 Task: Create a new trainer profile by filling out the 'New Trainer Master' form with the required personal and professional details, and save the record.
Action: Mouse moved to (434, 178)
Screenshot: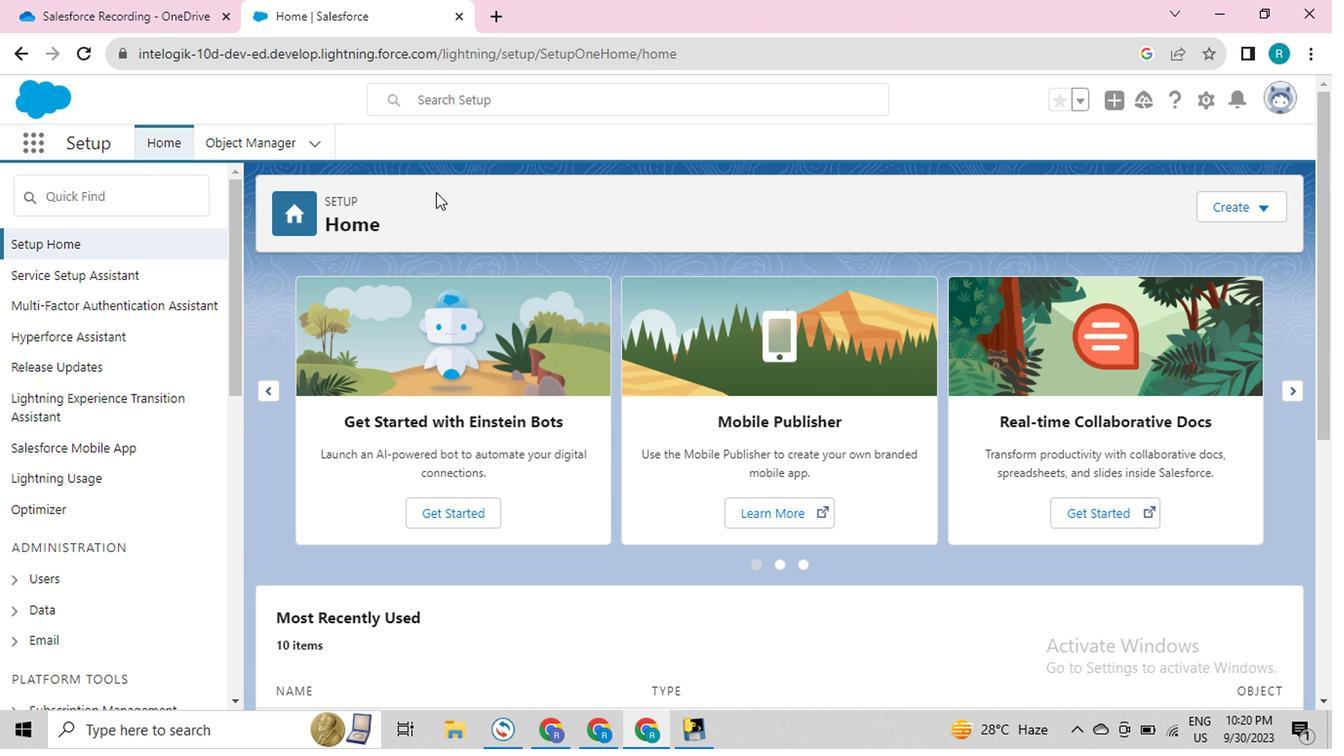 
Action: Key pressed <Key.f11>
Screenshot: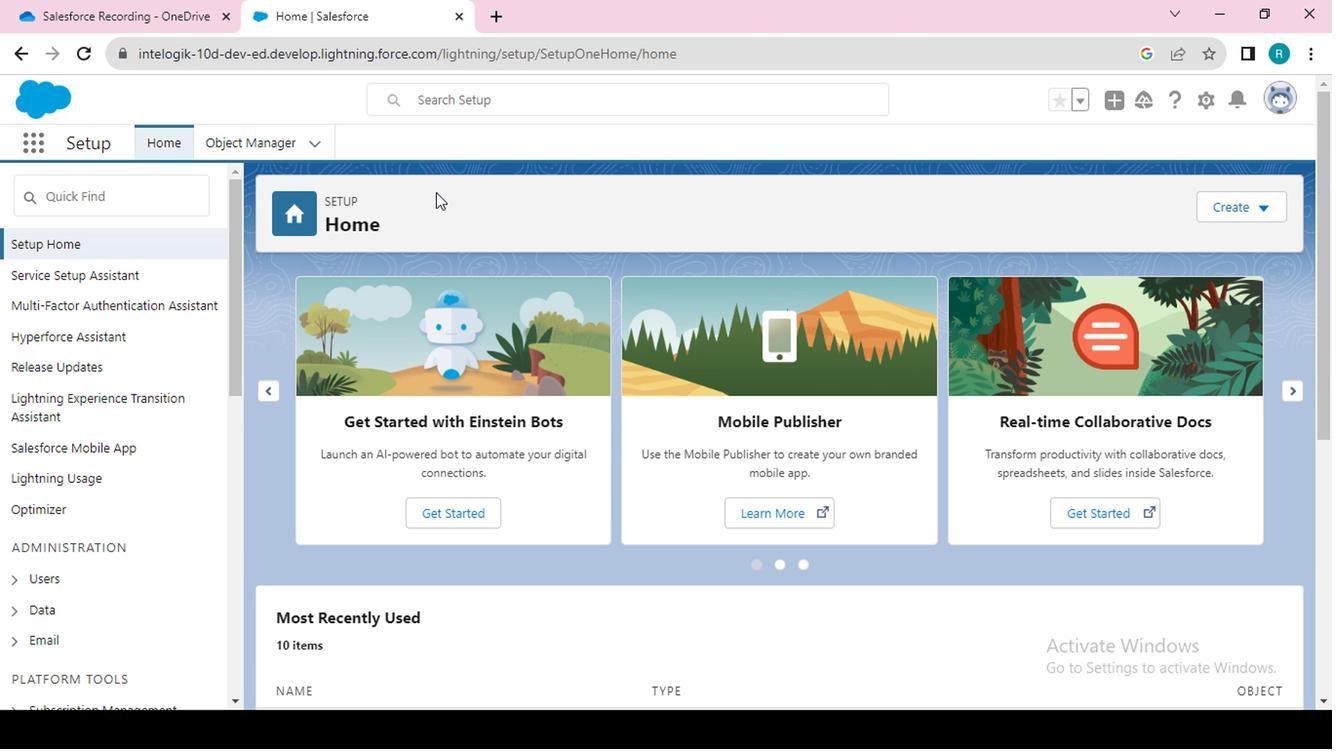 
Action: Mouse moved to (33, 50)
Screenshot: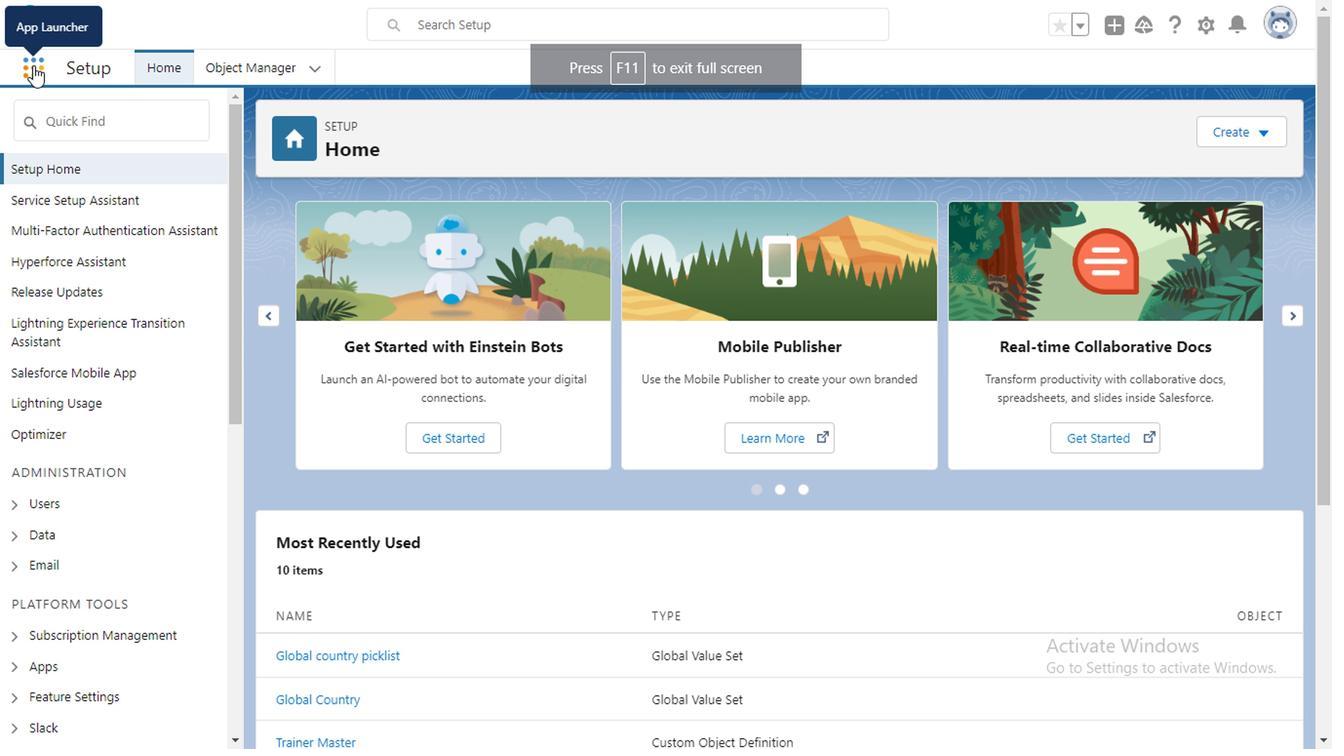 
Action: Mouse pressed left at (33, 50)
Screenshot: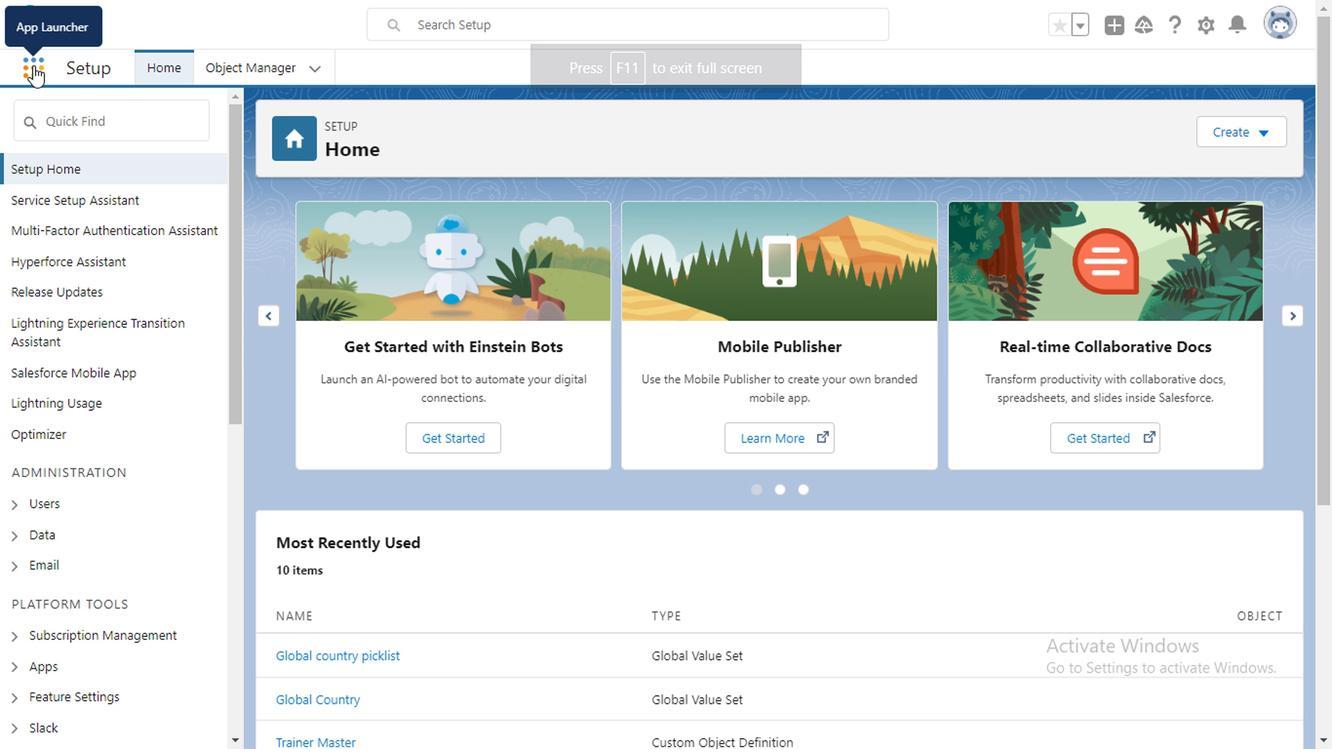 
Action: Mouse moved to (526, 90)
Screenshot: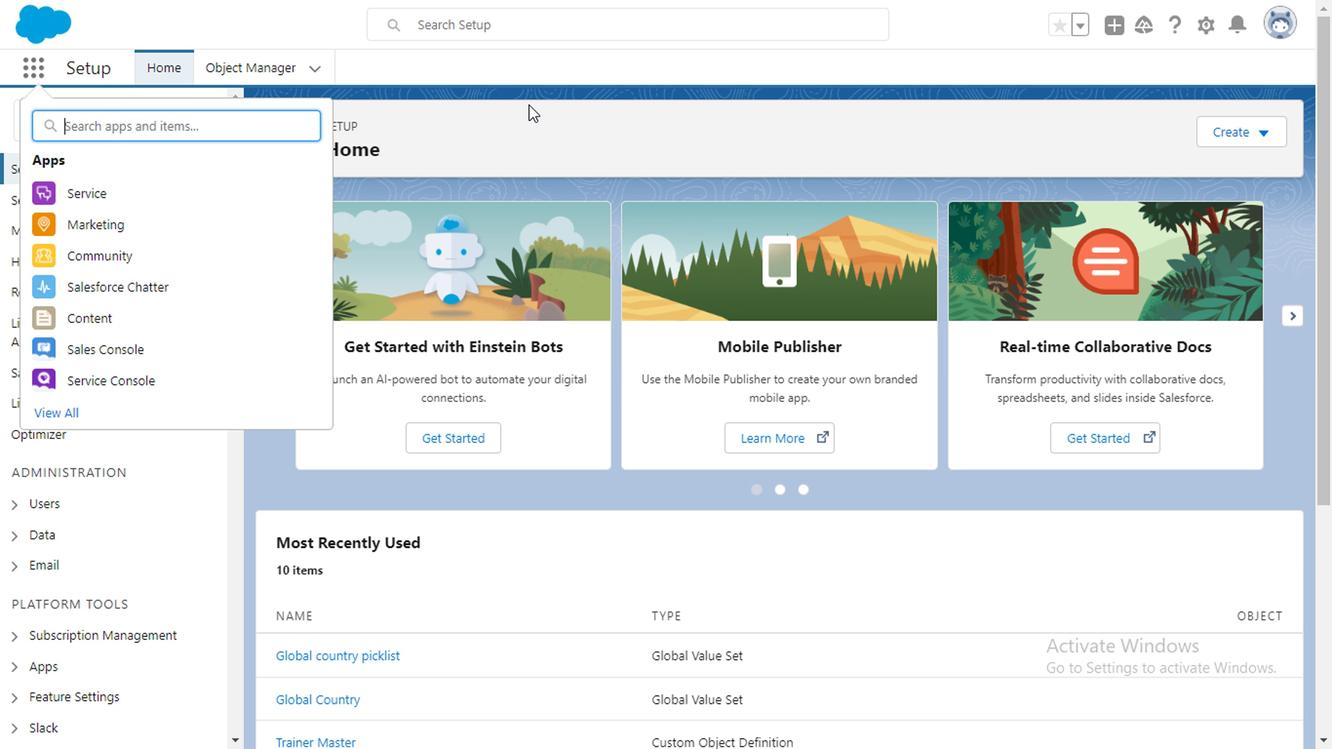 
Action: Mouse pressed left at (526, 90)
Screenshot: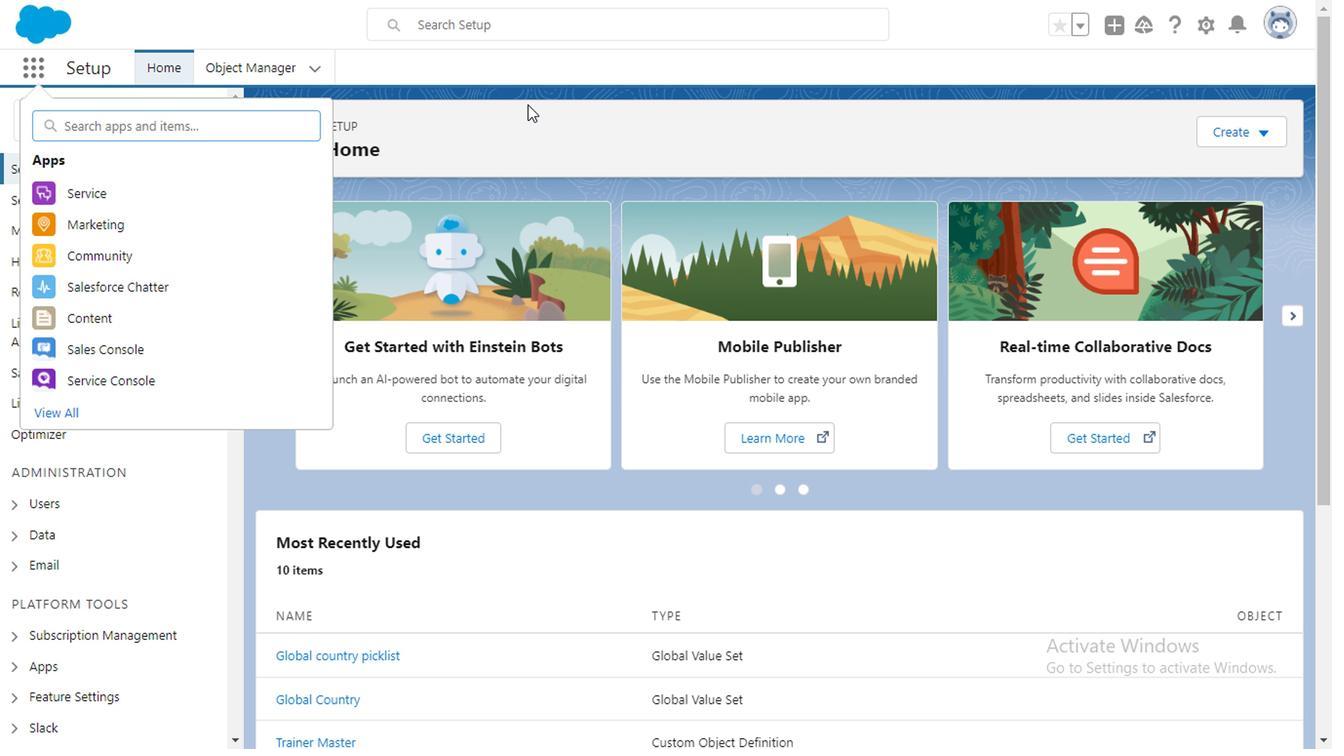 
Action: Mouse moved to (77, 106)
Screenshot: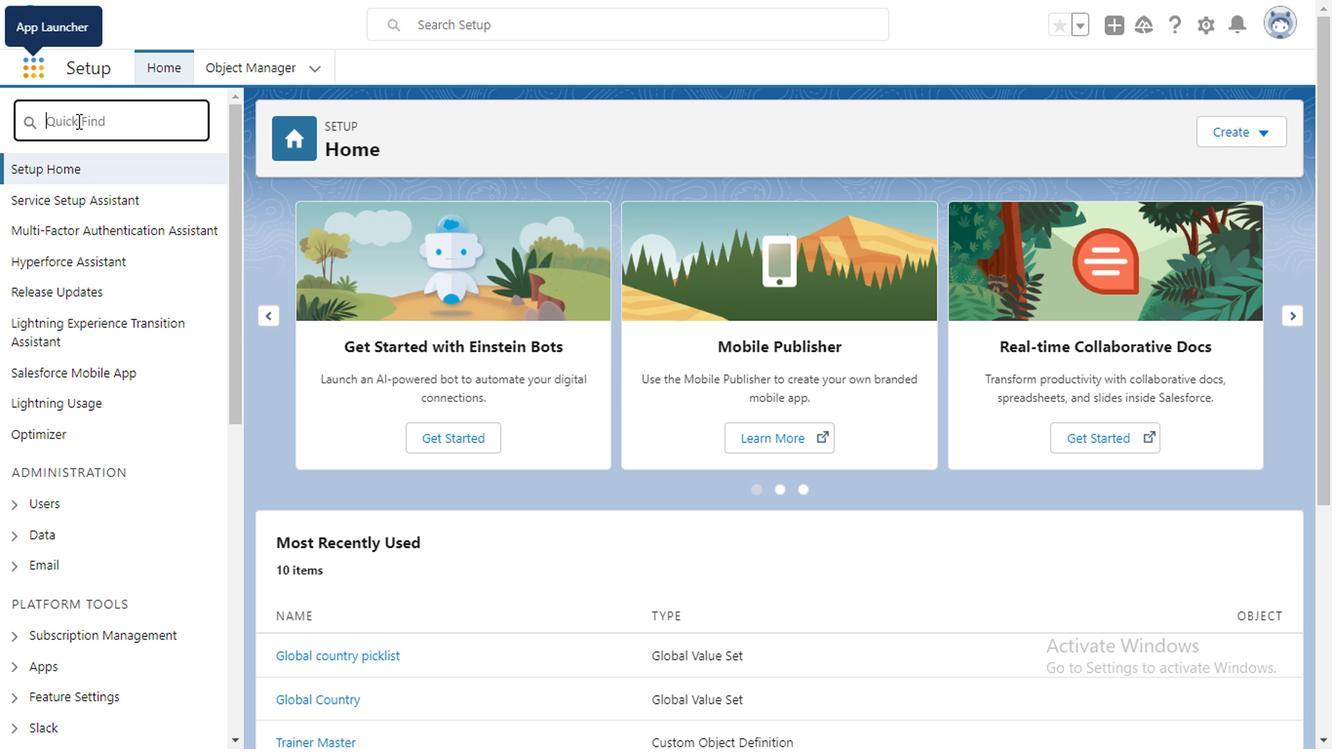 
Action: Mouse pressed left at (77, 106)
Screenshot: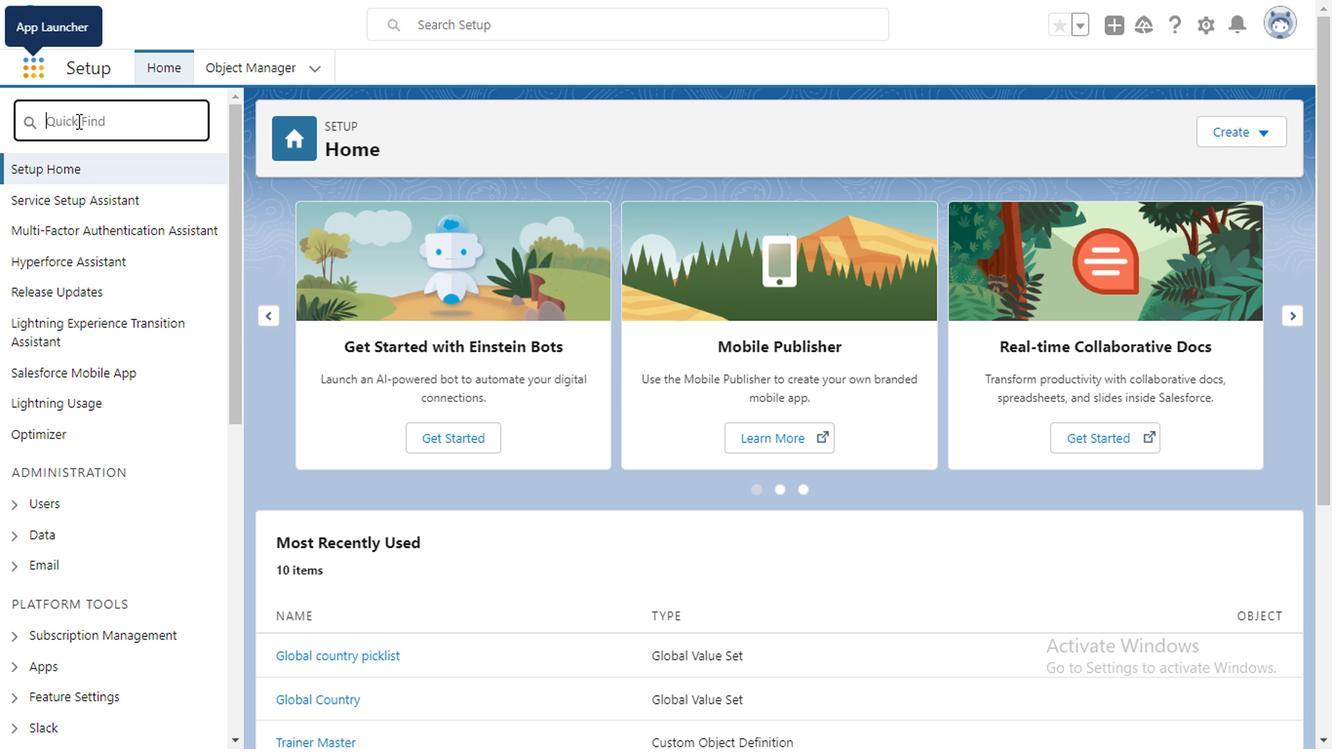 
Action: Key pressed p<Key.caps_lock>ROCESS
Screenshot: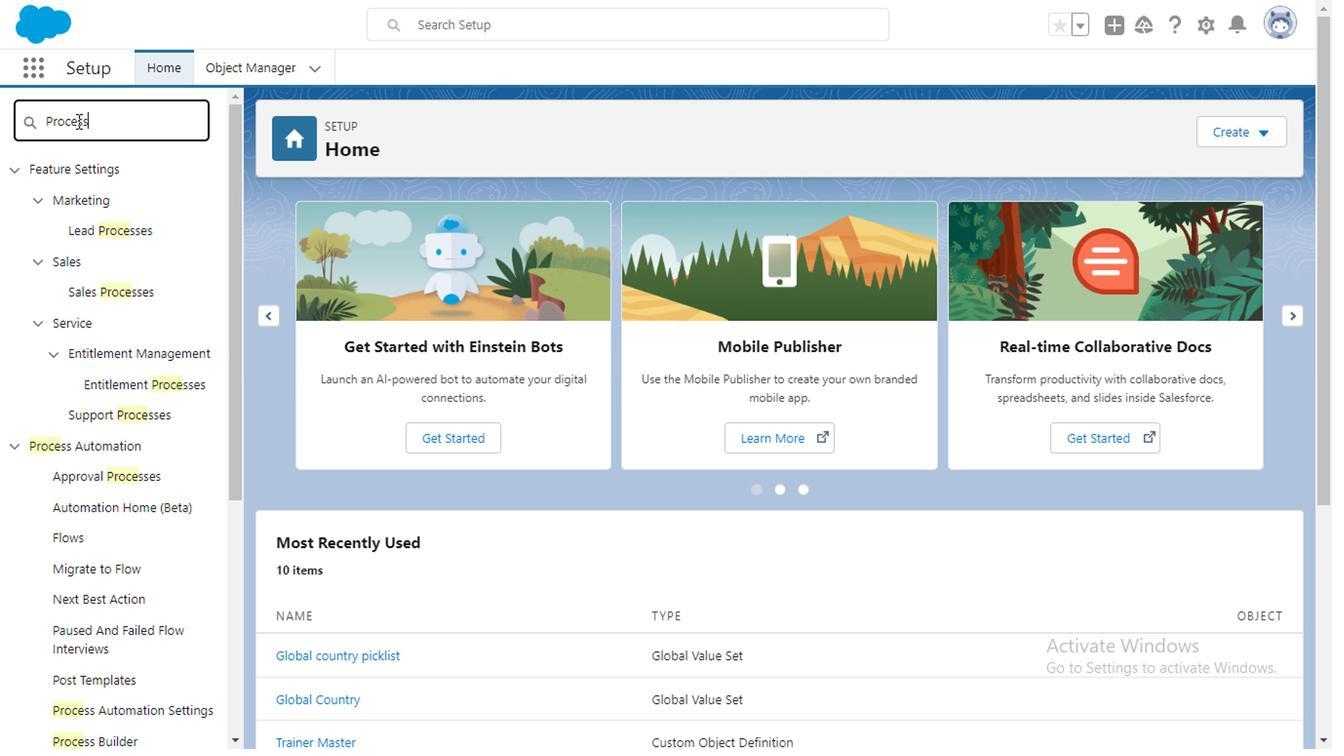 
Action: Mouse moved to (108, 726)
Screenshot: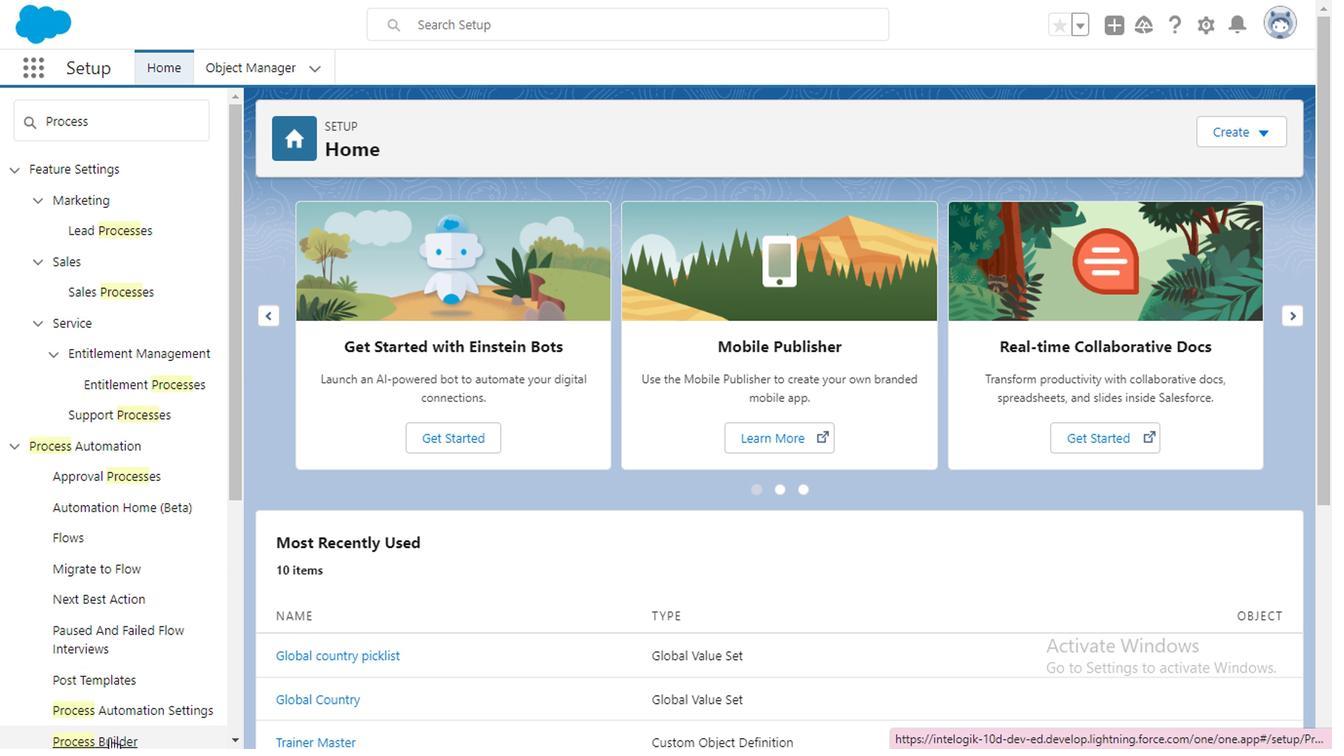 
Action: Mouse pressed left at (108, 726)
Screenshot: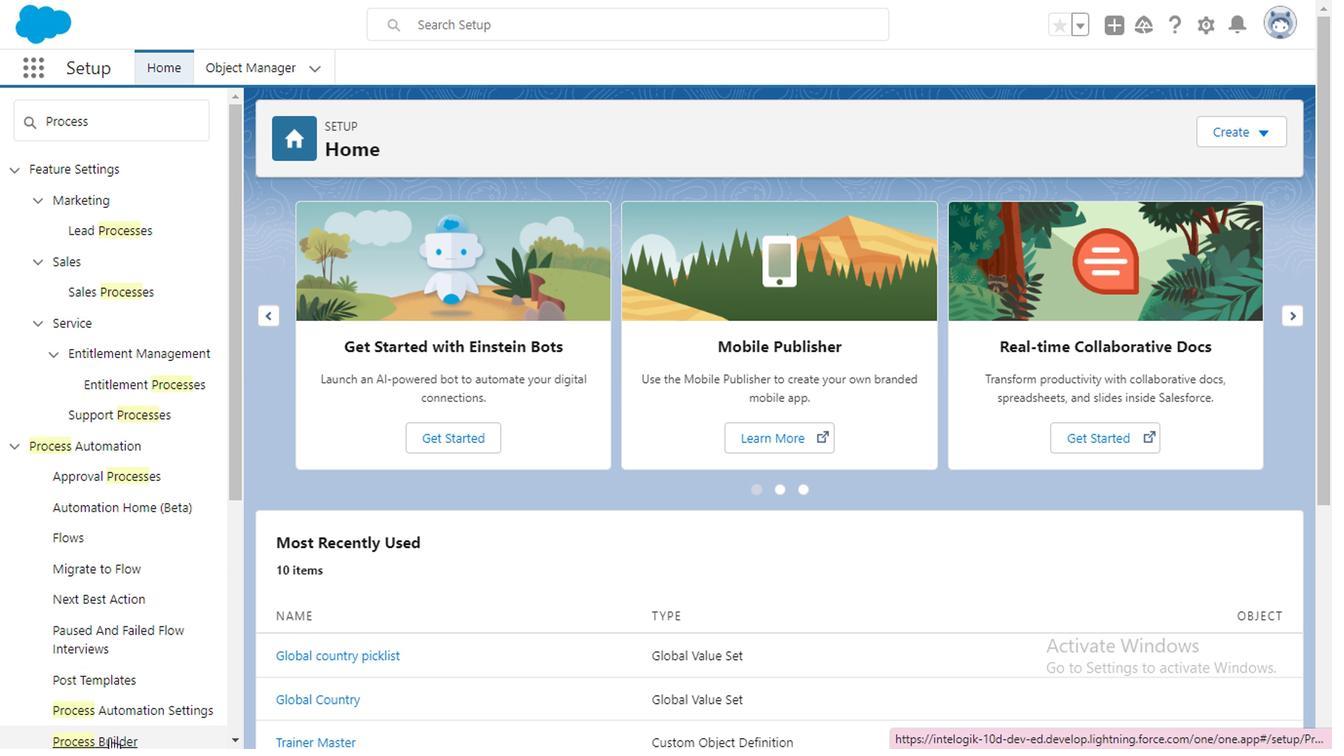 
Action: Mouse moved to (133, 306)
Screenshot: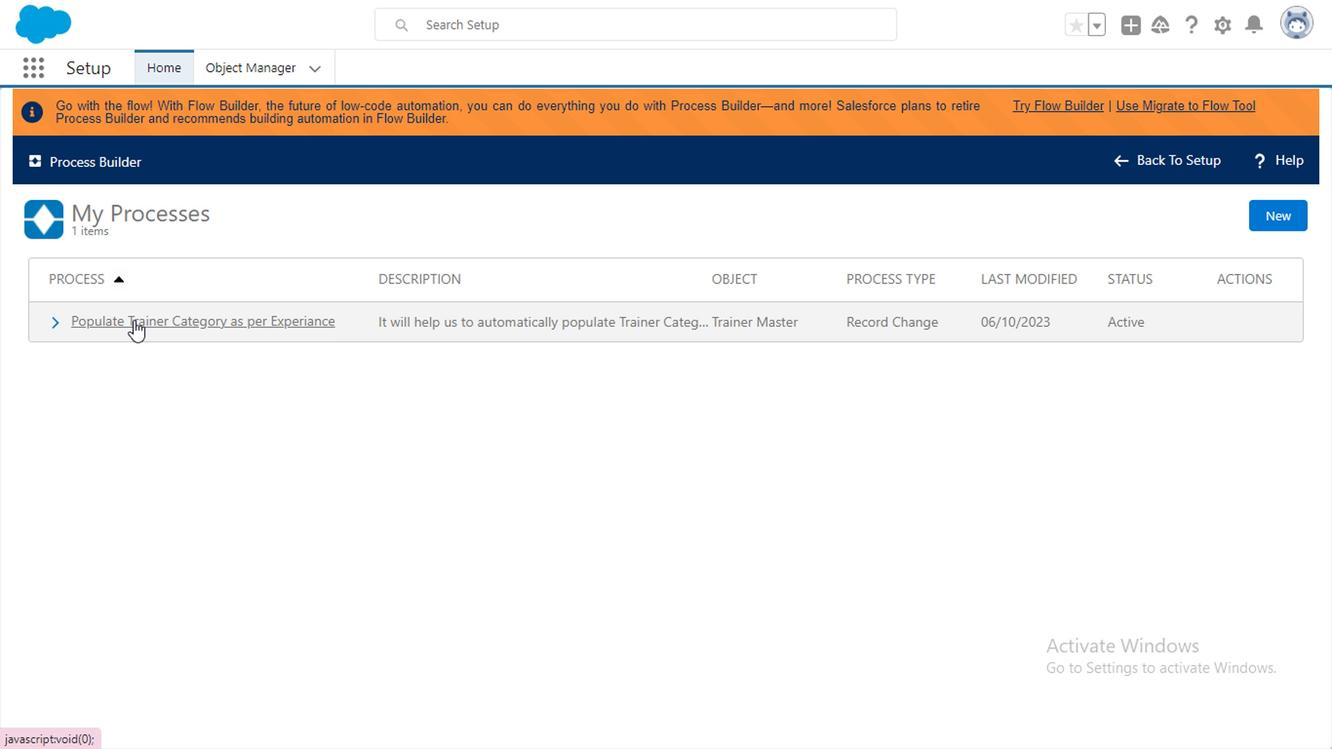 
Action: Mouse pressed left at (133, 306)
Screenshot: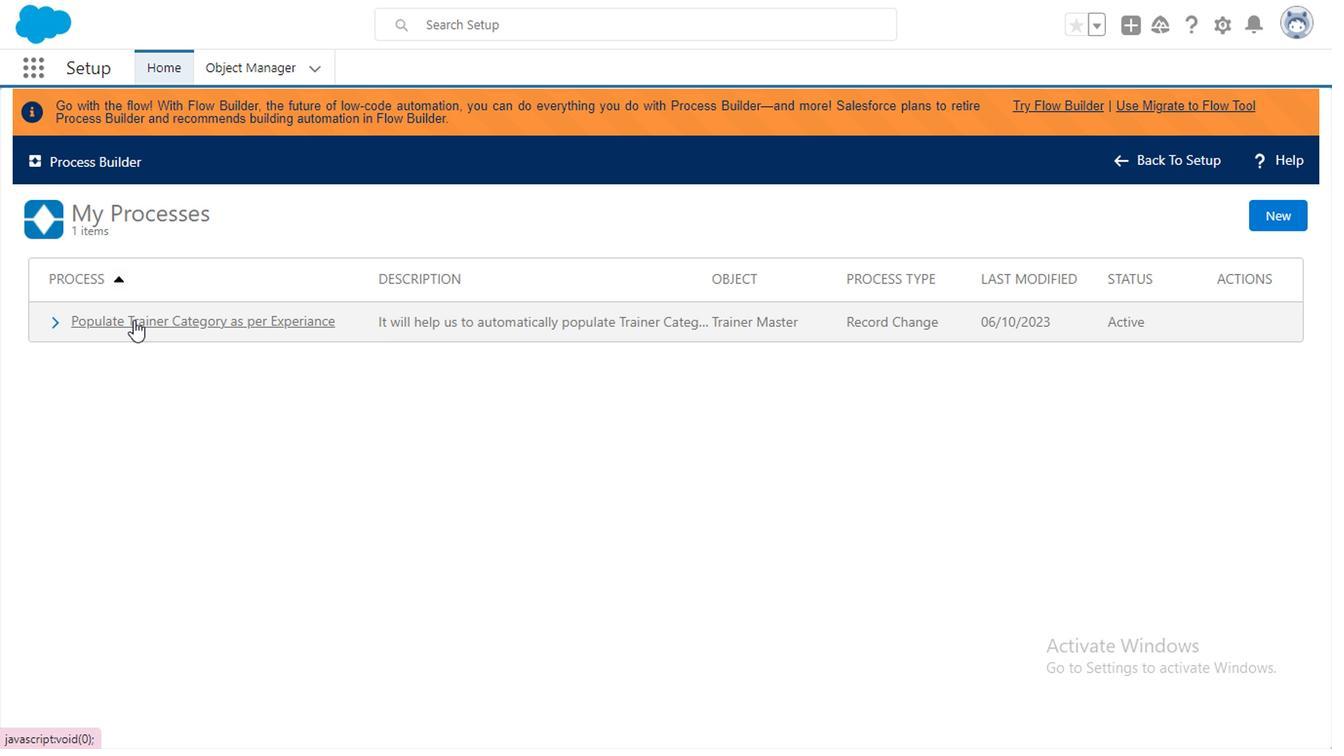 
Action: Mouse moved to (810, 313)
Screenshot: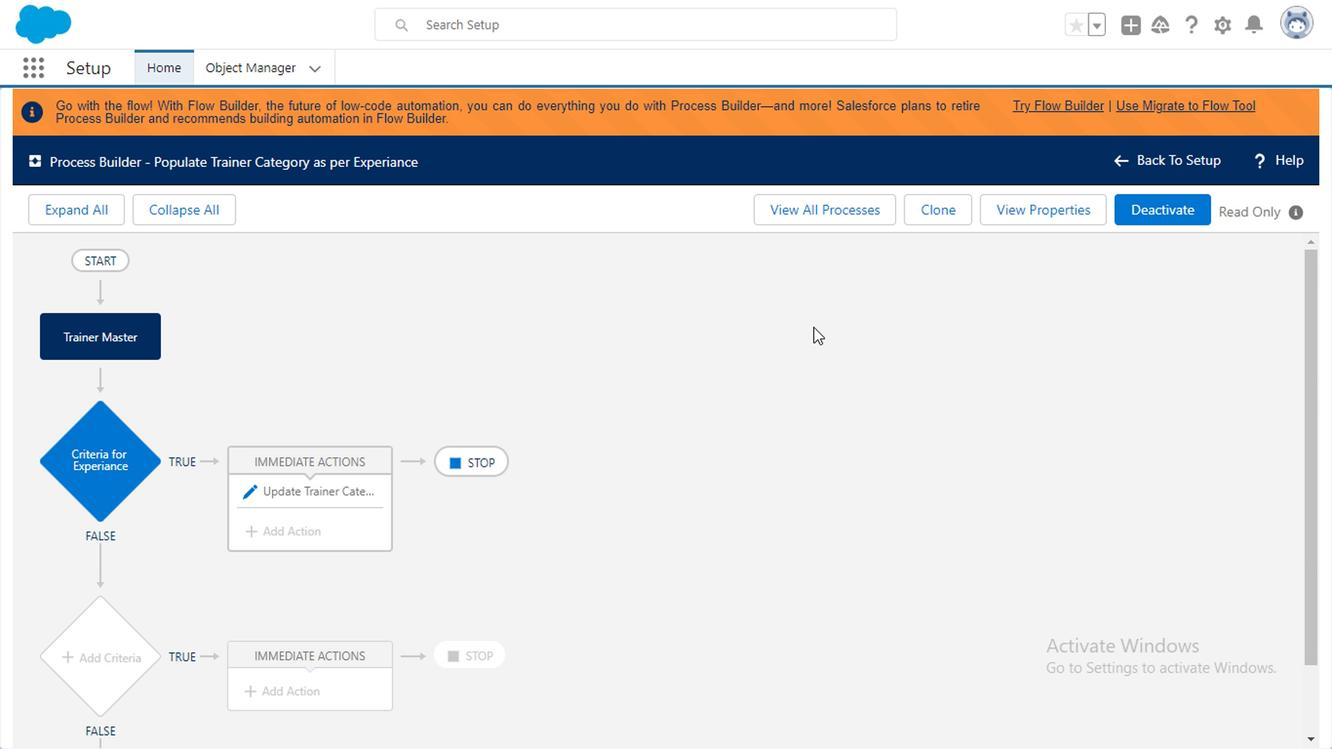 
Action: Mouse scrolled (810, 312) with delta (0, -1)
Screenshot: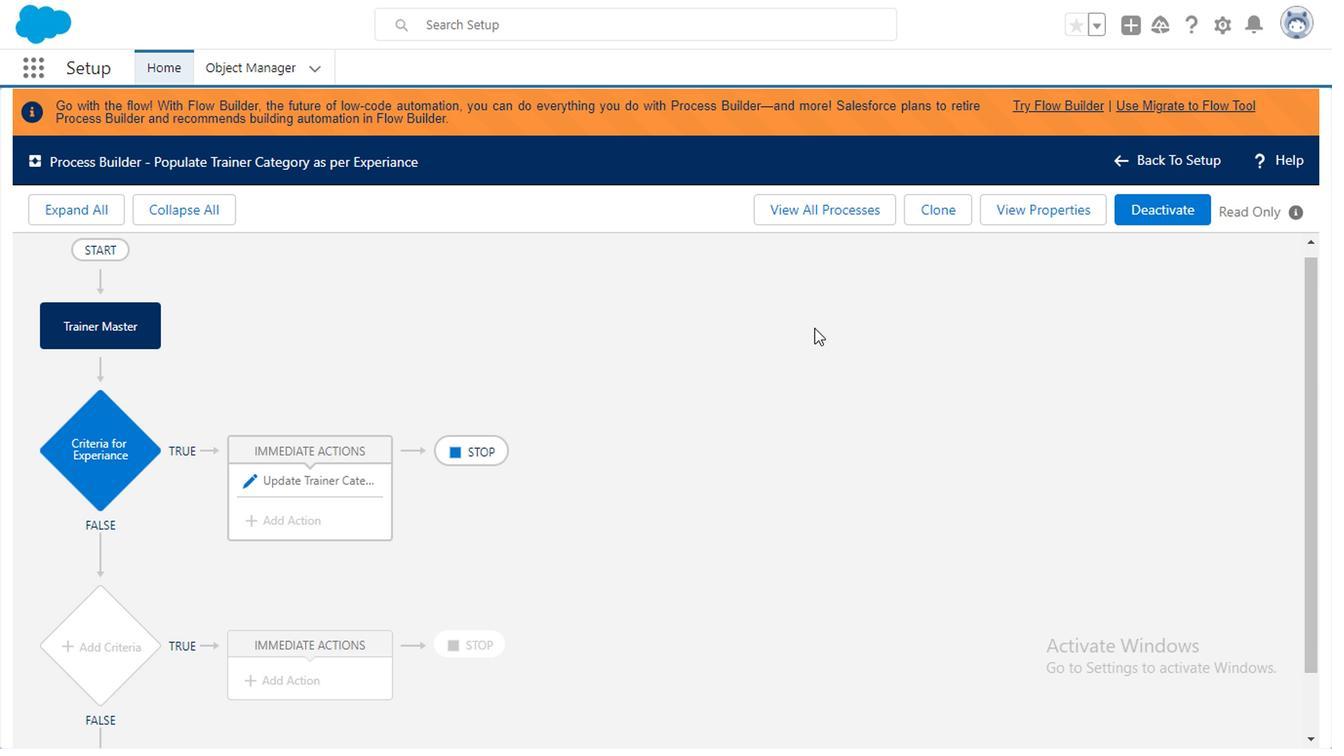 
Action: Mouse moved to (86, 566)
Screenshot: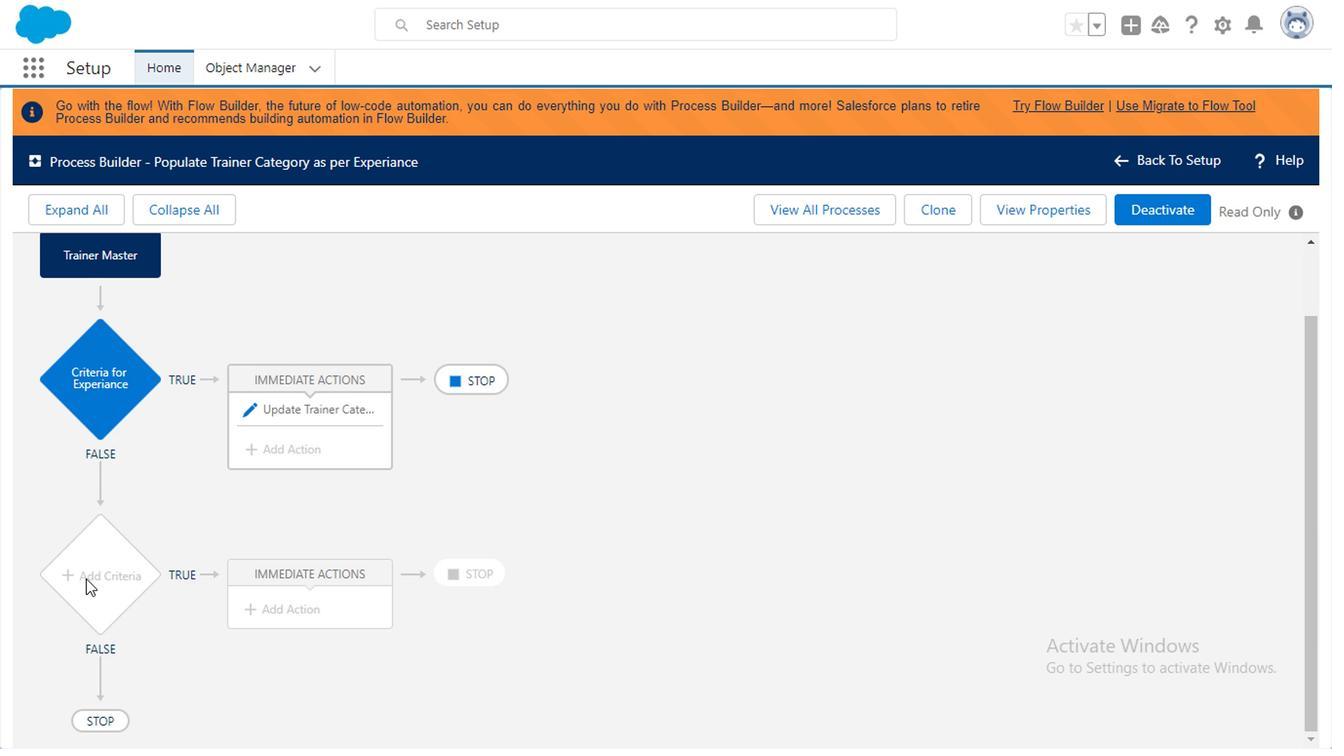 
Action: Mouse pressed left at (86, 566)
Screenshot: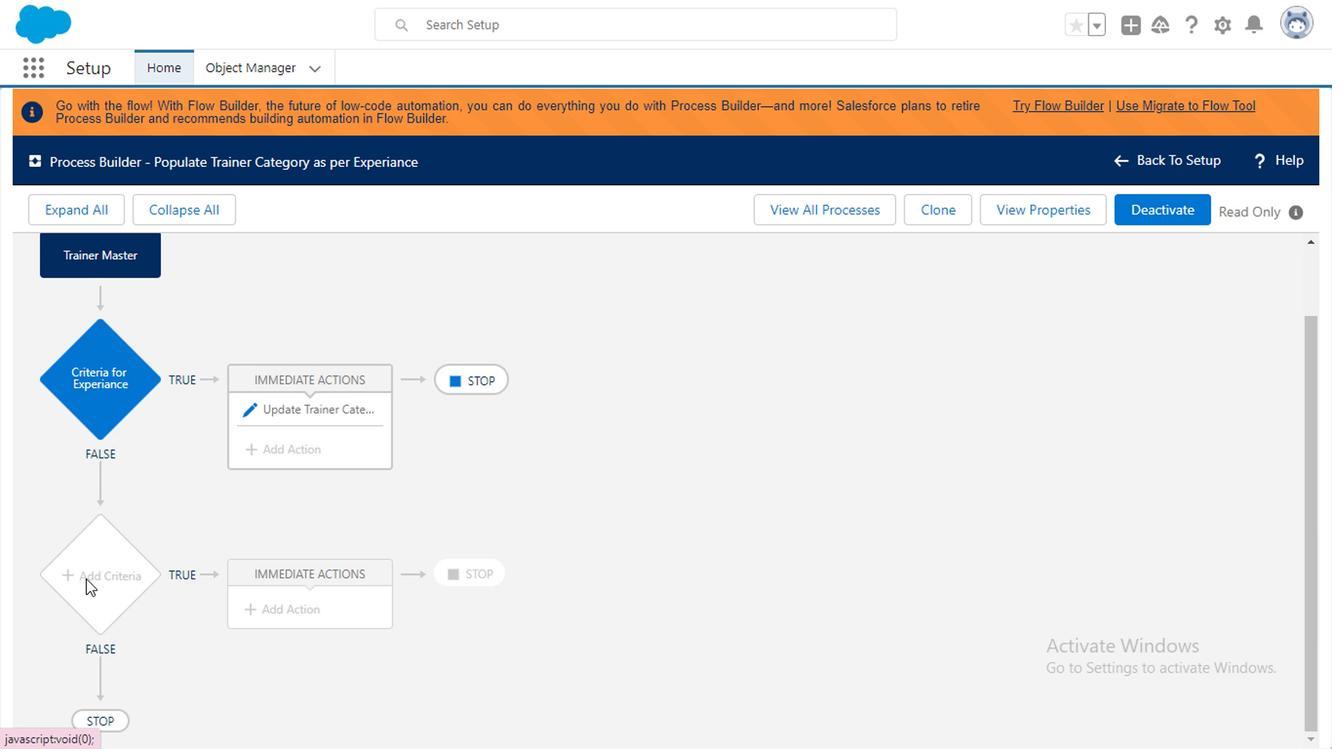 
Action: Mouse moved to (86, 563)
Screenshot: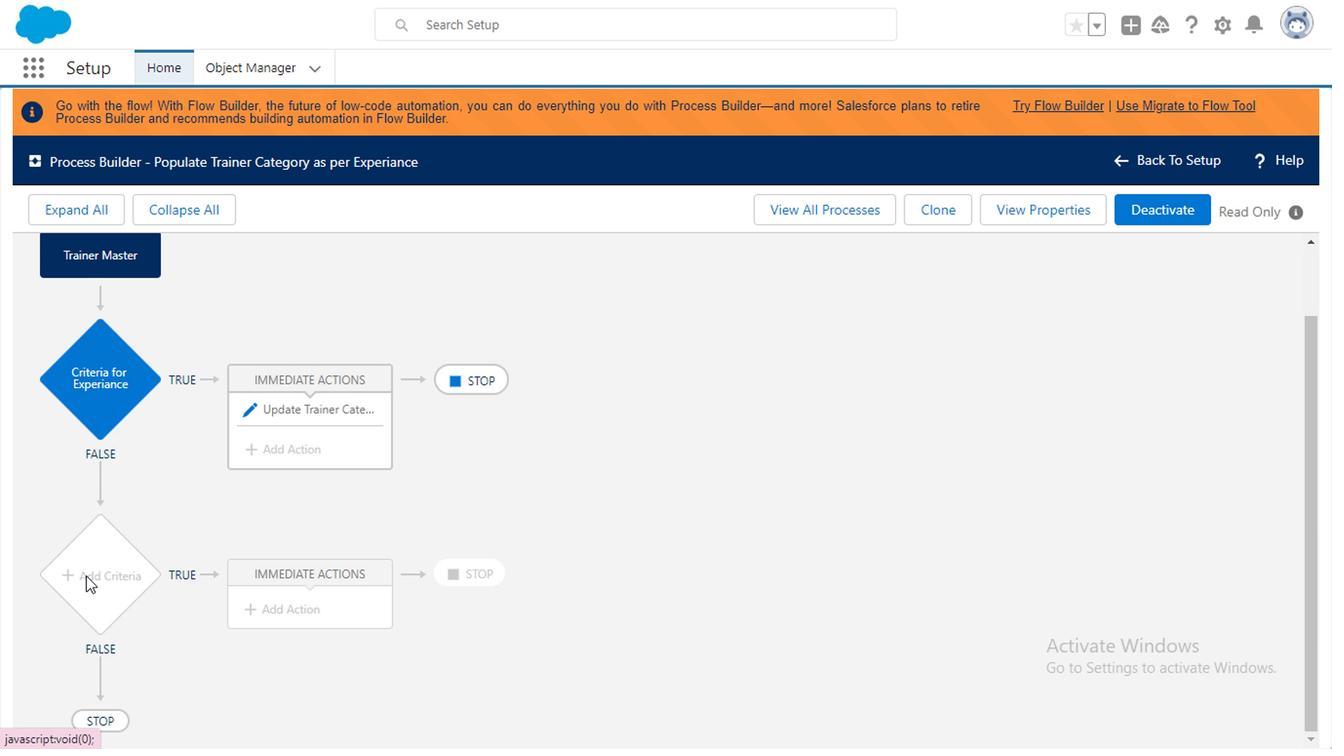 
Action: Mouse pressed left at (86, 563)
Screenshot: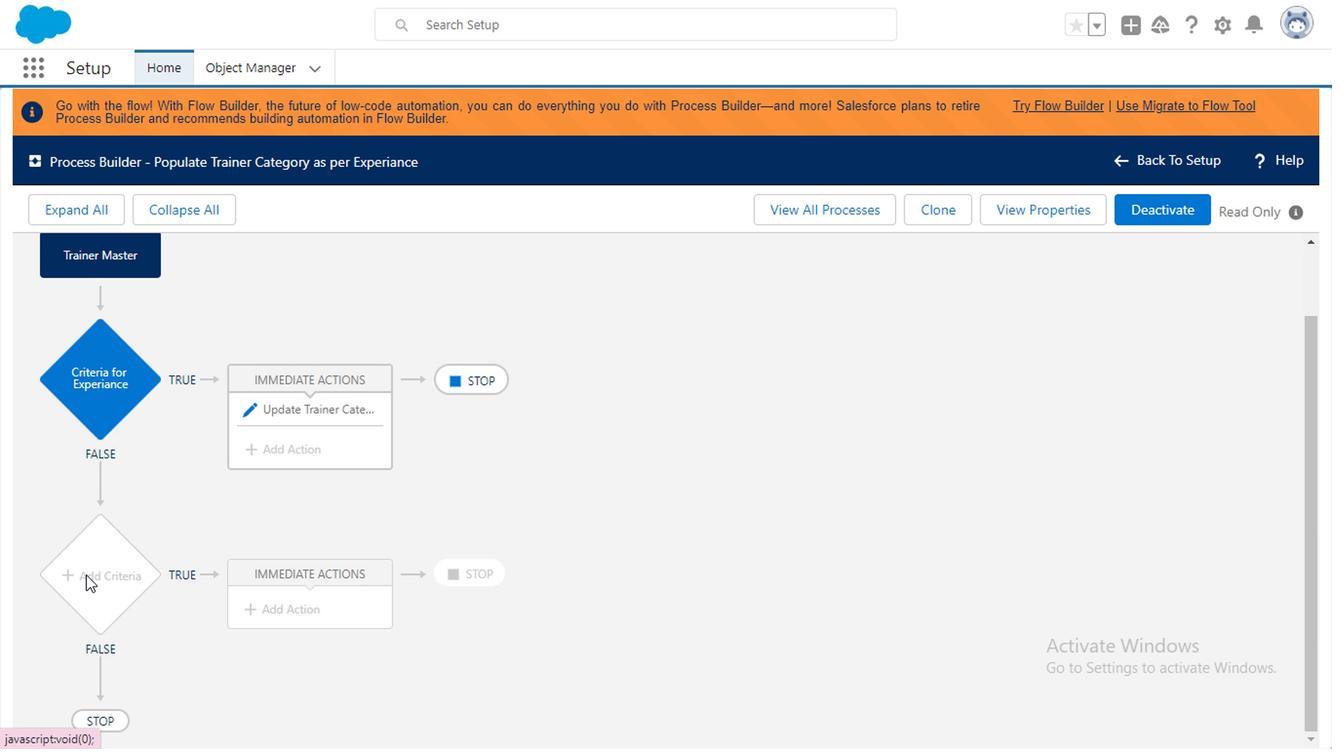 
Action: Mouse moved to (1169, 197)
Screenshot: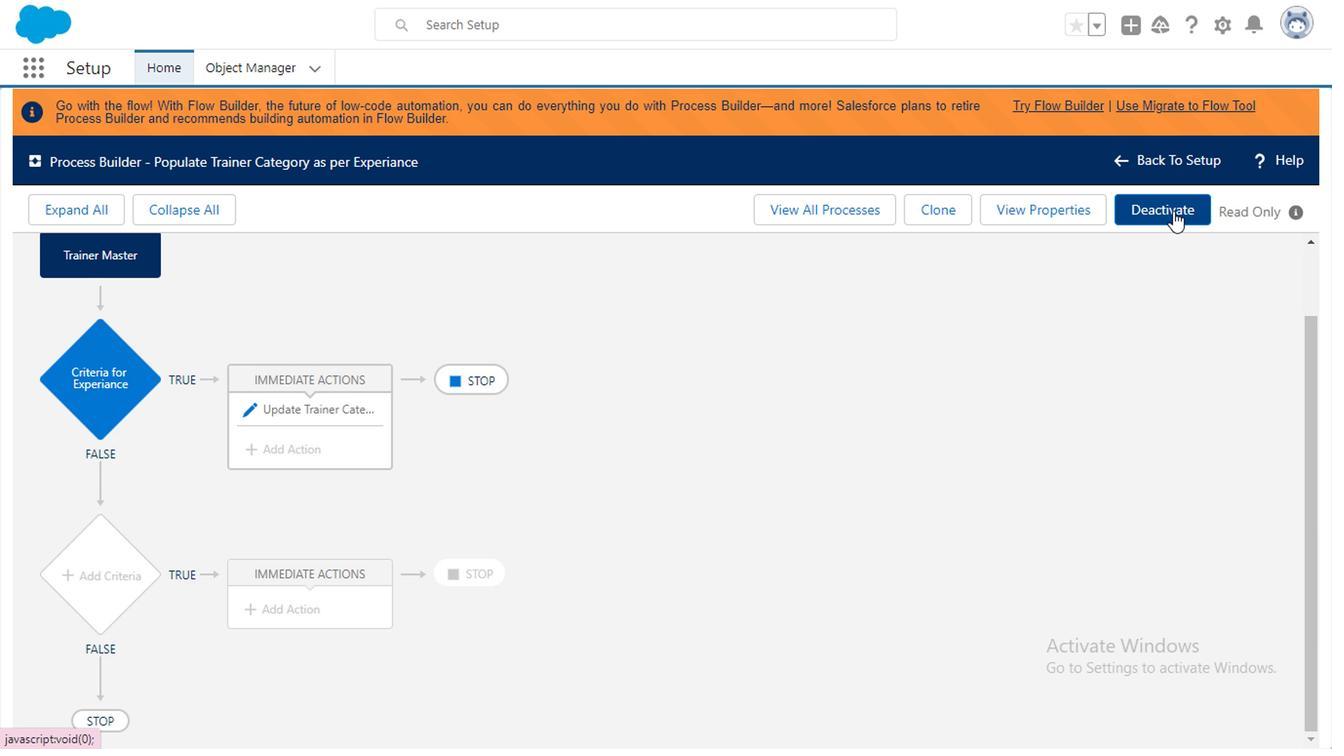 
Action: Mouse pressed left at (1169, 197)
Screenshot: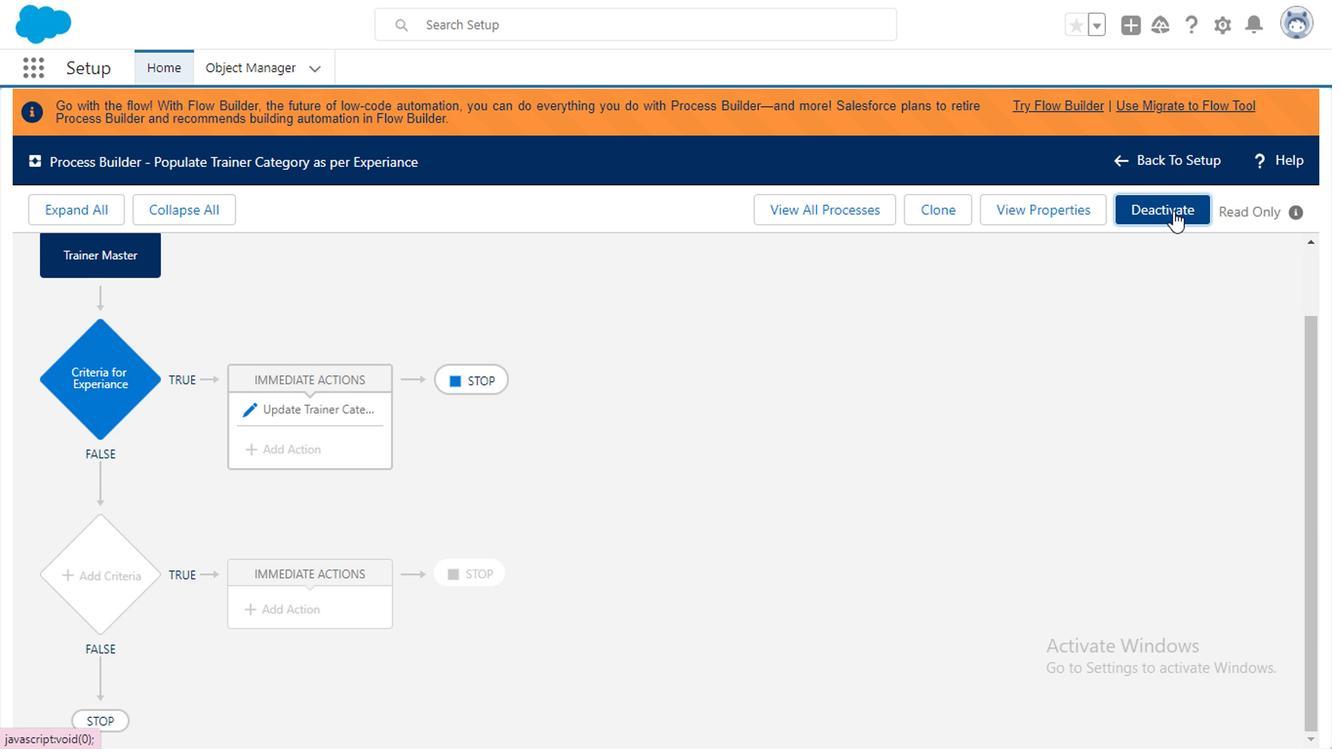
Action: Mouse moved to (916, 482)
Screenshot: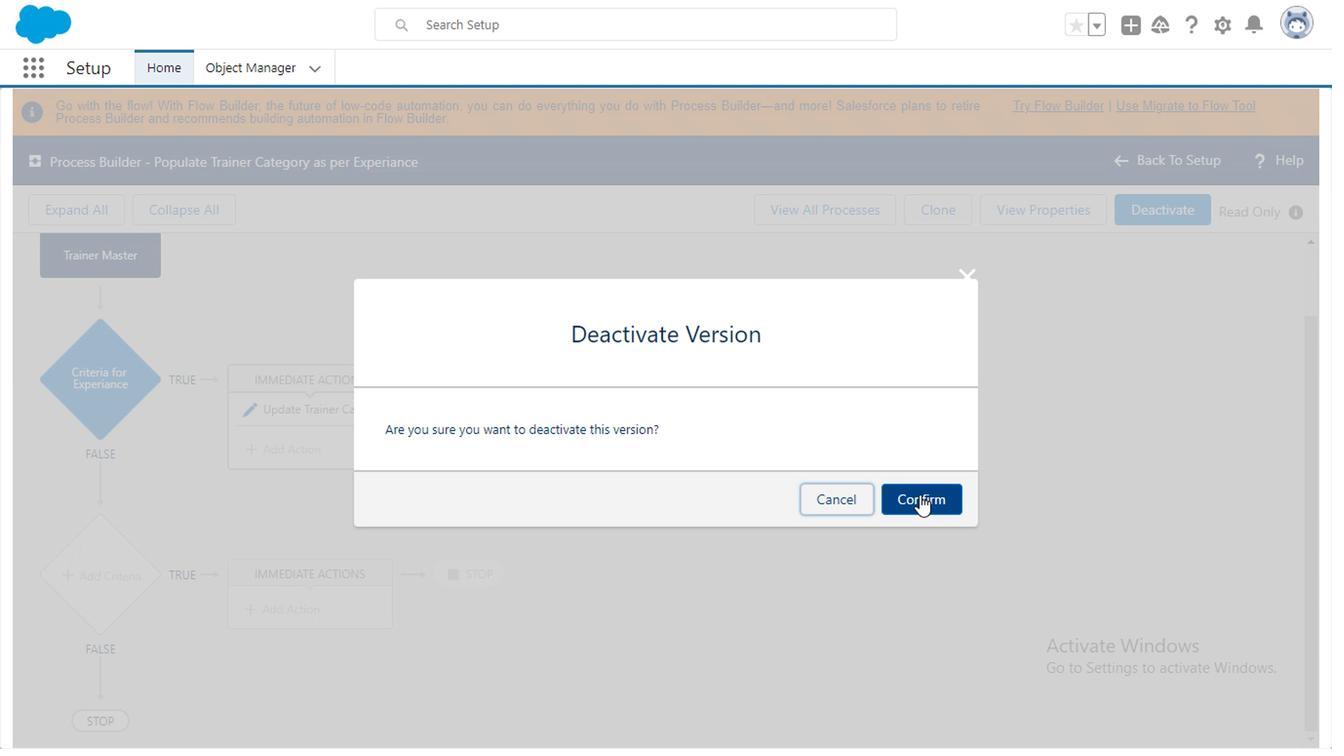 
Action: Mouse pressed left at (916, 482)
Screenshot: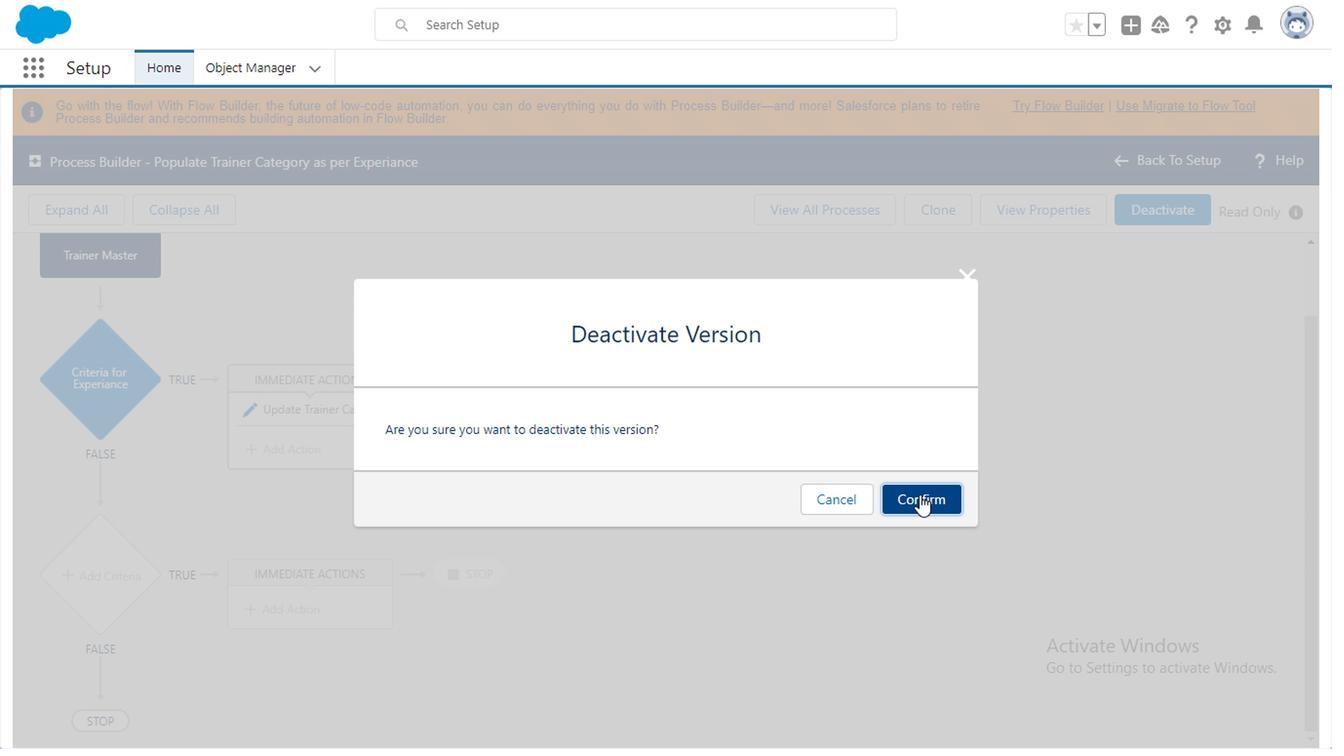 
Action: Mouse moved to (106, 560)
Screenshot: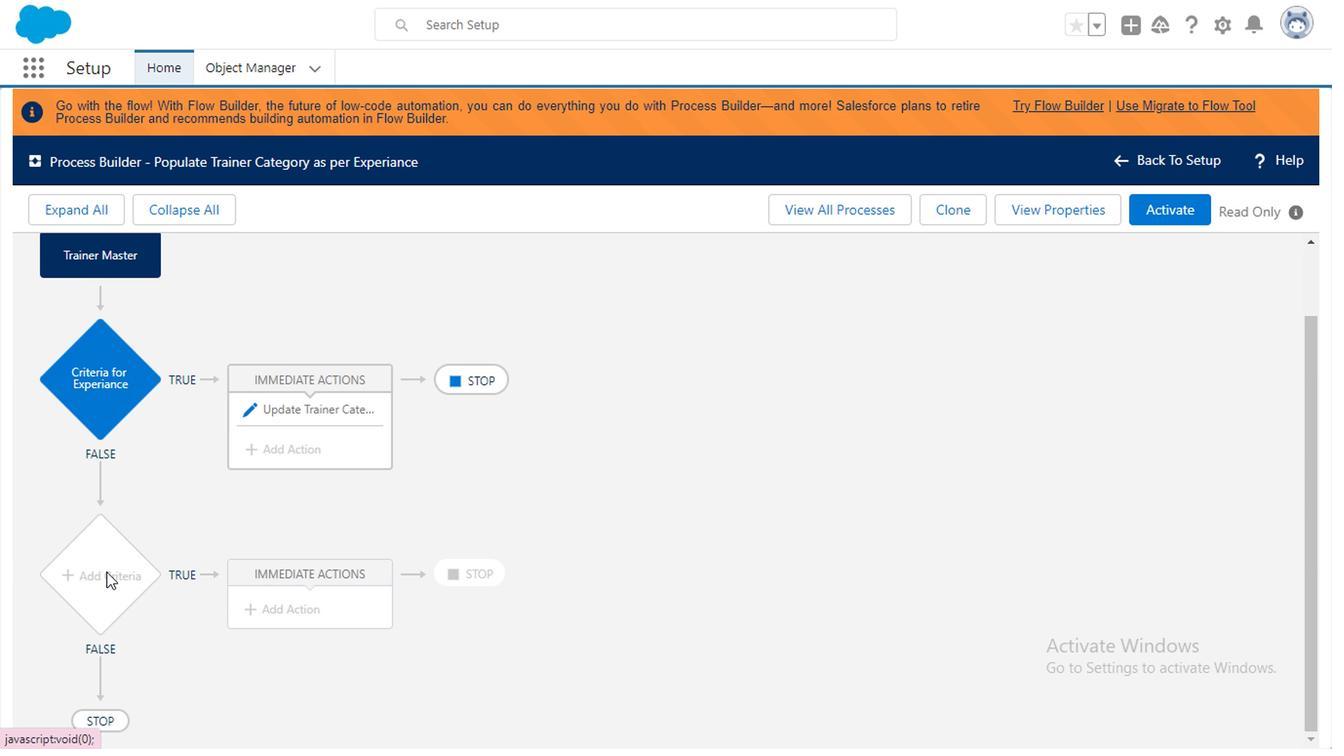 
Action: Mouse pressed left at (106, 560)
Screenshot: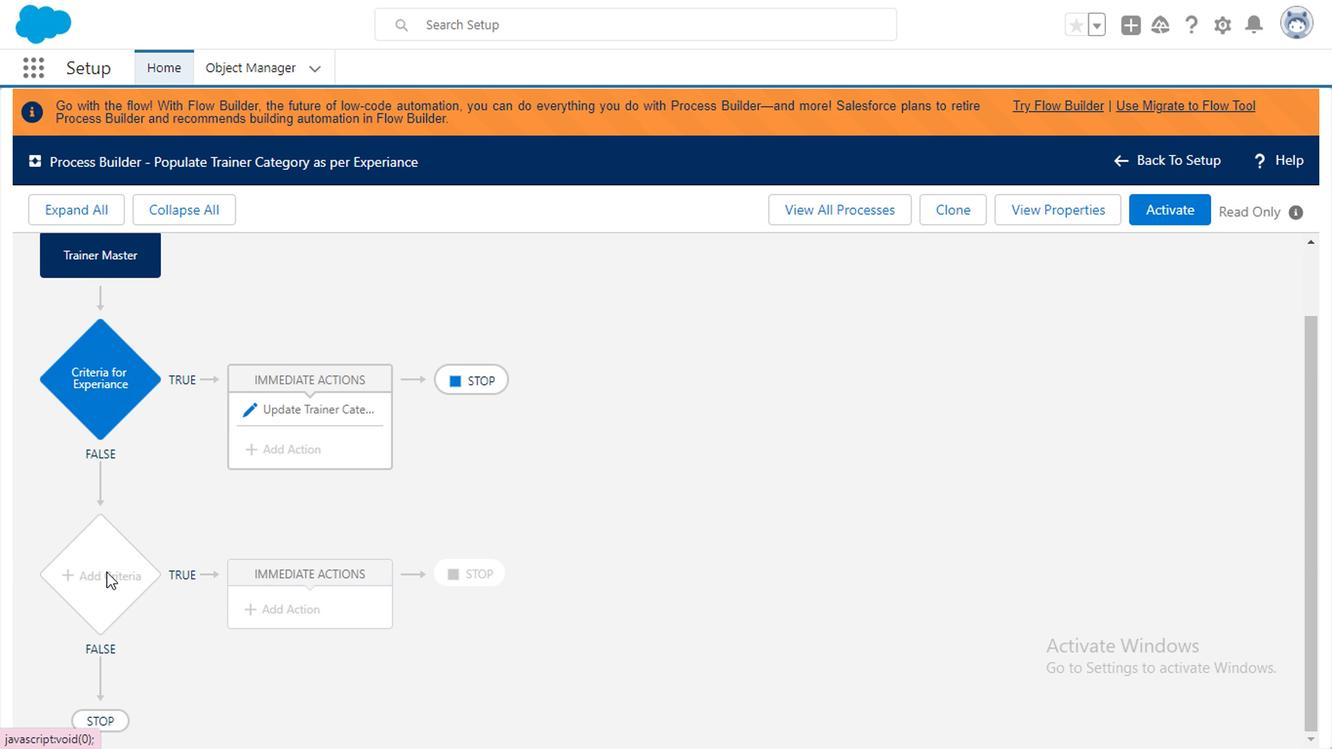 
Action: Mouse moved to (1078, 295)
Screenshot: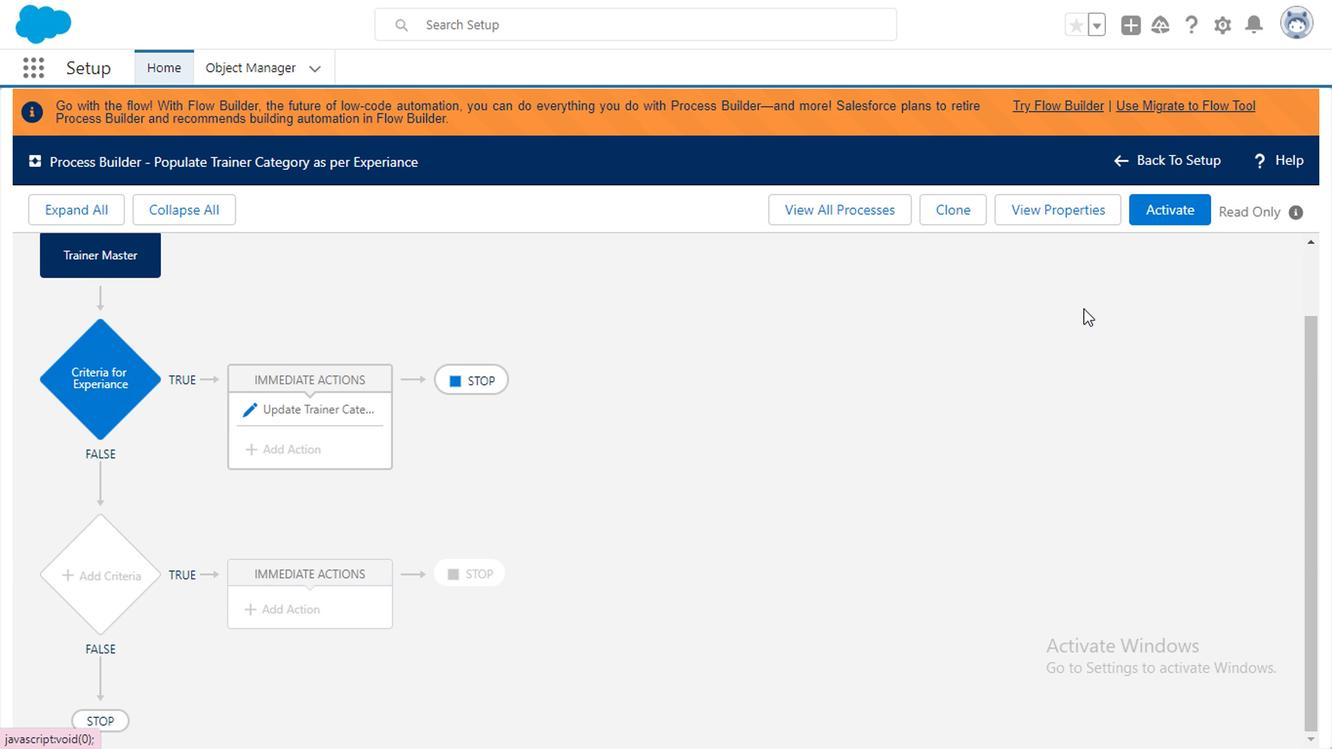 
Action: Mouse scrolled (1078, 294) with delta (0, 0)
Screenshot: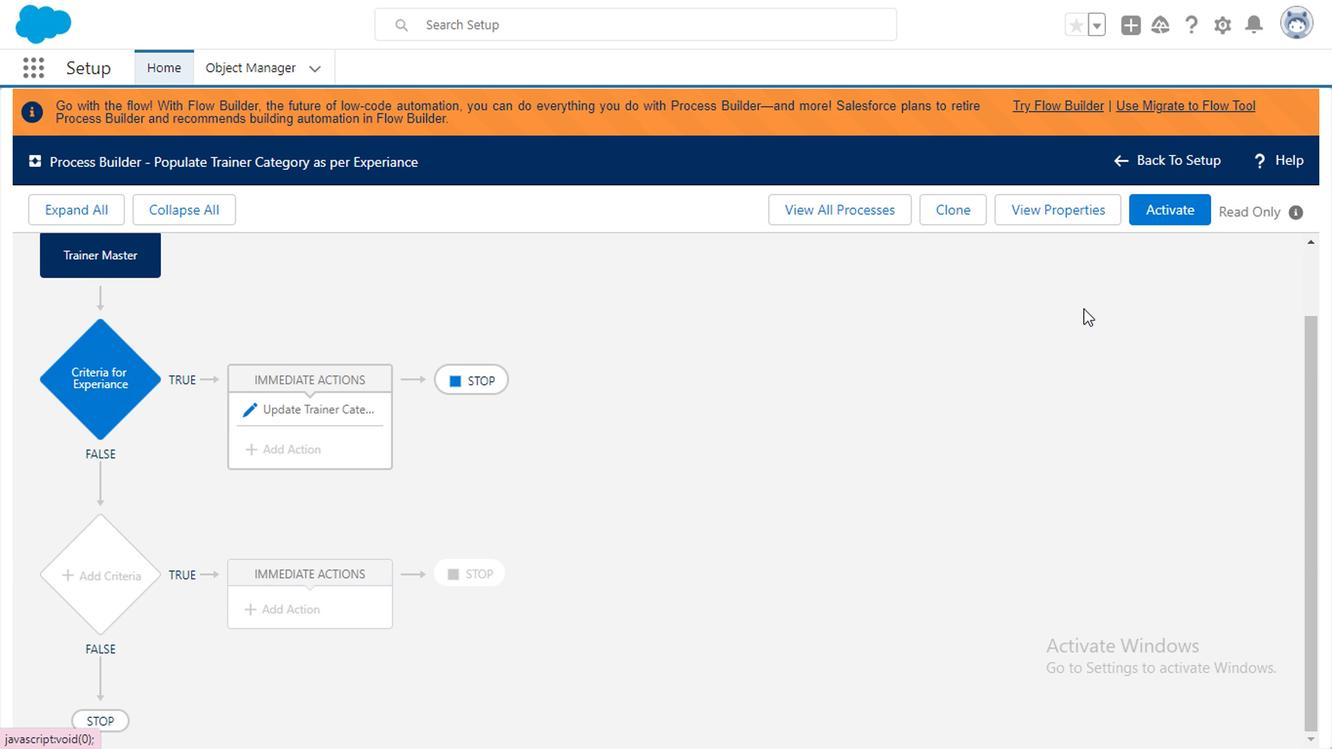
Action: Mouse moved to (1310, 368)
Screenshot: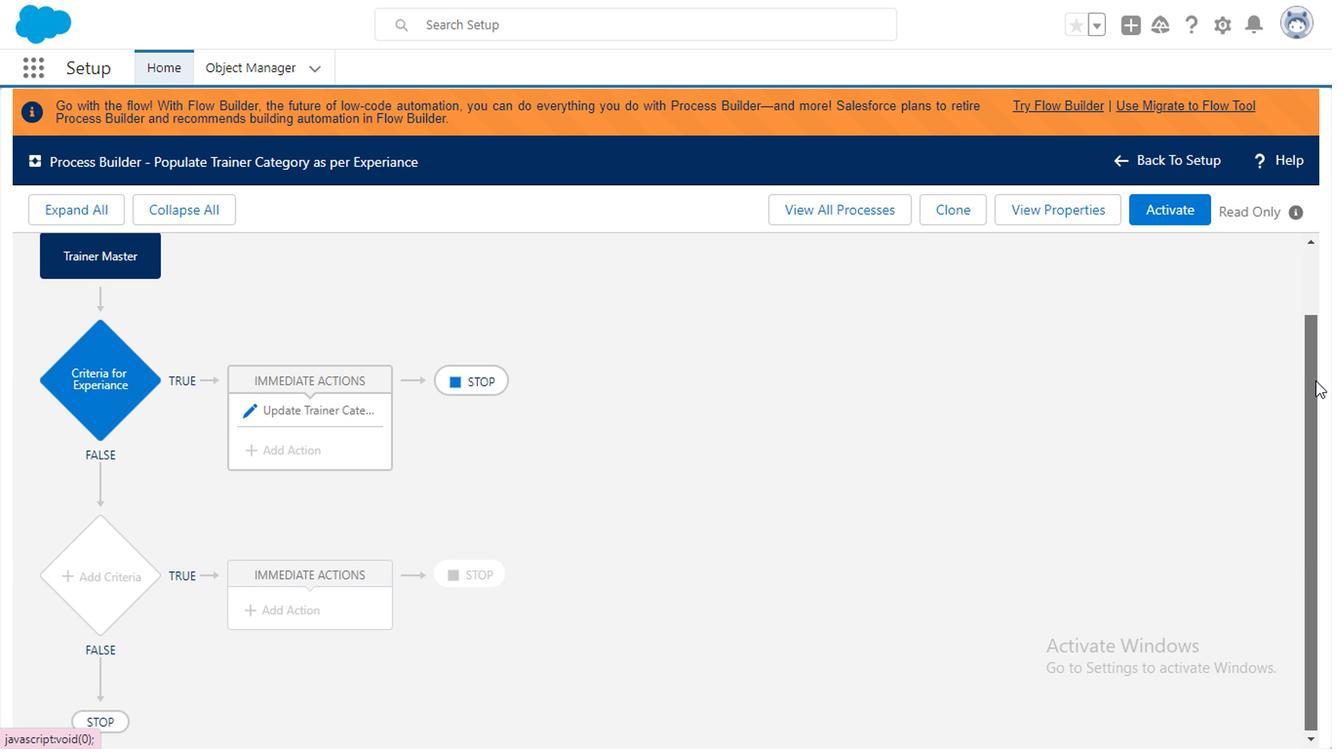 
Action: Mouse pressed left at (1310, 368)
Screenshot: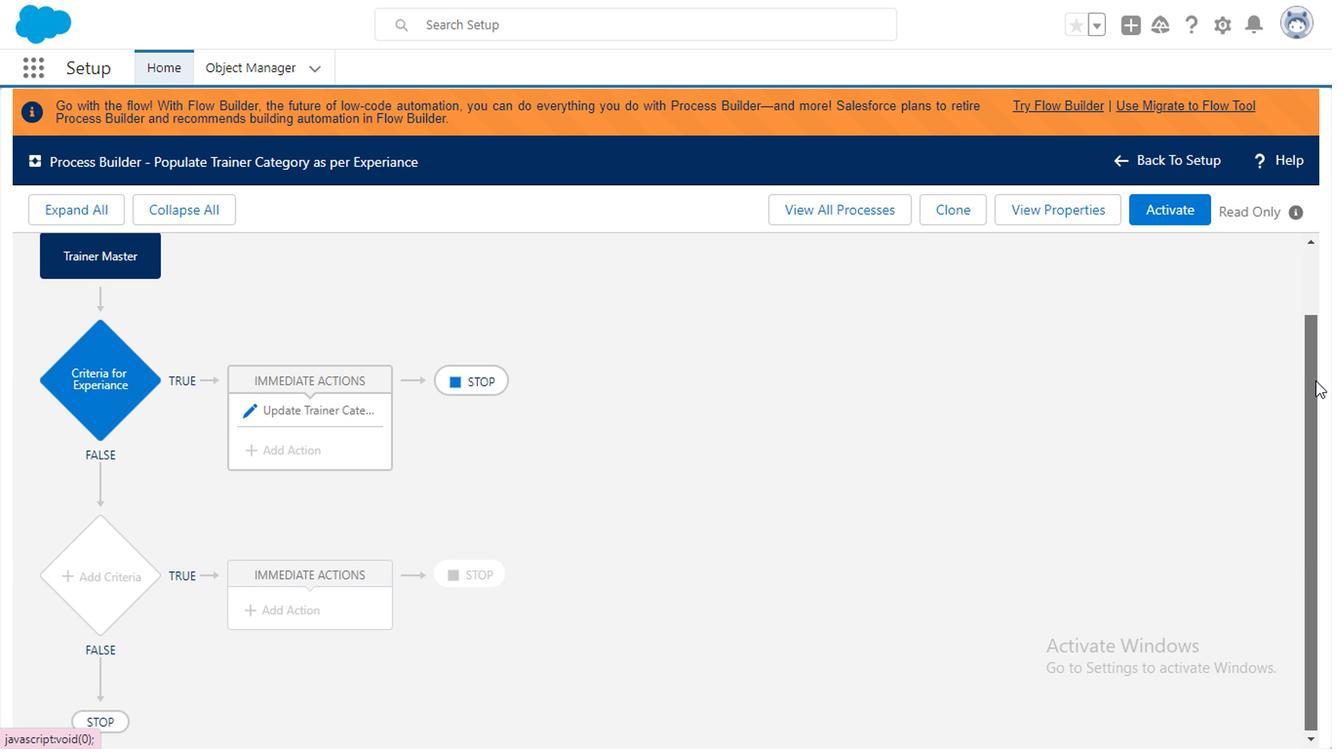 
Action: Mouse moved to (88, 557)
Screenshot: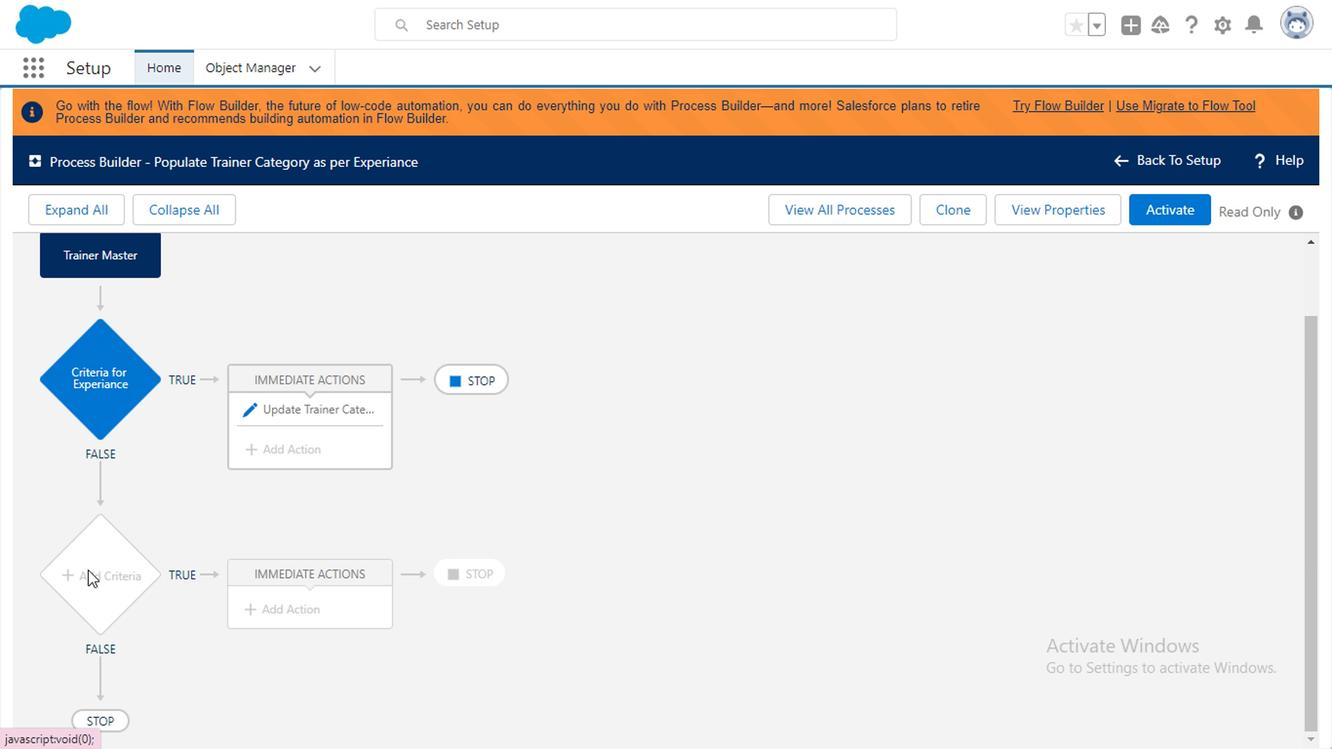 
Action: Mouse pressed left at (88, 557)
Screenshot: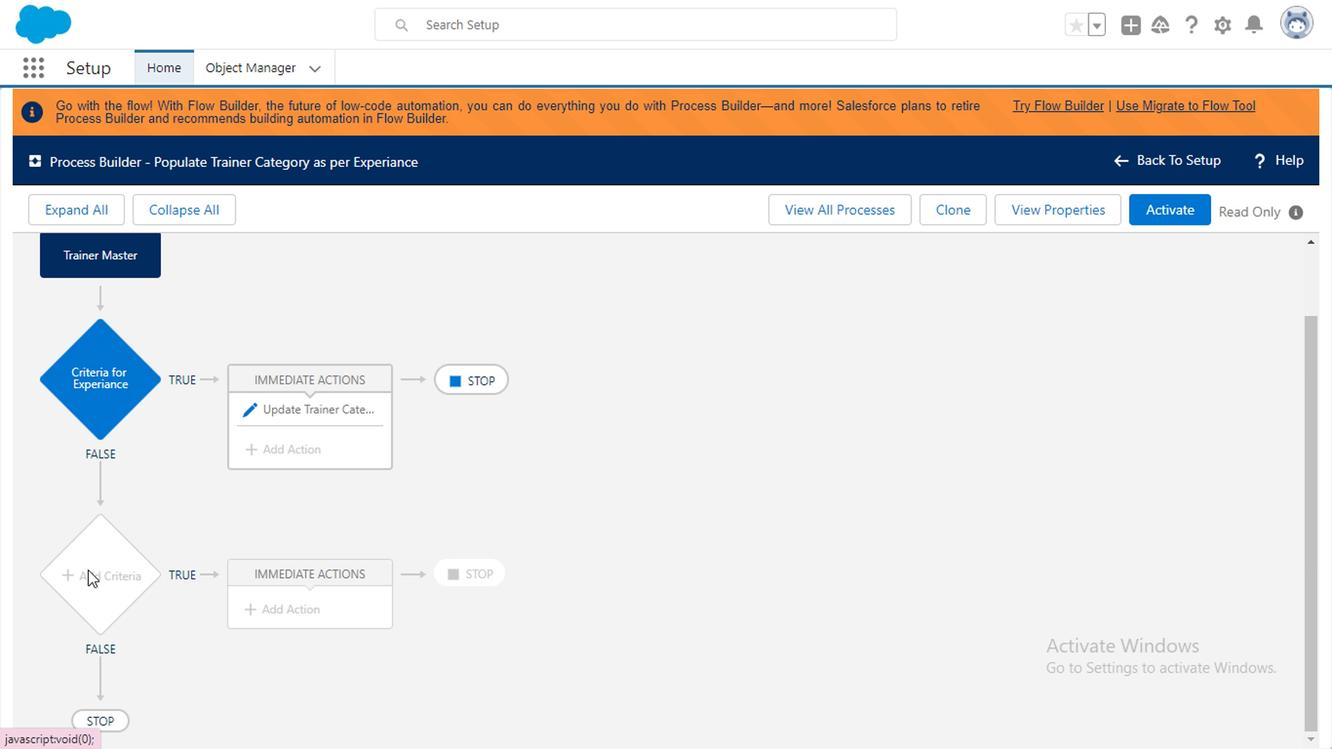 
Action: Mouse moved to (264, 587)
Screenshot: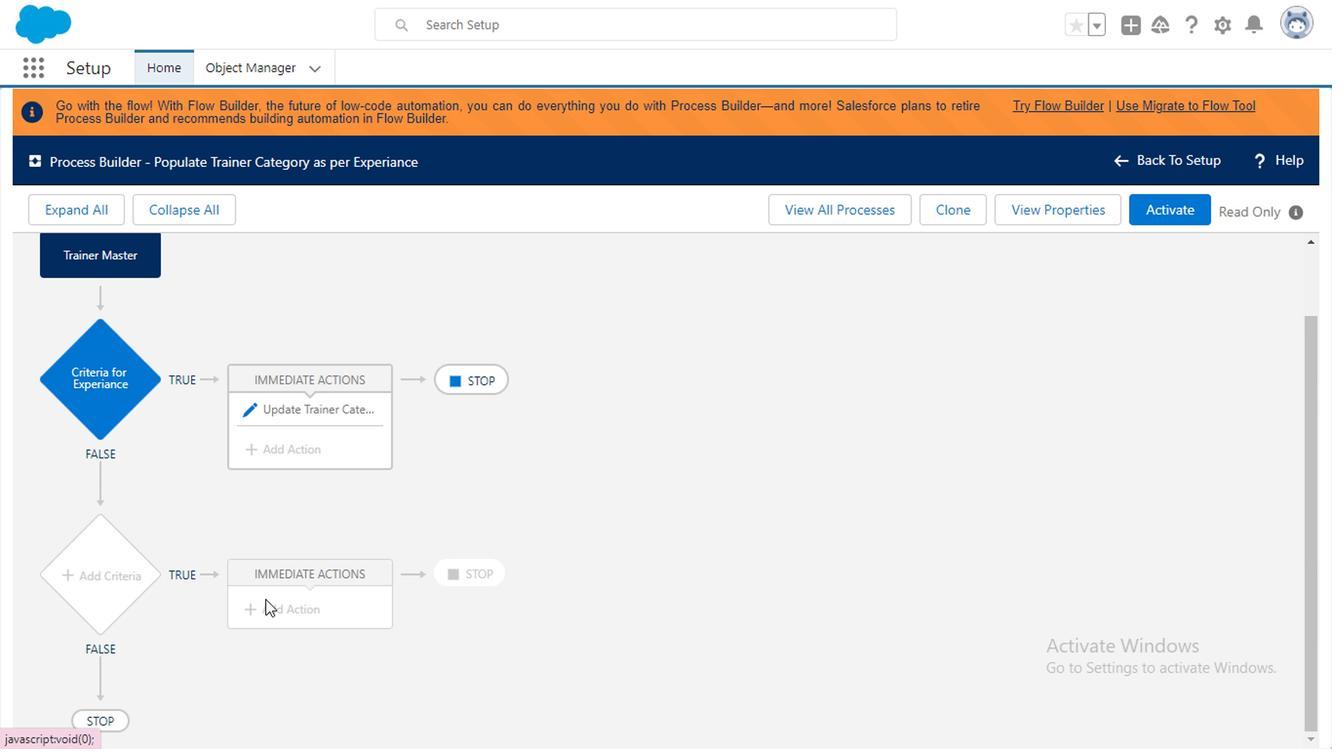 
Action: Mouse pressed left at (264, 587)
Screenshot: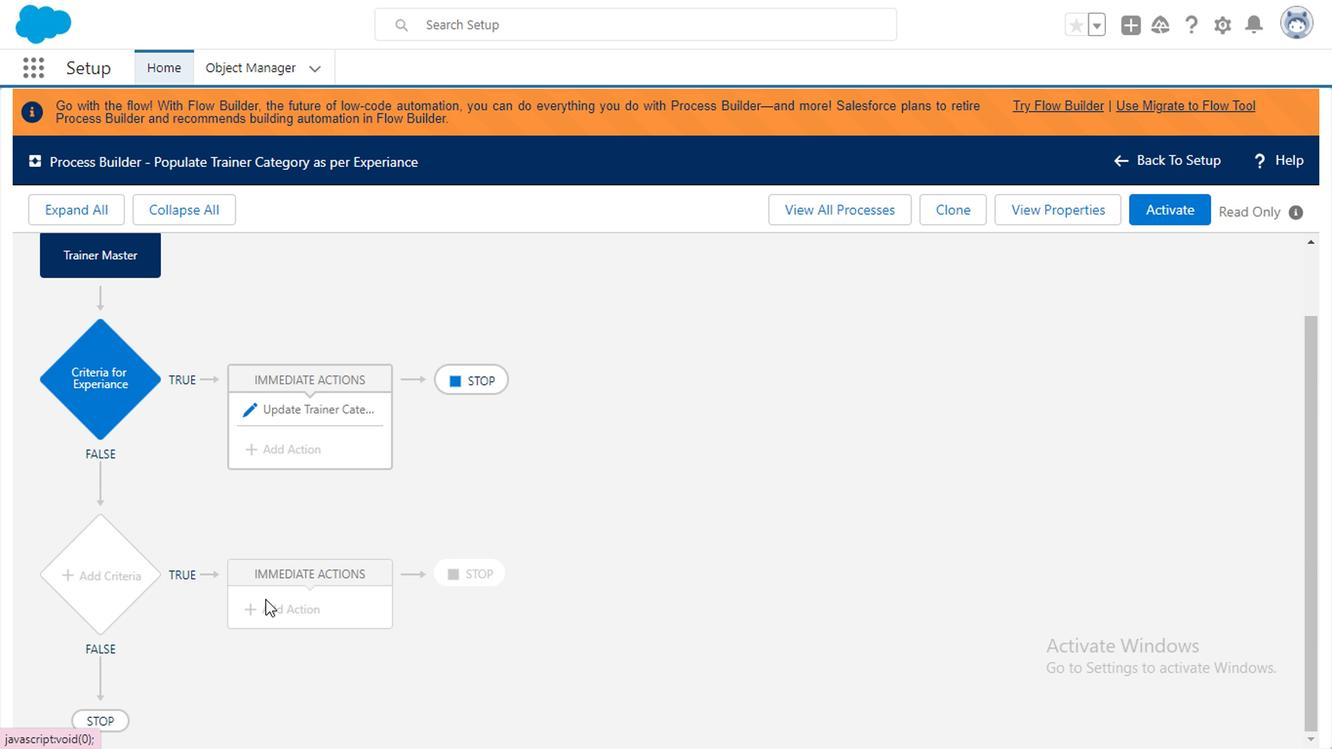 
Action: Mouse moved to (79, 197)
Screenshot: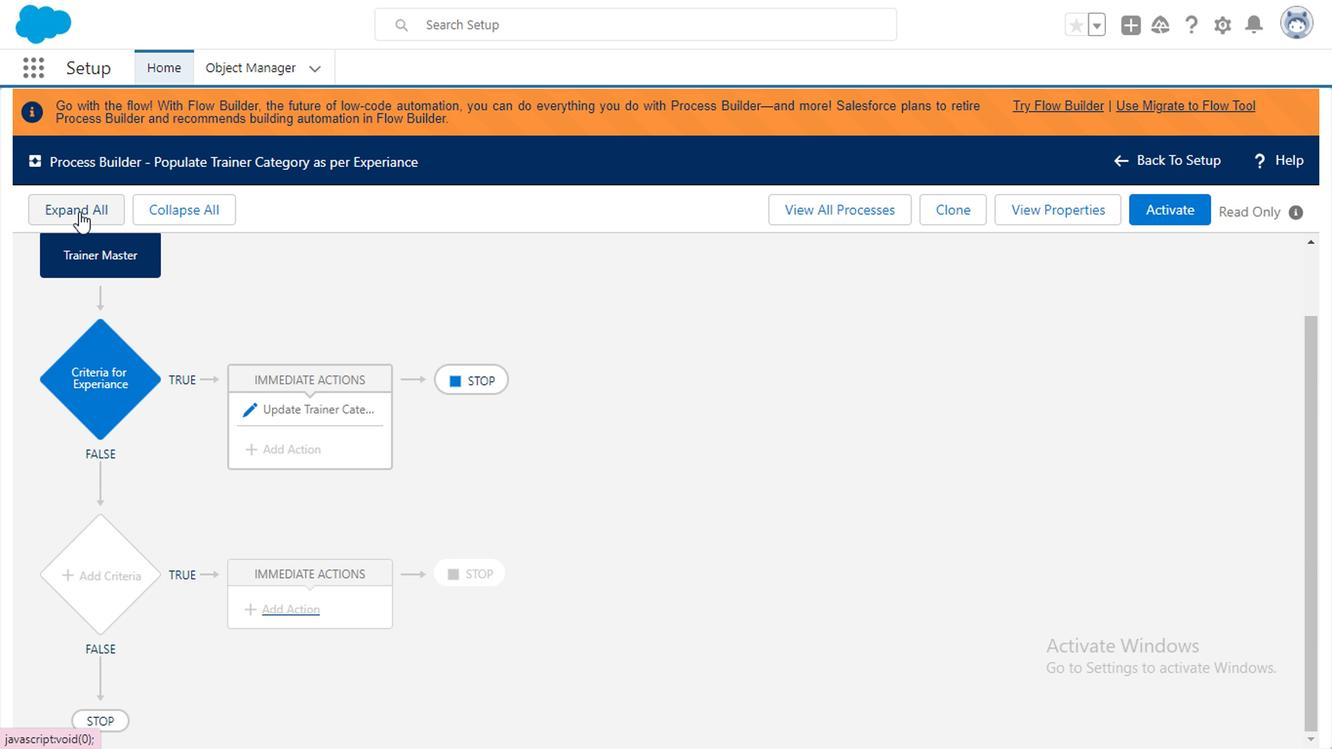 
Action: Mouse pressed left at (79, 197)
Screenshot: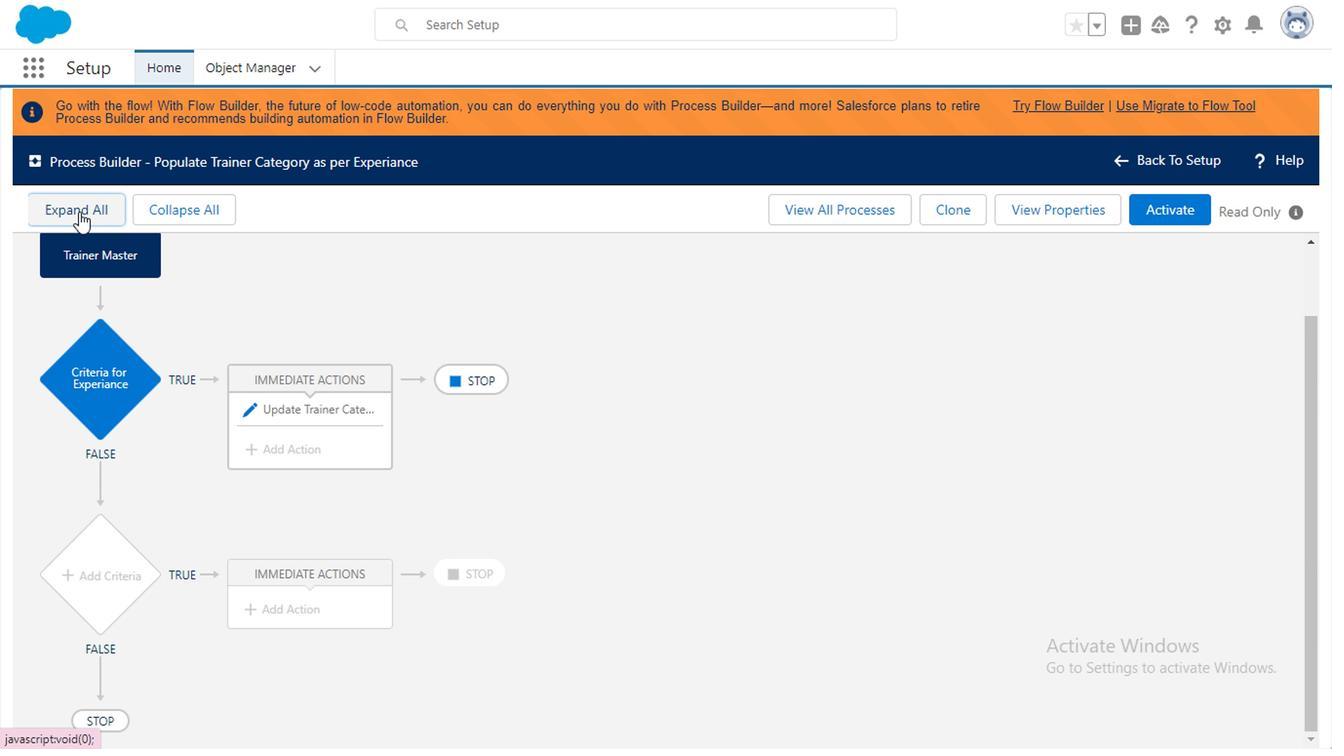 
Action: Mouse moved to (200, 195)
Screenshot: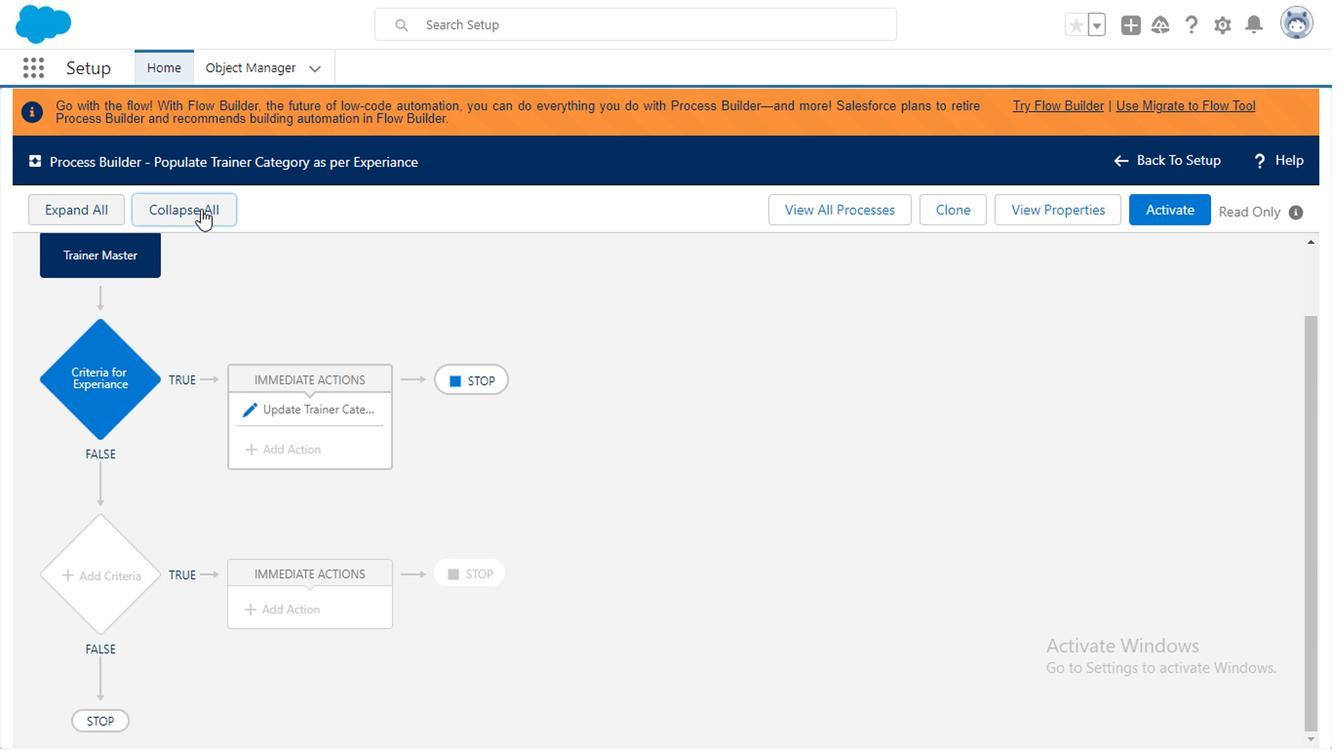 
Action: Mouse pressed left at (200, 195)
Screenshot: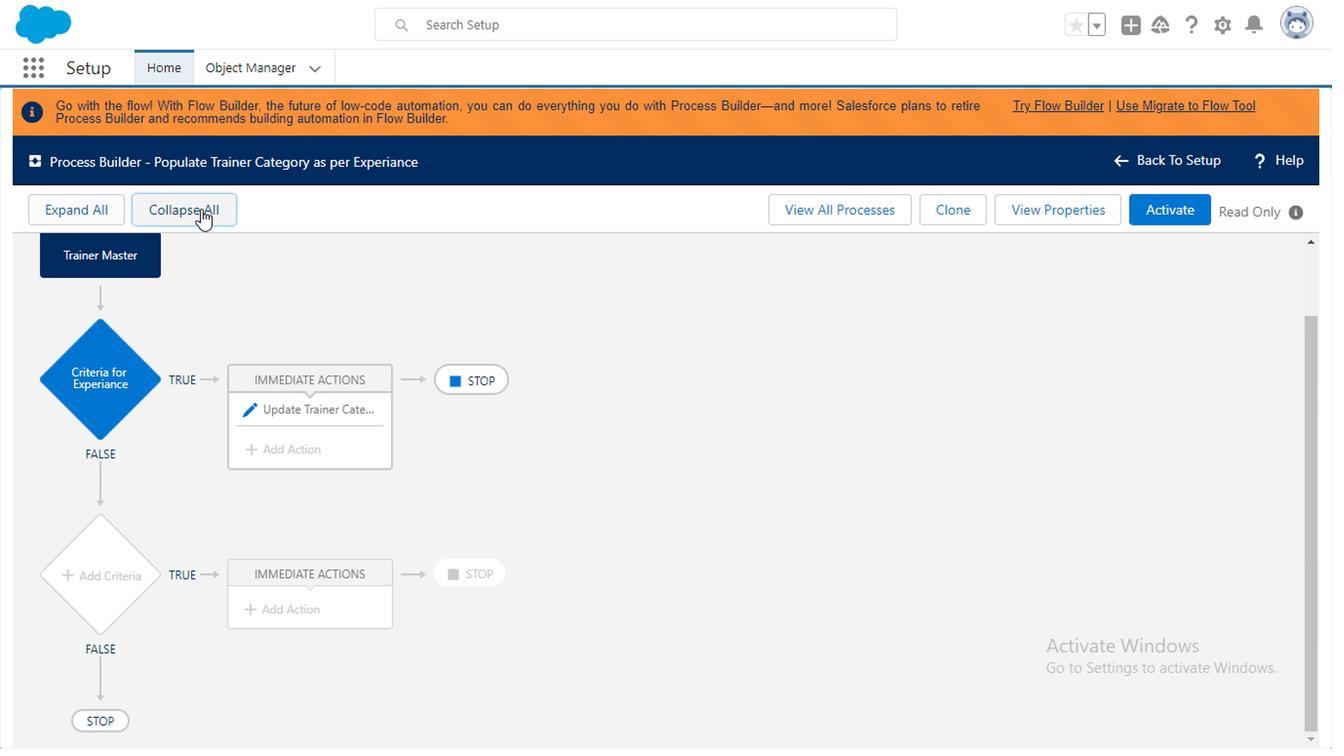 
Action: Mouse moved to (106, 561)
Screenshot: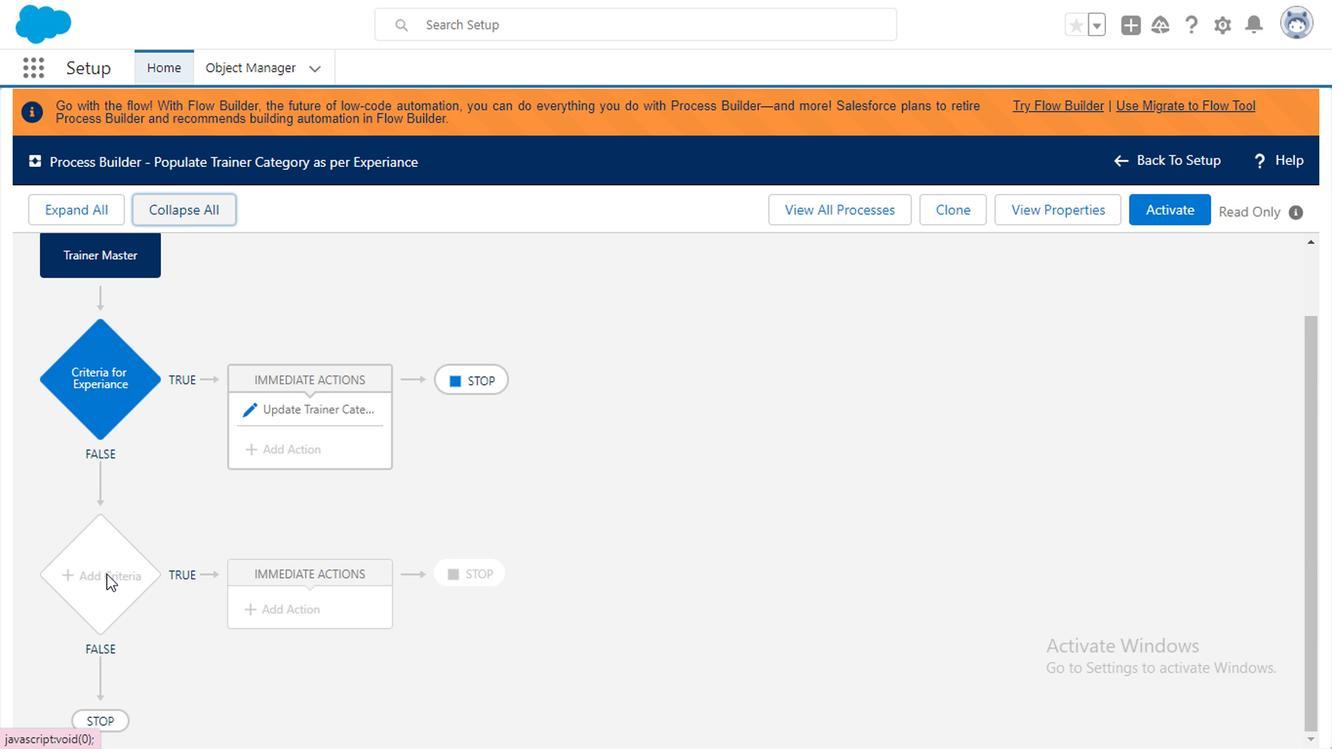 
Action: Mouse pressed left at (106, 561)
Screenshot: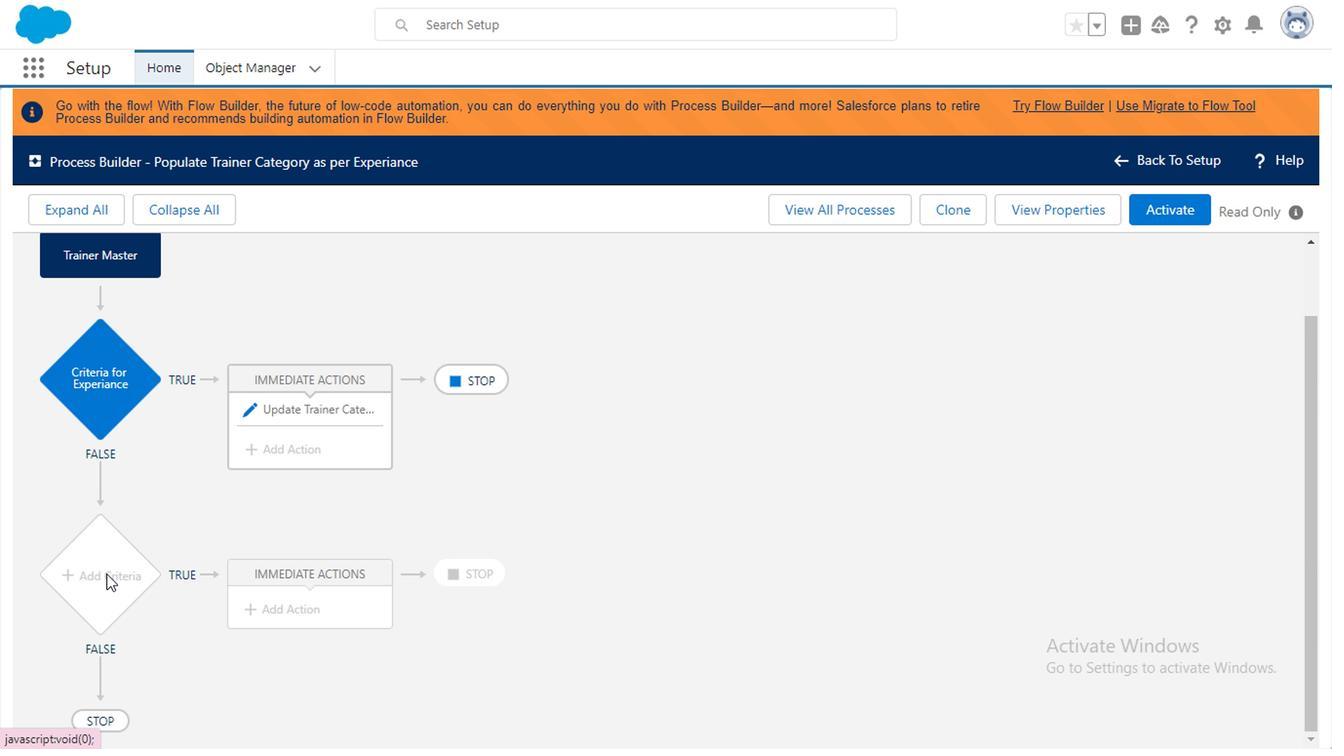 
Action: Mouse moved to (106, 561)
Screenshot: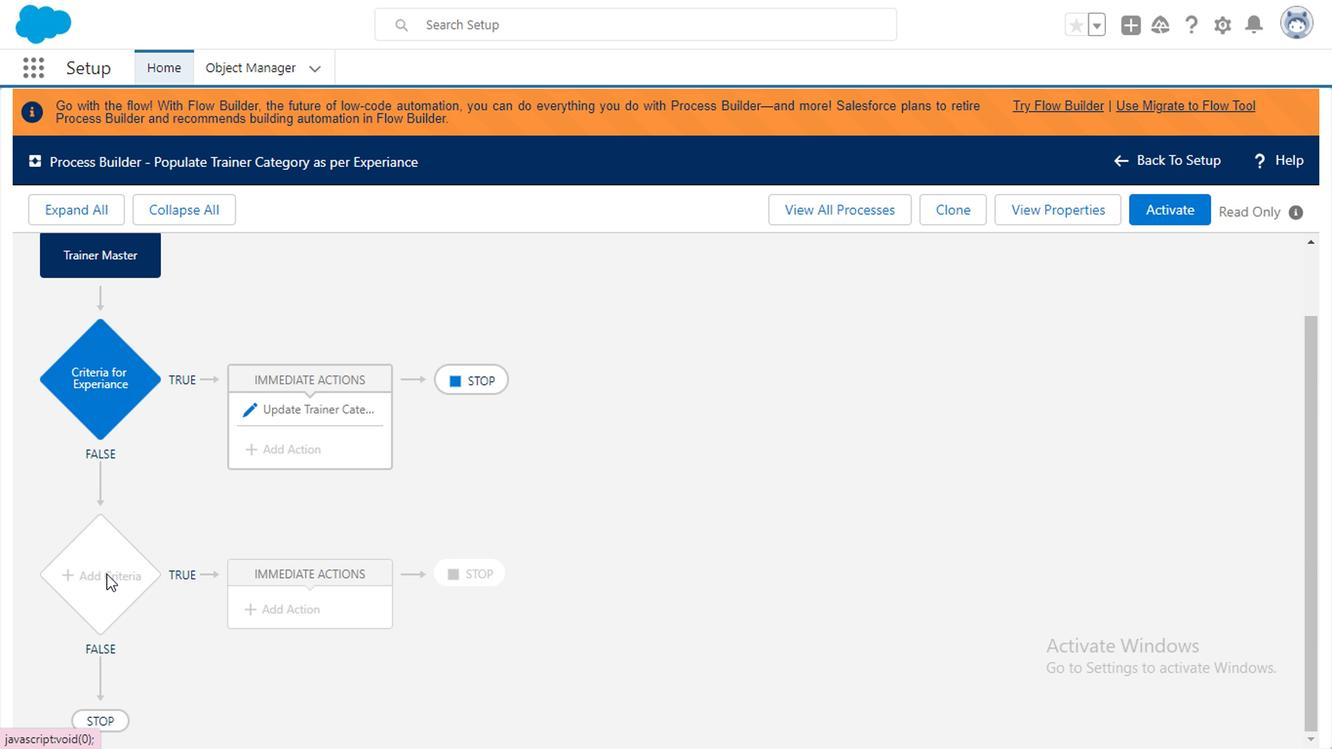 
Action: Mouse pressed left at (106, 561)
Screenshot: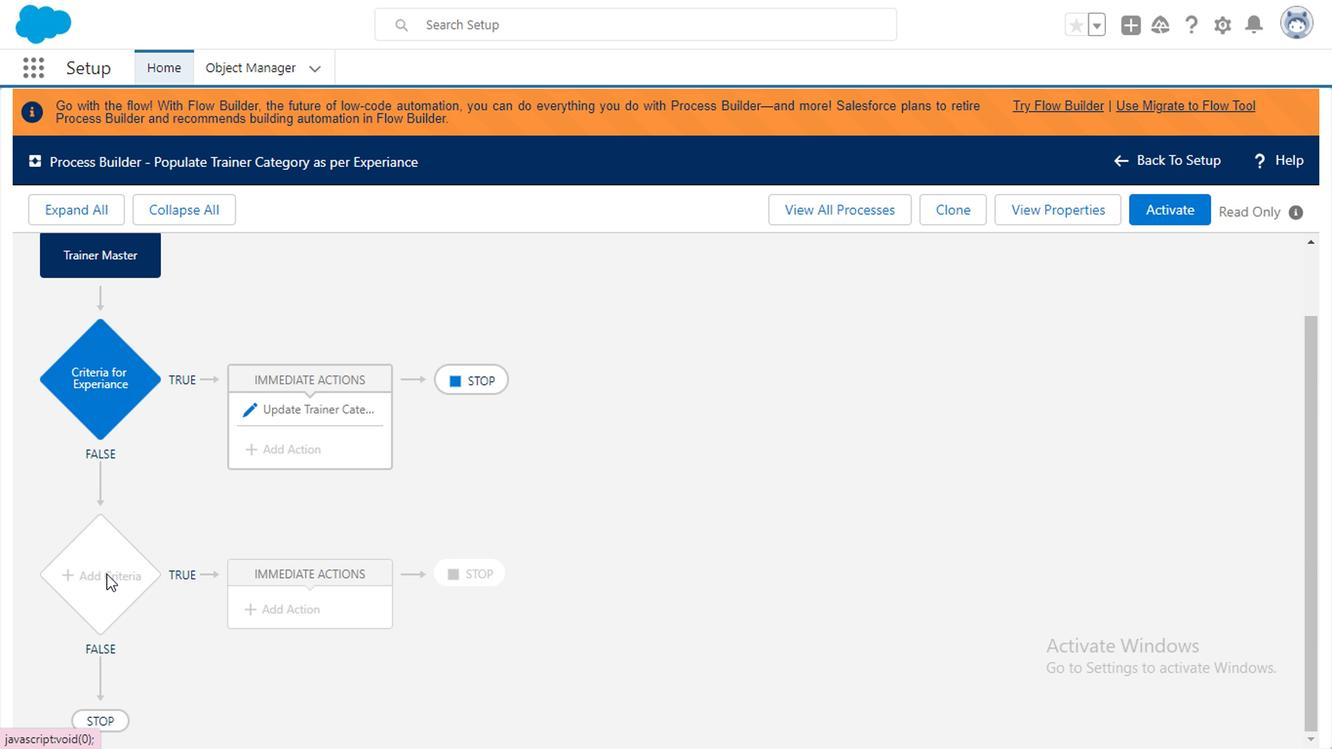 
Action: Mouse moved to (278, 583)
Screenshot: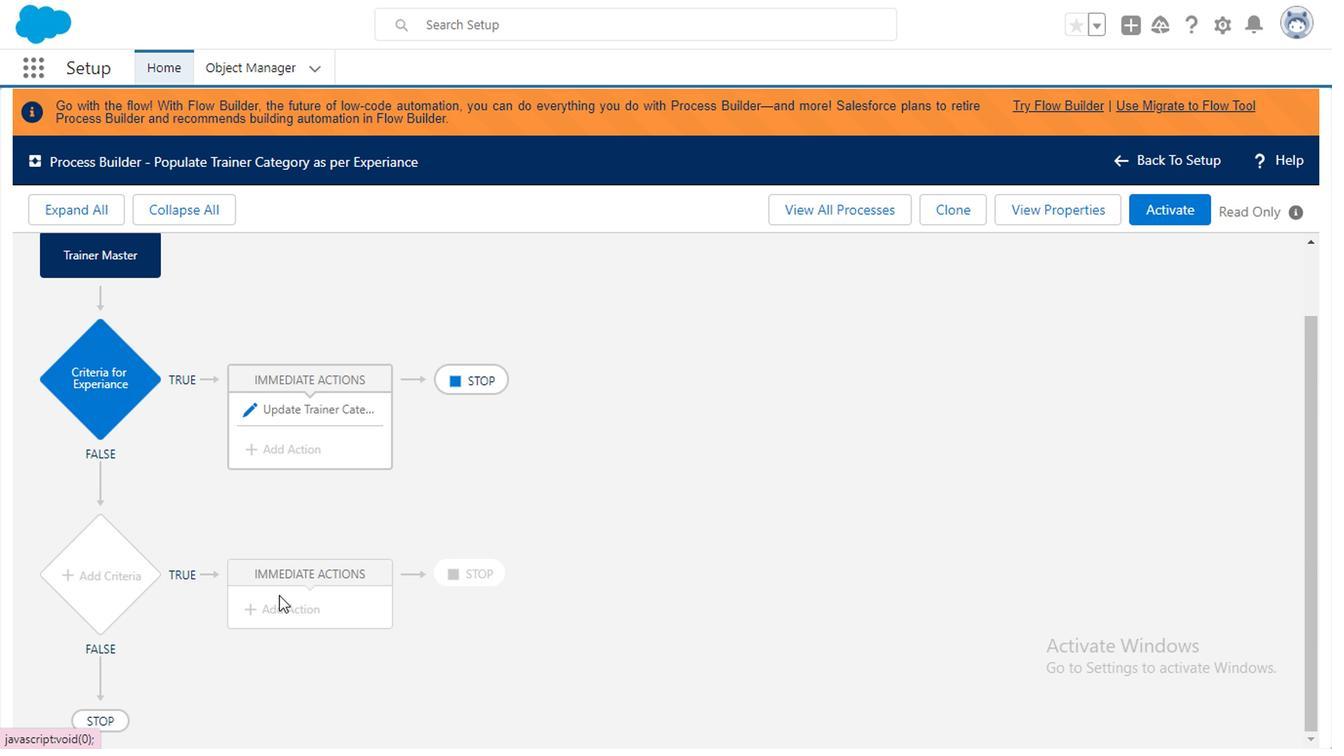 
Action: Mouse pressed left at (278, 583)
Screenshot: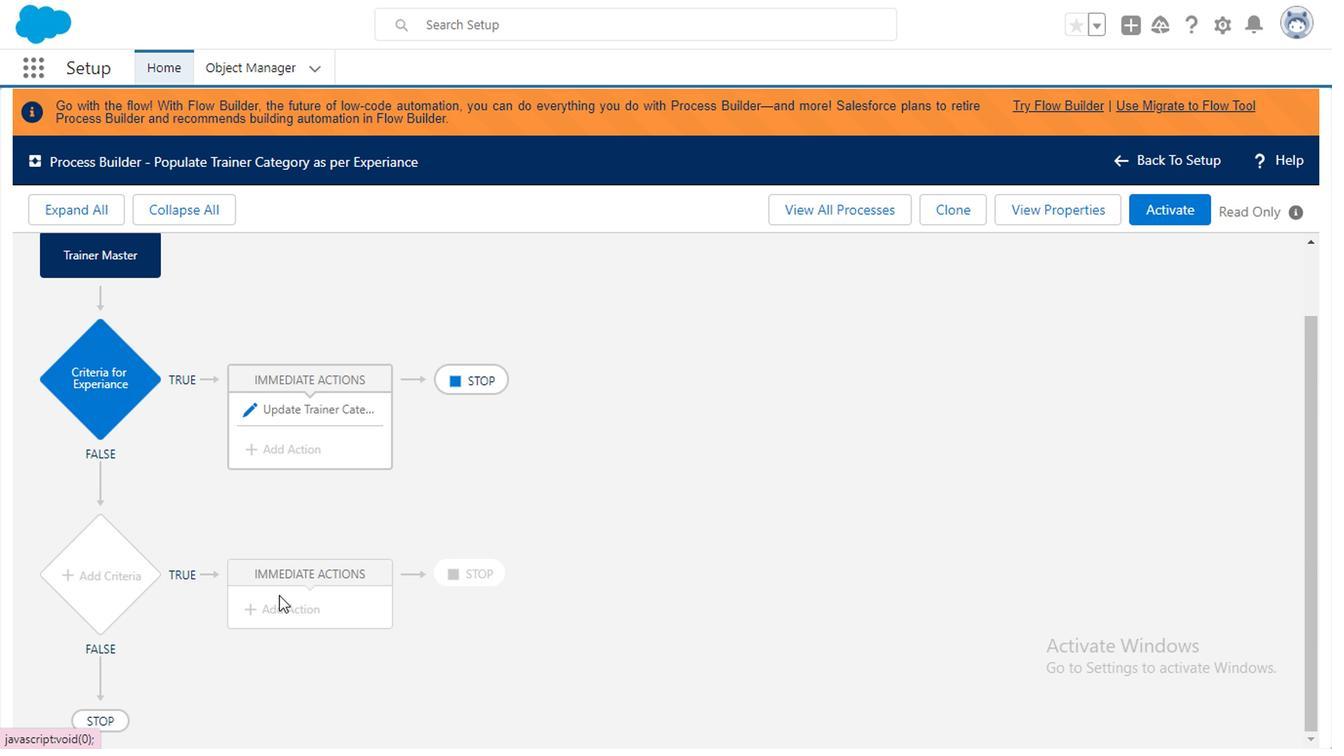 
Action: Mouse moved to (1053, 194)
Screenshot: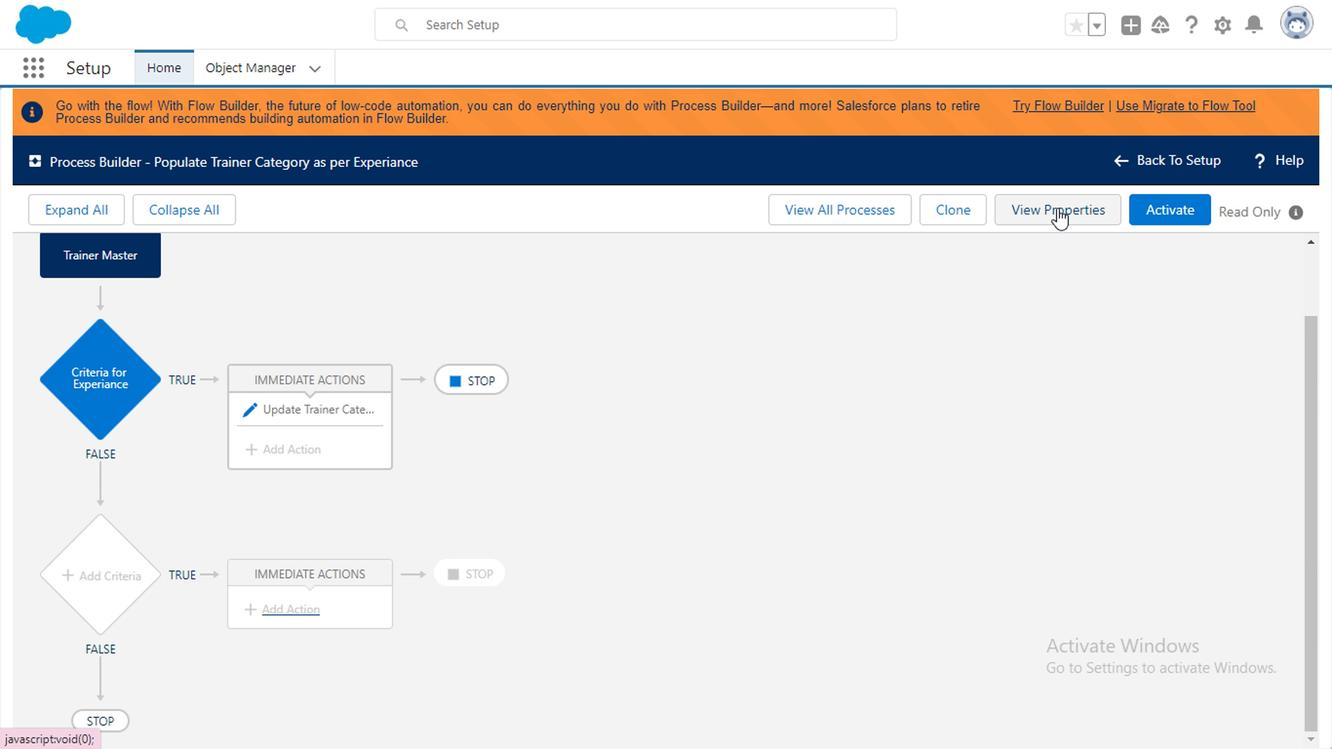 
Action: Mouse pressed left at (1053, 194)
Screenshot: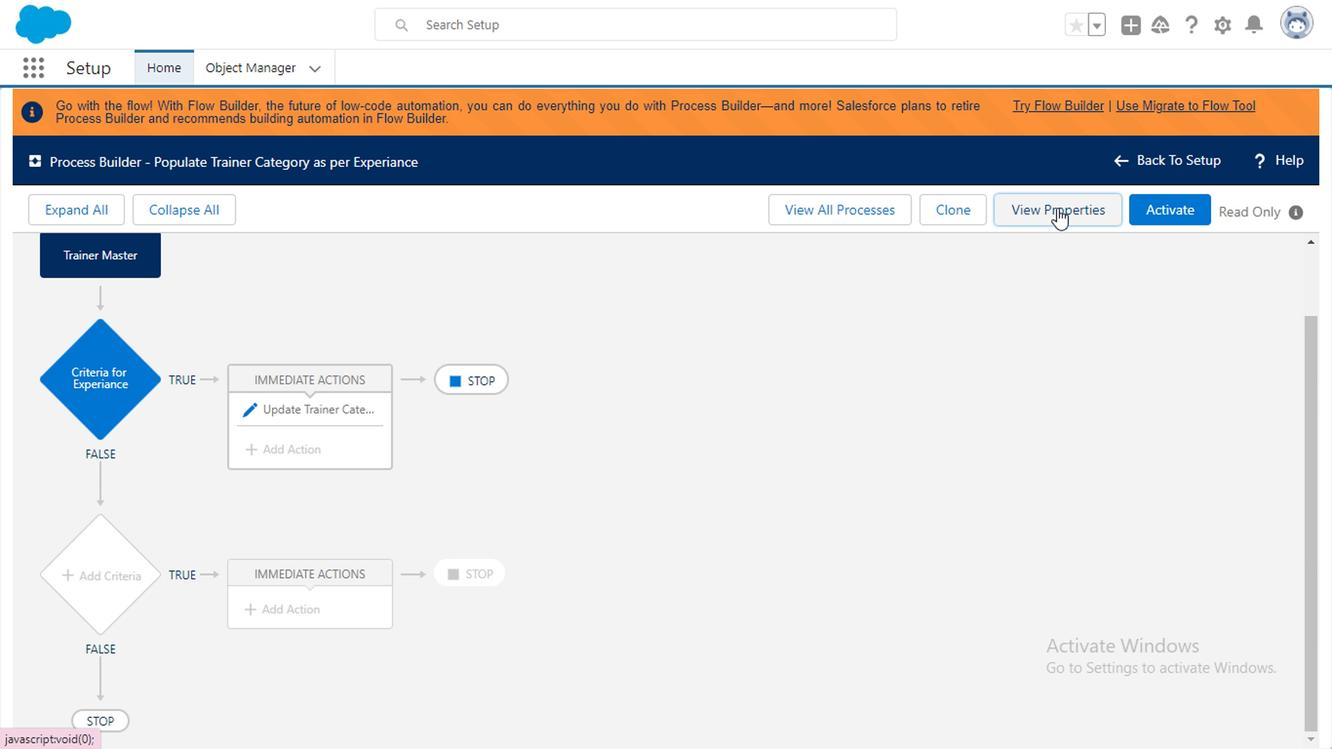 
Action: Mouse moved to (836, 375)
Screenshot: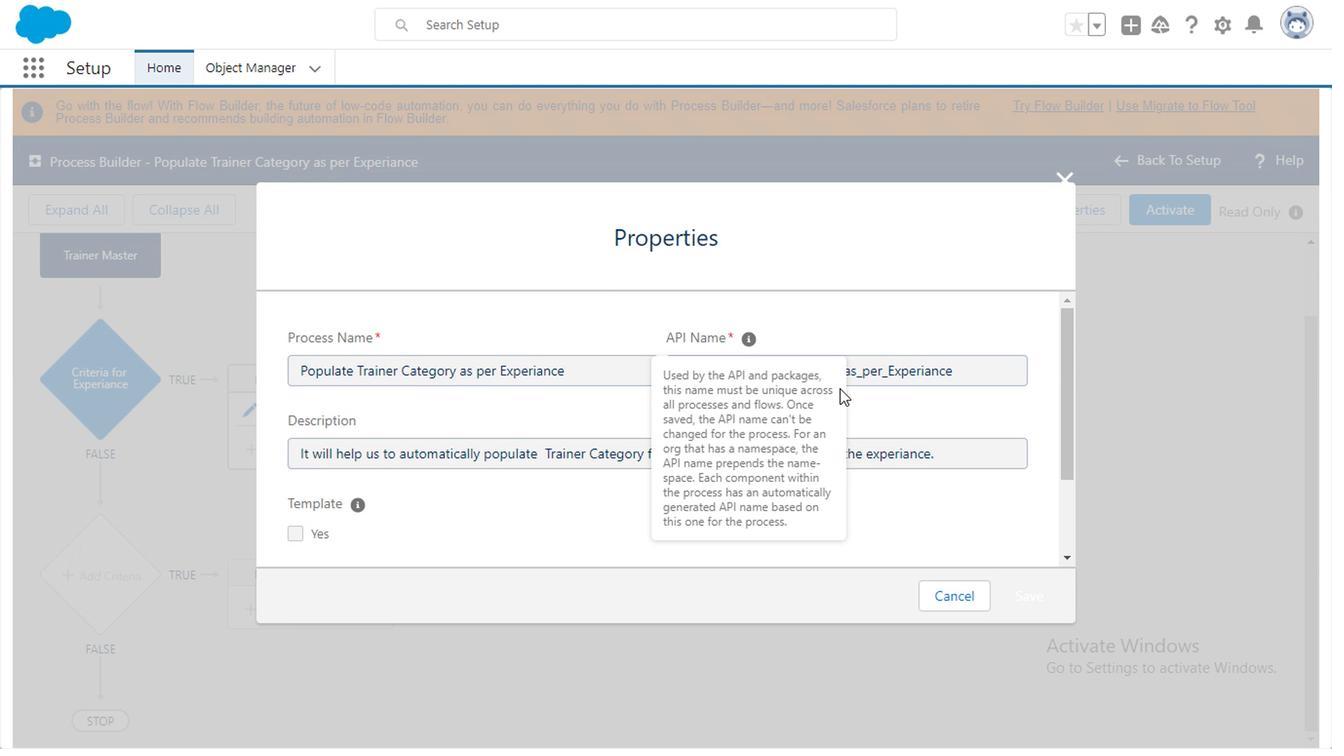
Action: Mouse scrolled (836, 374) with delta (0, -1)
Screenshot: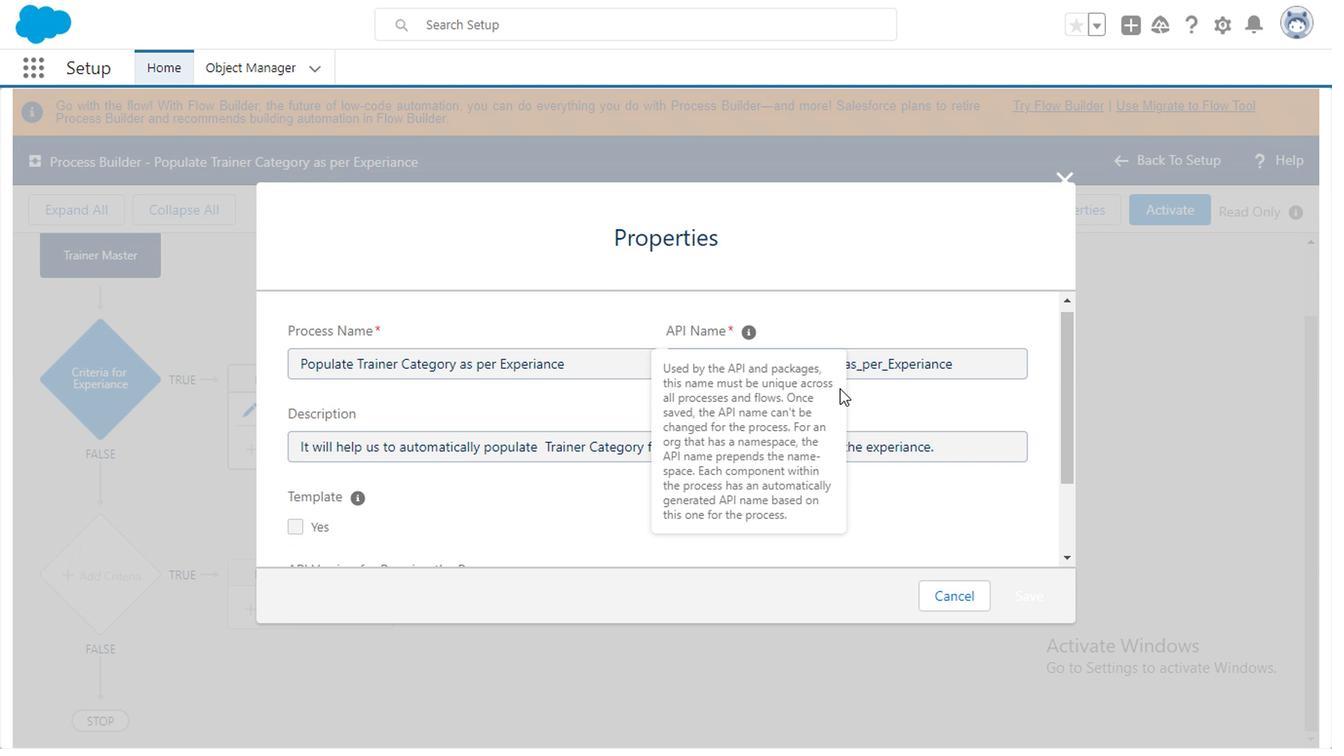 
Action: Mouse moved to (1055, 163)
Screenshot: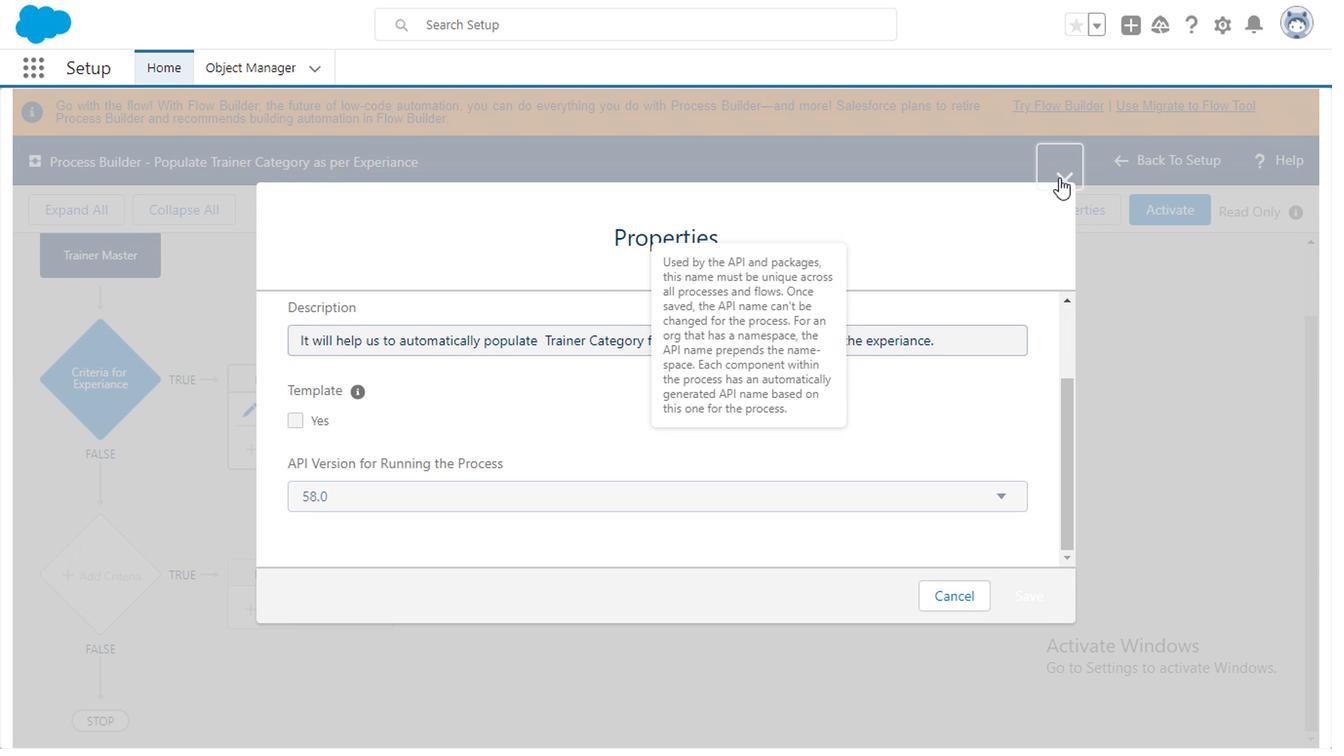 
Action: Mouse pressed left at (1055, 163)
Screenshot: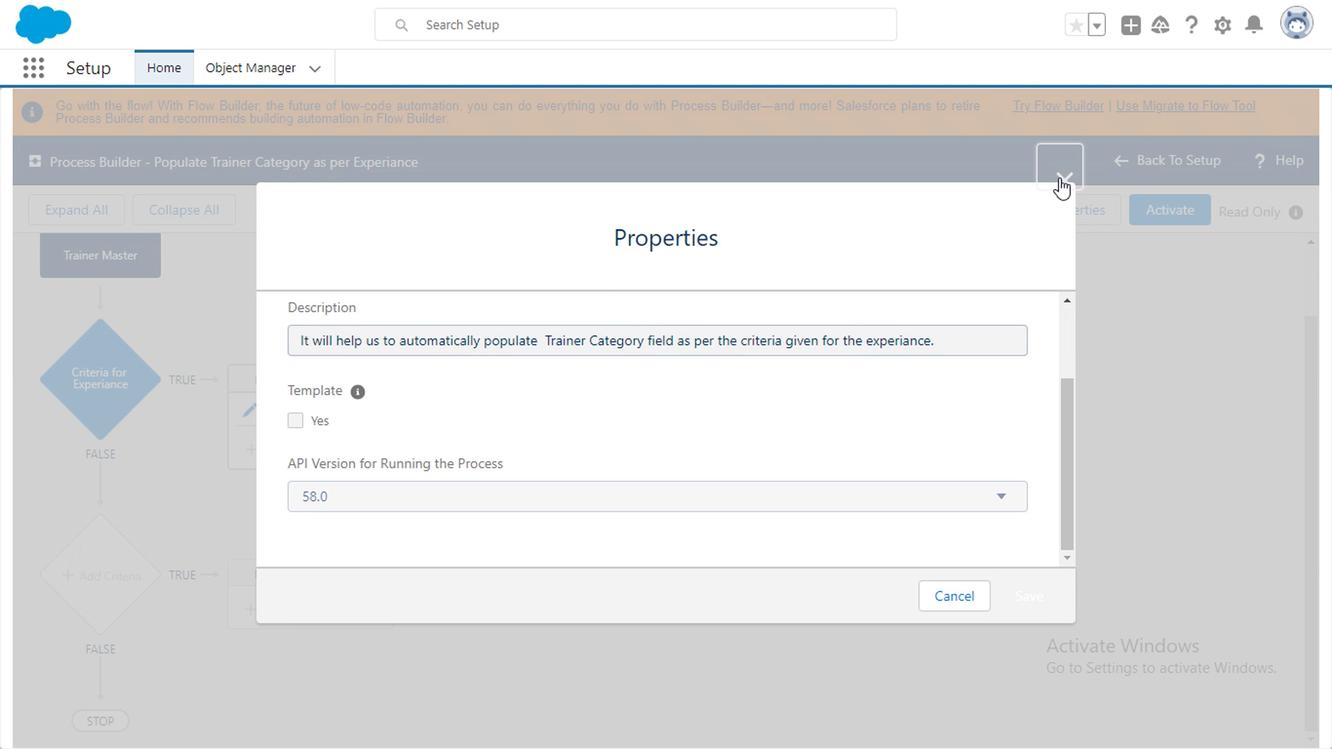 
Action: Mouse moved to (1185, 192)
Screenshot: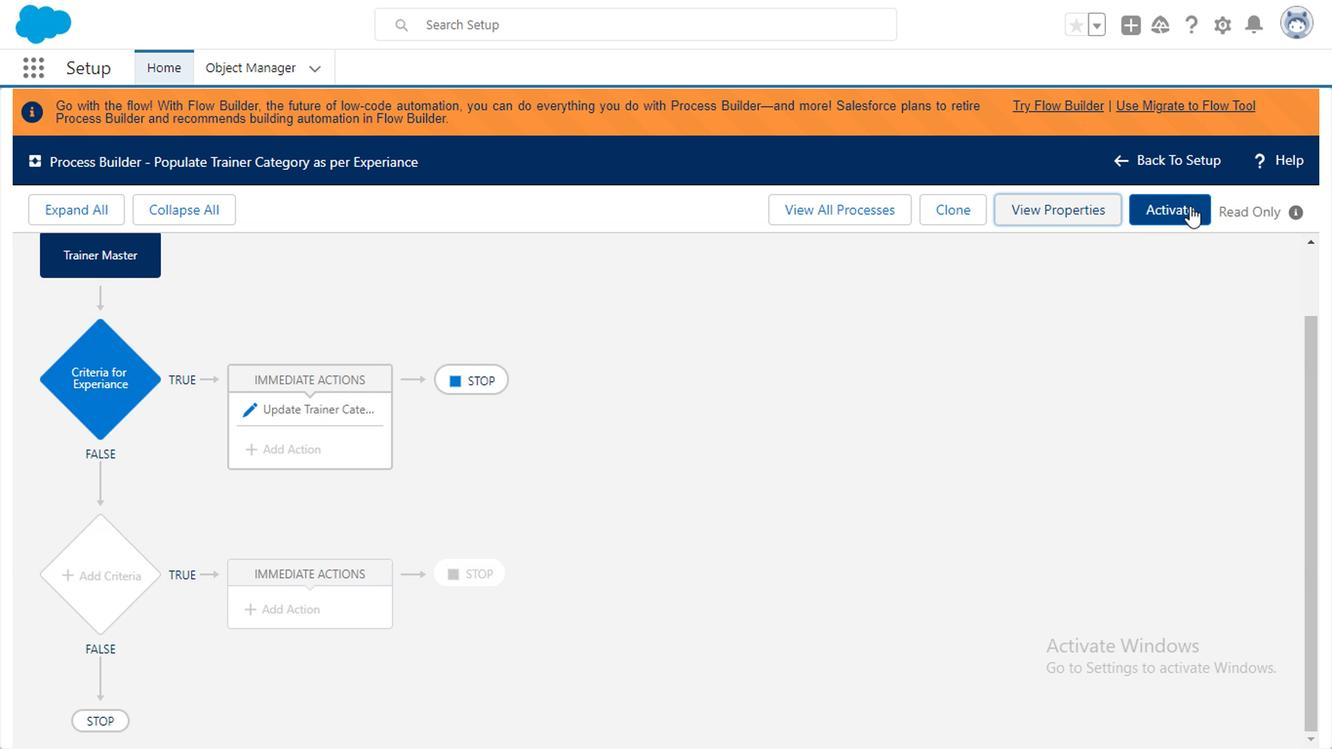 
Action: Mouse pressed left at (1185, 192)
Screenshot: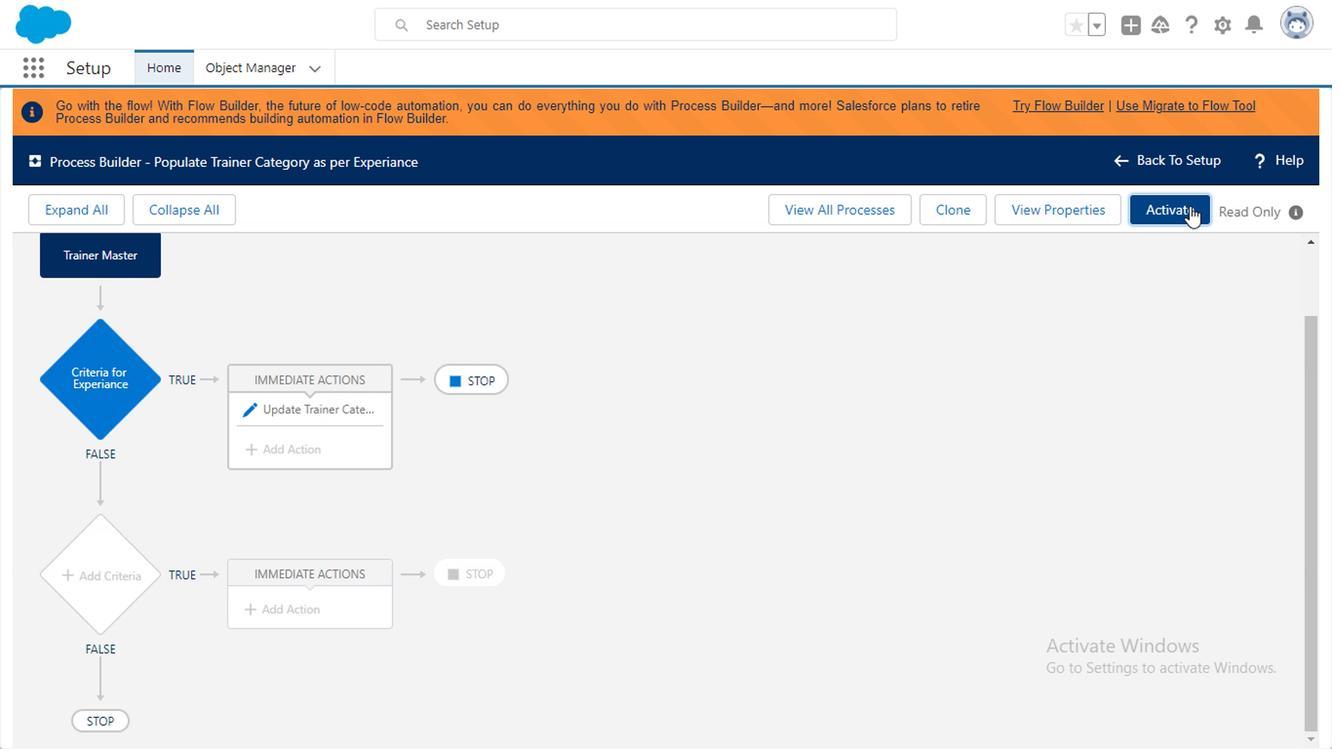 
Action: Mouse moved to (920, 492)
Screenshot: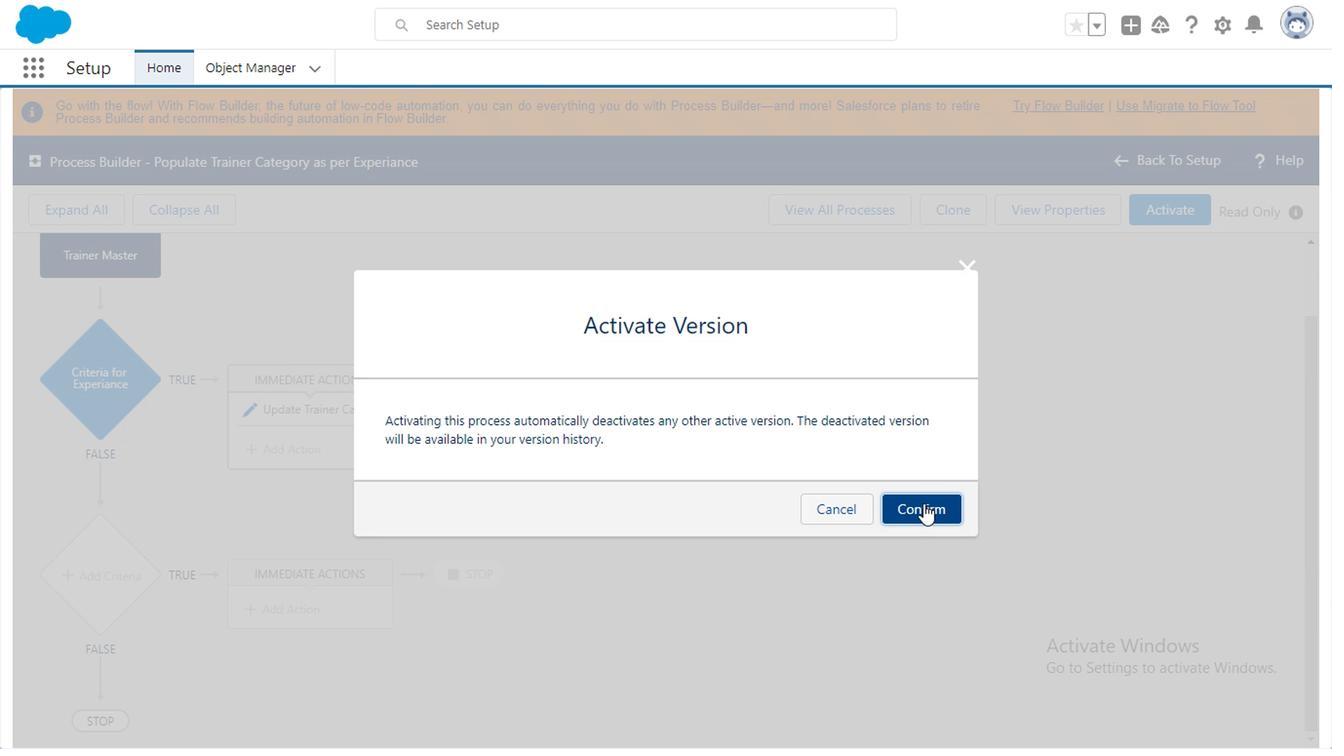 
Action: Mouse pressed left at (920, 492)
Screenshot: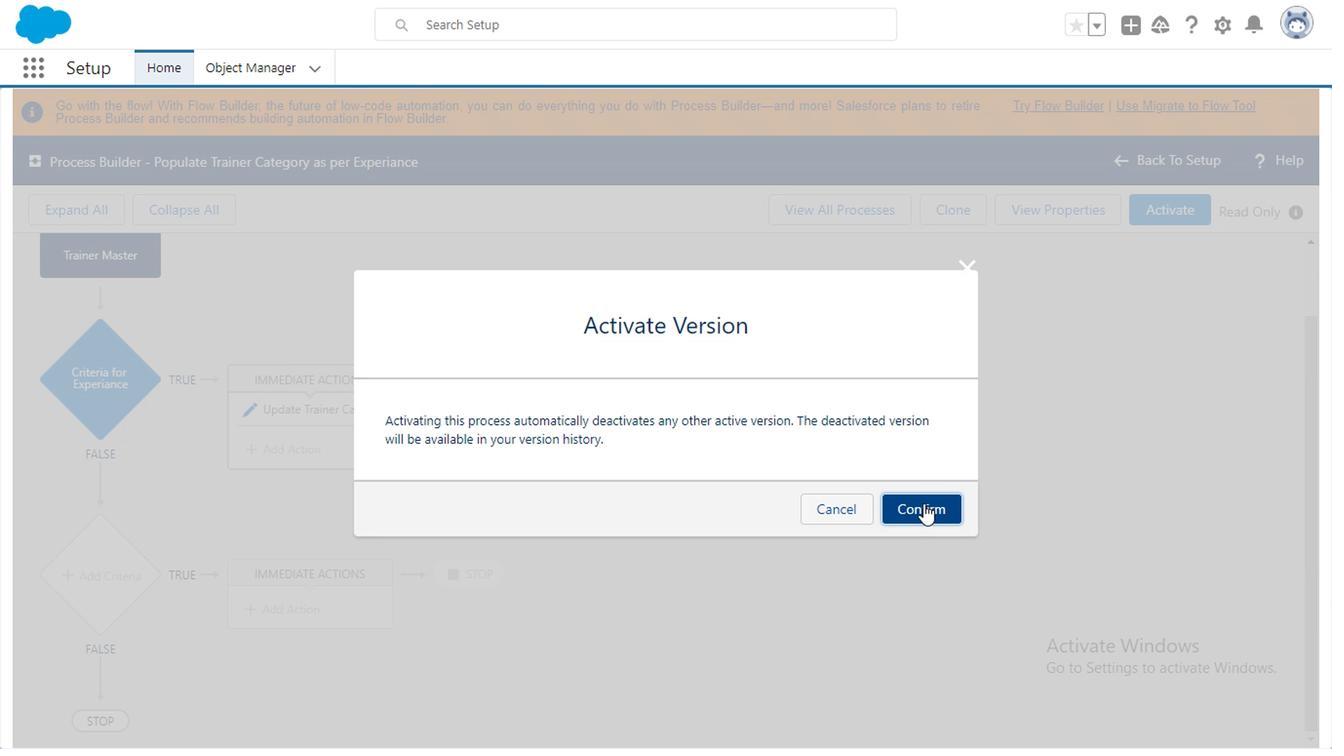
Action: Mouse moved to (163, 572)
Screenshot: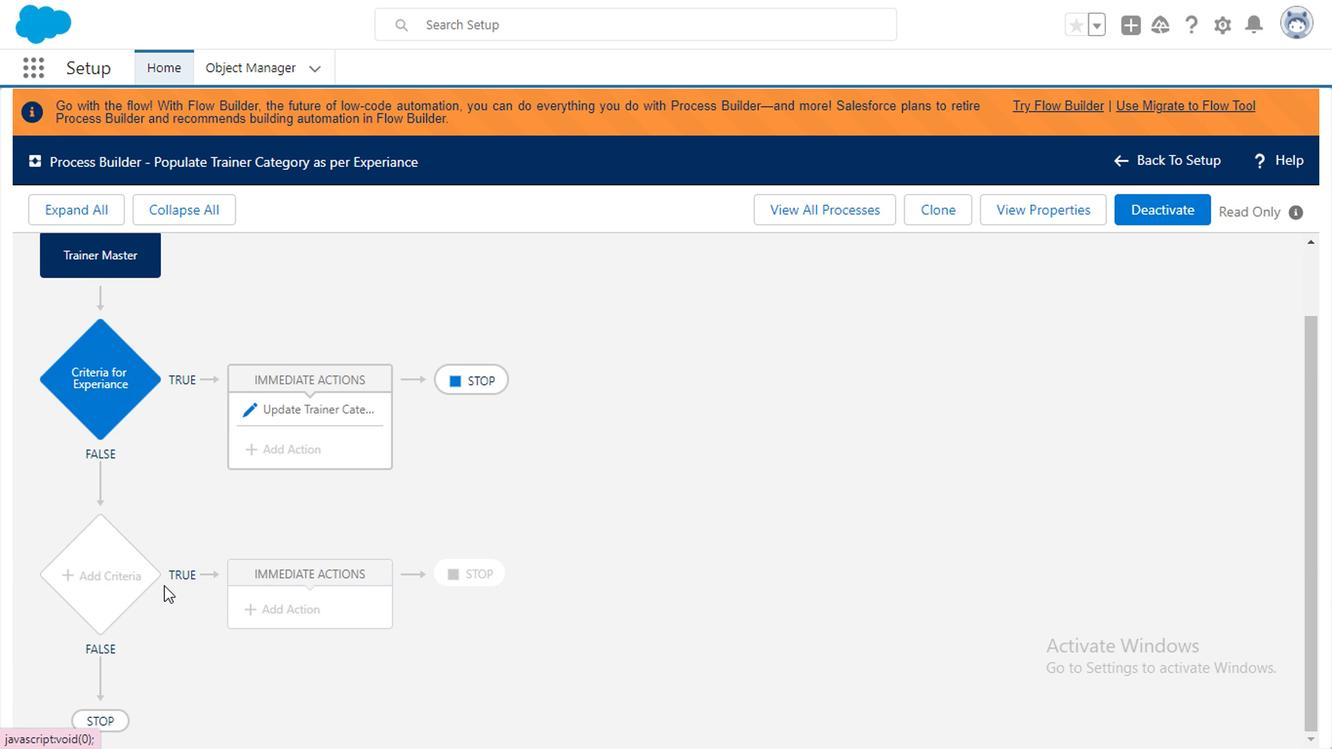 
Action: Mouse scrolled (163, 571) with delta (0, 0)
Screenshot: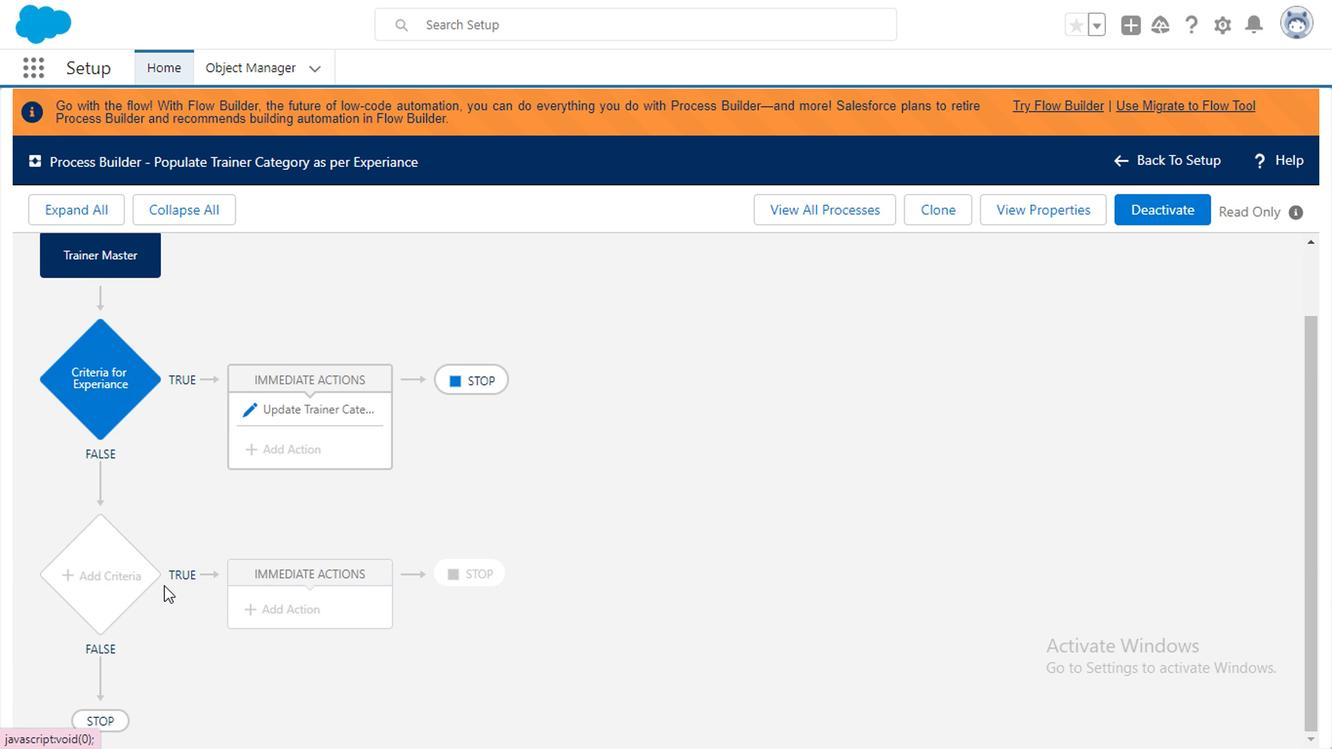
Action: Mouse moved to (933, 199)
Screenshot: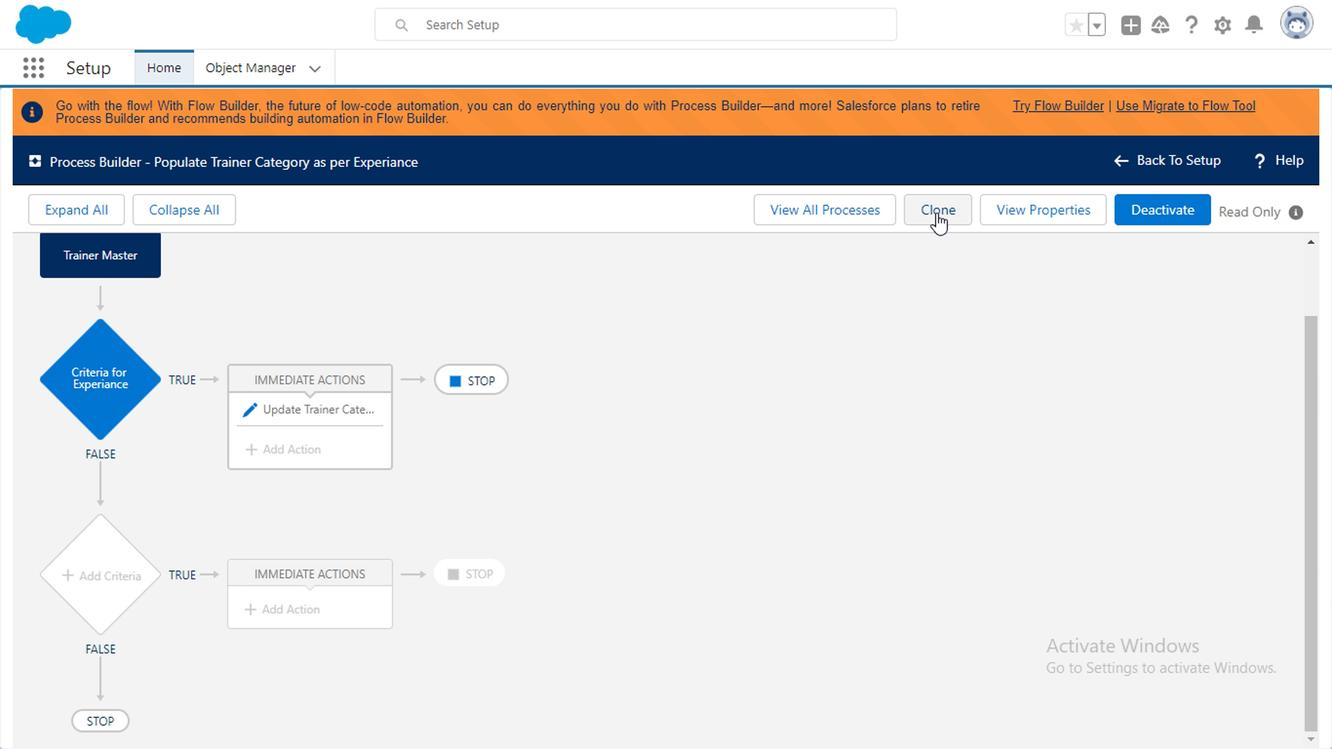 
Action: Mouse pressed left at (933, 199)
Screenshot: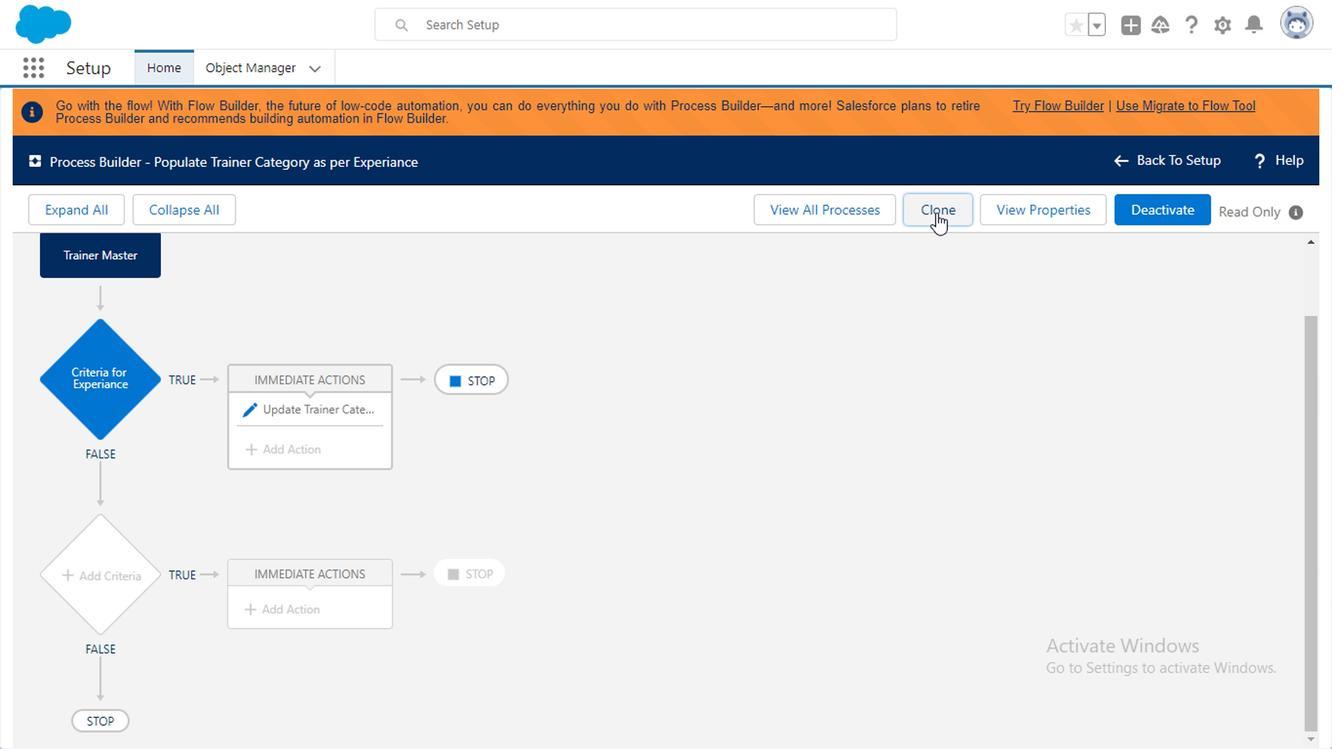 
Action: Mouse moved to (1027, 581)
Screenshot: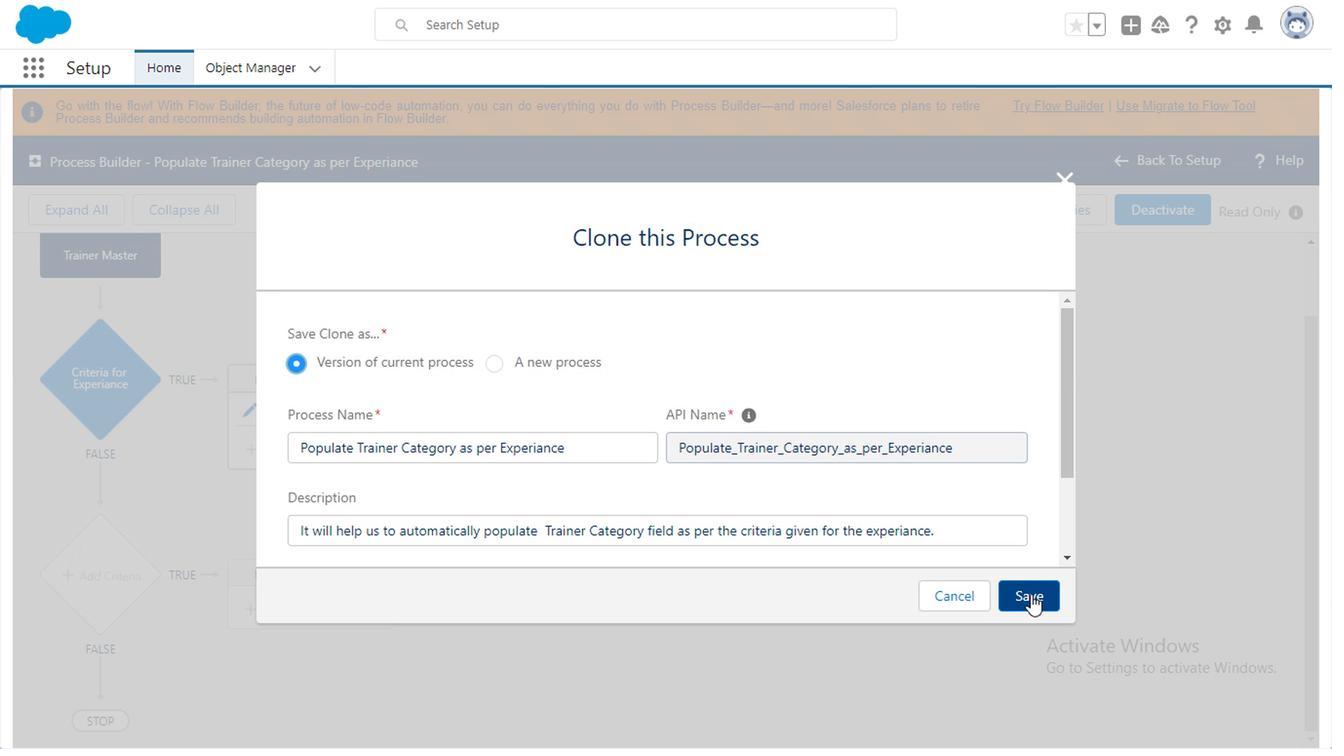 
Action: Mouse pressed left at (1027, 581)
Screenshot: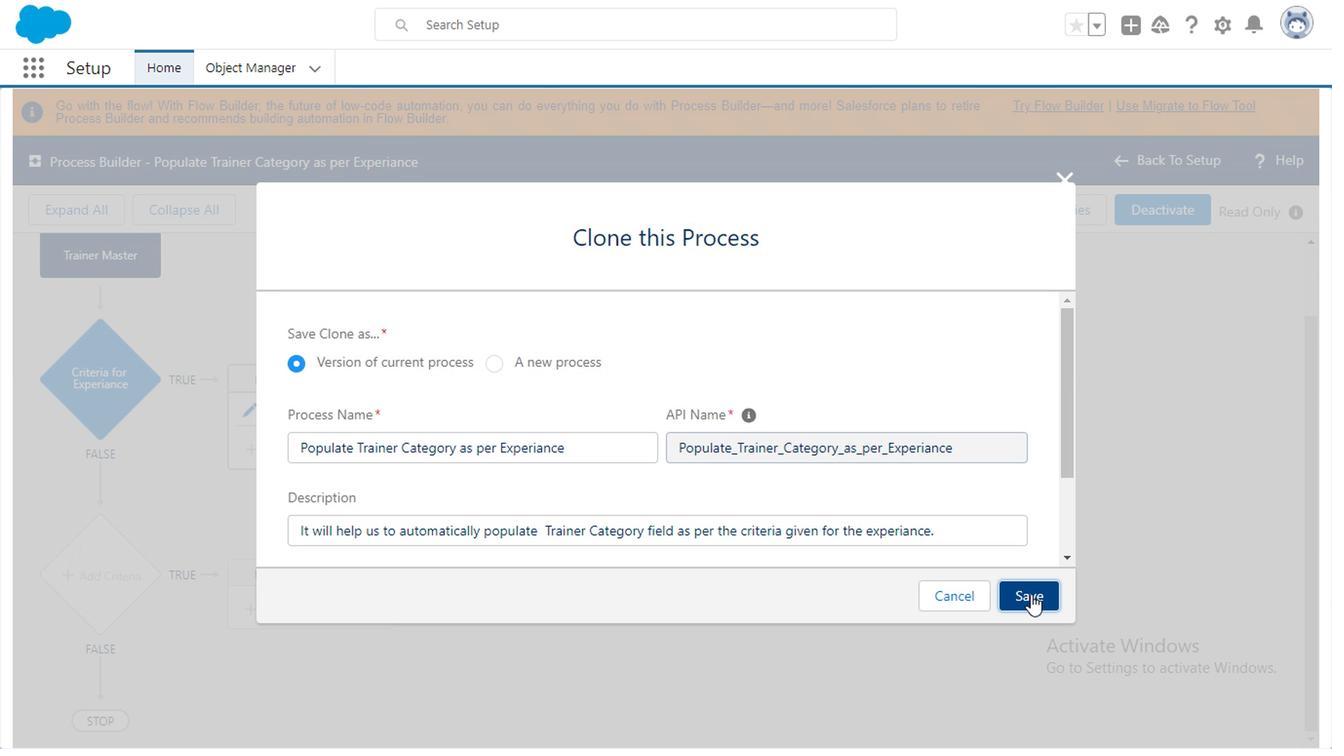 
Action: Mouse moved to (110, 561)
Screenshot: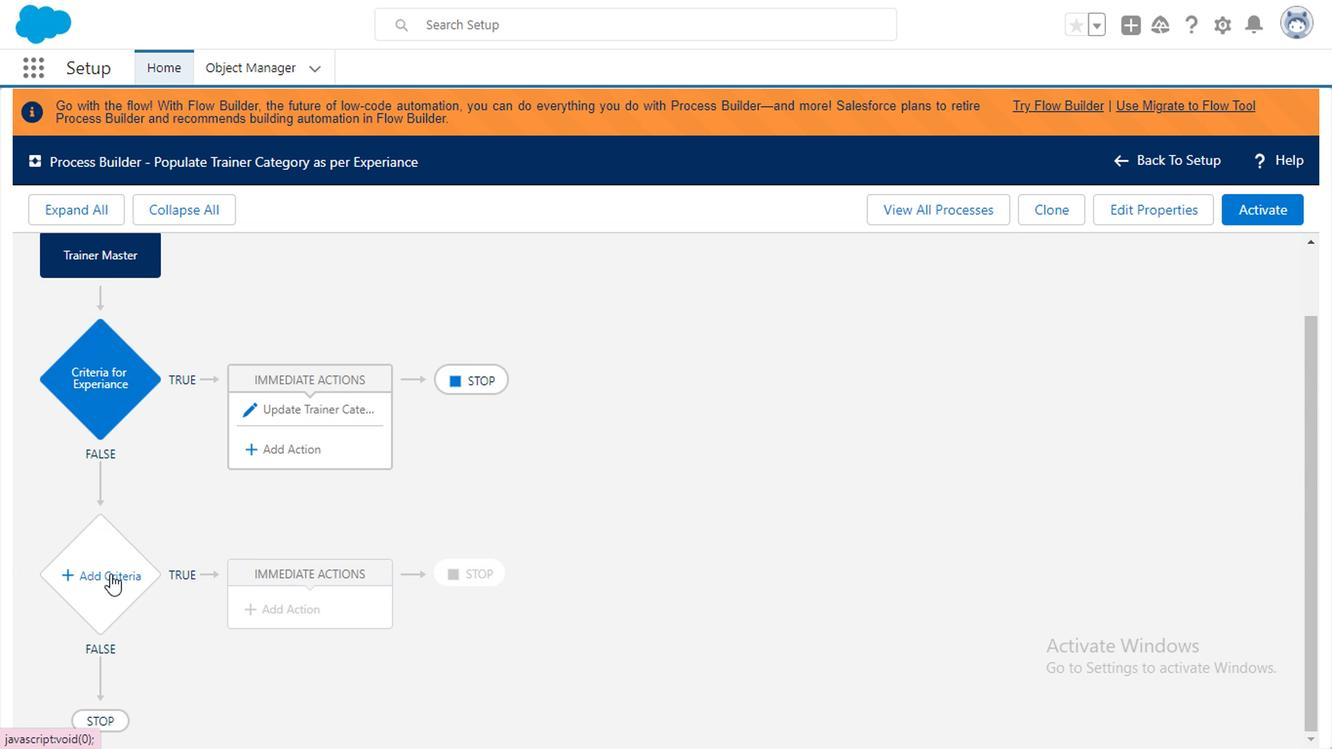 
Action: Mouse pressed left at (110, 561)
Screenshot: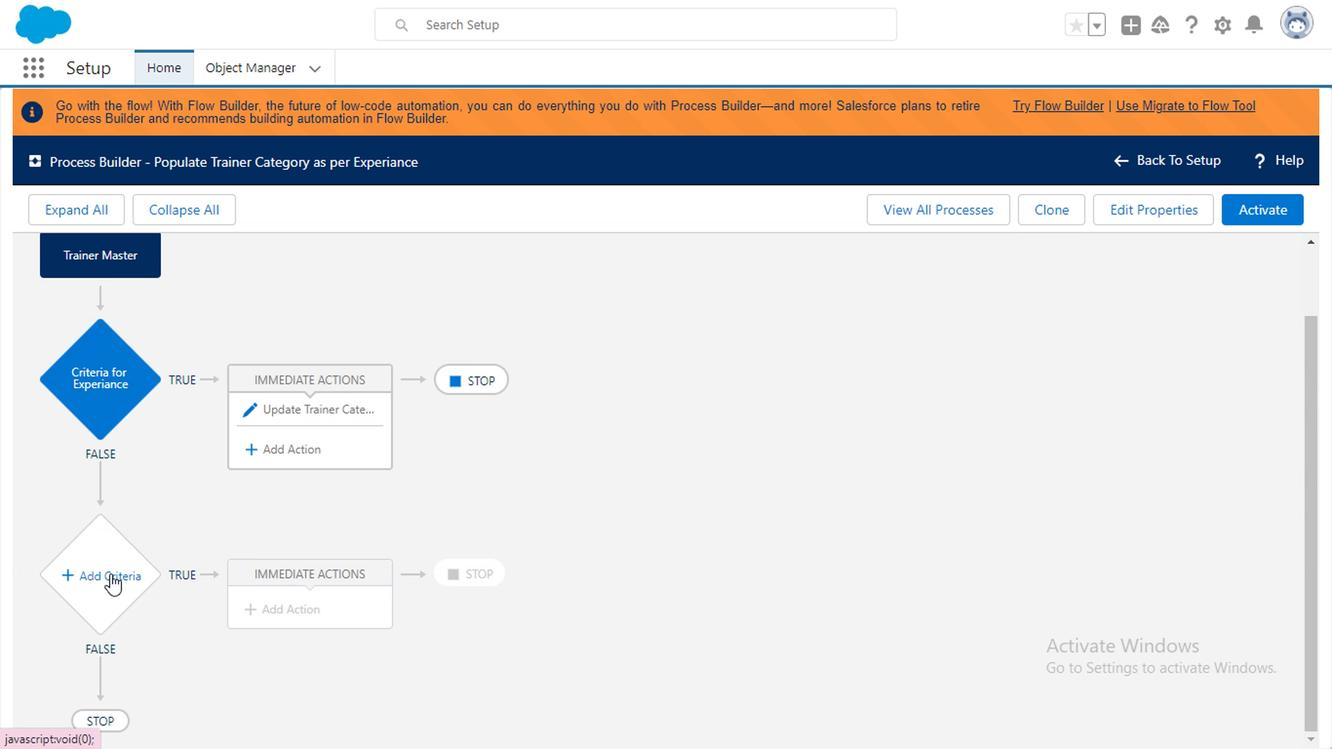 
Action: Mouse moved to (105, 371)
Screenshot: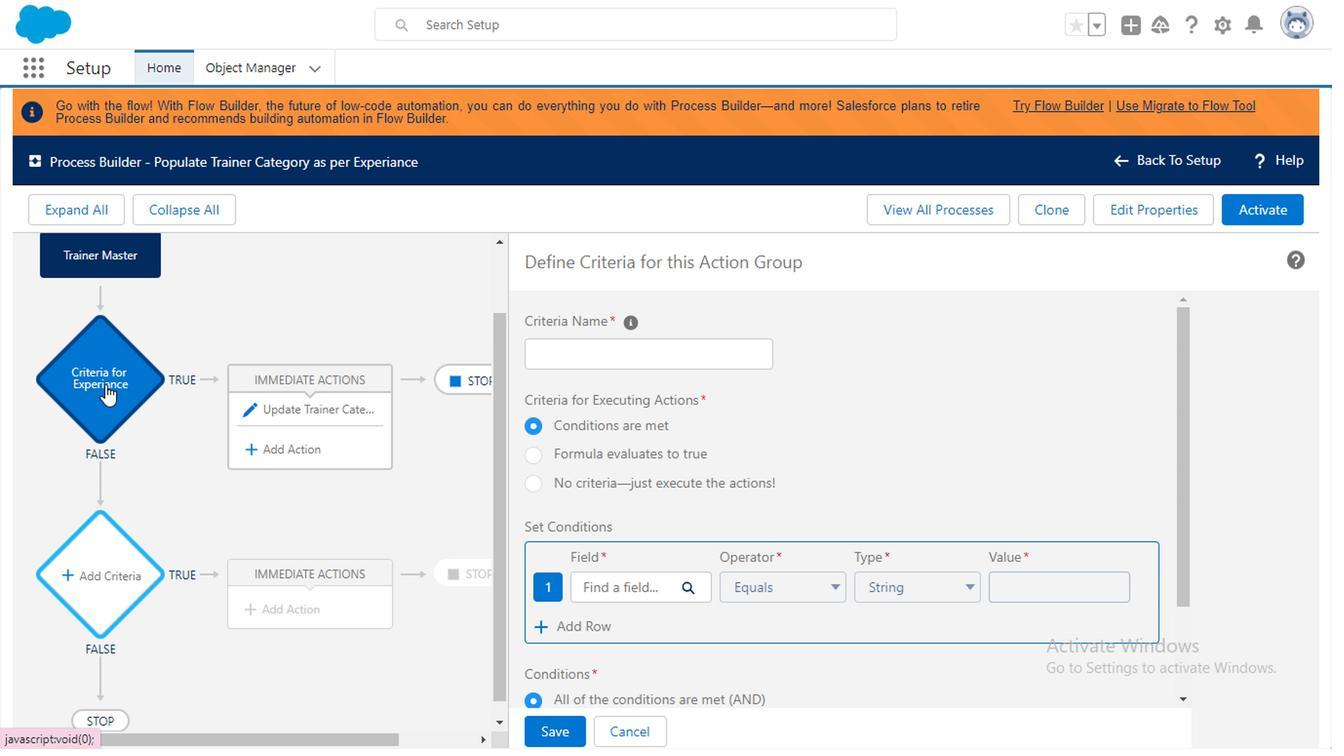 
Action: Mouse pressed left at (105, 371)
Screenshot: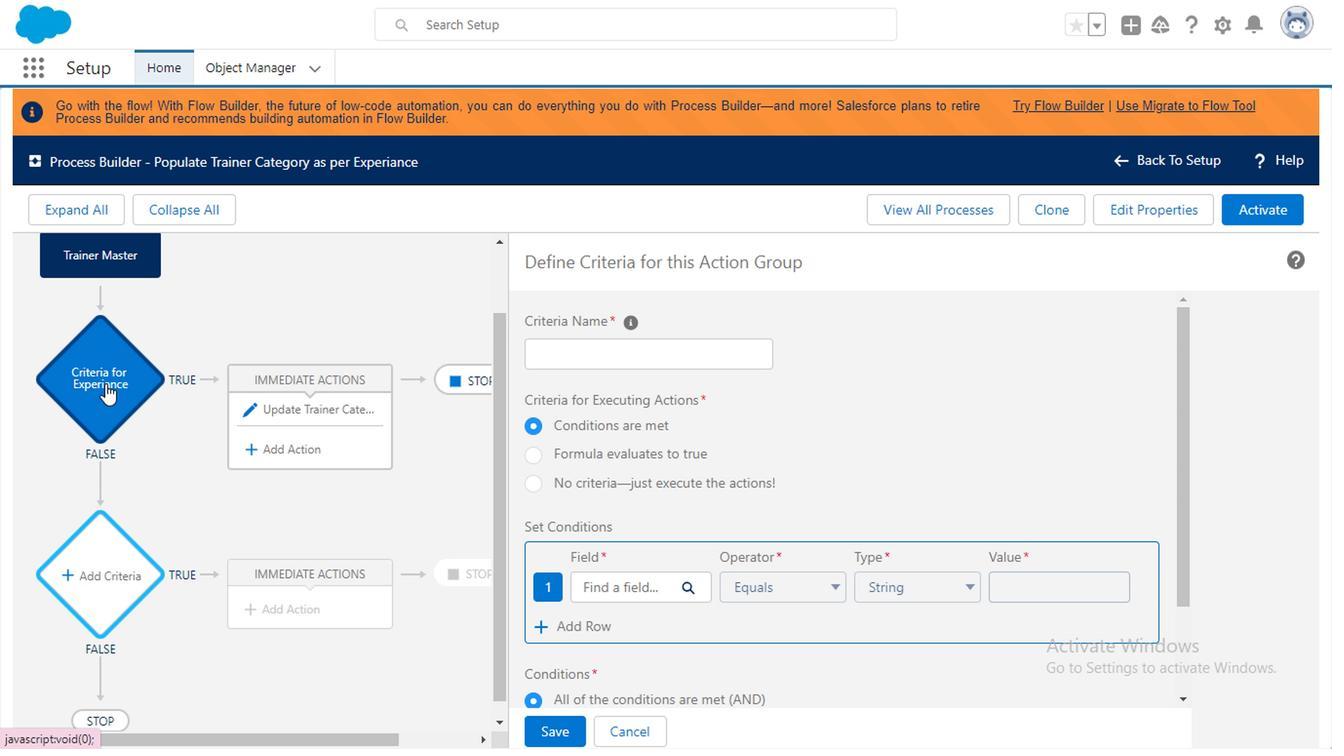 
Action: Mouse moved to (628, 566)
Screenshot: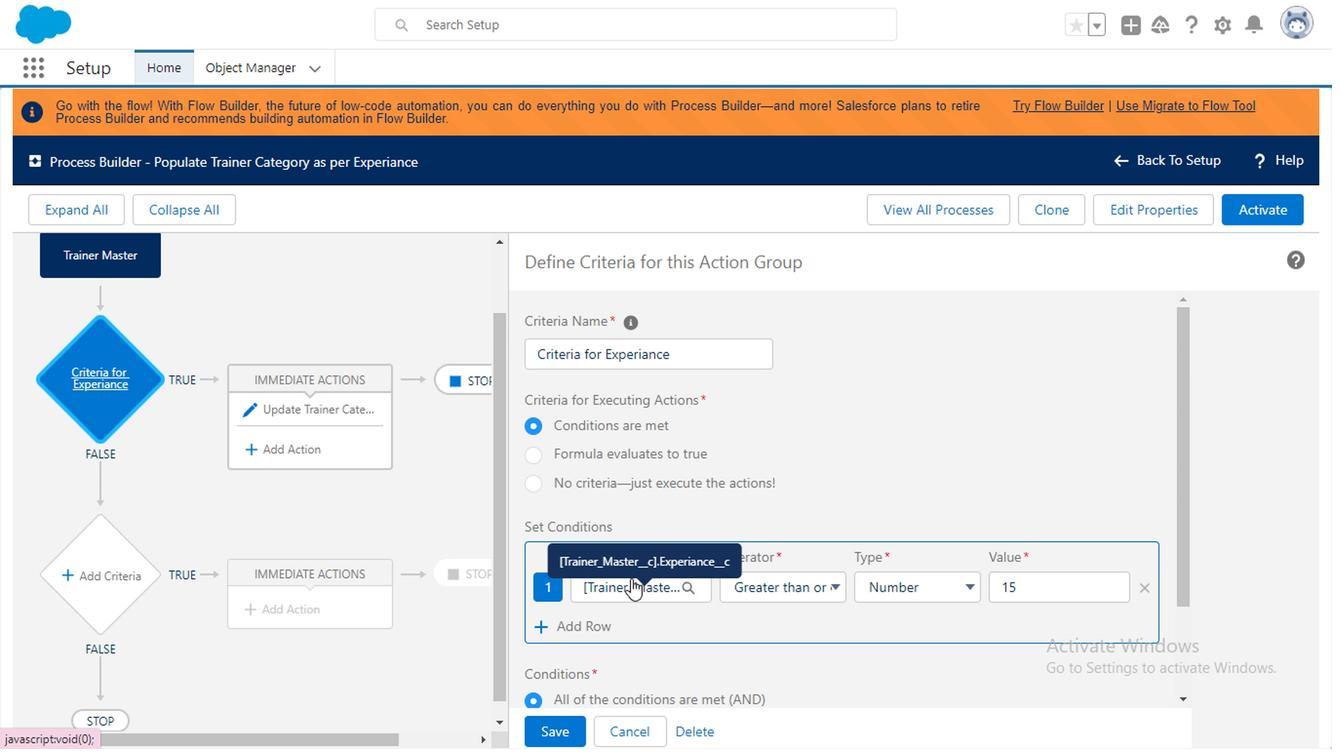 
Action: Mouse pressed left at (628, 566)
Screenshot: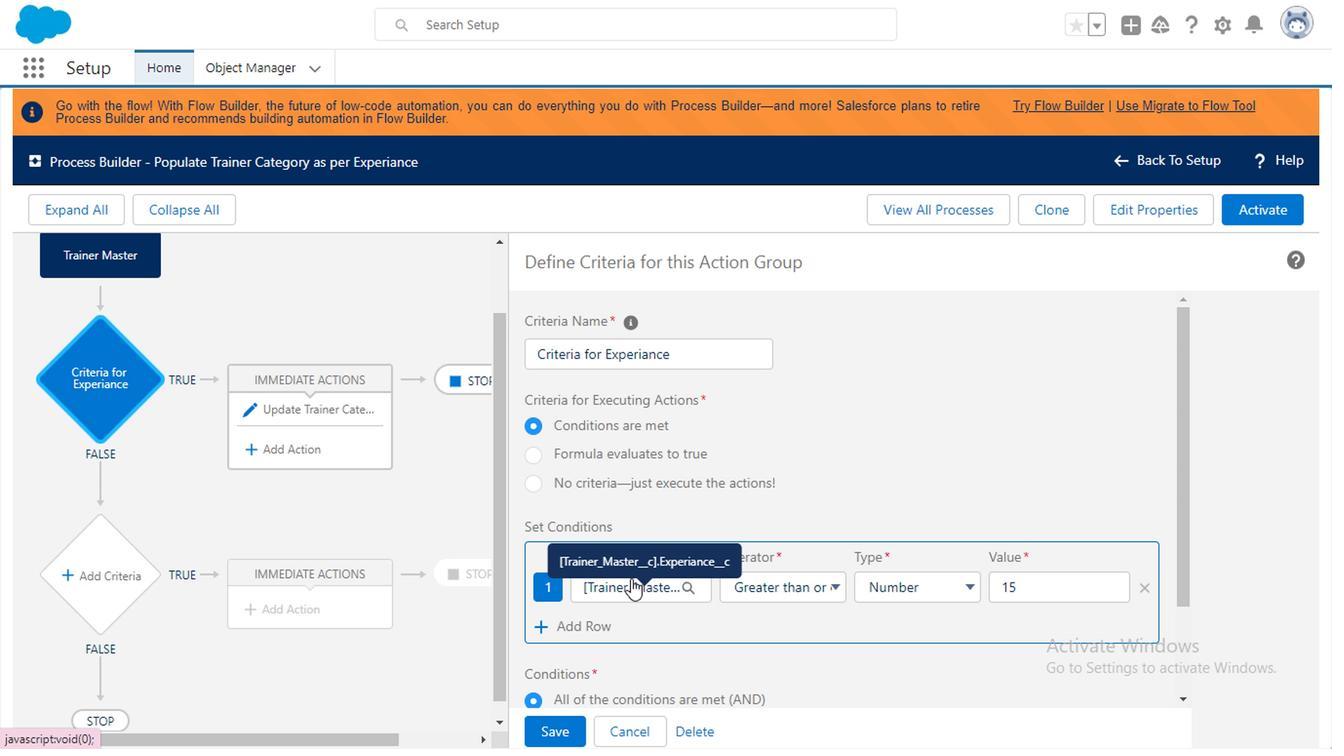 
Action: Mouse moved to (971, 162)
Screenshot: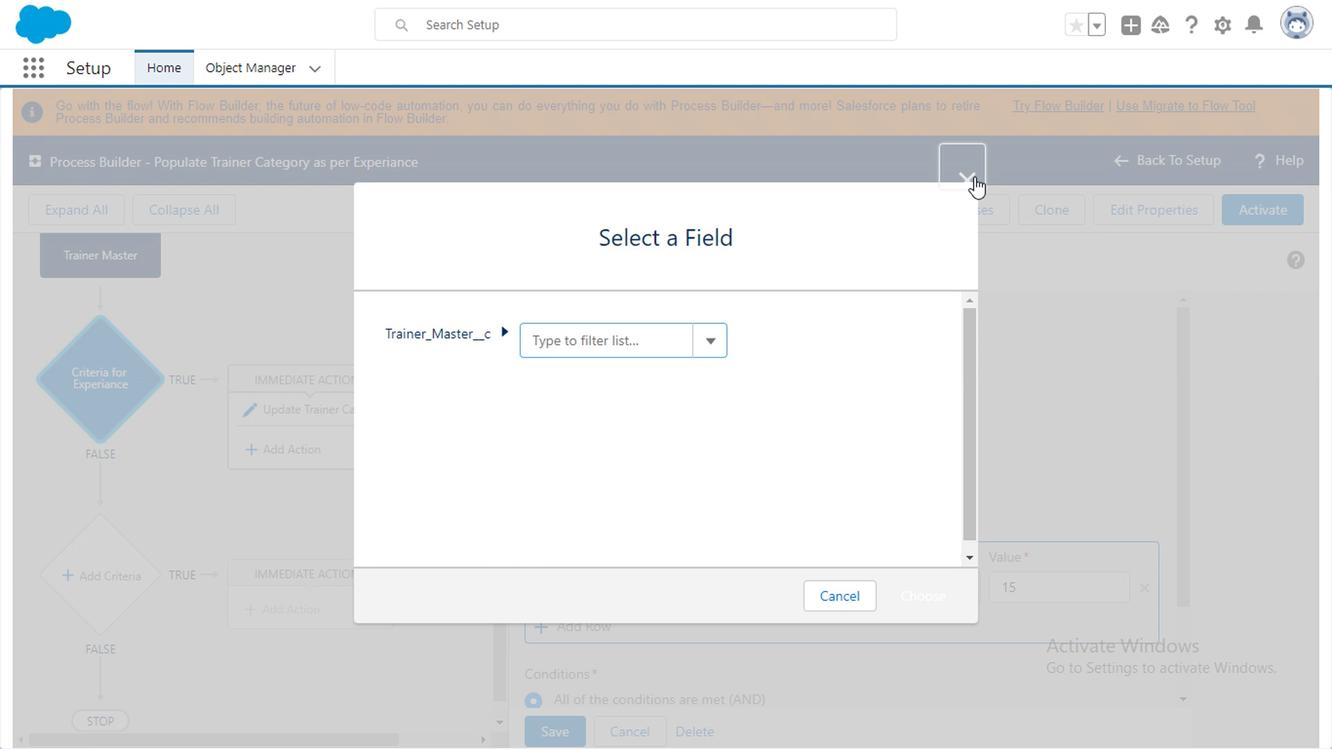 
Action: Mouse pressed left at (971, 162)
Screenshot: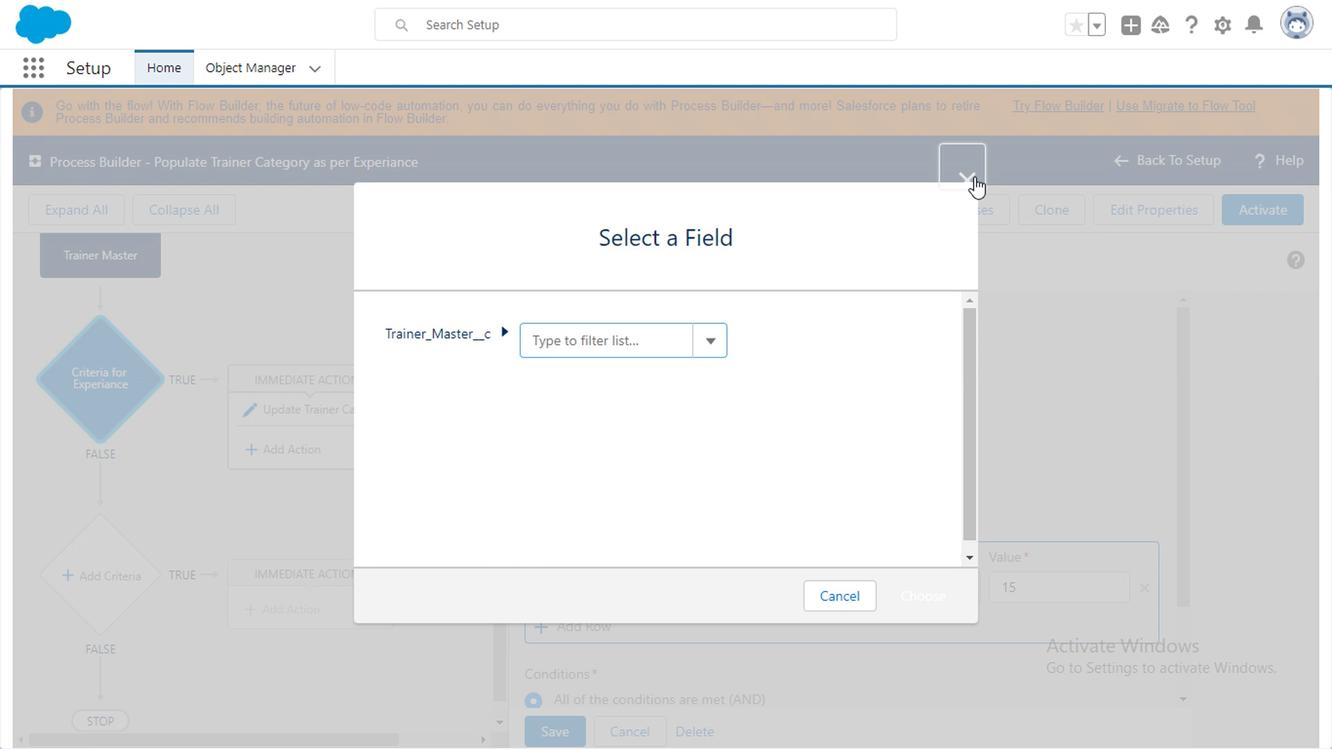 
Action: Mouse moved to (108, 564)
Screenshot: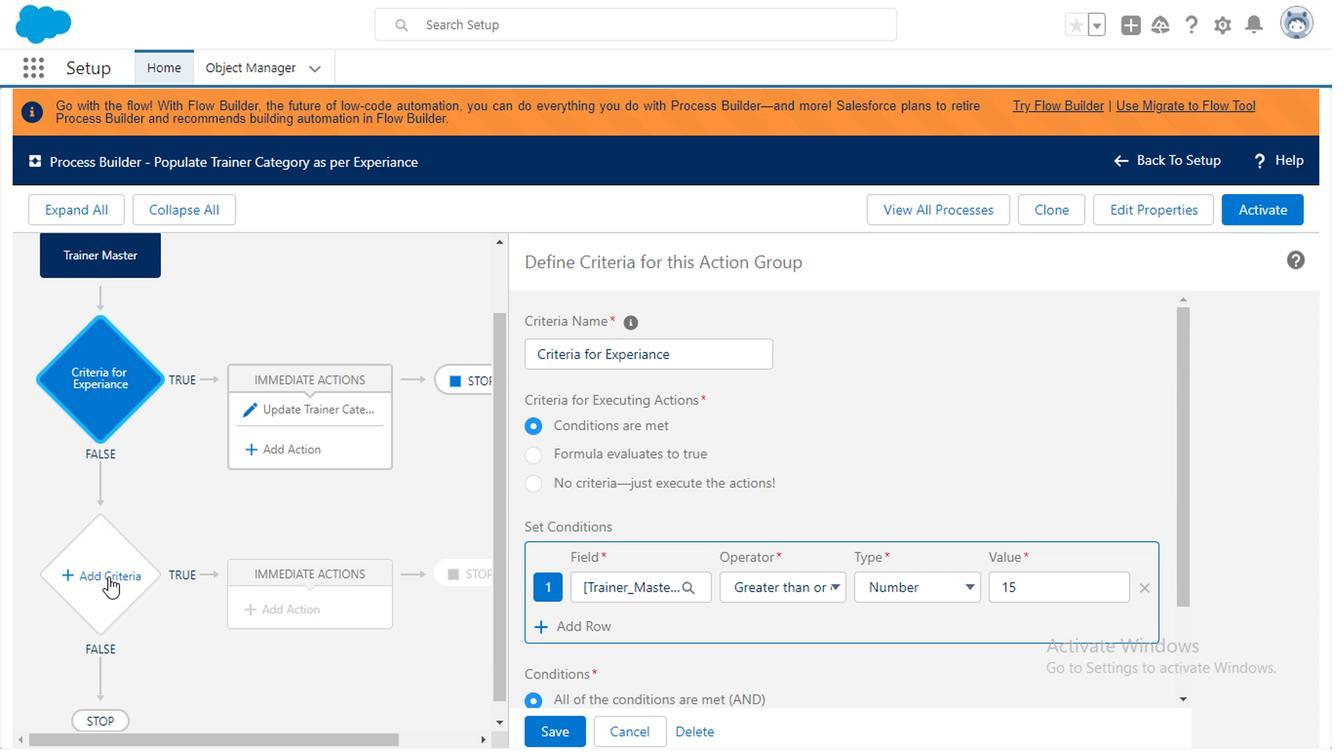 
Action: Mouse pressed left at (108, 564)
Screenshot: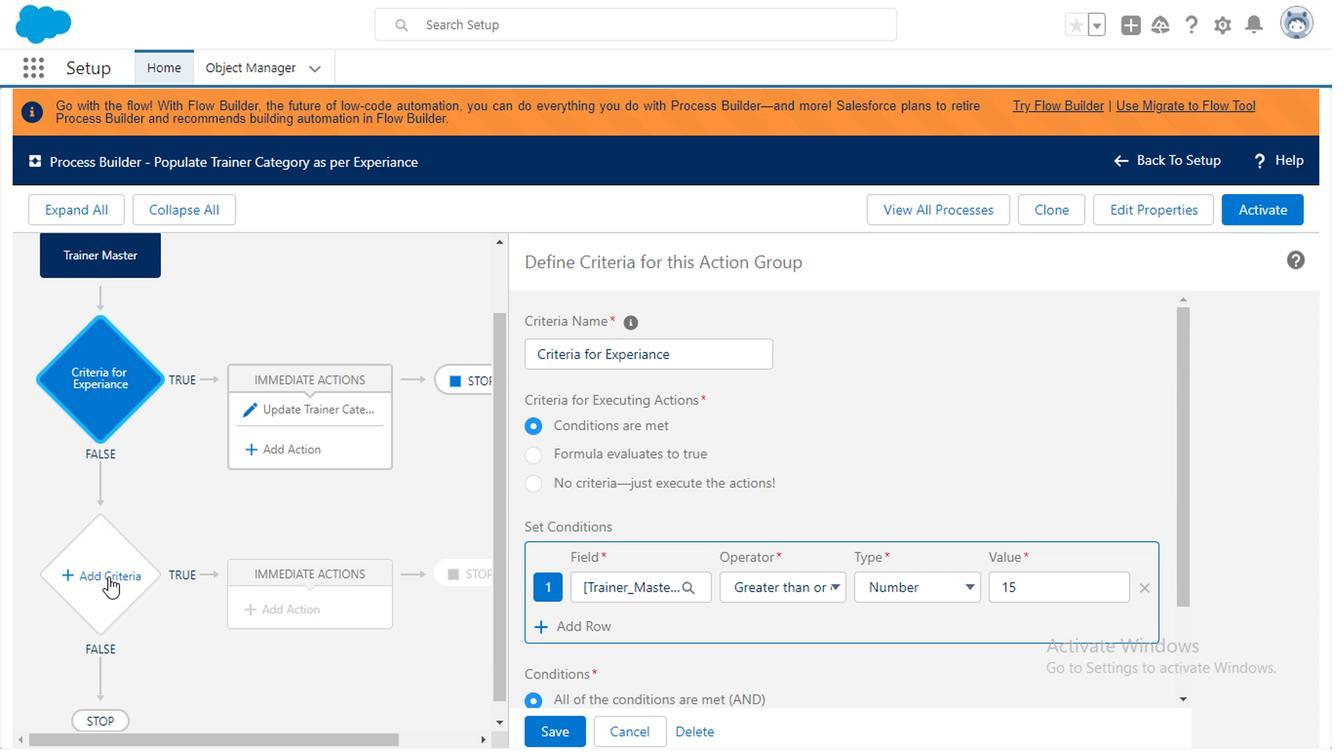 
Action: Mouse moved to (660, 333)
Screenshot: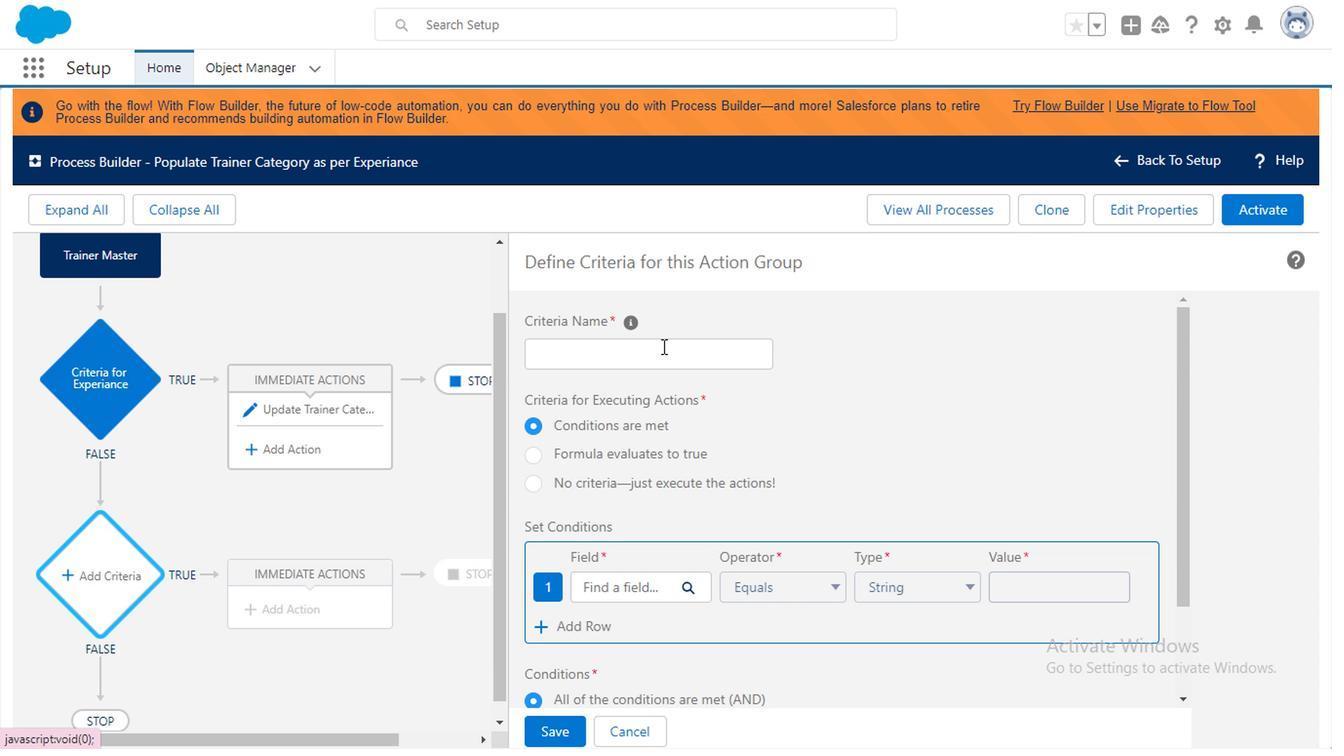 
Action: Mouse pressed left at (660, 333)
Screenshot: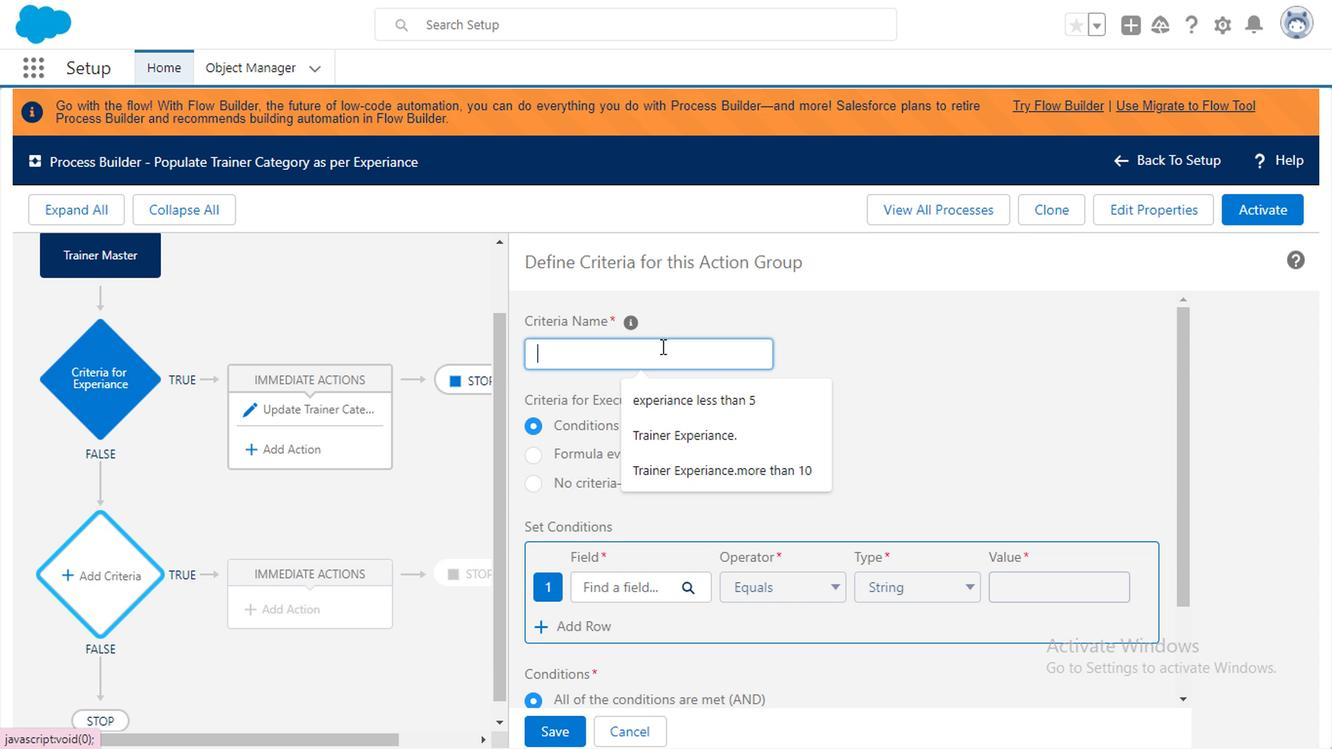 
Action: Mouse moved to (641, 347)
Screenshot: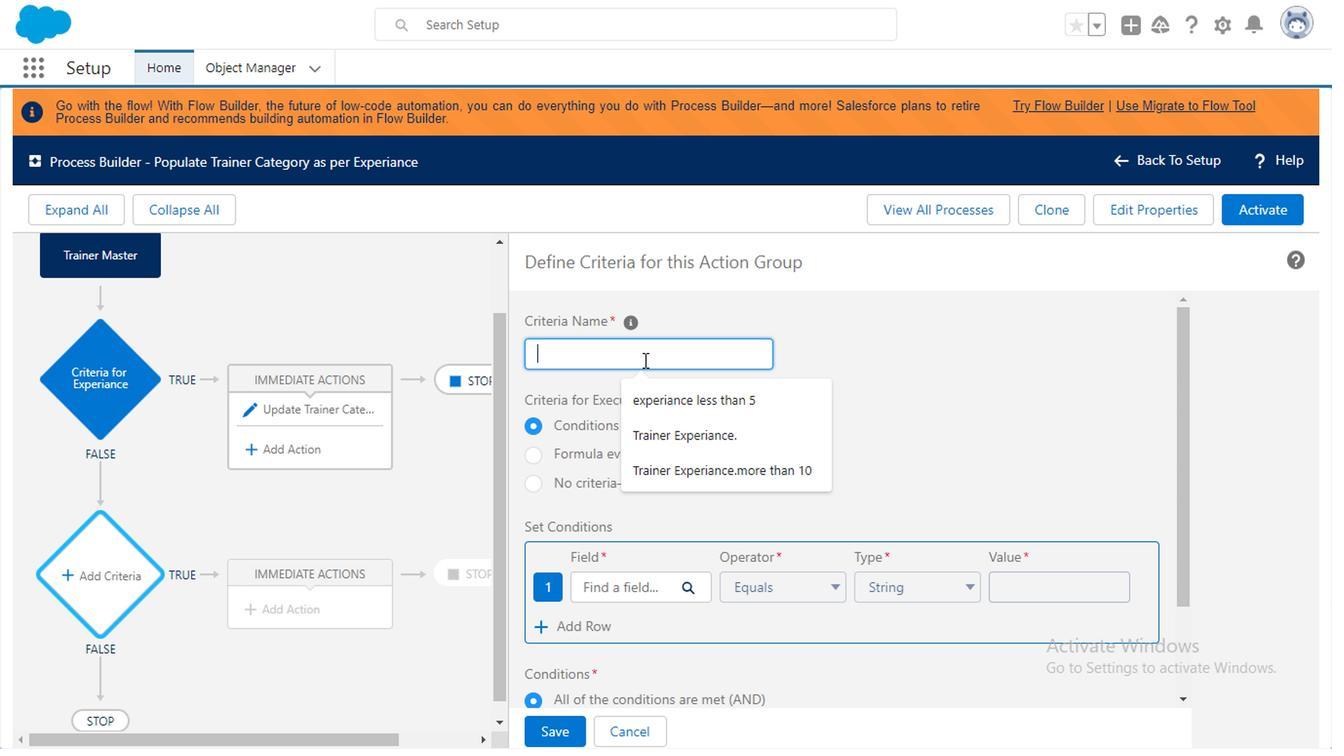 
Action: Mouse pressed left at (641, 347)
Screenshot: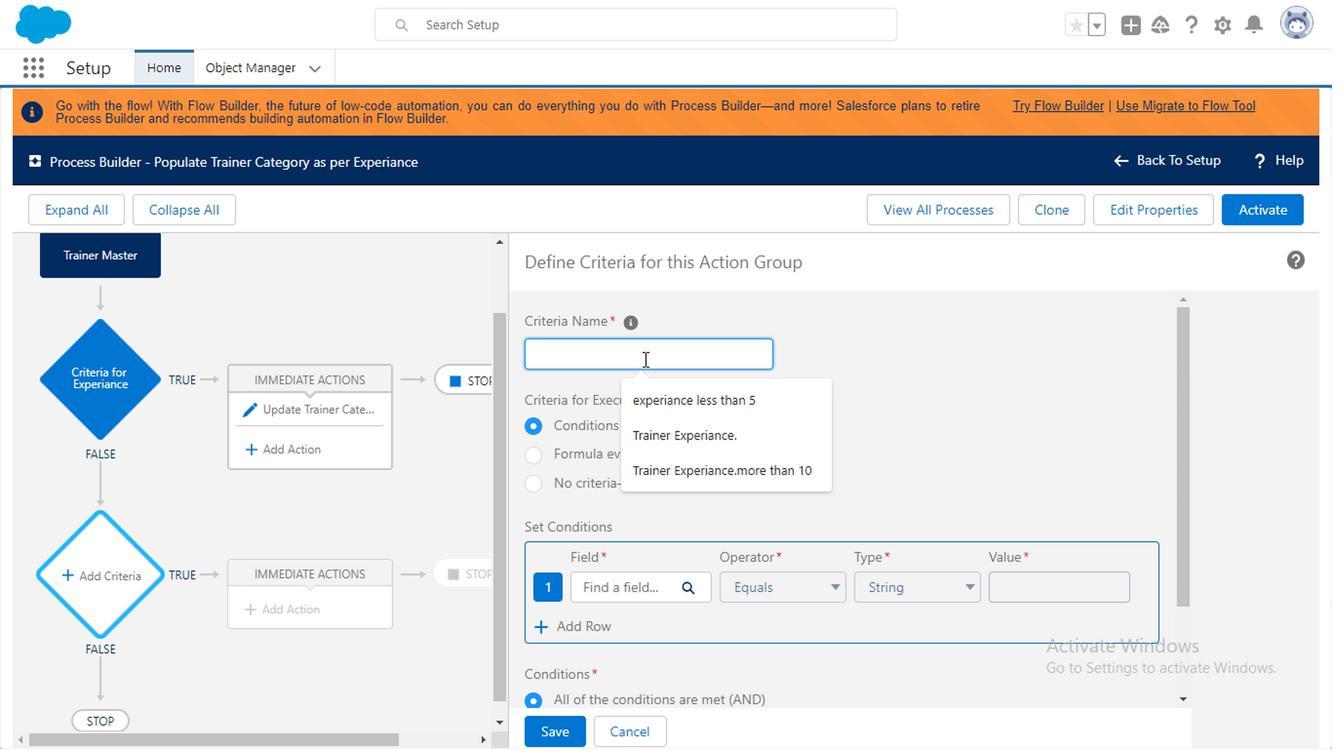 
Action: Mouse moved to (641, 345)
Screenshot: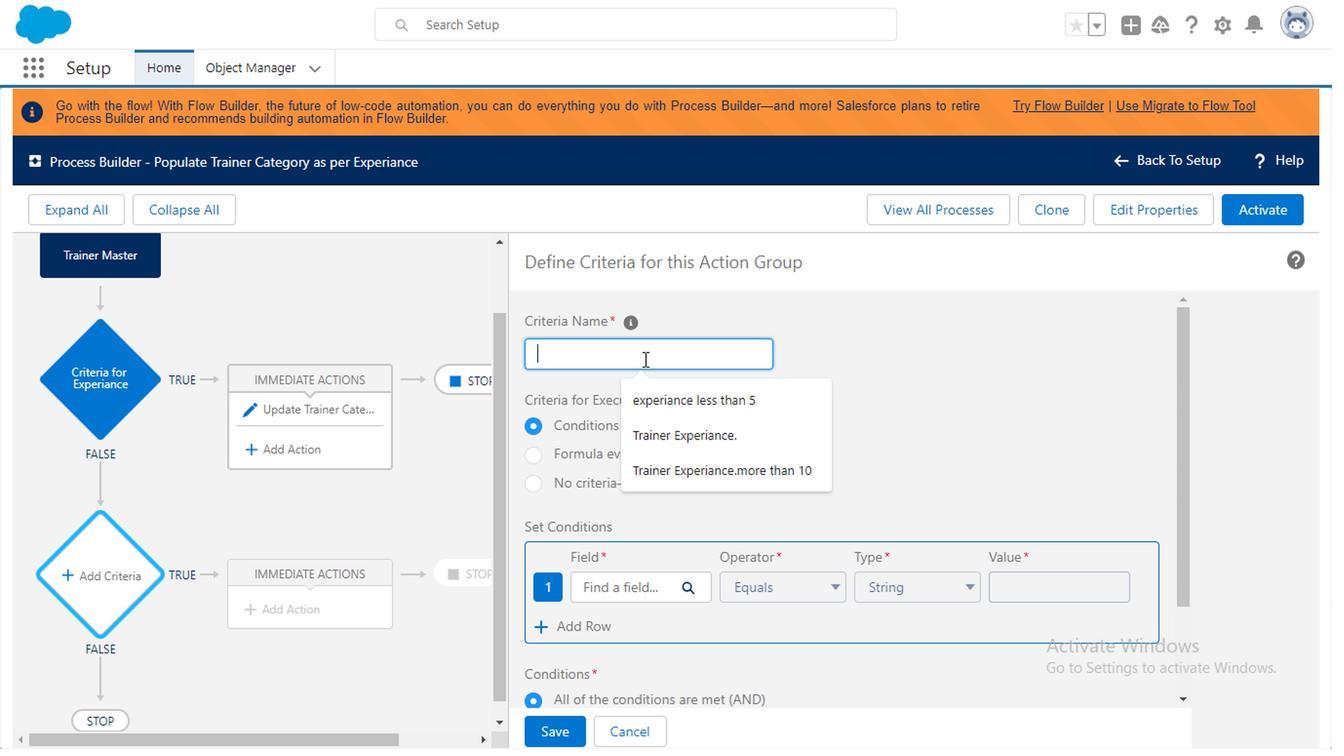 
Action: Key pressed <Key.caps_lock>e<Key.caps_lock>XP<Key.space>MORE<Key.space>THAN<Key.space>10<Key.space>YEAR
Screenshot: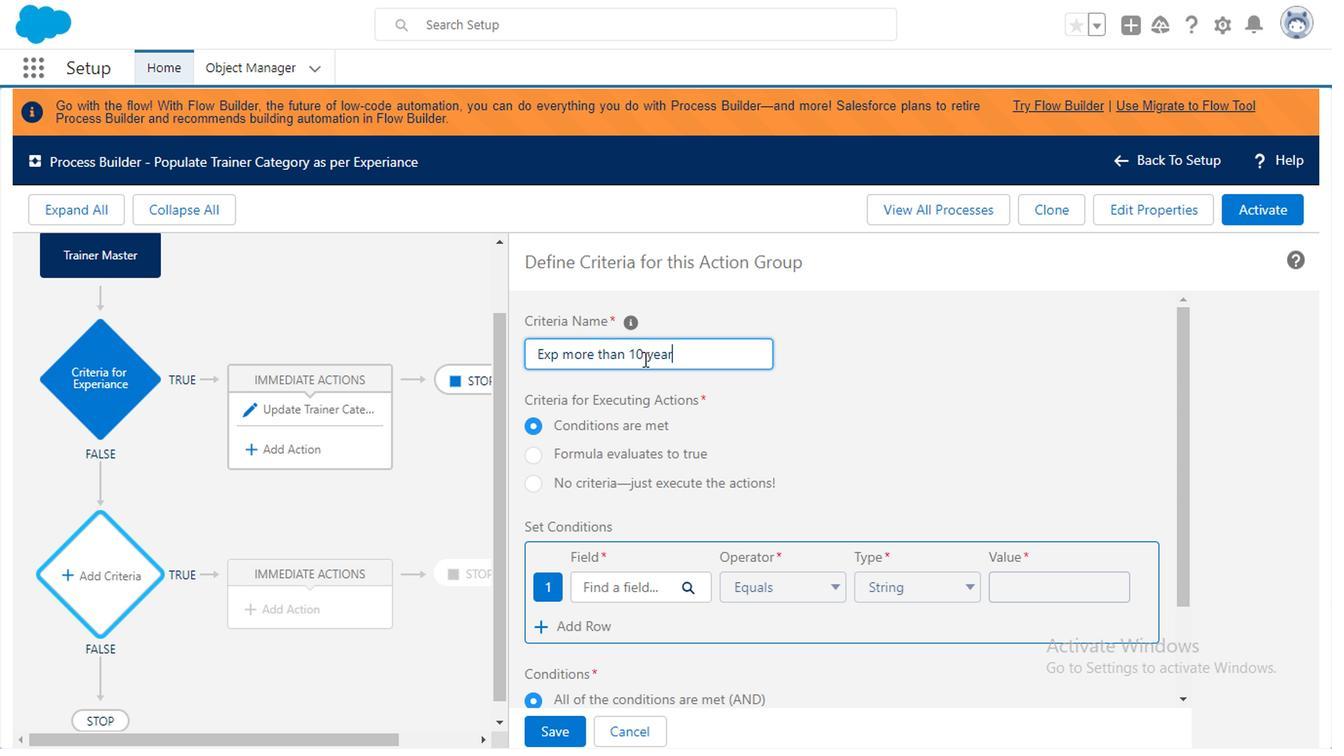 
Action: Mouse moved to (90, 561)
Screenshot: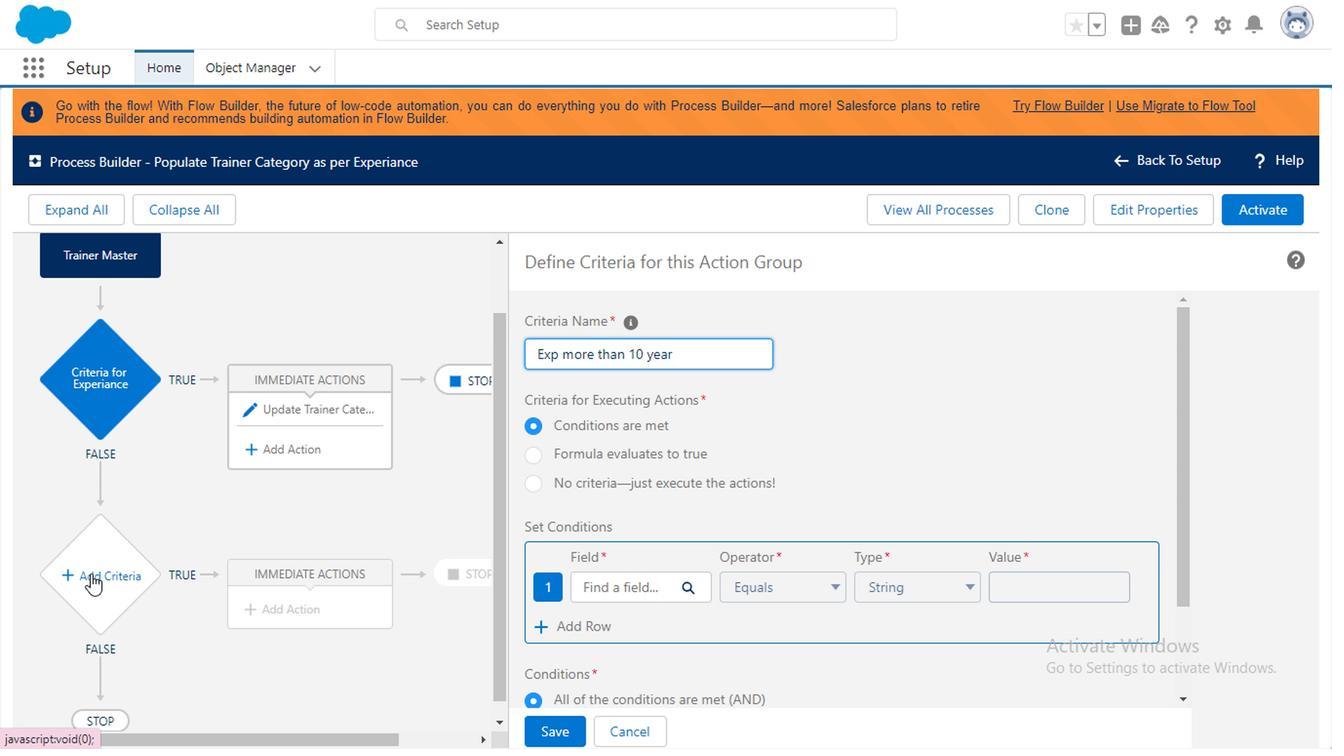 
Action: Mouse pressed left at (90, 561)
Screenshot: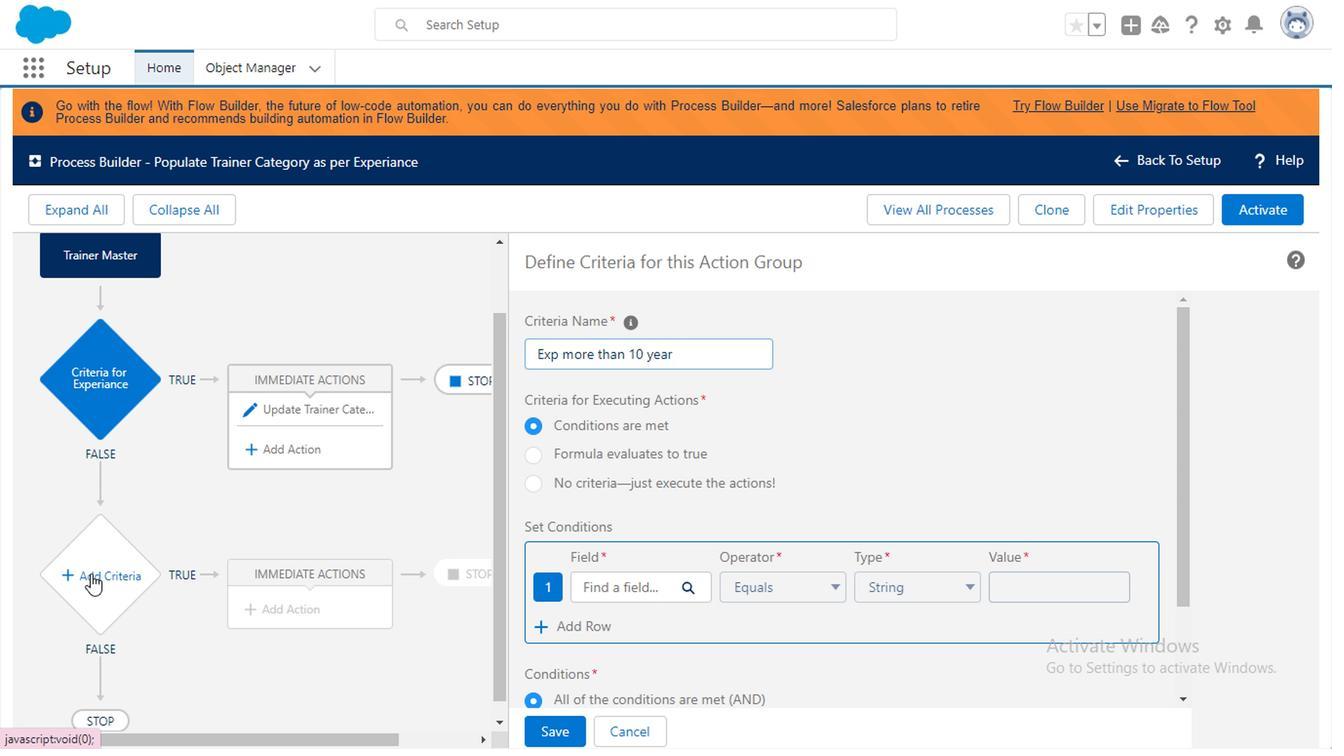
Action: Mouse moved to (92, 560)
Screenshot: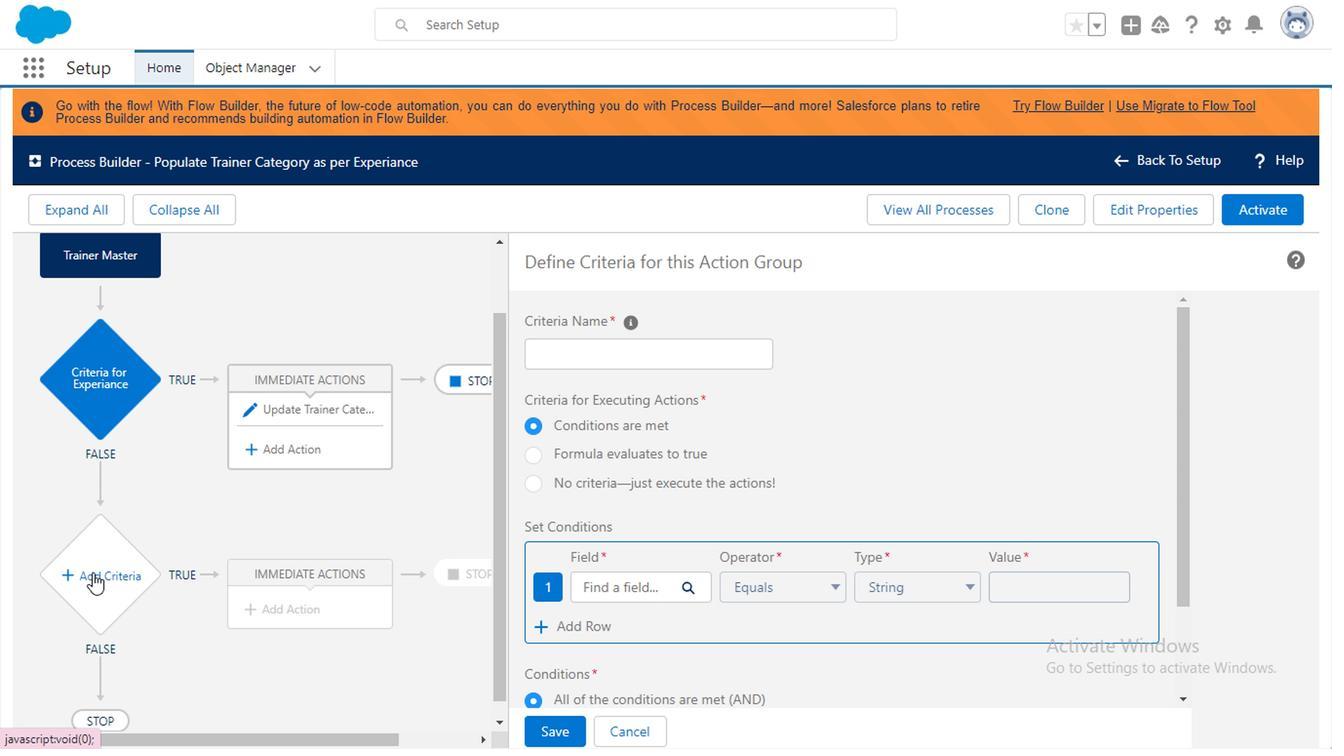 
Action: Mouse pressed left at (92, 560)
Screenshot: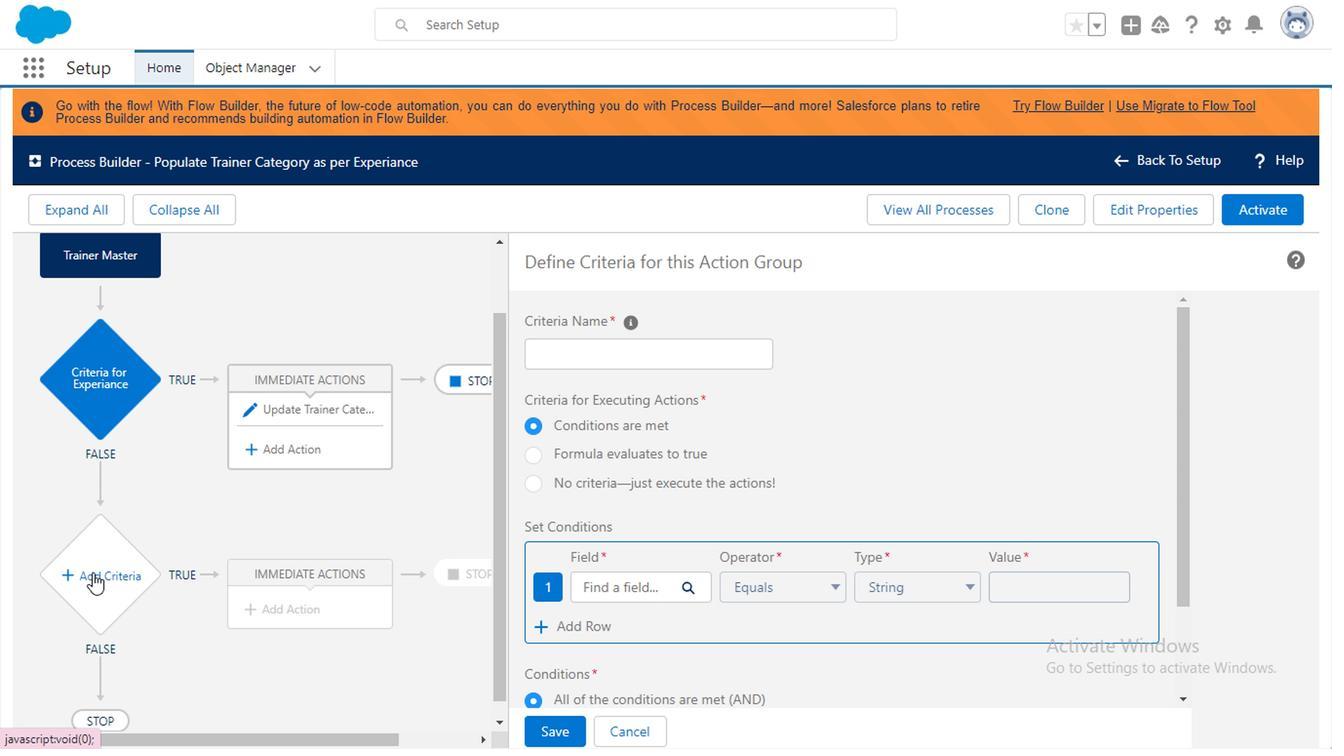 
Action: Mouse moved to (565, 343)
Screenshot: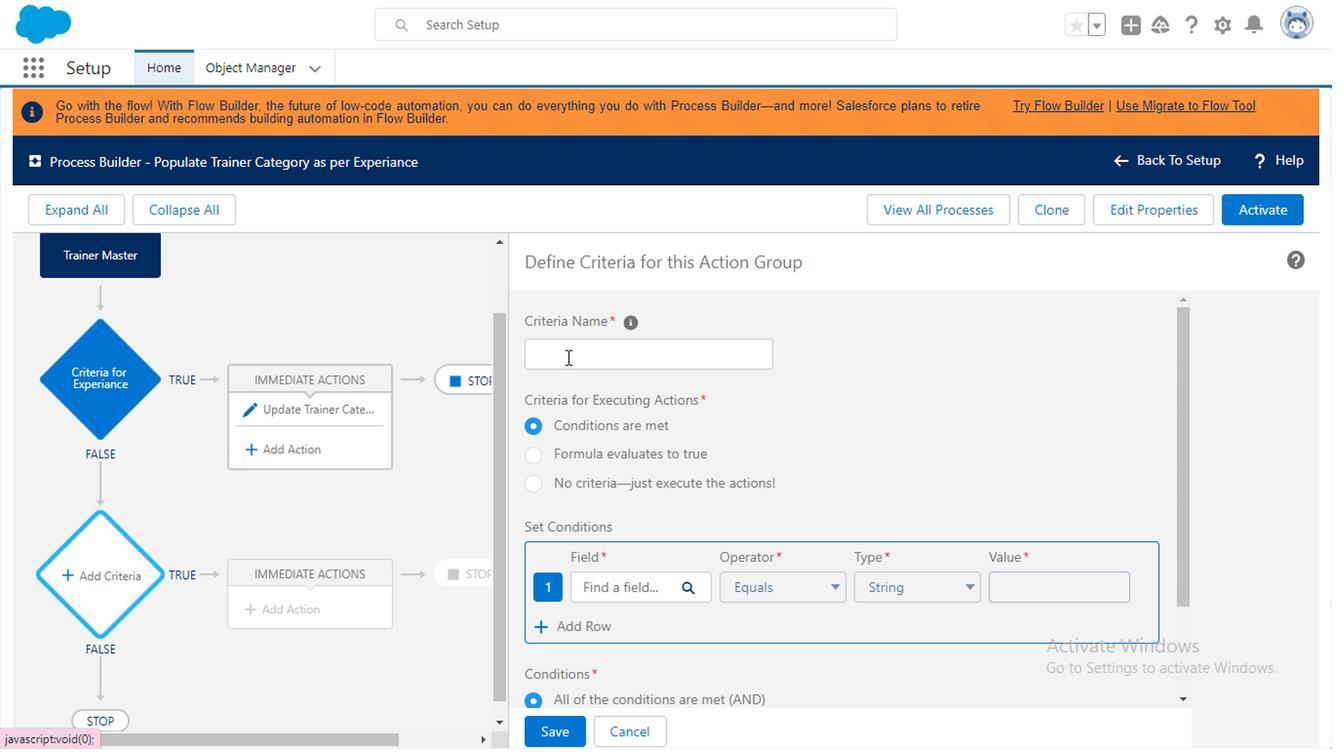 
Action: Mouse pressed left at (565, 343)
Screenshot: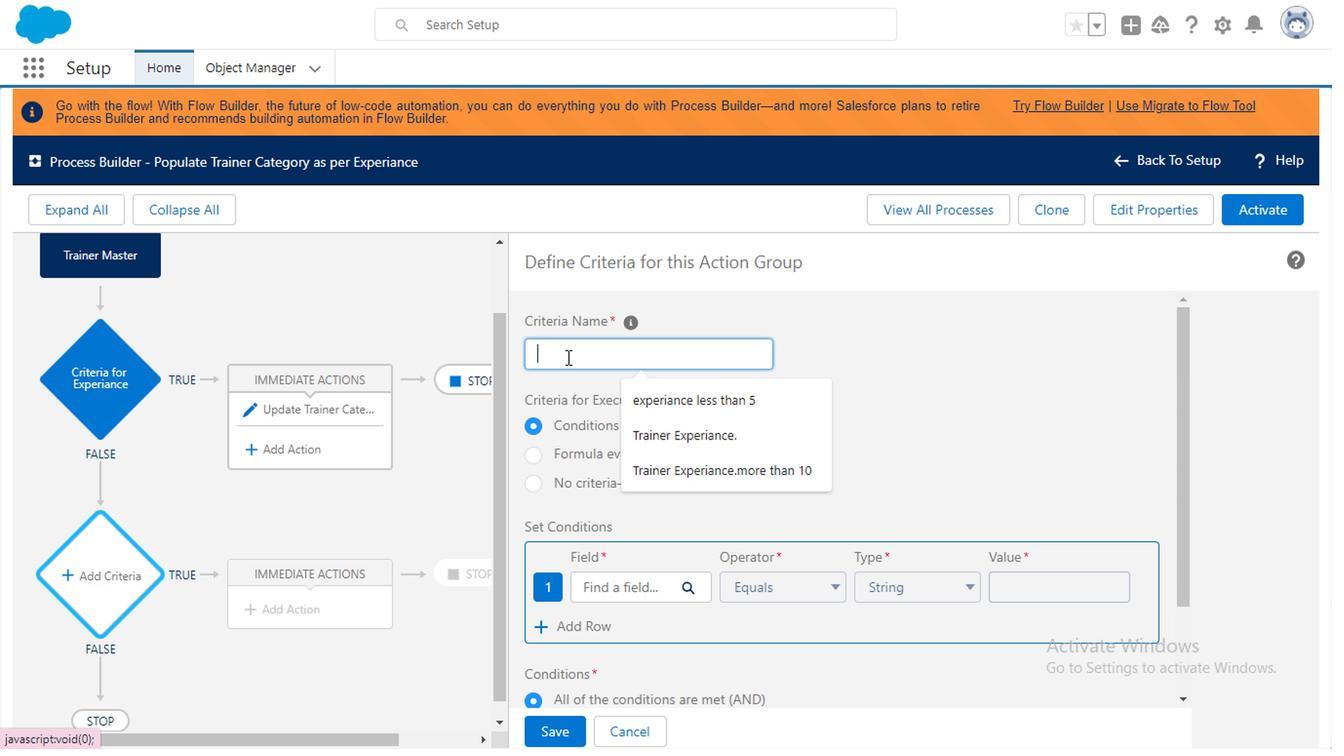 
Action: Mouse moved to (734, 461)
Screenshot: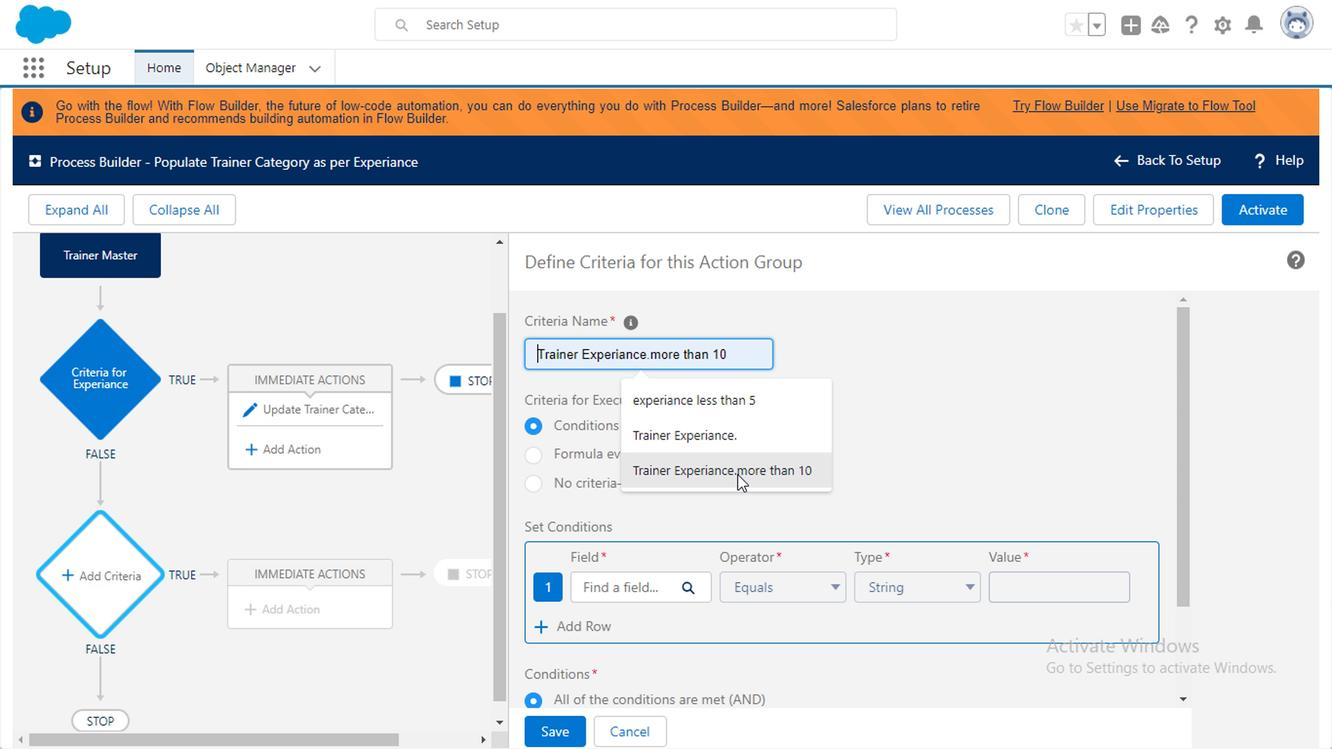 
Action: Mouse pressed left at (734, 461)
Screenshot: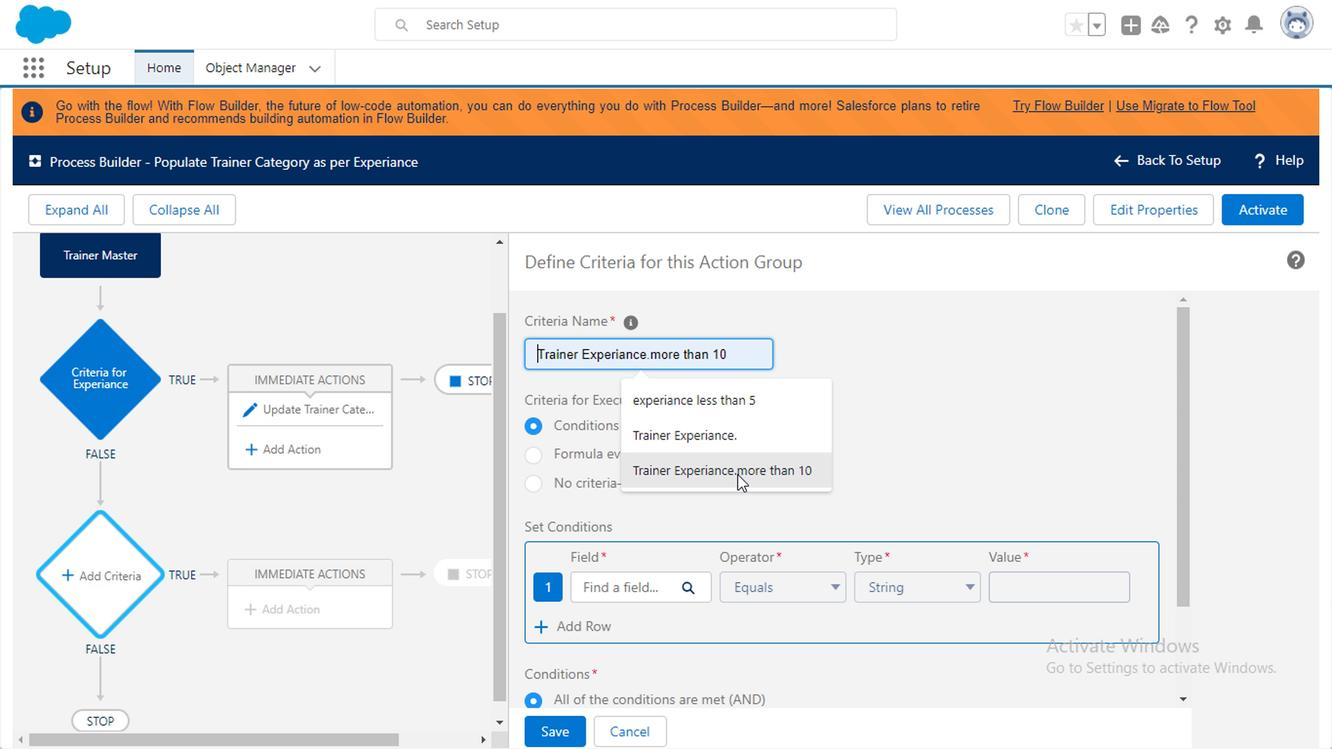 
Action: Mouse moved to (590, 569)
Screenshot: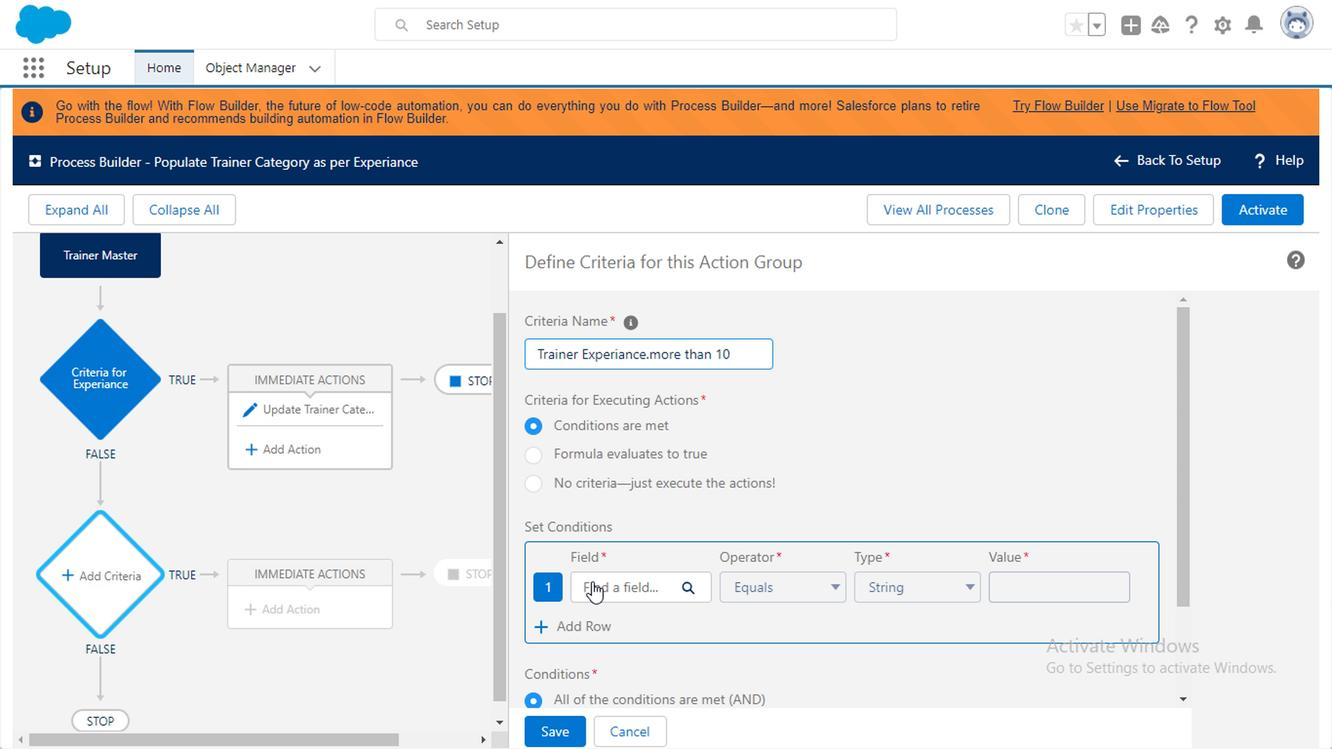 
Action: Mouse pressed left at (590, 569)
Screenshot: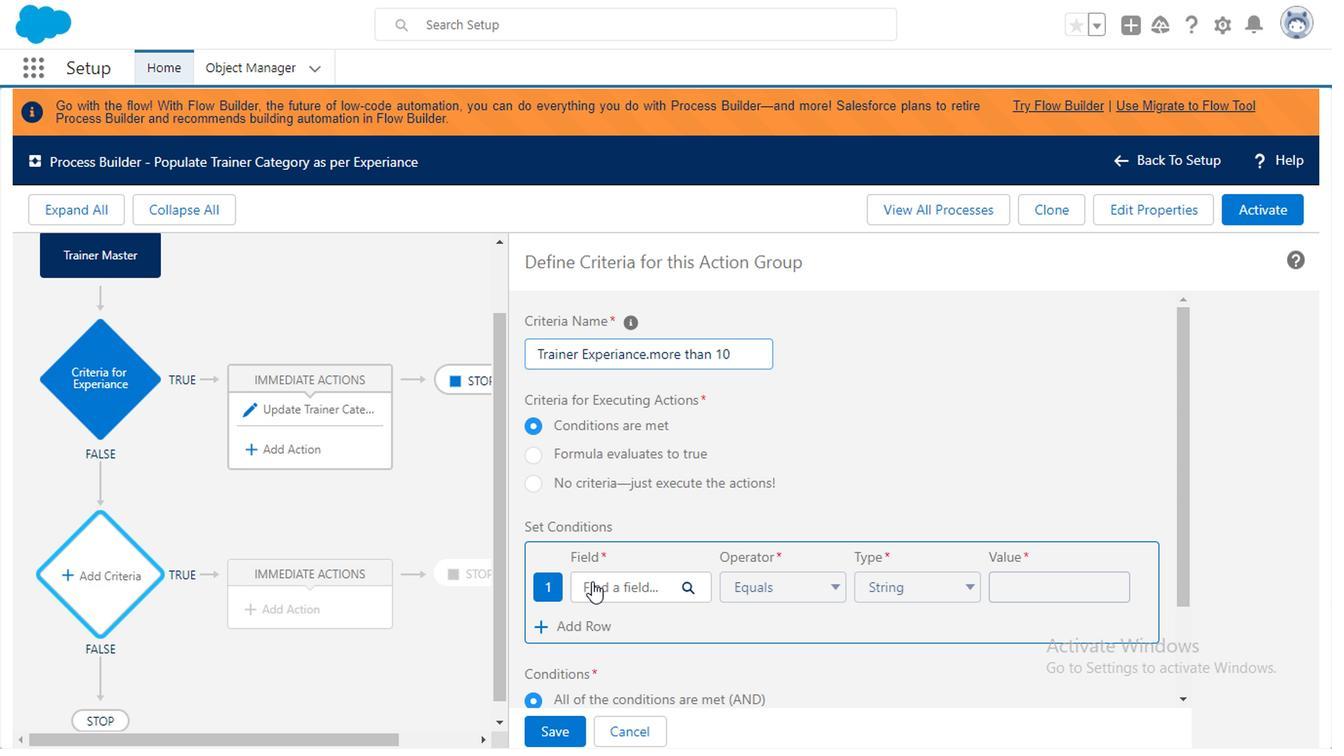 
Action: Mouse moved to (700, 326)
Screenshot: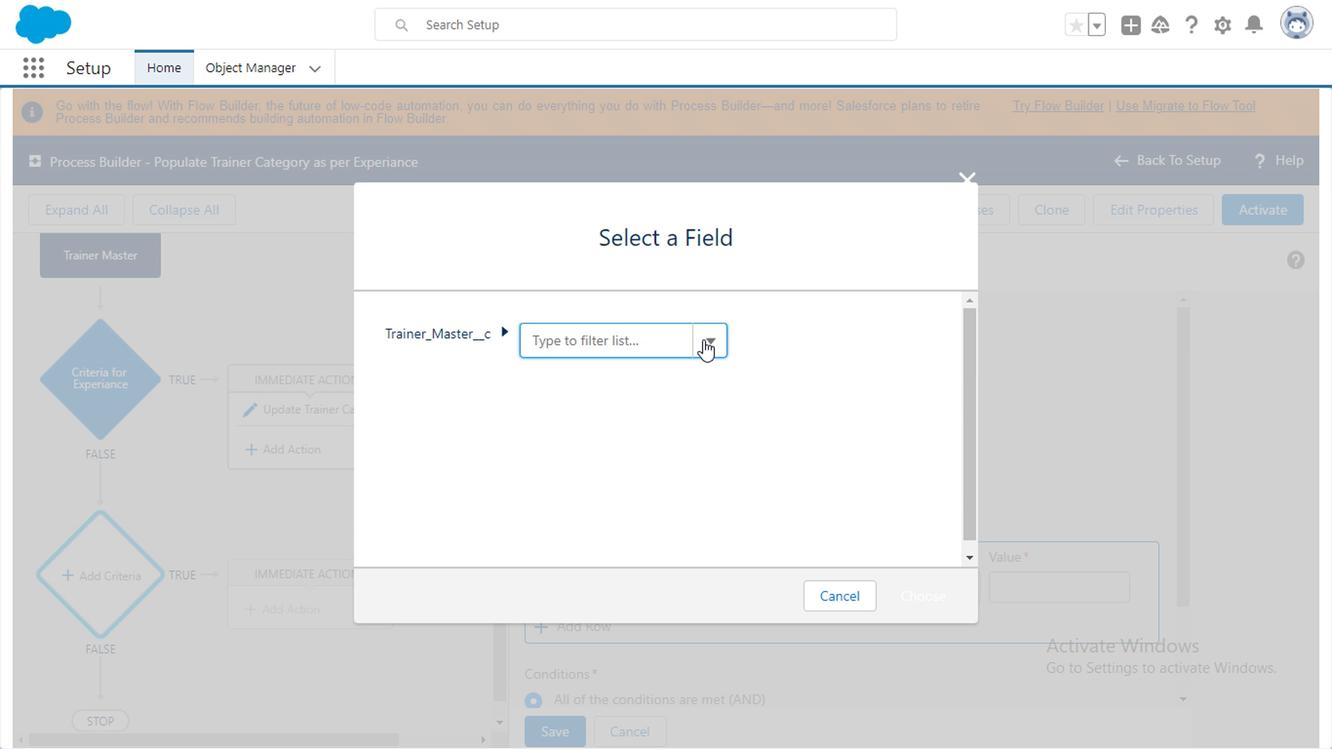 
Action: Mouse pressed left at (700, 326)
Screenshot: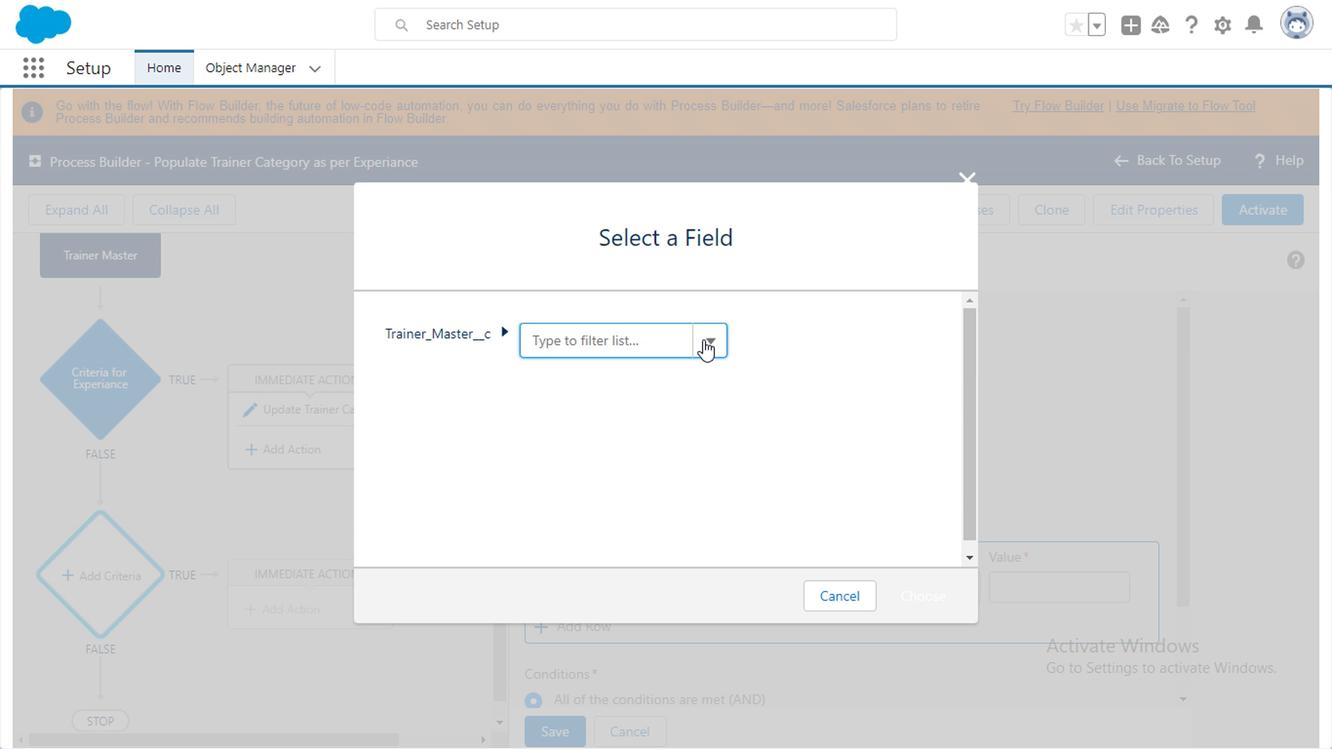 
Action: Mouse moved to (623, 456)
Screenshot: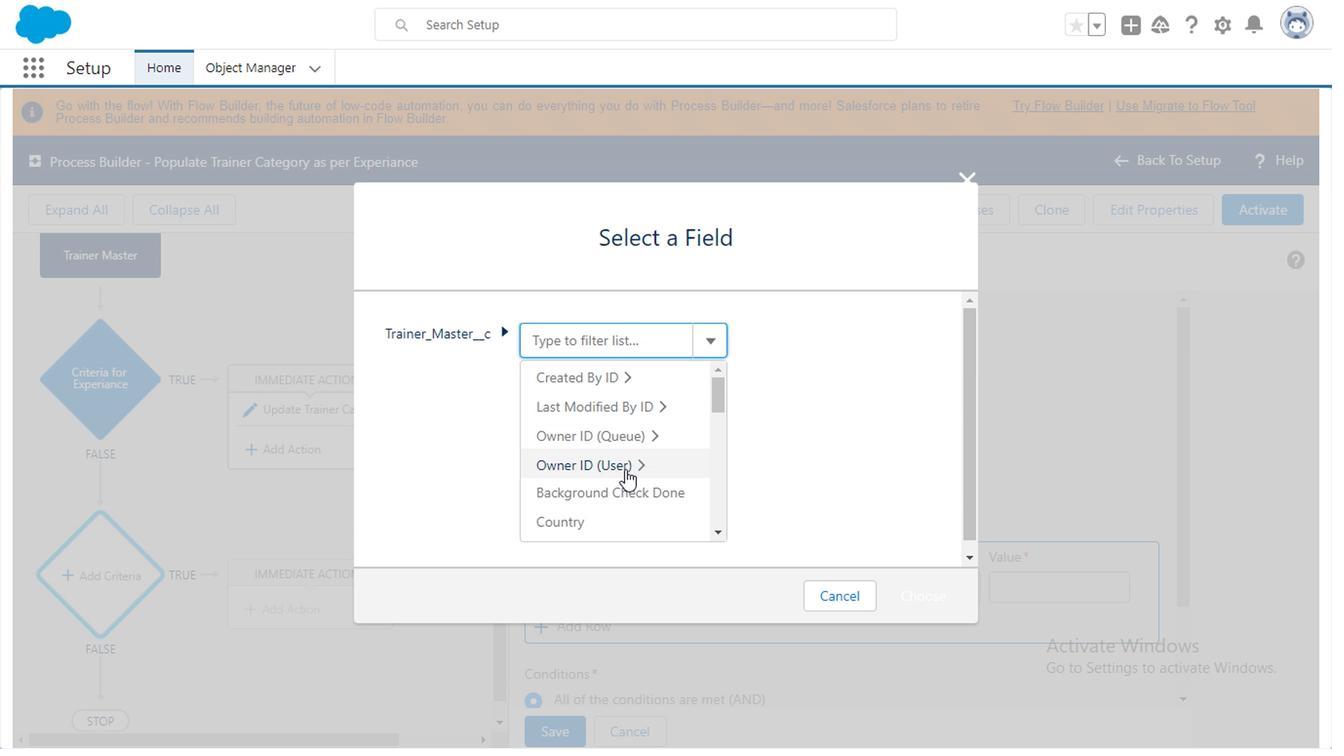 
Action: Mouse scrolled (623, 455) with delta (0, -1)
Screenshot: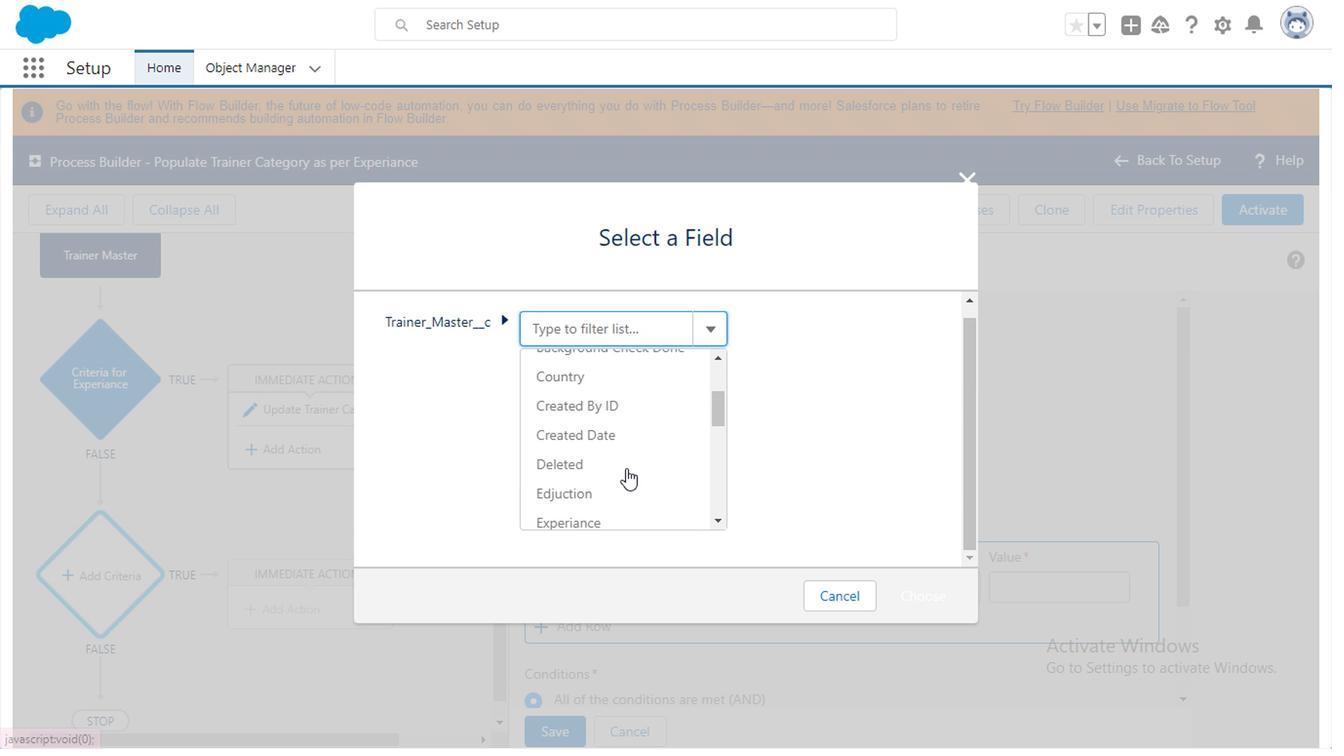 
Action: Mouse moved to (716, 464)
Screenshot: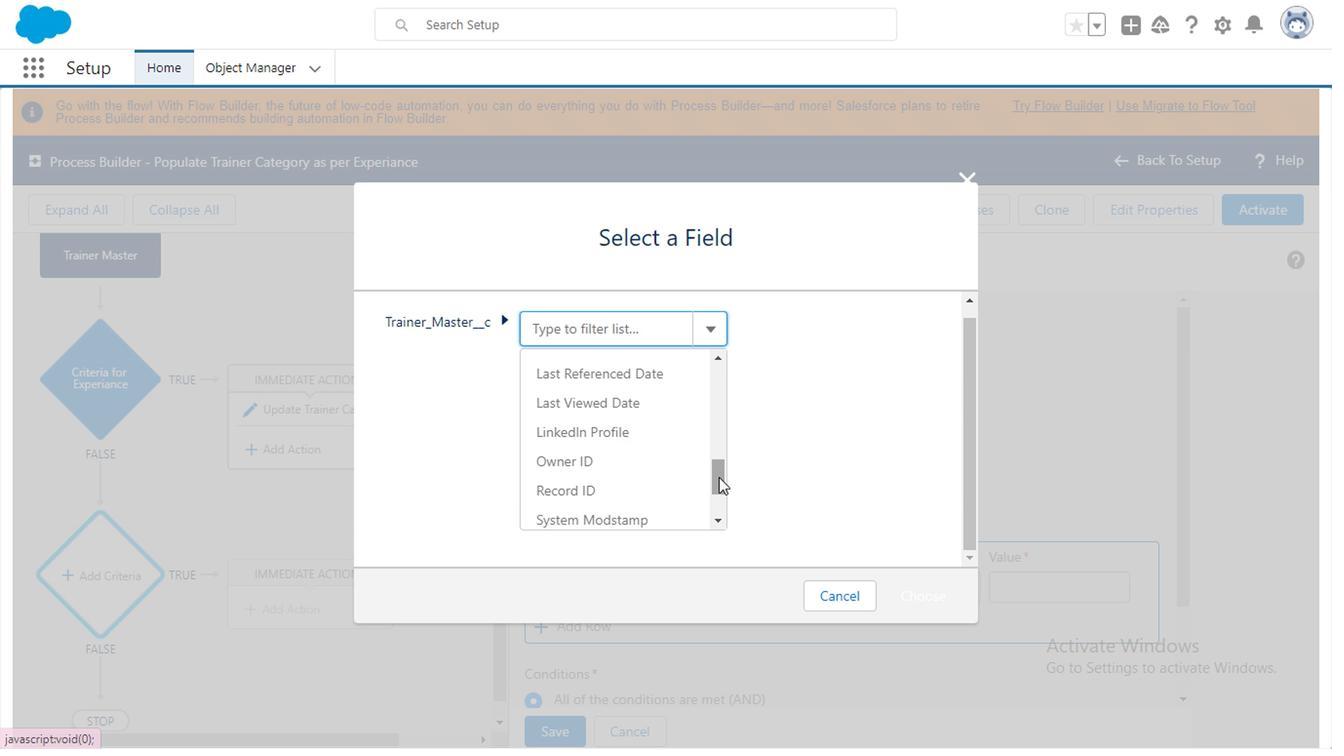 
Action: Mouse pressed left at (716, 464)
Screenshot: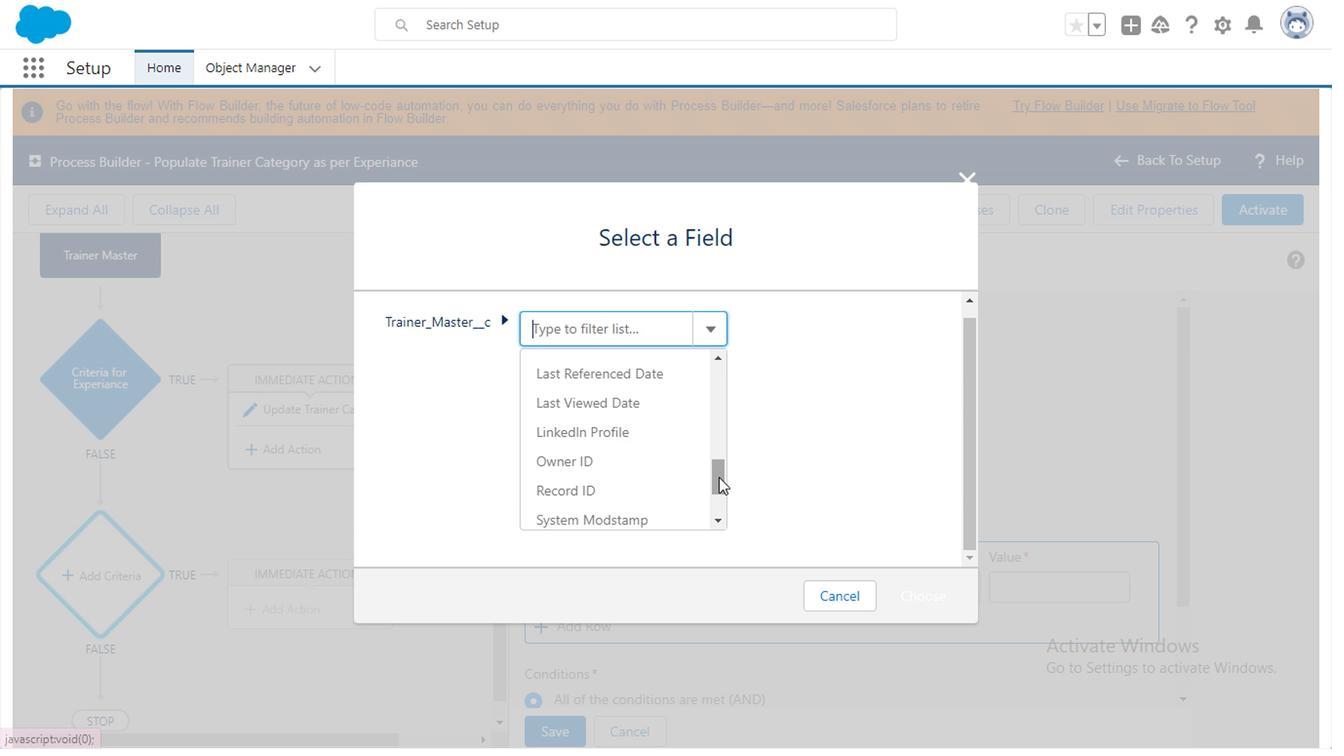 
Action: Mouse moved to (599, 485)
Screenshot: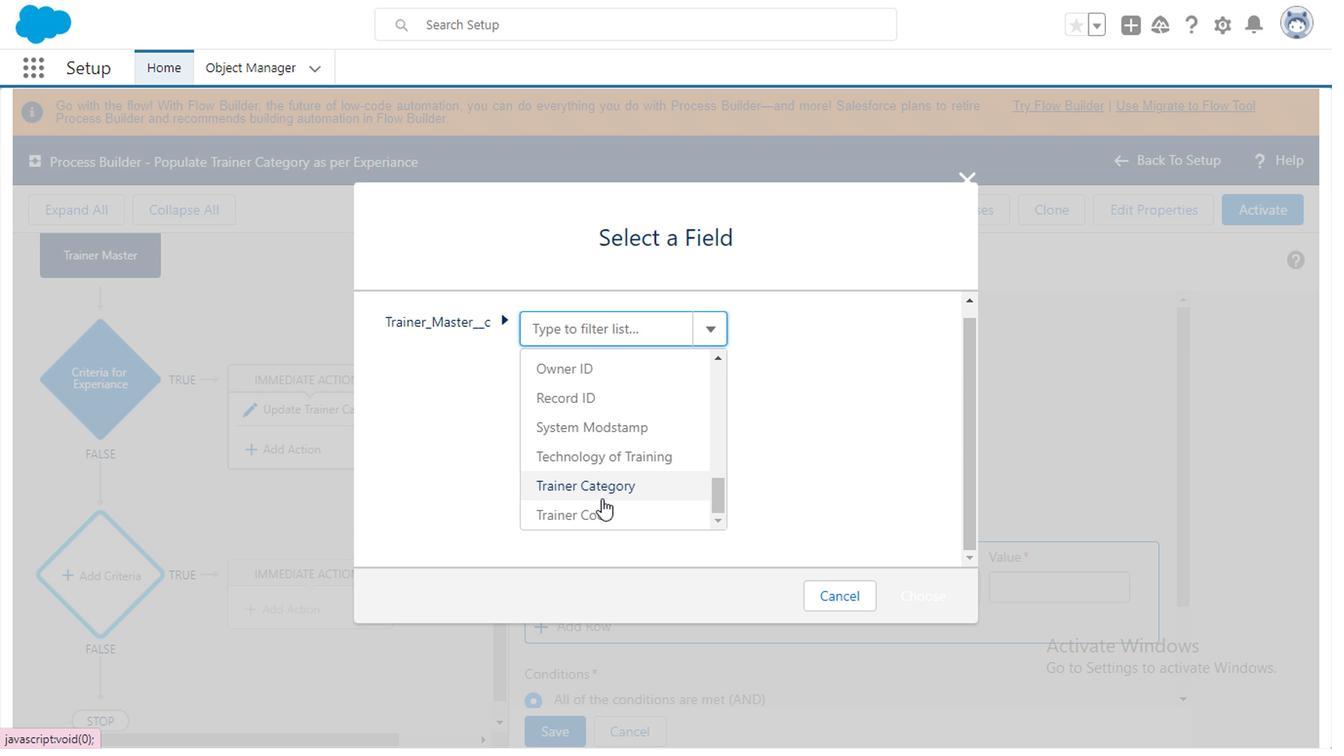 
Action: Mouse scrolled (599, 485) with delta (0, 0)
Screenshot: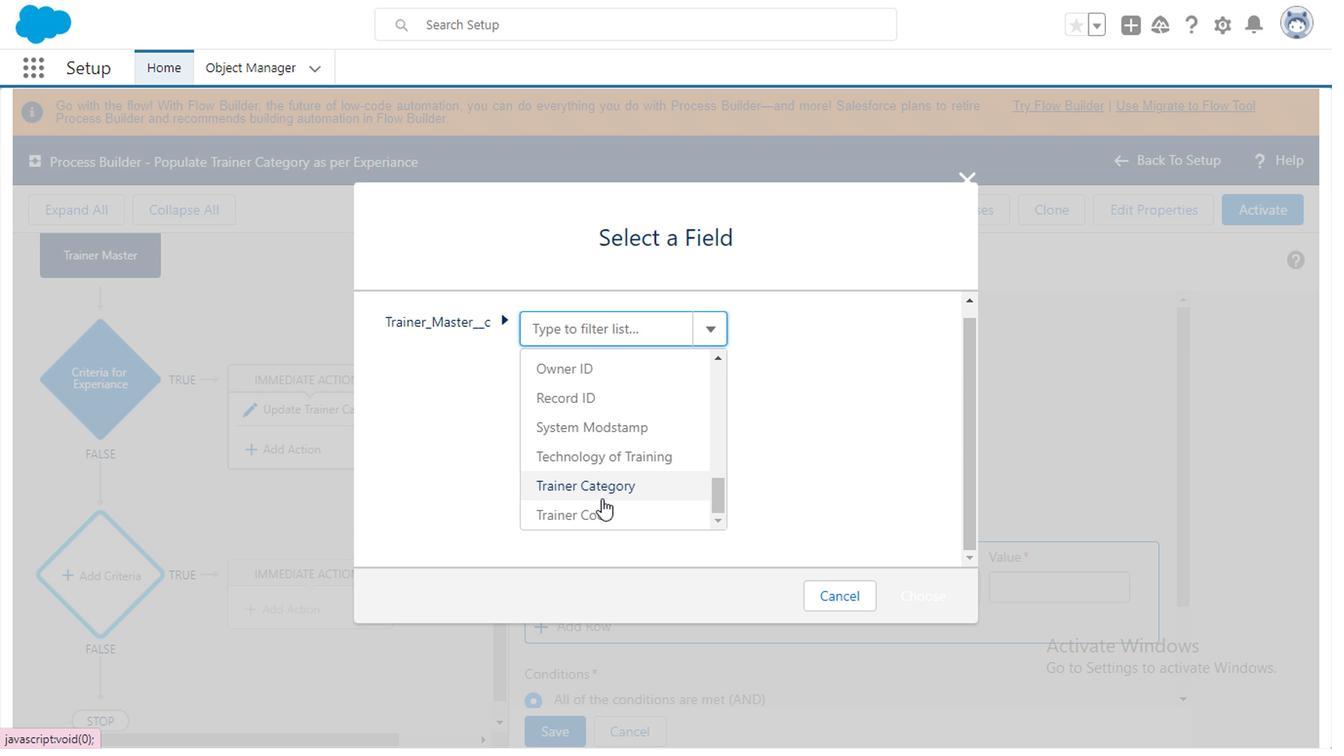 
Action: Mouse moved to (708, 485)
Screenshot: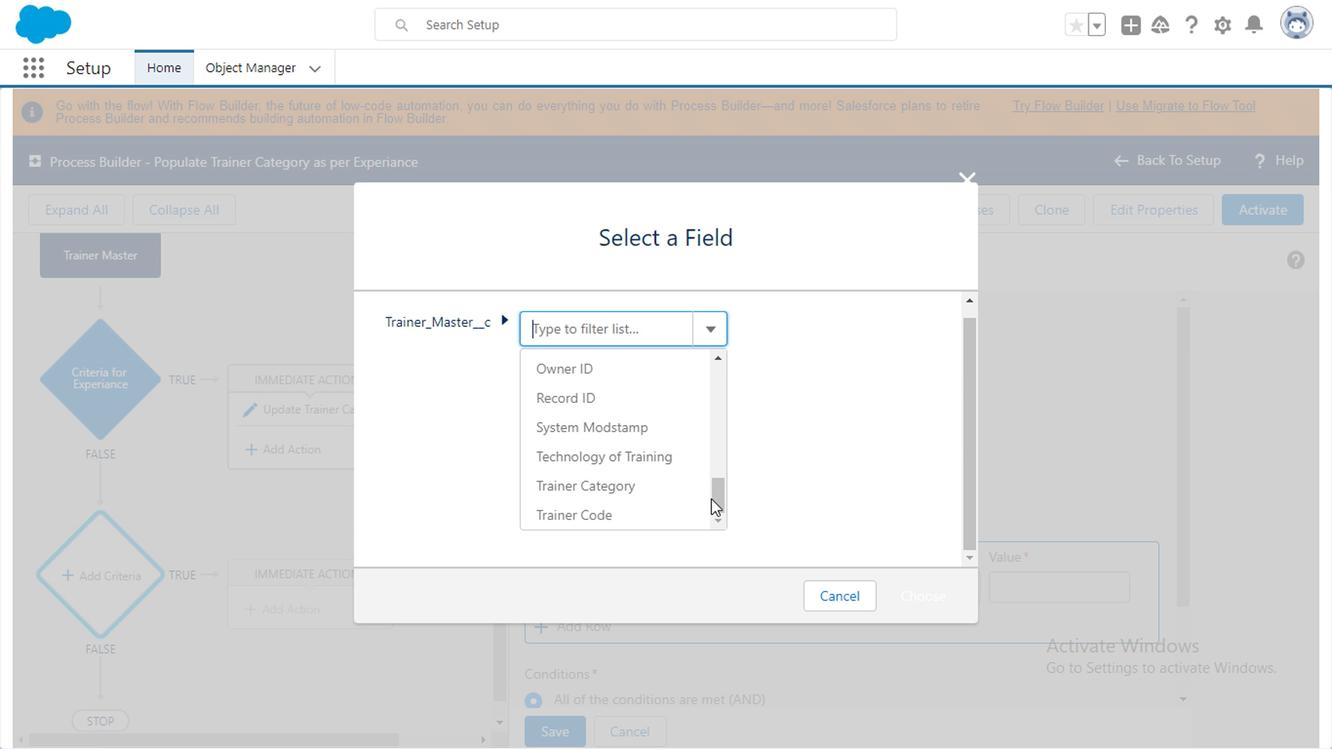 
Action: Mouse pressed left at (708, 485)
Screenshot: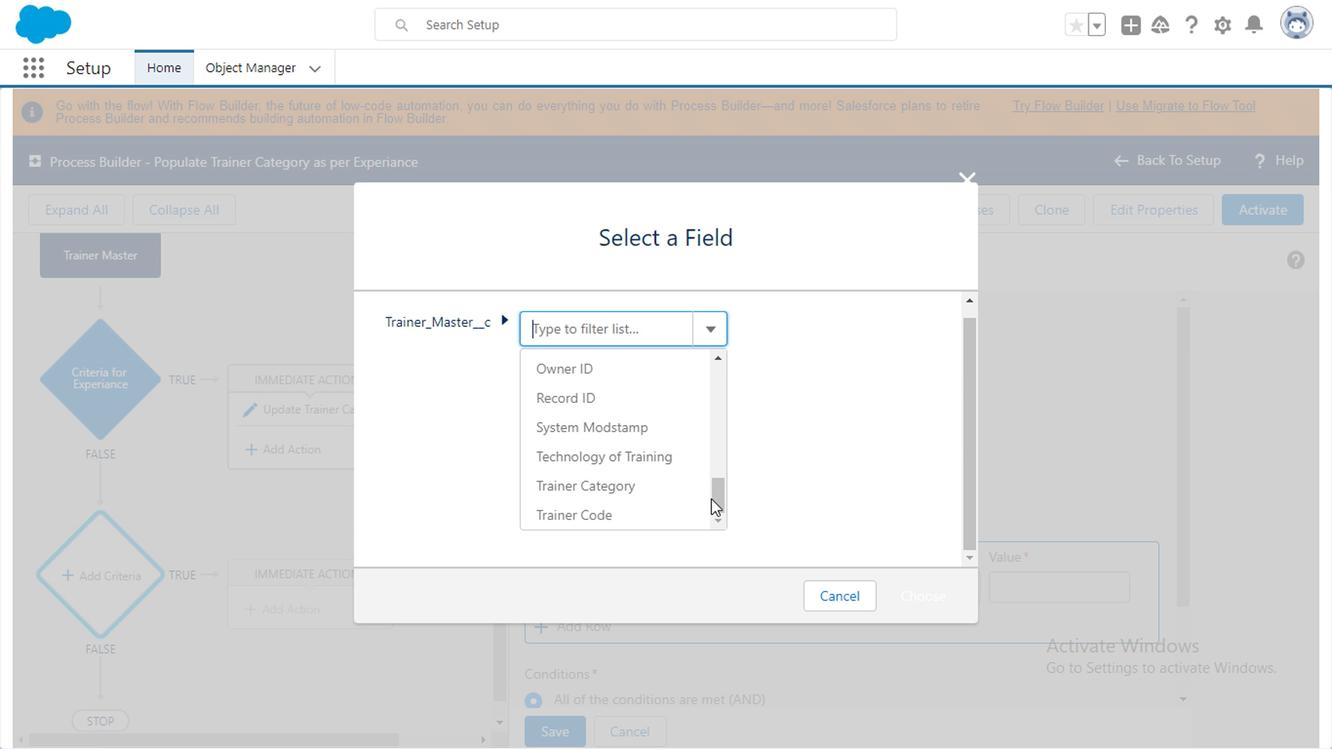 
Action: Mouse moved to (589, 412)
Screenshot: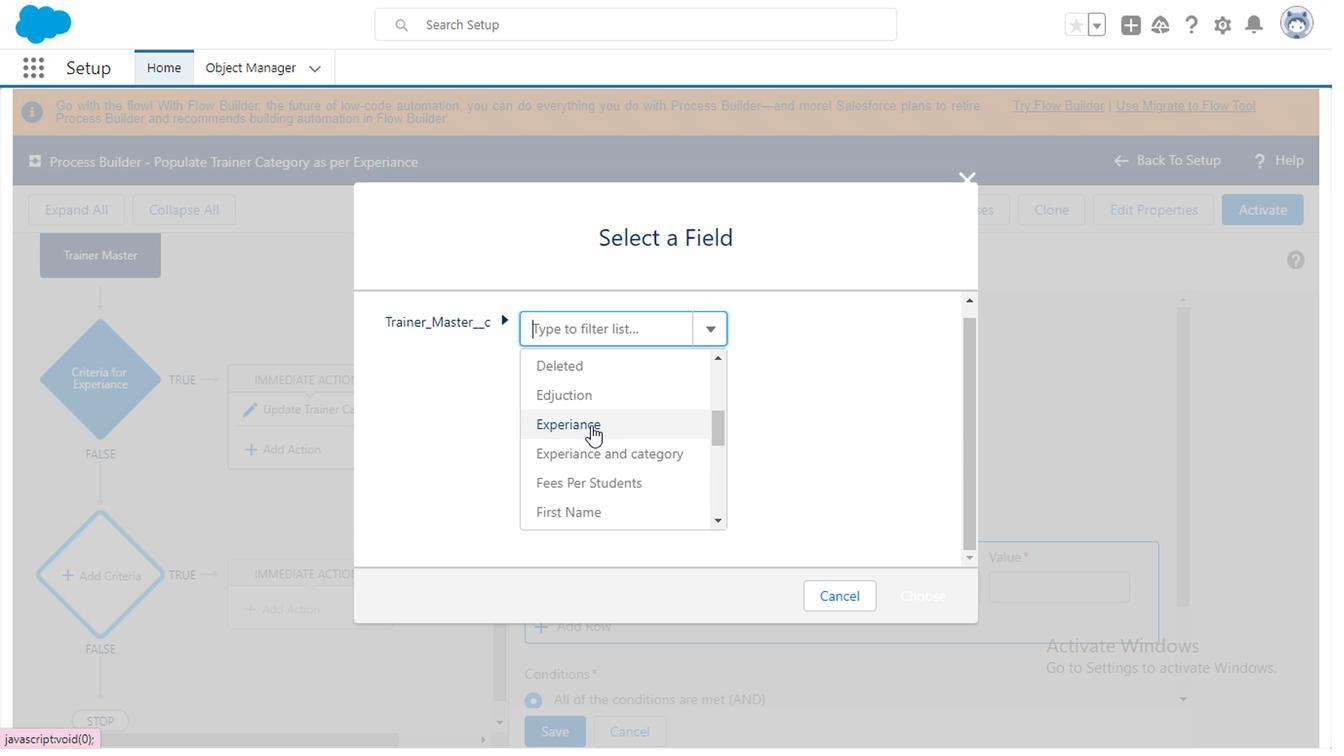 
Action: Mouse pressed left at (589, 412)
Screenshot: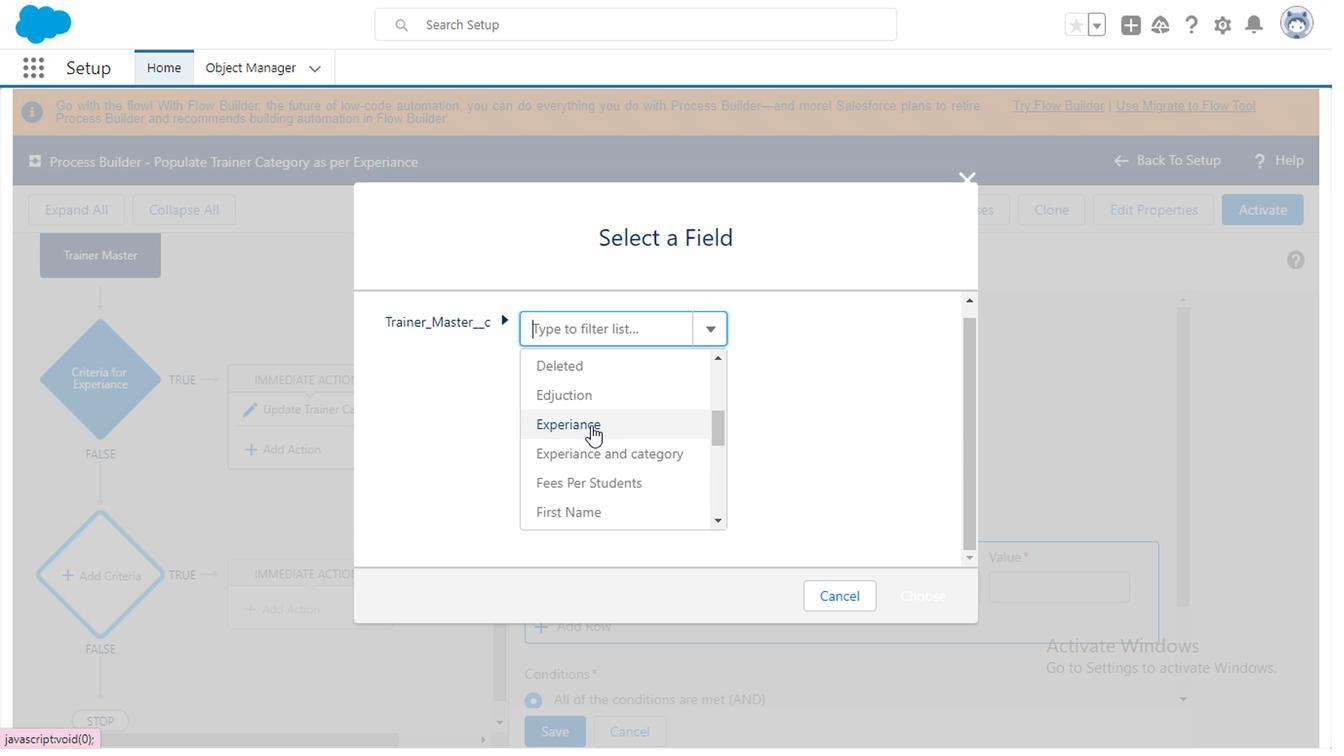 
Action: Mouse moved to (916, 580)
Screenshot: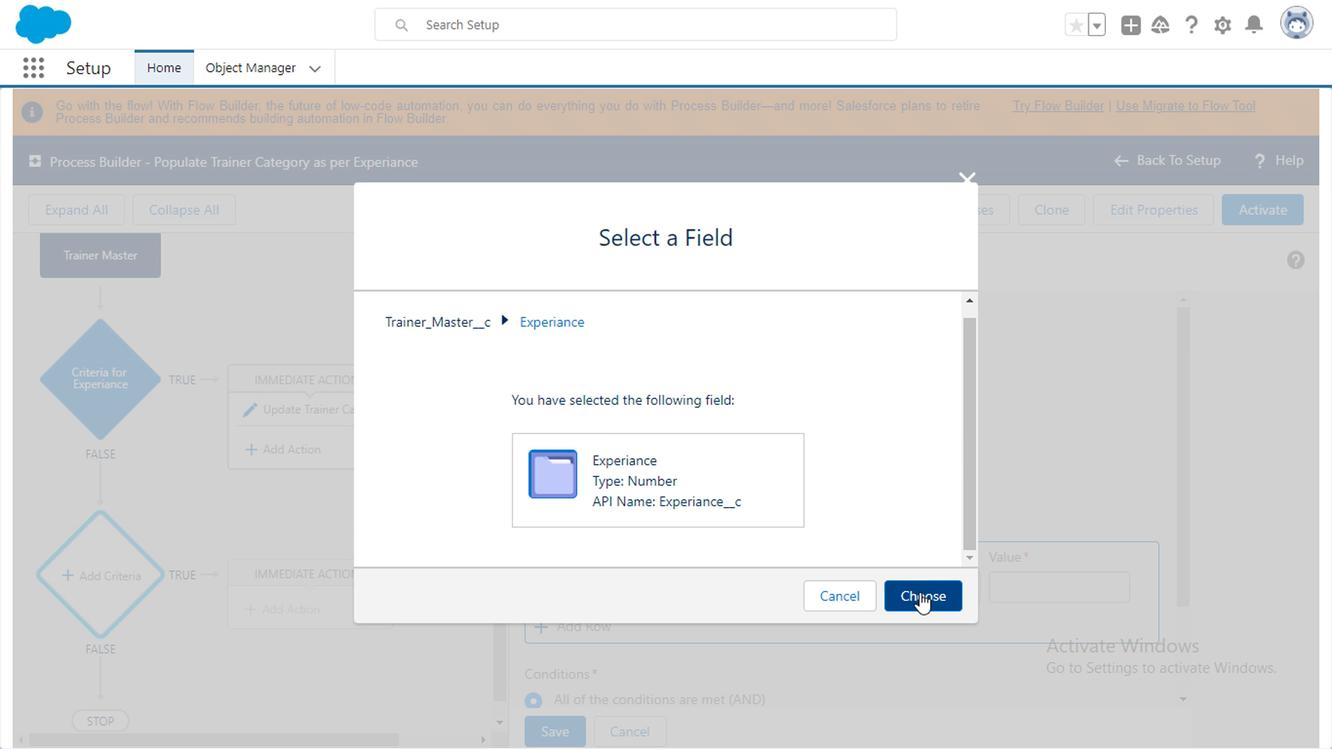 
Action: Mouse pressed left at (916, 580)
Screenshot: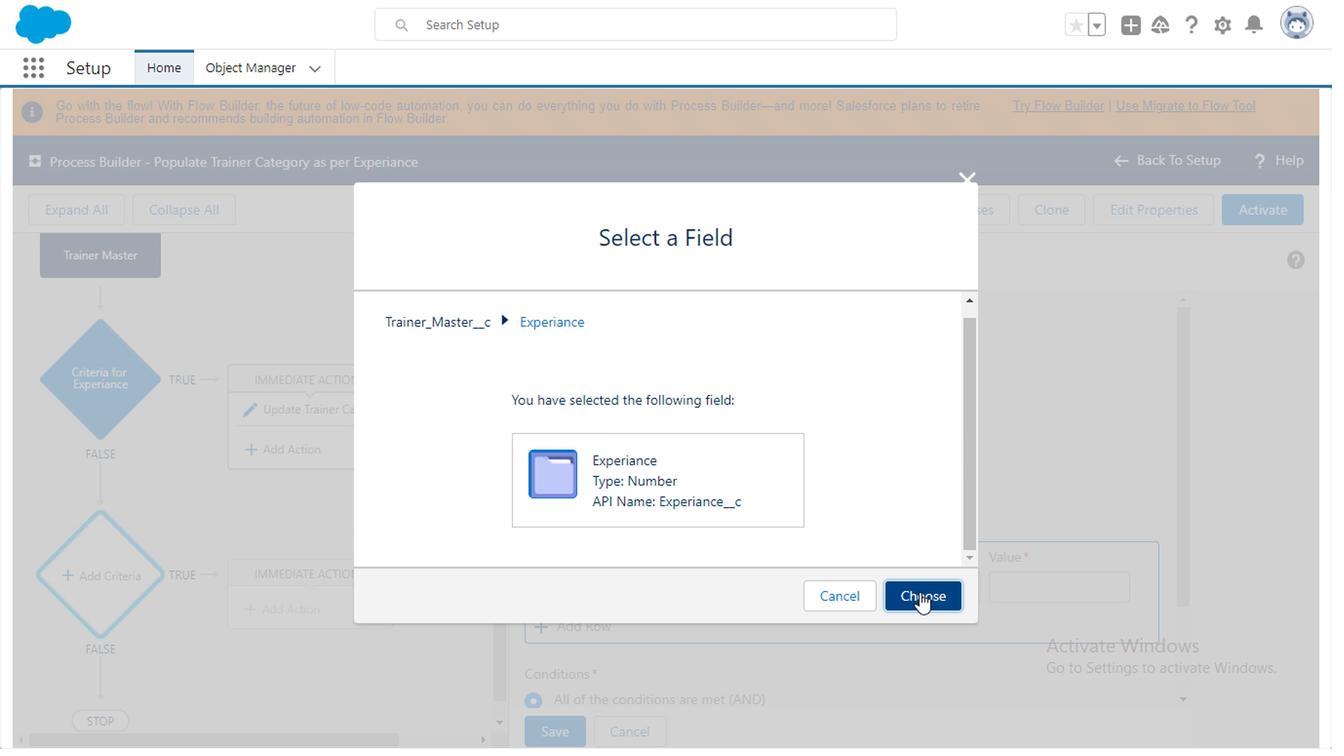 
Action: Mouse moved to (791, 570)
Screenshot: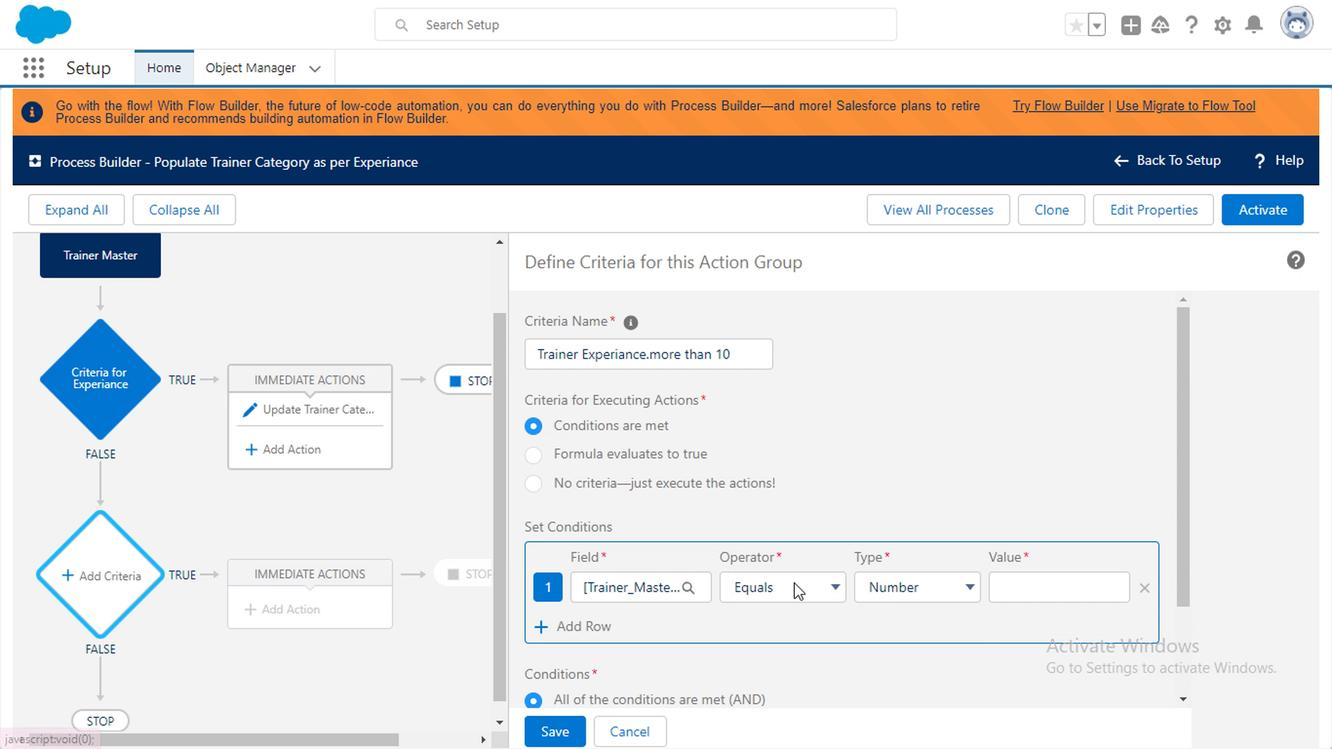 
Action: Mouse pressed left at (791, 570)
Screenshot: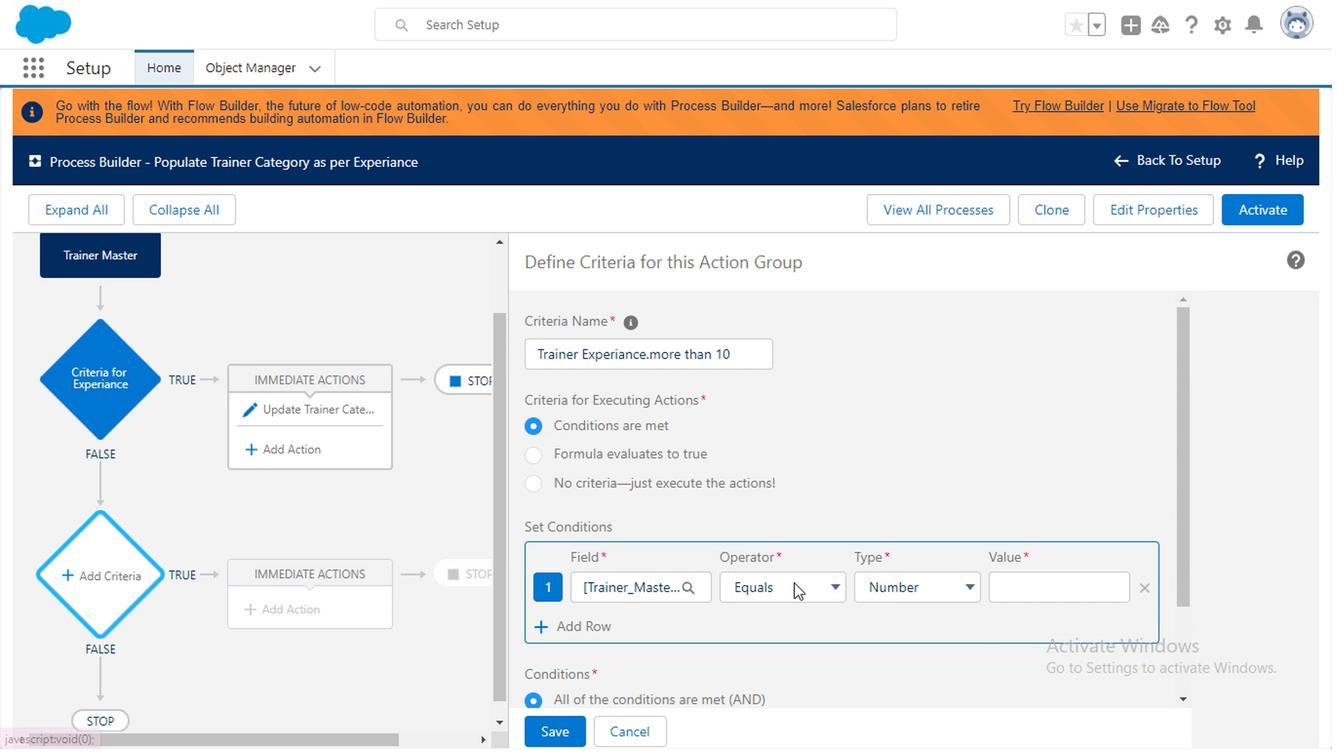 
Action: Mouse moved to (765, 452)
Screenshot: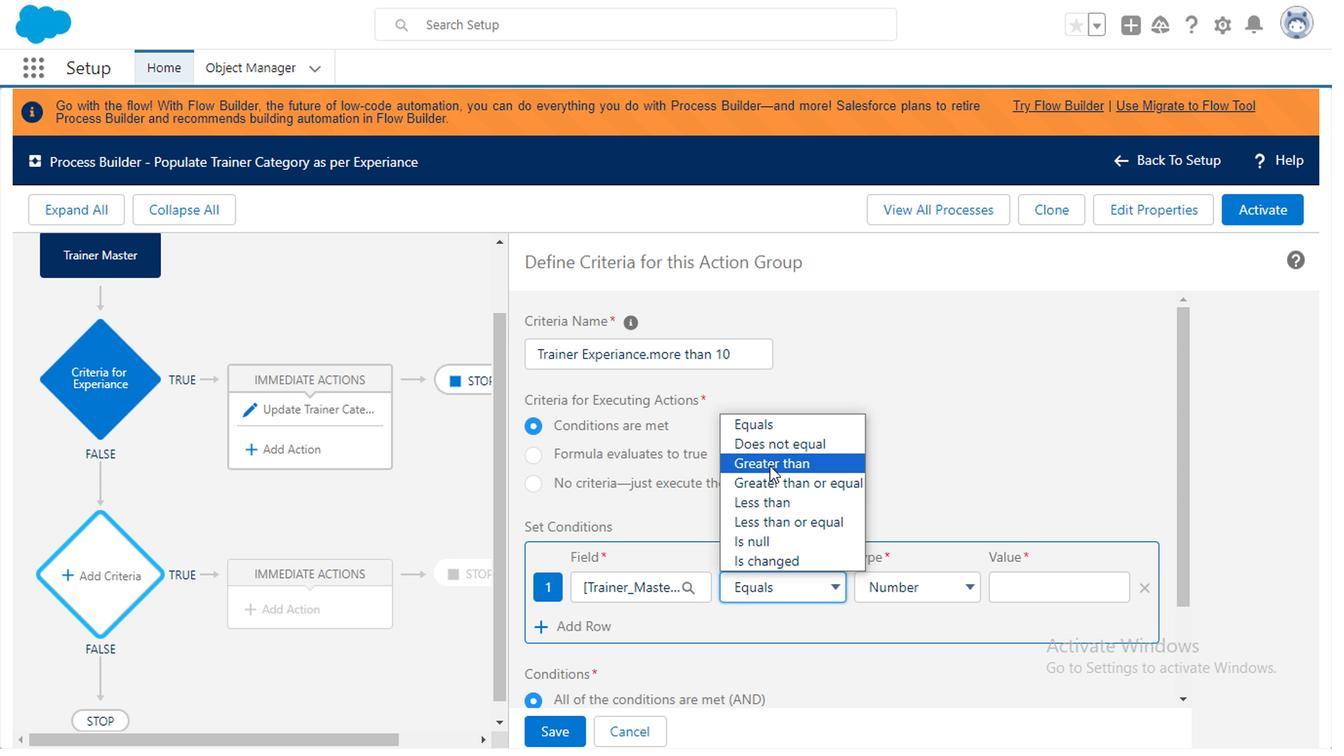 
Action: Mouse pressed left at (765, 452)
Screenshot: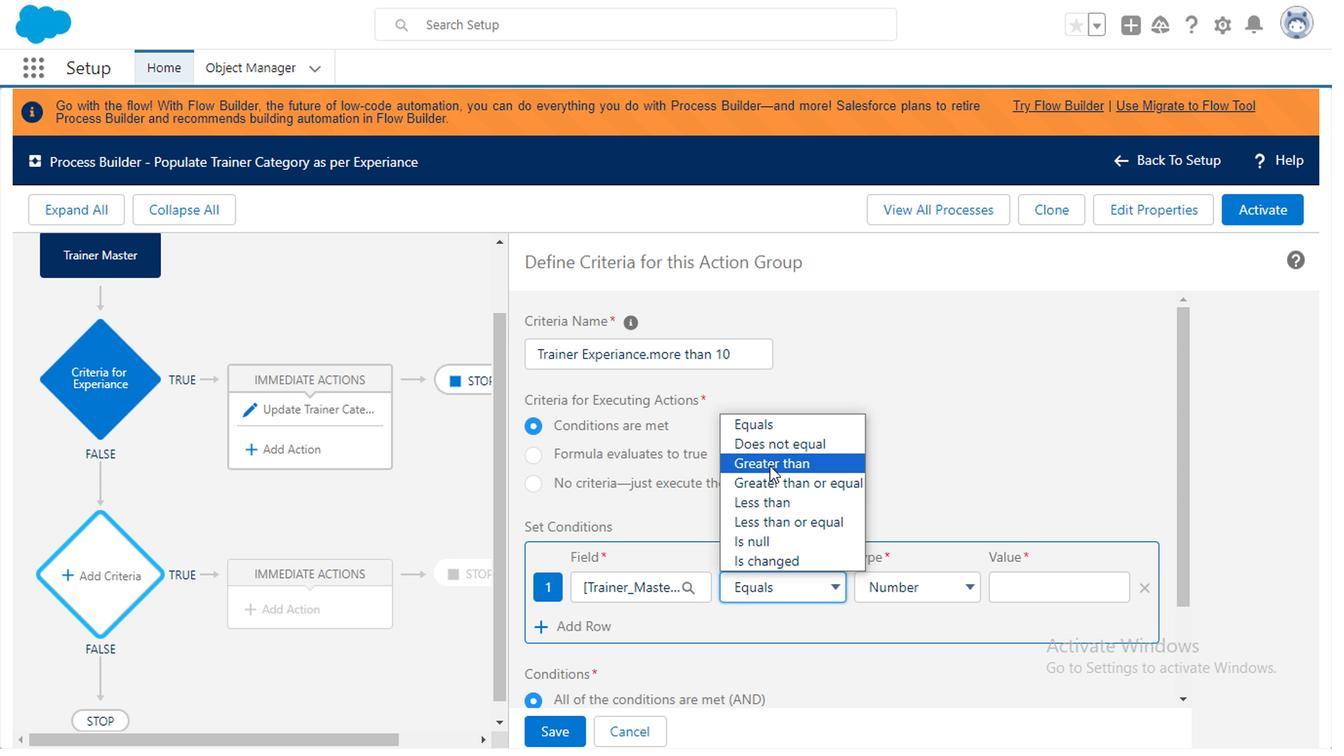 
Action: Mouse moved to (1023, 572)
Screenshot: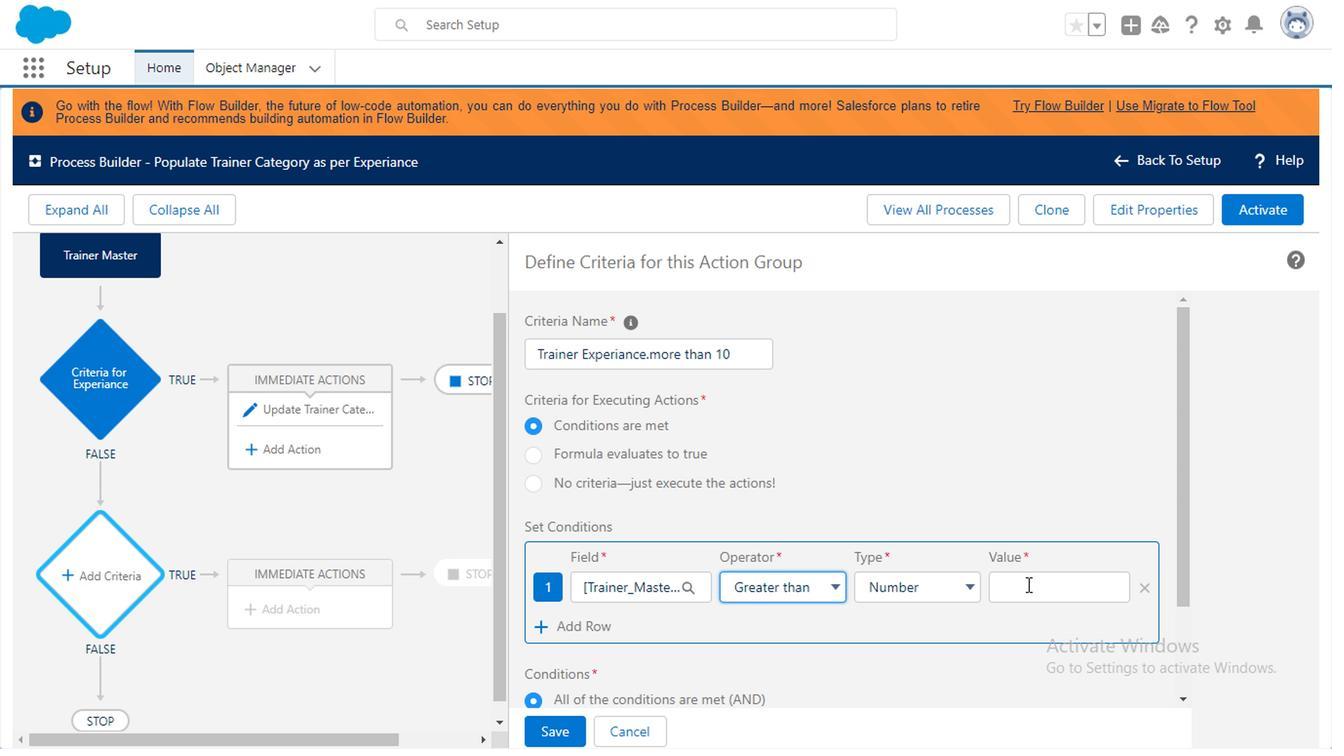 
Action: Mouse pressed left at (1023, 572)
Screenshot: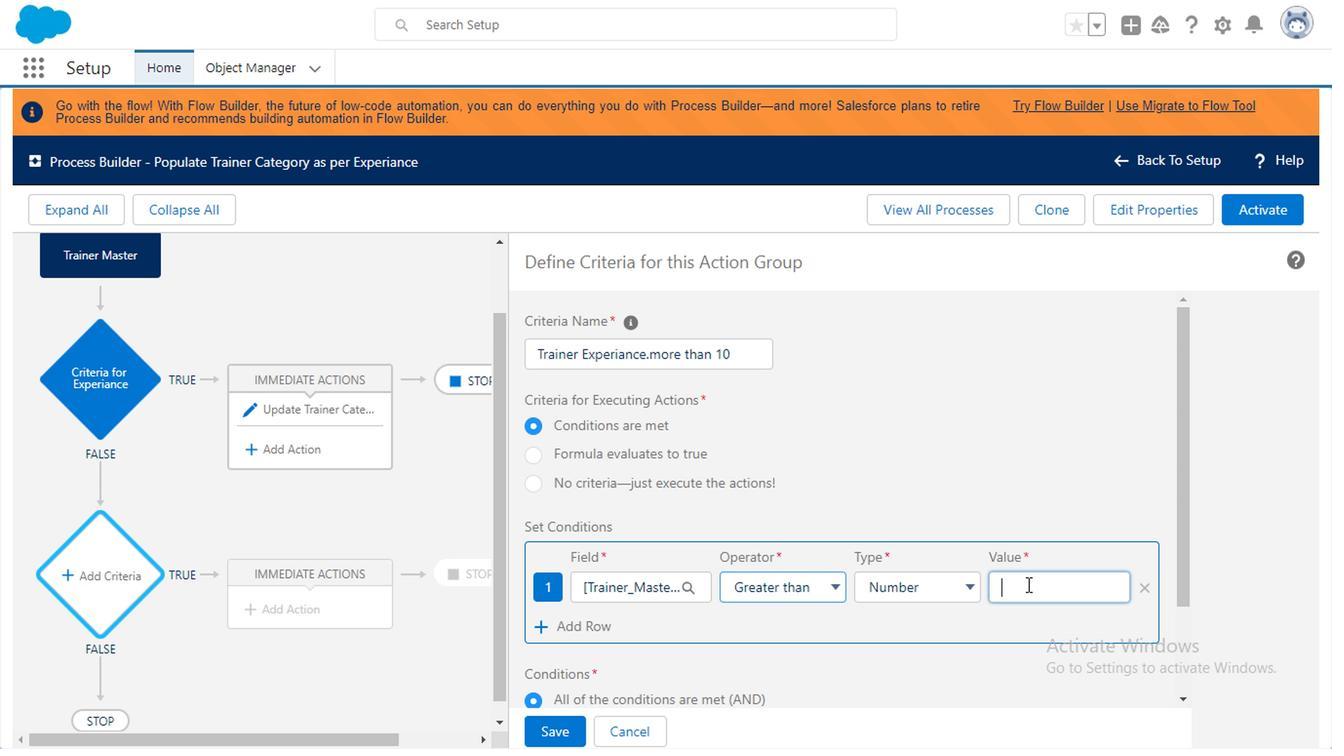 
Action: Mouse moved to (1030, 598)
Screenshot: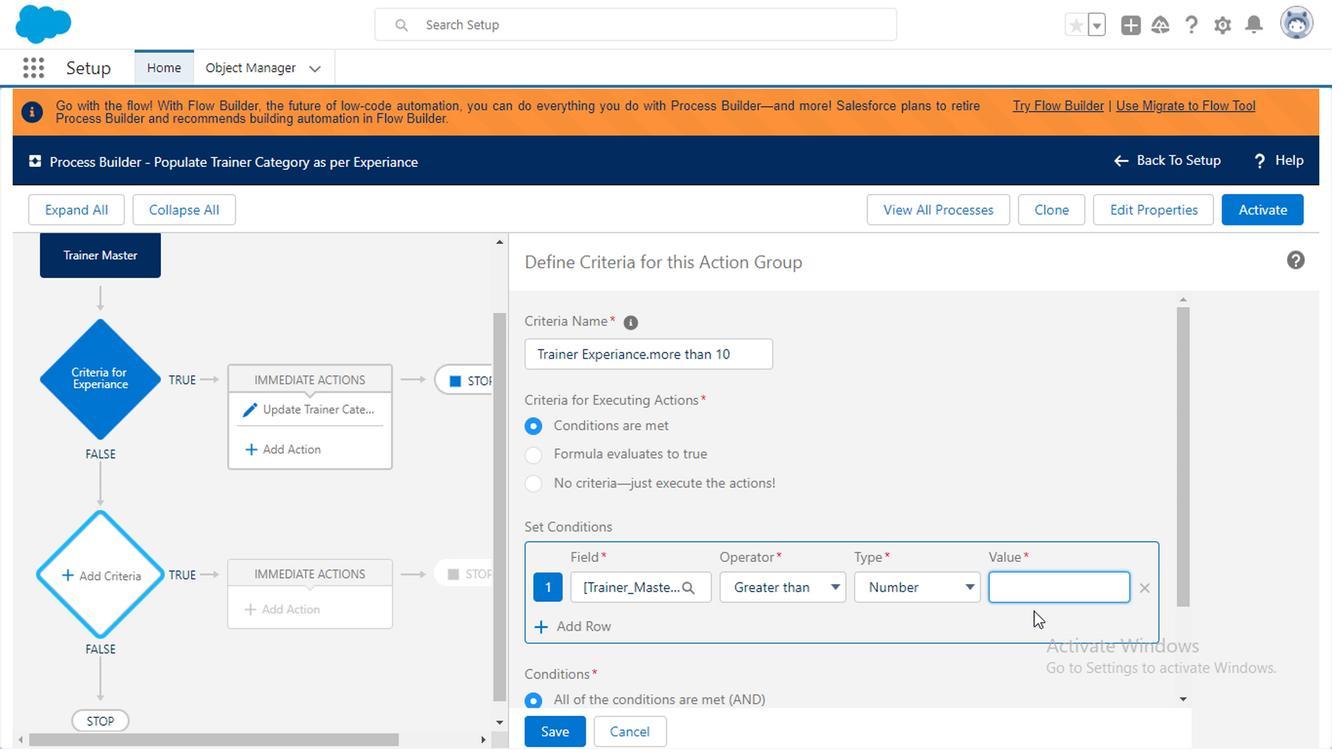 
Action: Key pressed 10
Screenshot: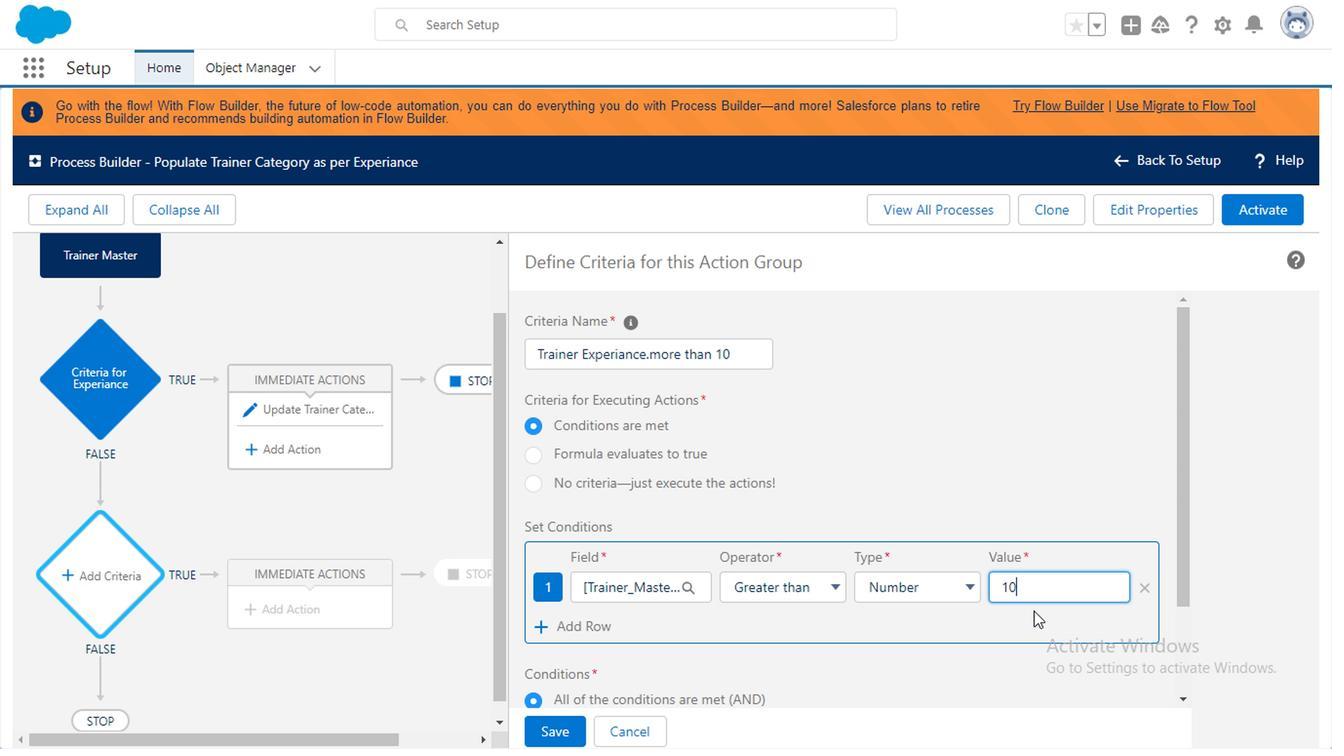 
Action: Mouse moved to (1182, 483)
Screenshot: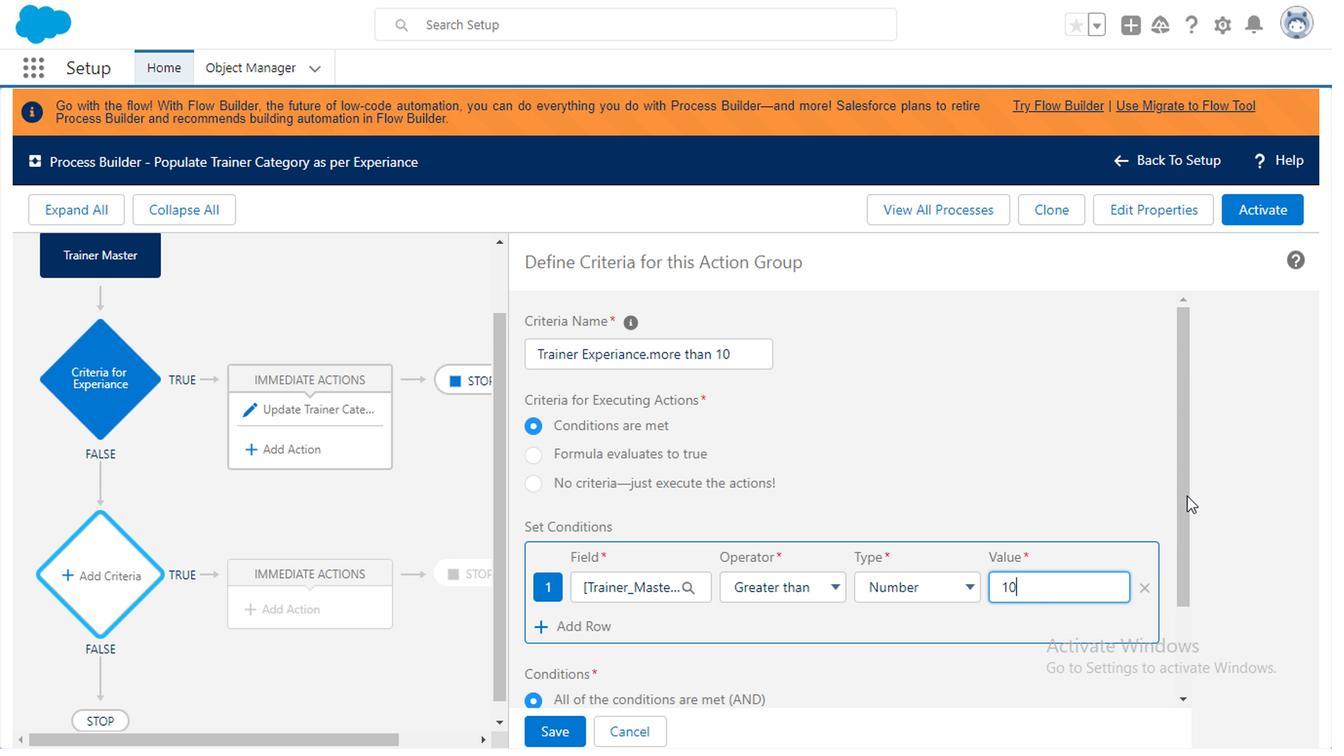 
Action: Mouse pressed left at (1182, 483)
Screenshot: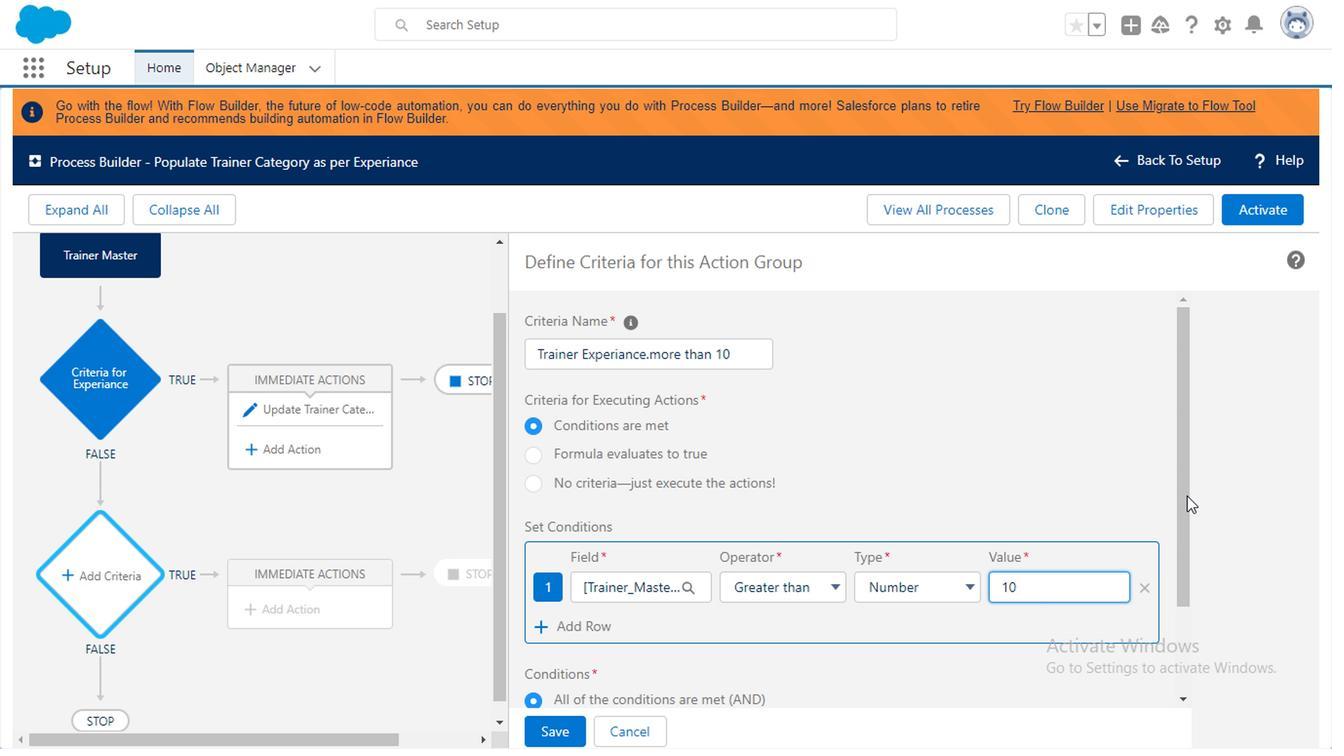 
Action: Mouse moved to (633, 587)
Screenshot: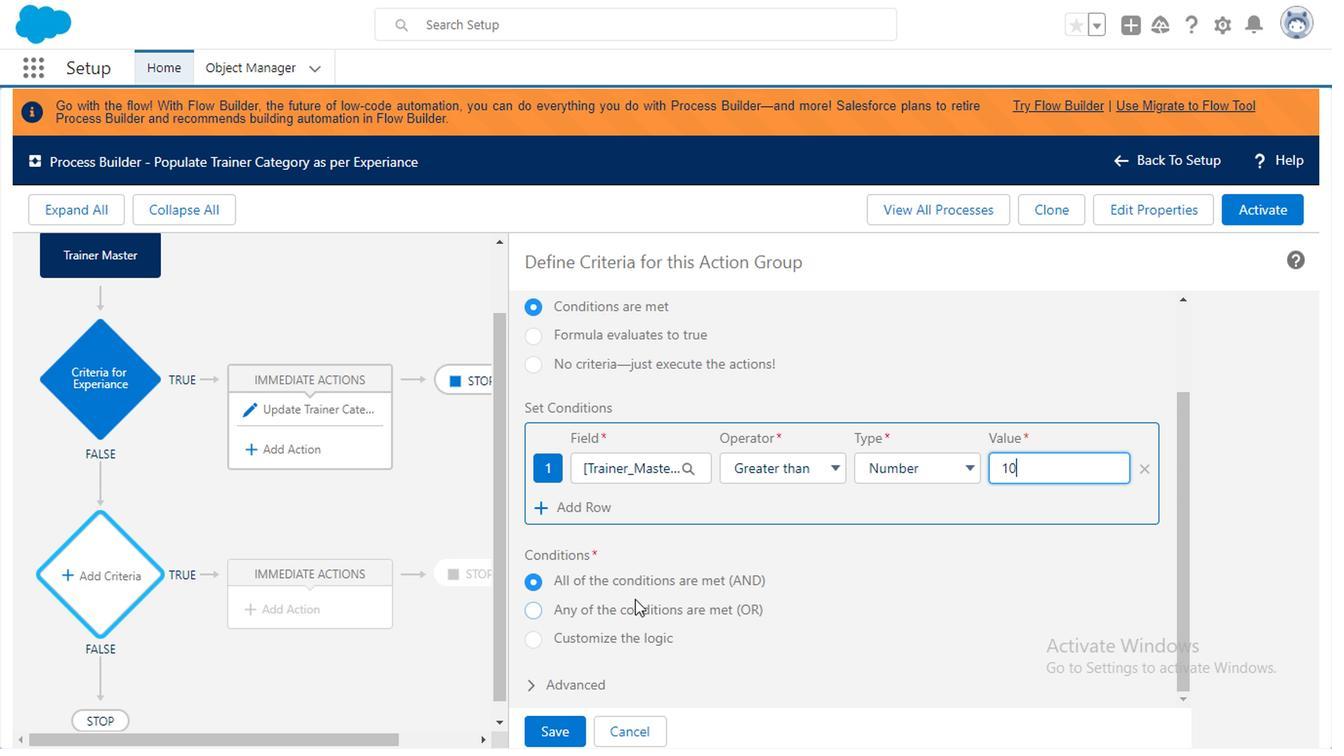 
Action: Mouse scrolled (633, 585) with delta (0, -1)
Screenshot: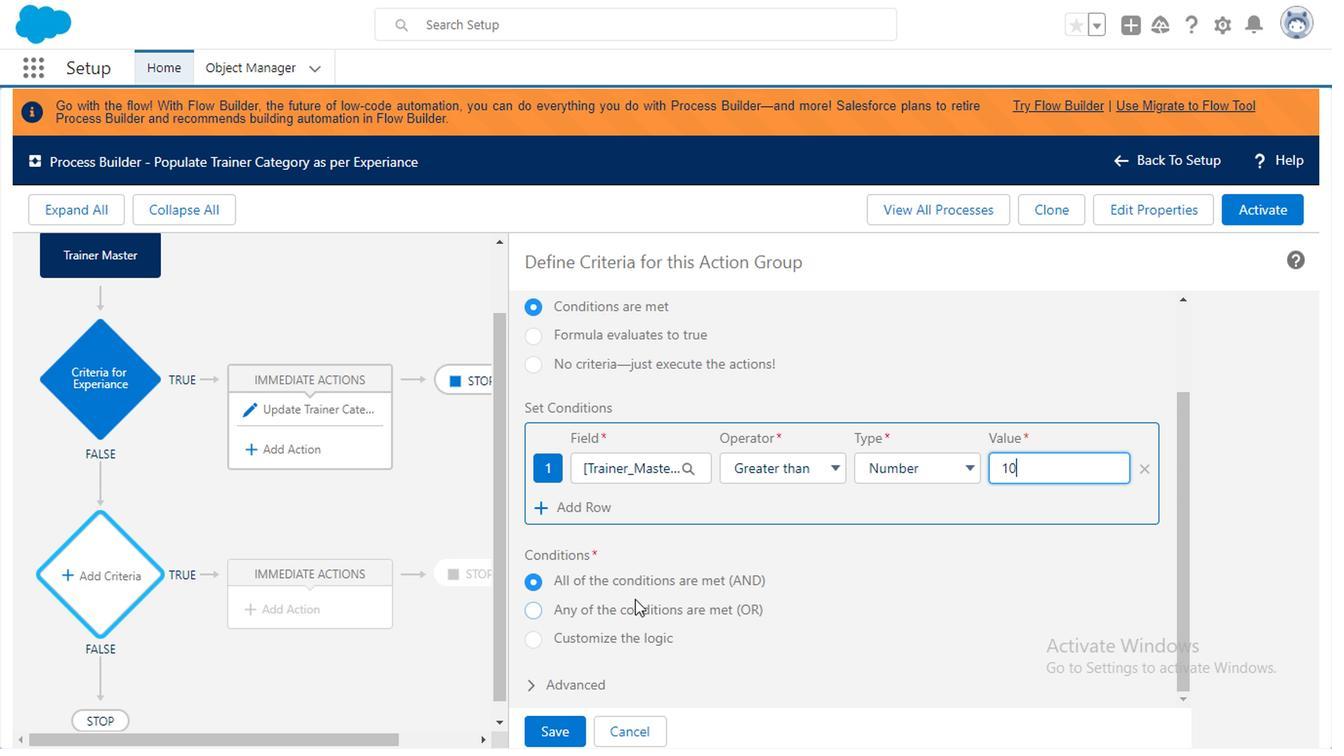 
Action: Mouse moved to (549, 720)
Screenshot: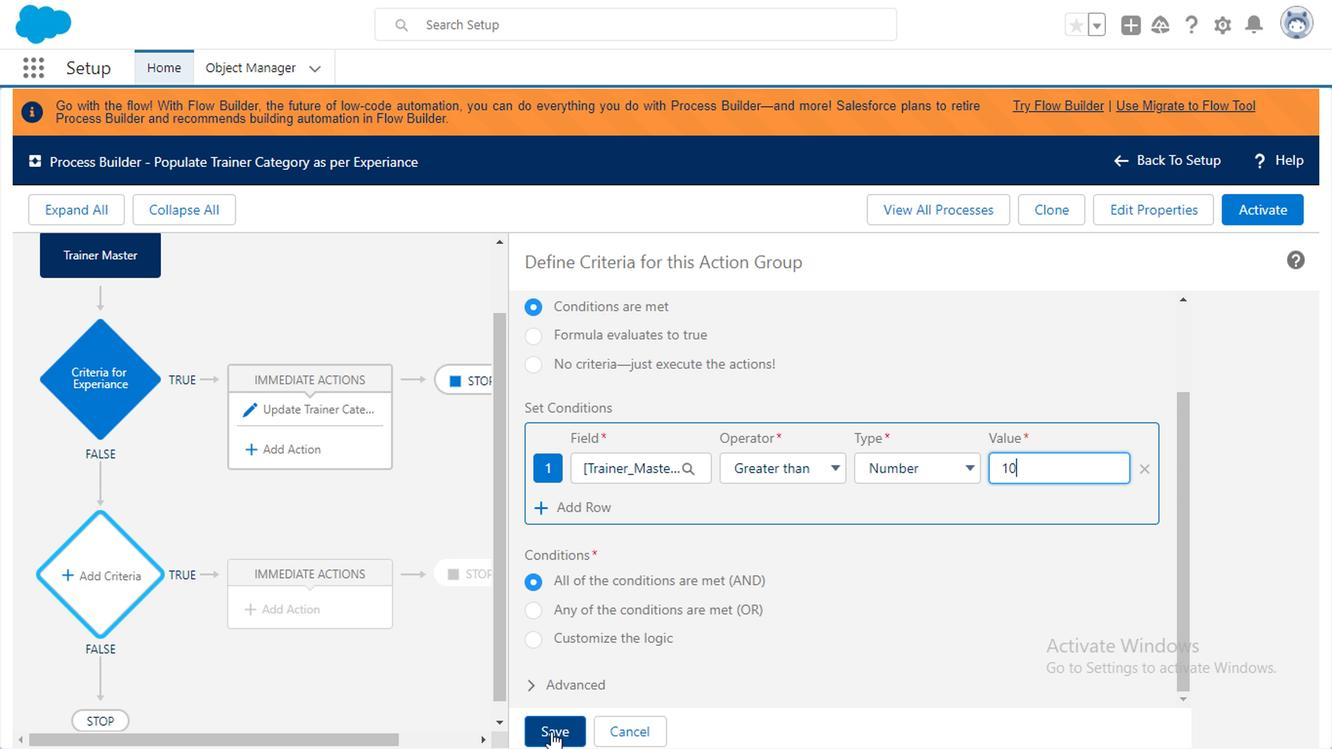 
Action: Mouse pressed left at (549, 720)
Screenshot: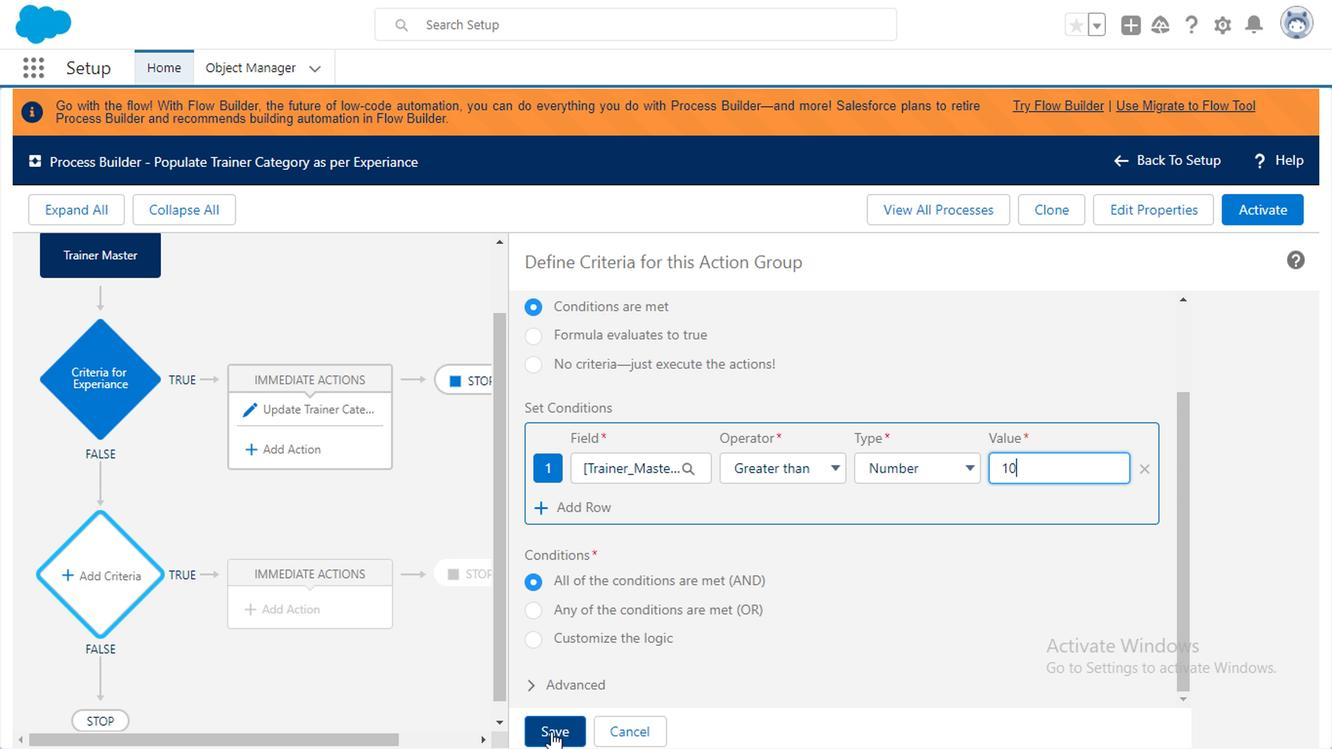 
Action: Mouse moved to (303, 585)
Screenshot: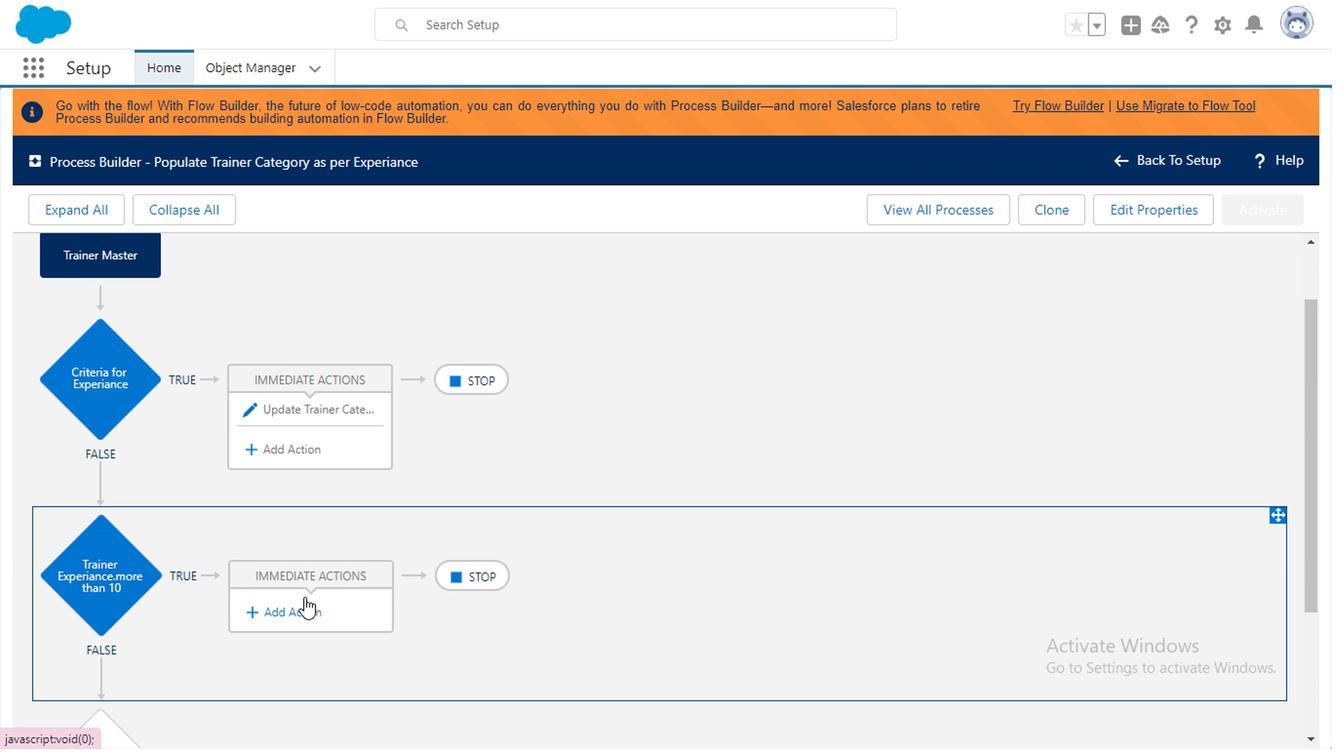 
Action: Mouse pressed left at (303, 585)
Screenshot: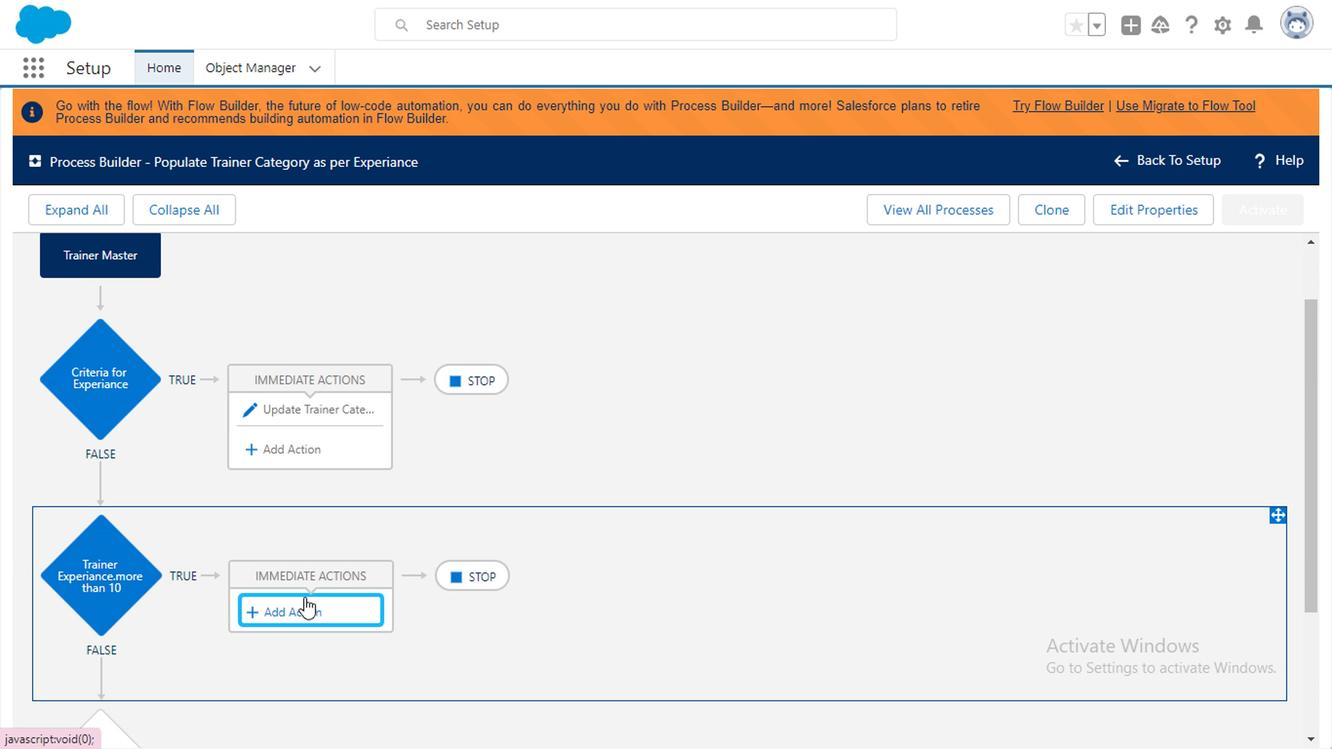 
Action: Mouse moved to (292, 593)
Screenshot: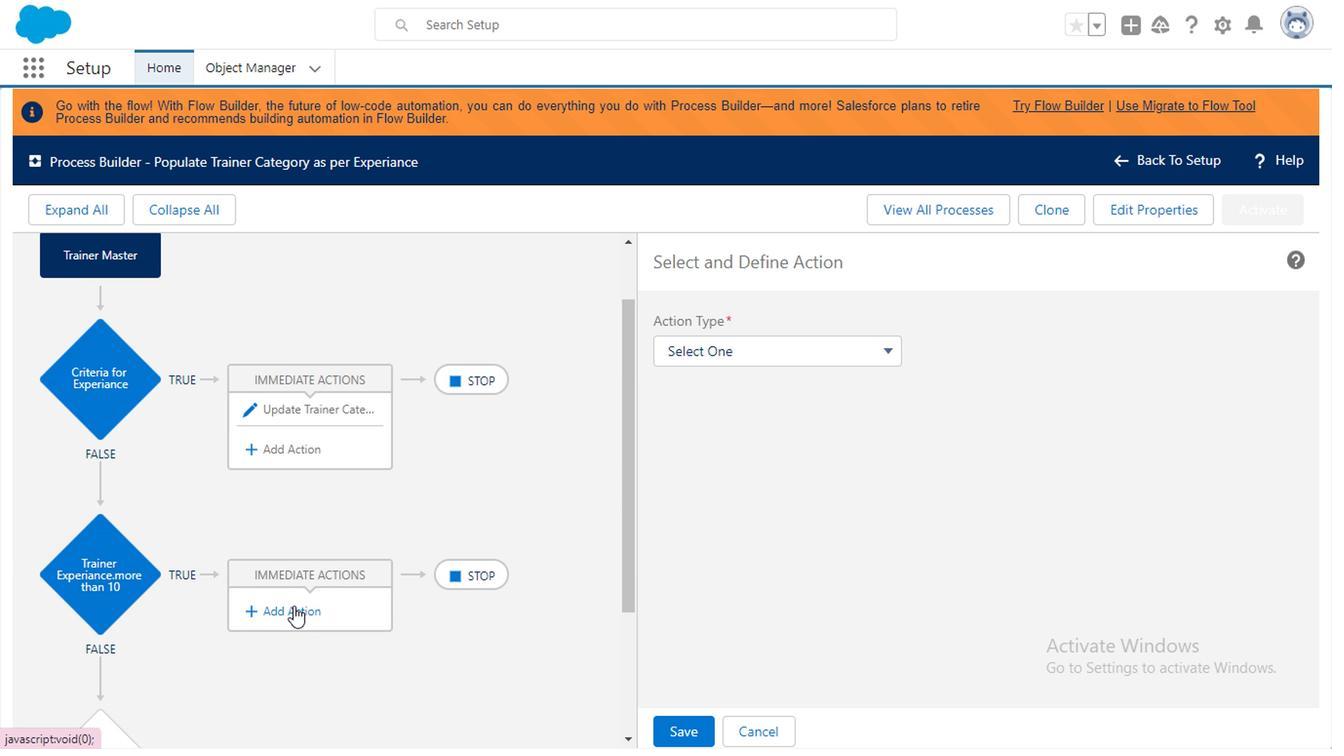 
Action: Mouse pressed left at (292, 593)
Screenshot: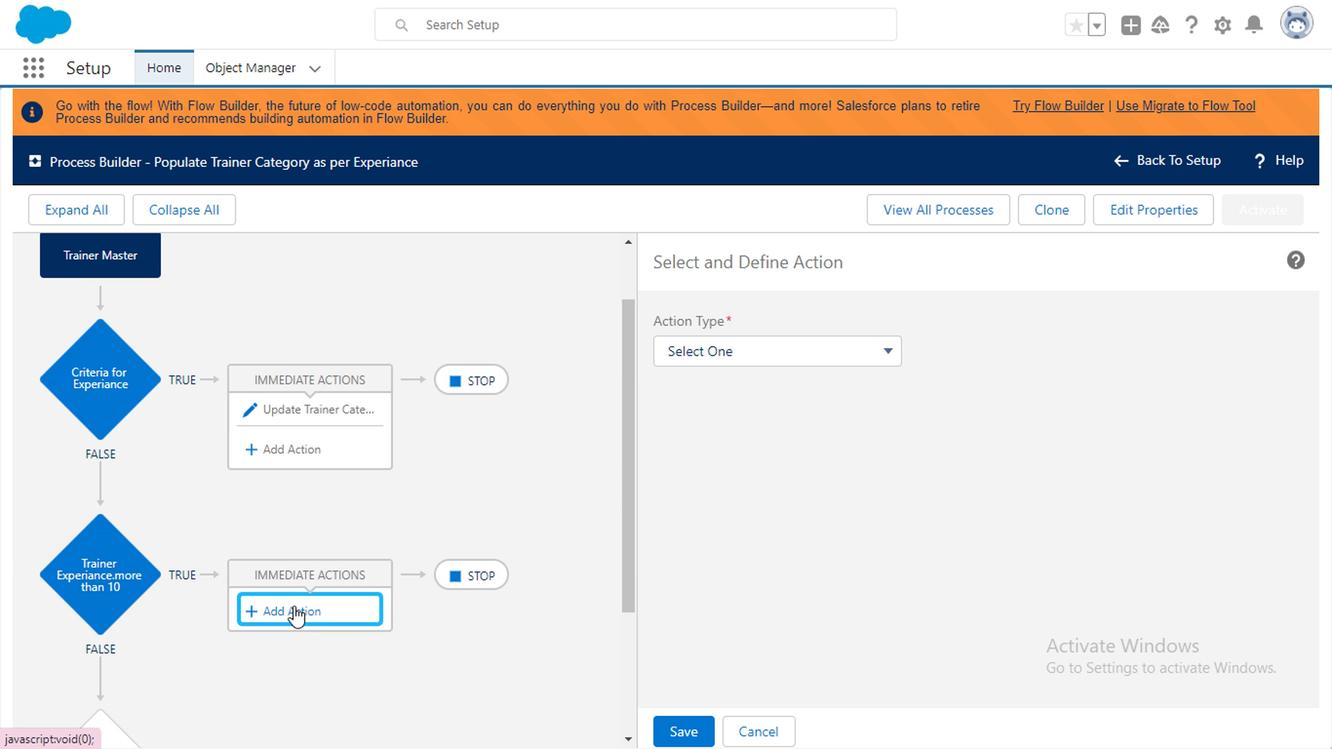 
Action: Mouse moved to (791, 338)
Screenshot: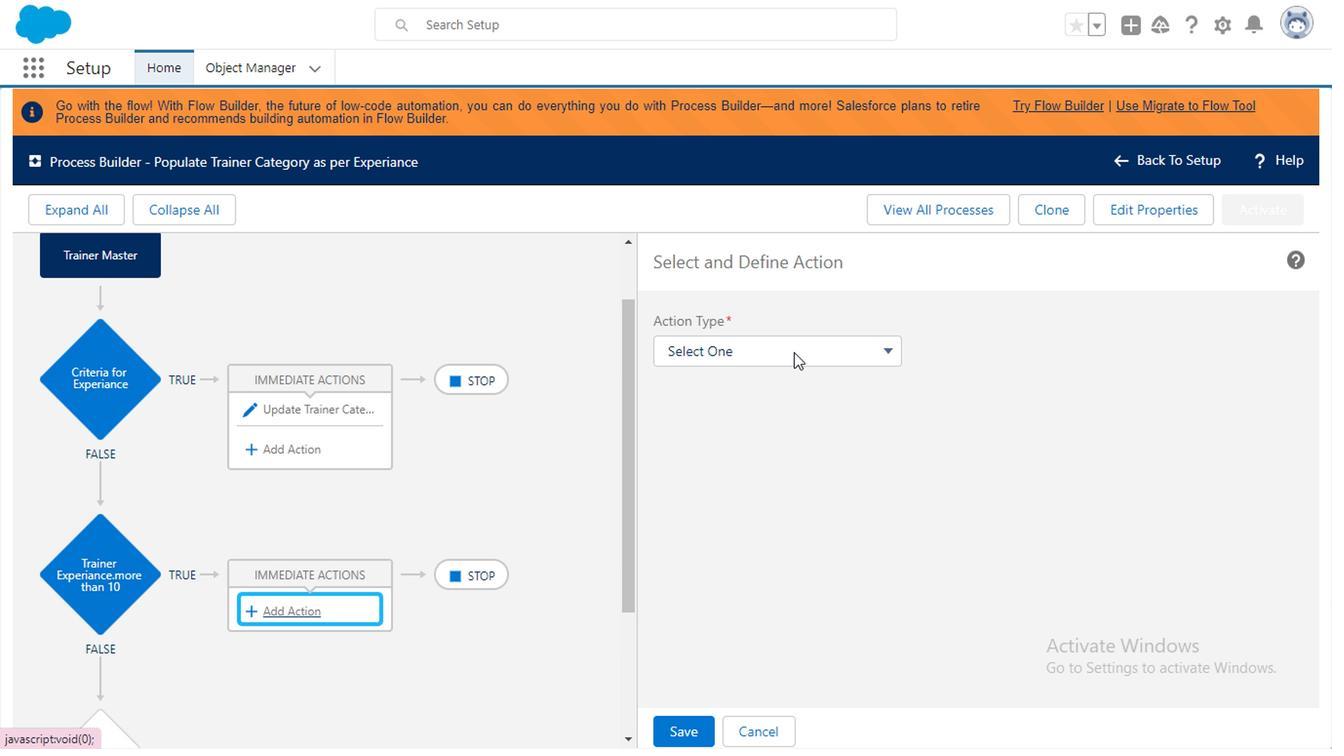
Action: Mouse pressed left at (791, 338)
Screenshot: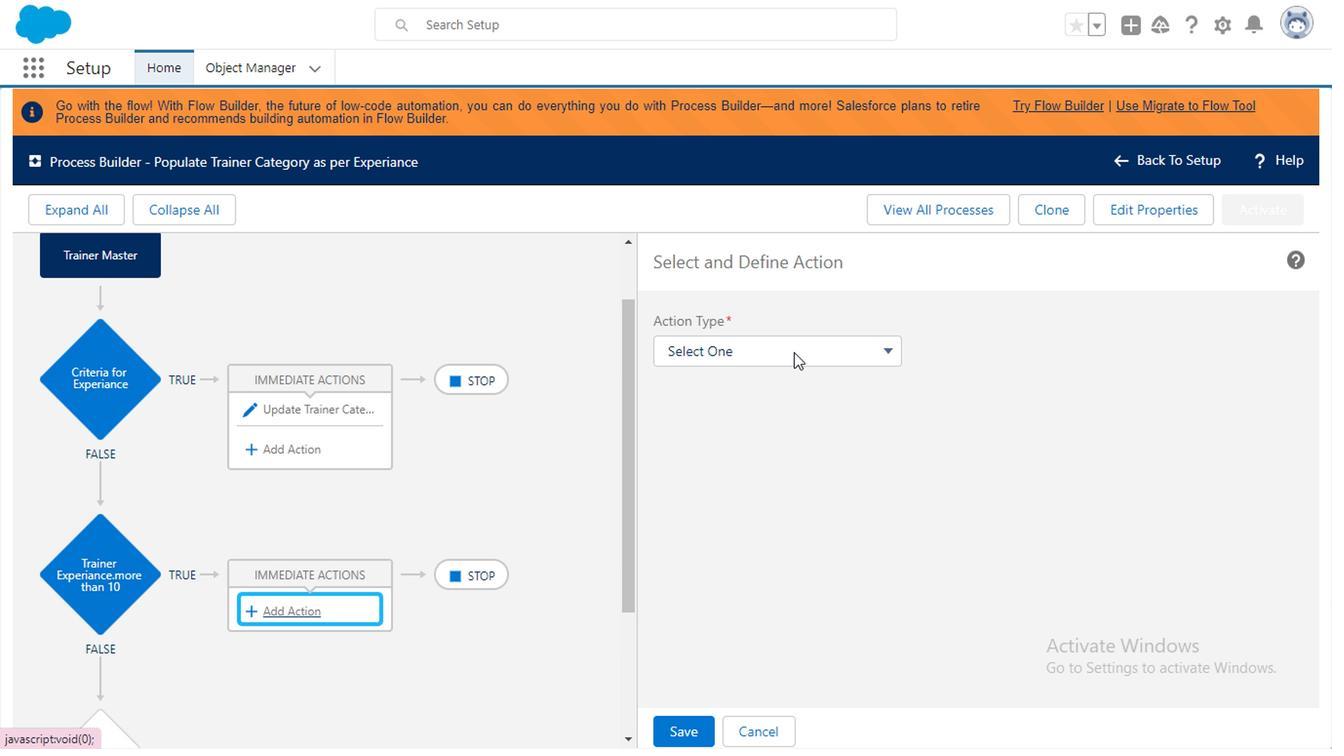 
Action: Mouse moved to (699, 580)
Screenshot: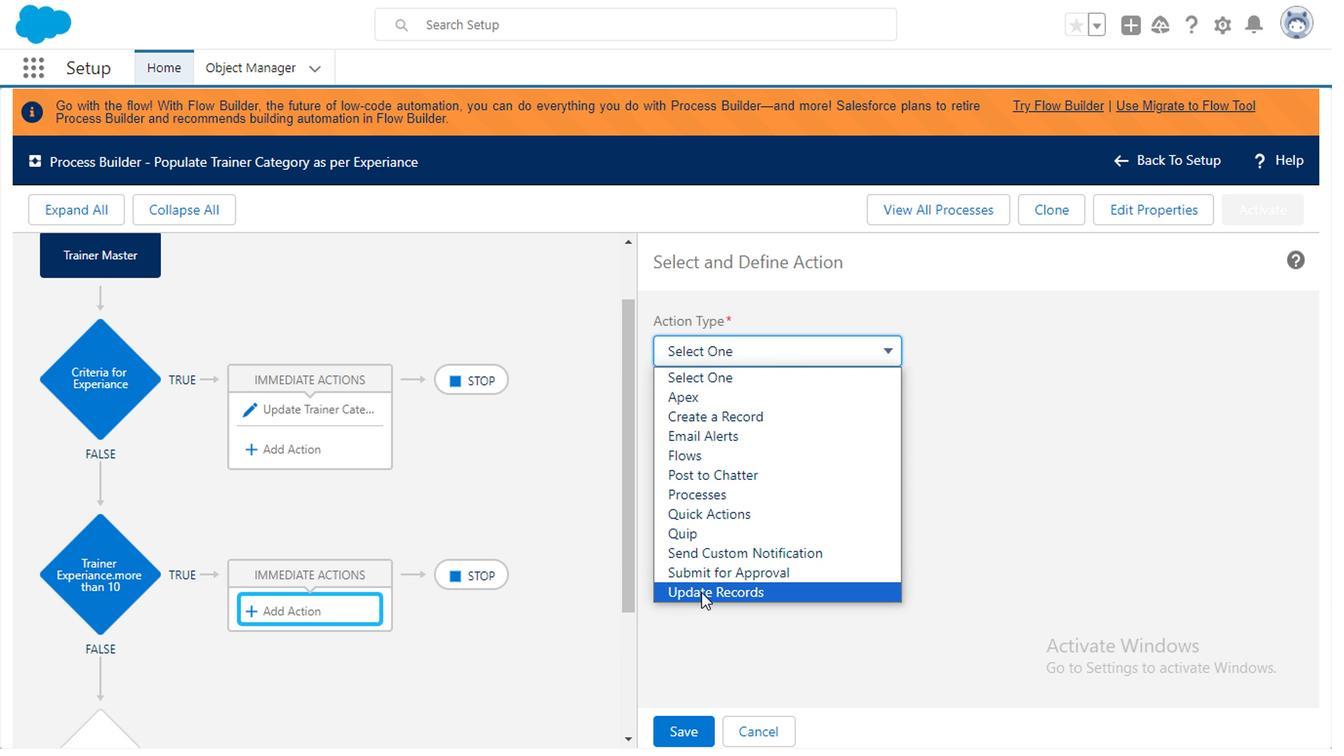 
Action: Mouse pressed left at (699, 580)
Screenshot: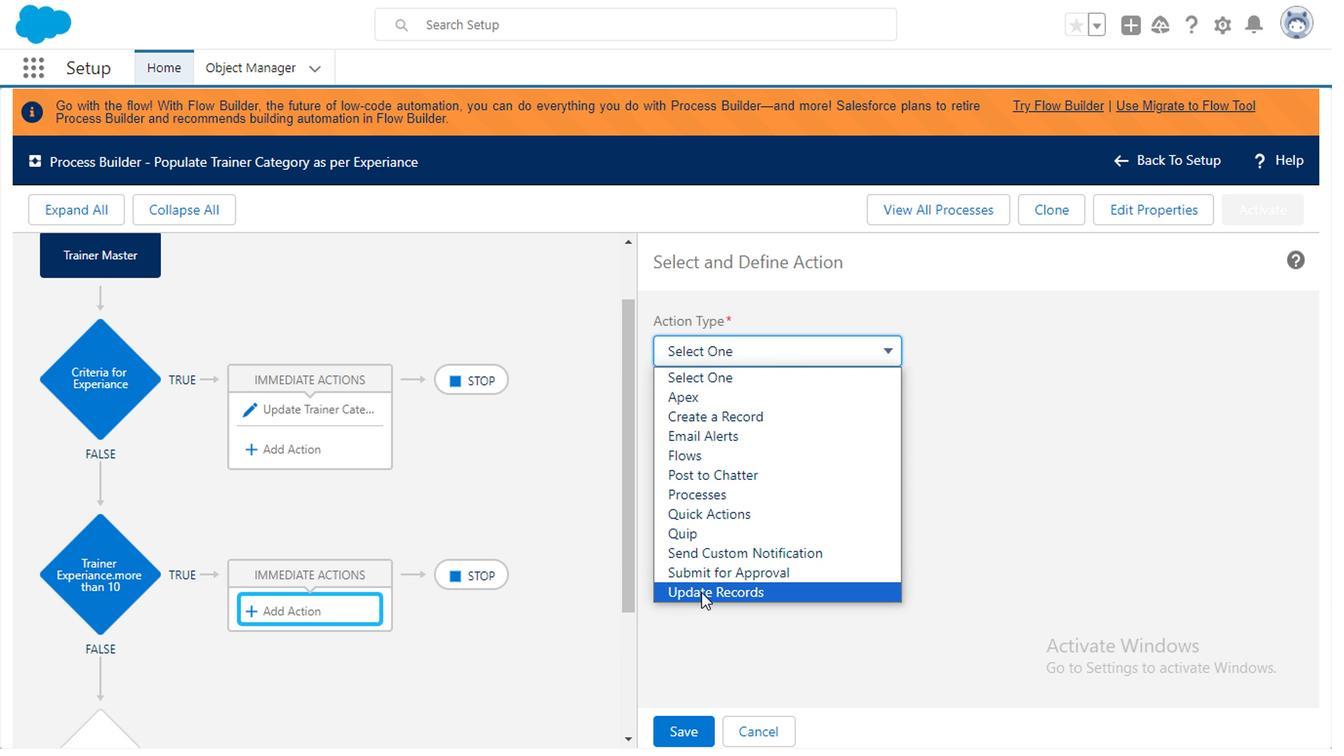 
Action: Mouse moved to (714, 420)
Screenshot: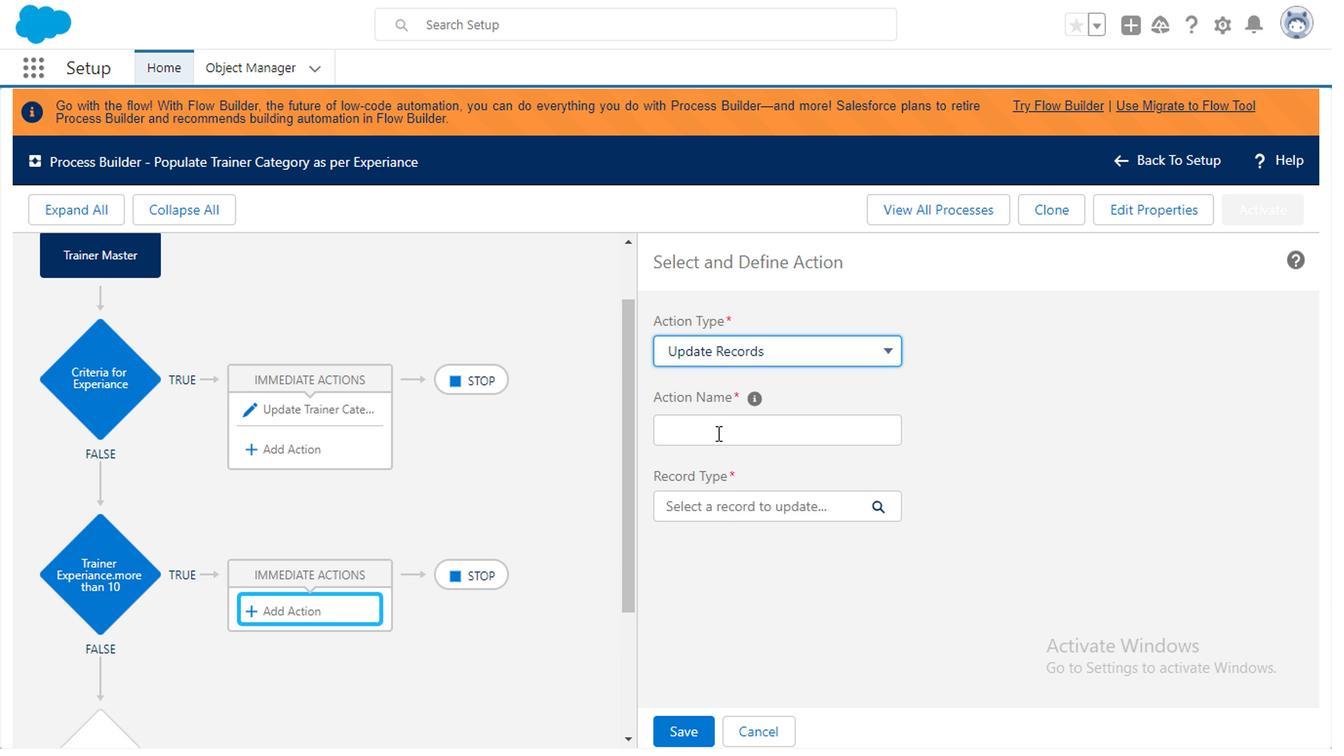 
Action: Mouse pressed left at (714, 420)
Screenshot: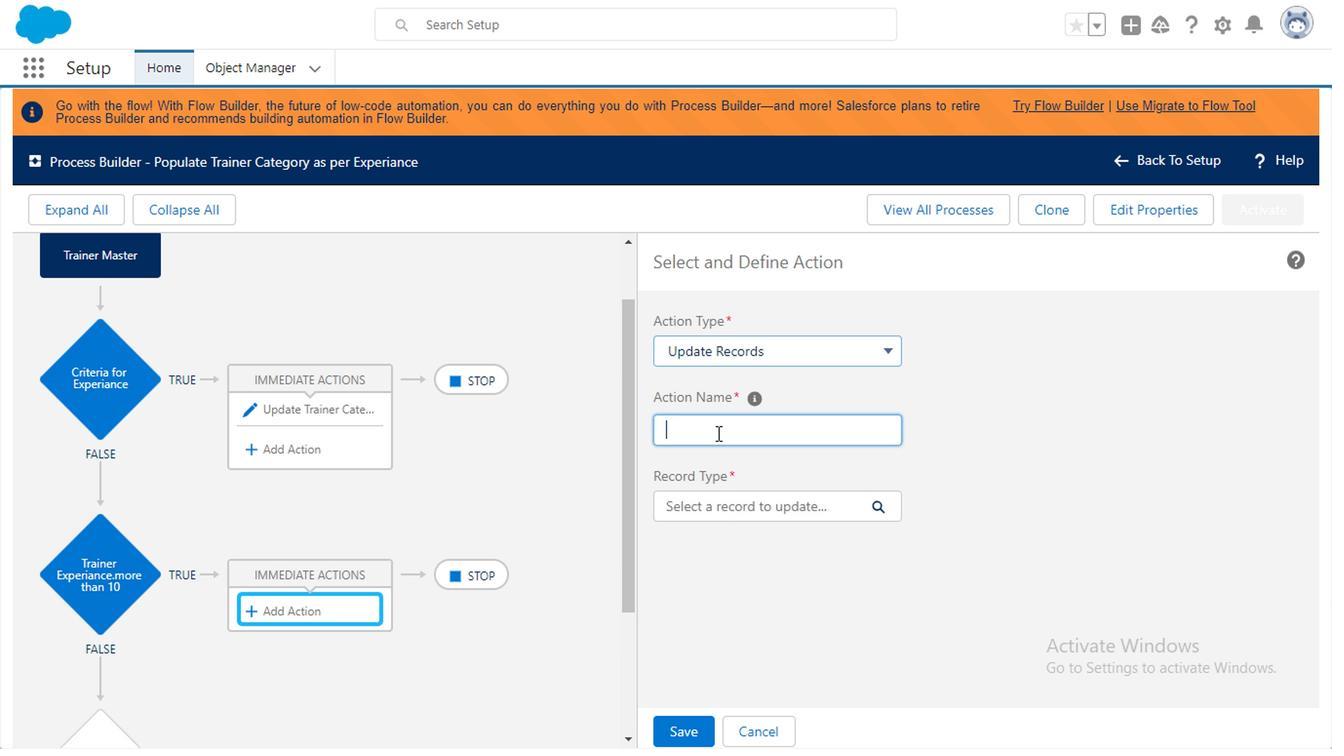 
Action: Mouse moved to (713, 421)
Screenshot: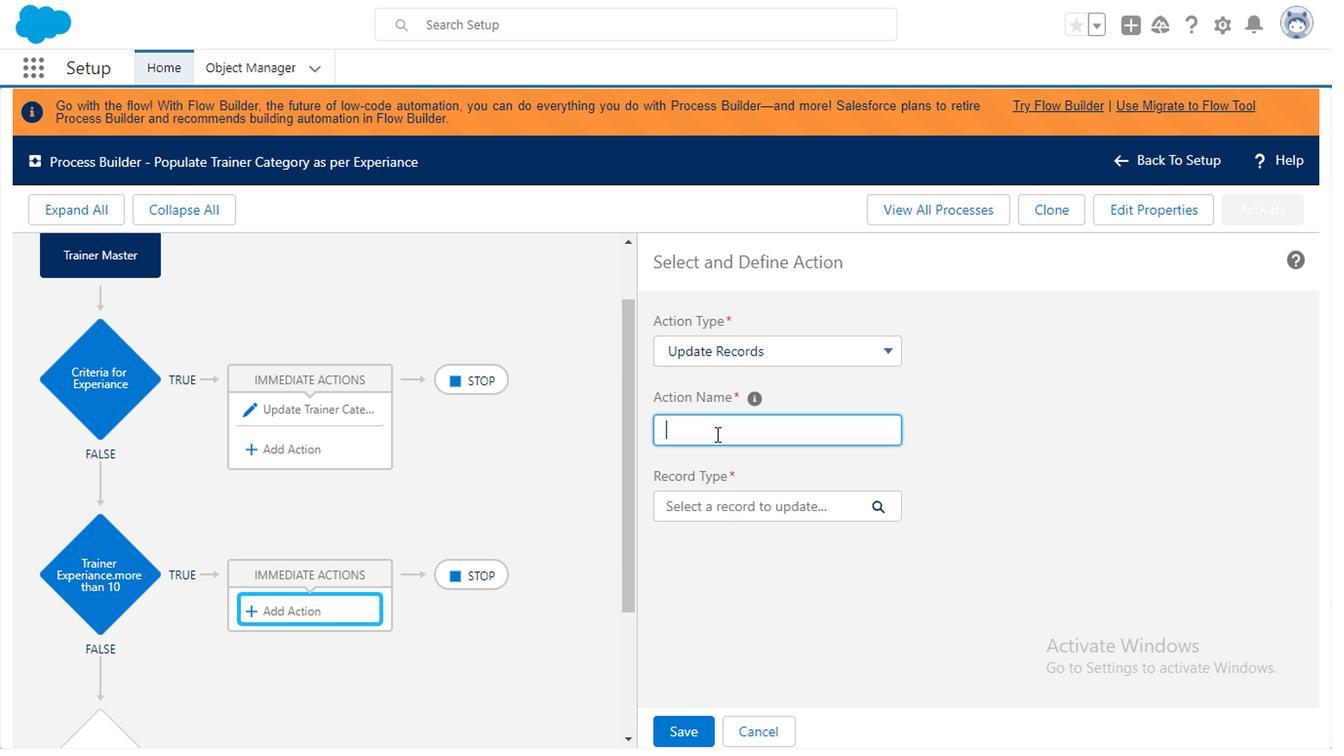 
Action: Key pressed <Key.caps_lock>u<Key.caps_lock>PADATE<Key.space>CATEGORY
Screenshot: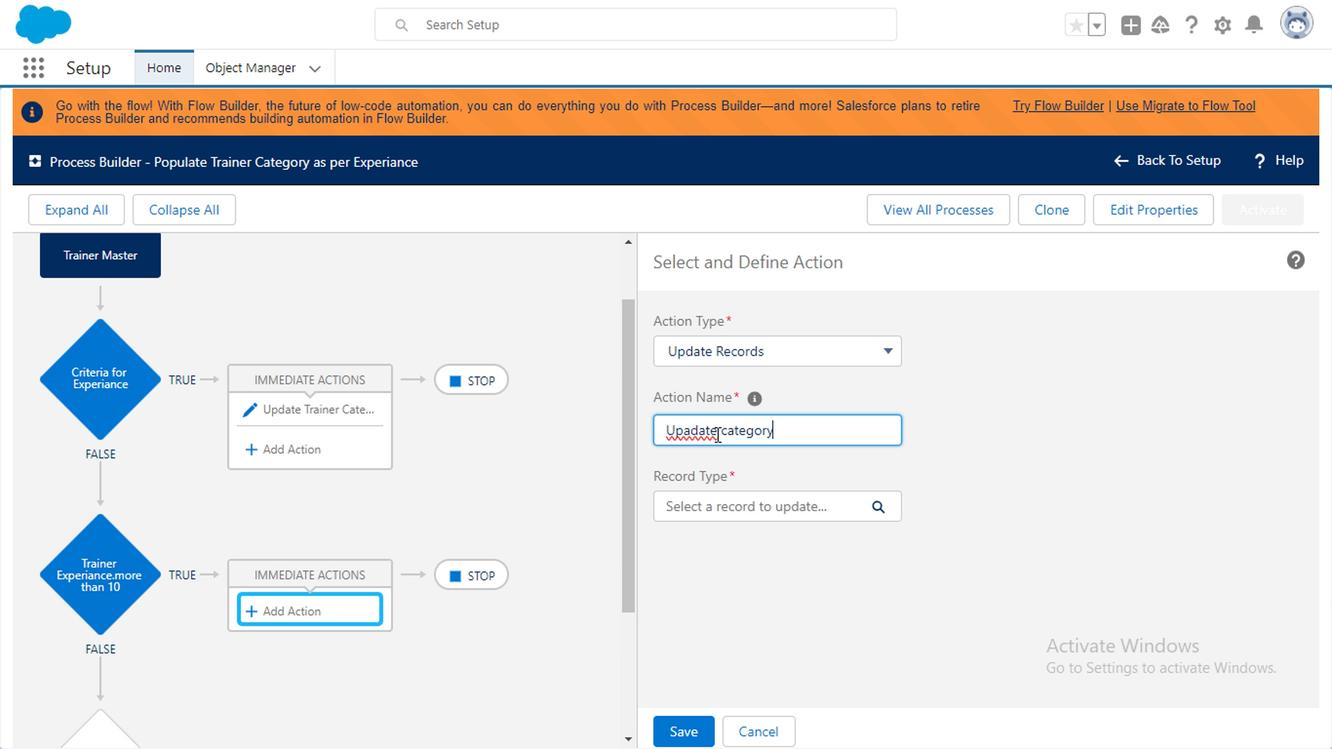 
Action: Mouse moved to (699, 487)
Screenshot: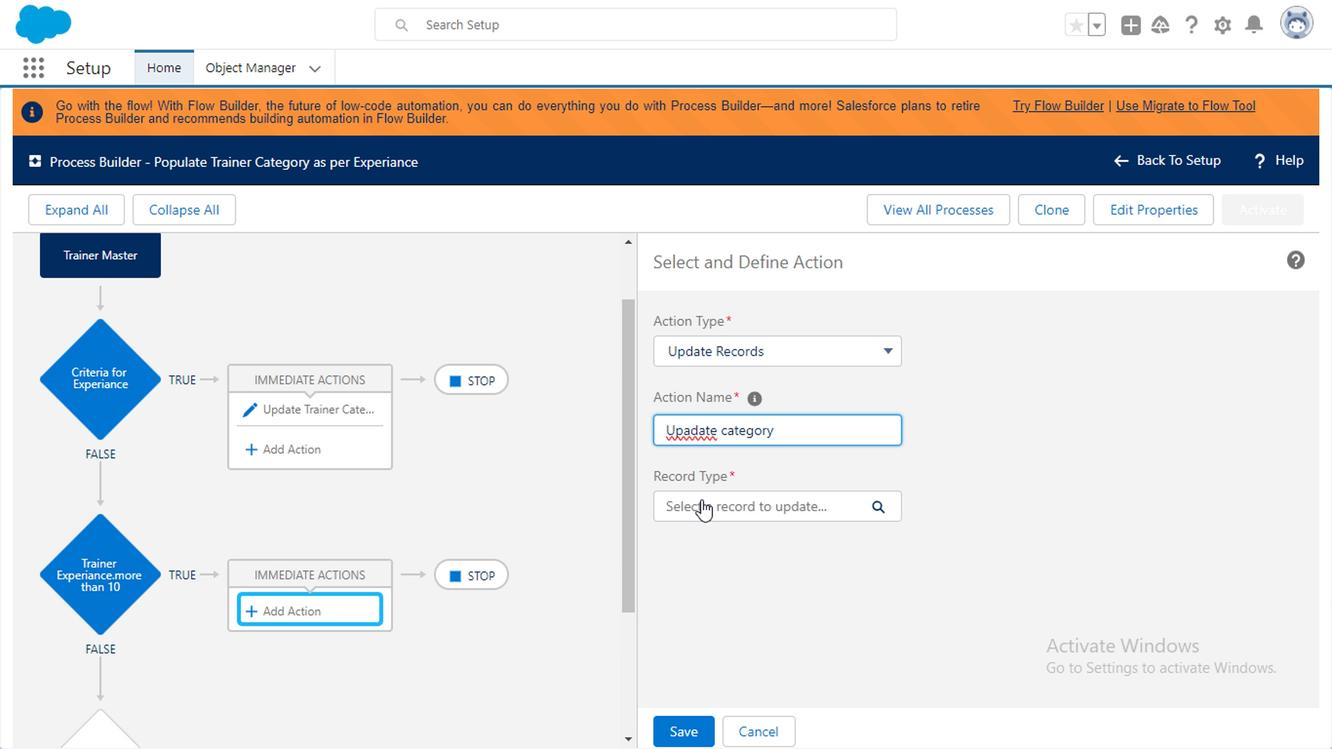 
Action: Mouse pressed left at (699, 487)
Screenshot: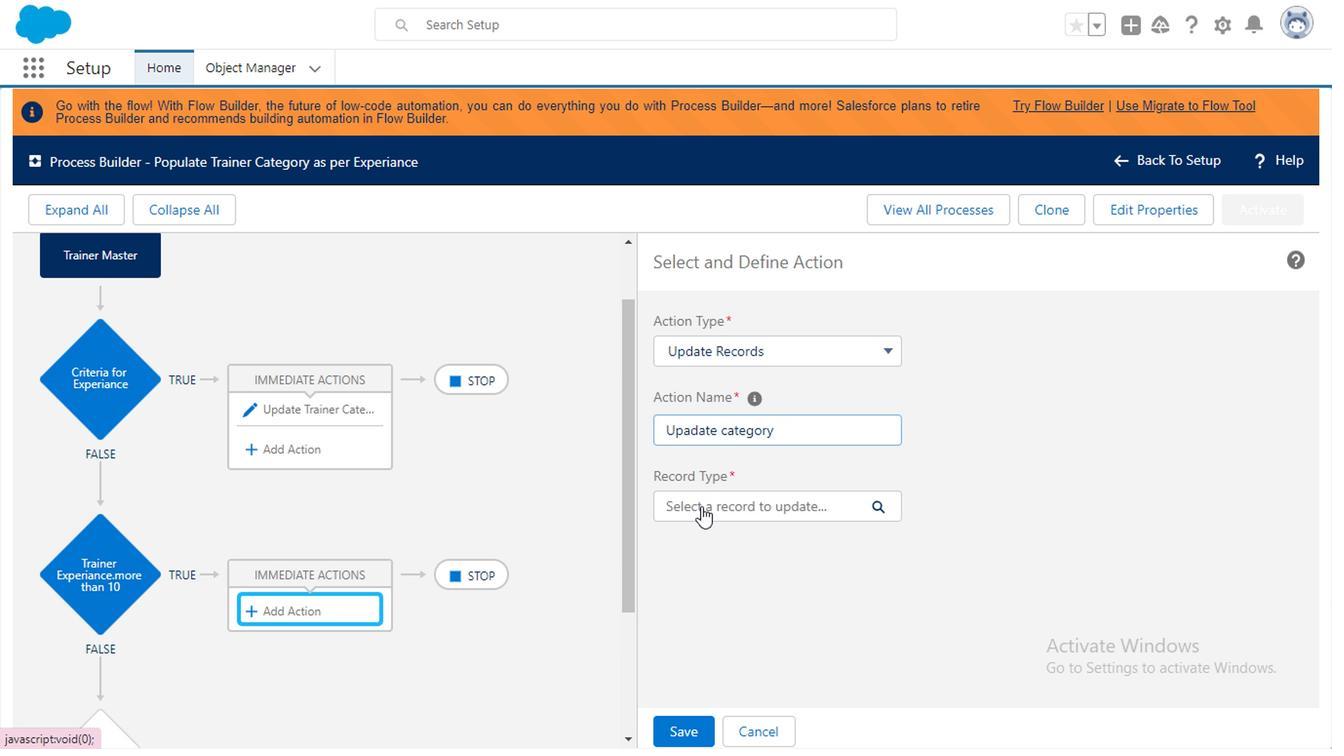 
Action: Mouse moved to (699, 494)
Screenshot: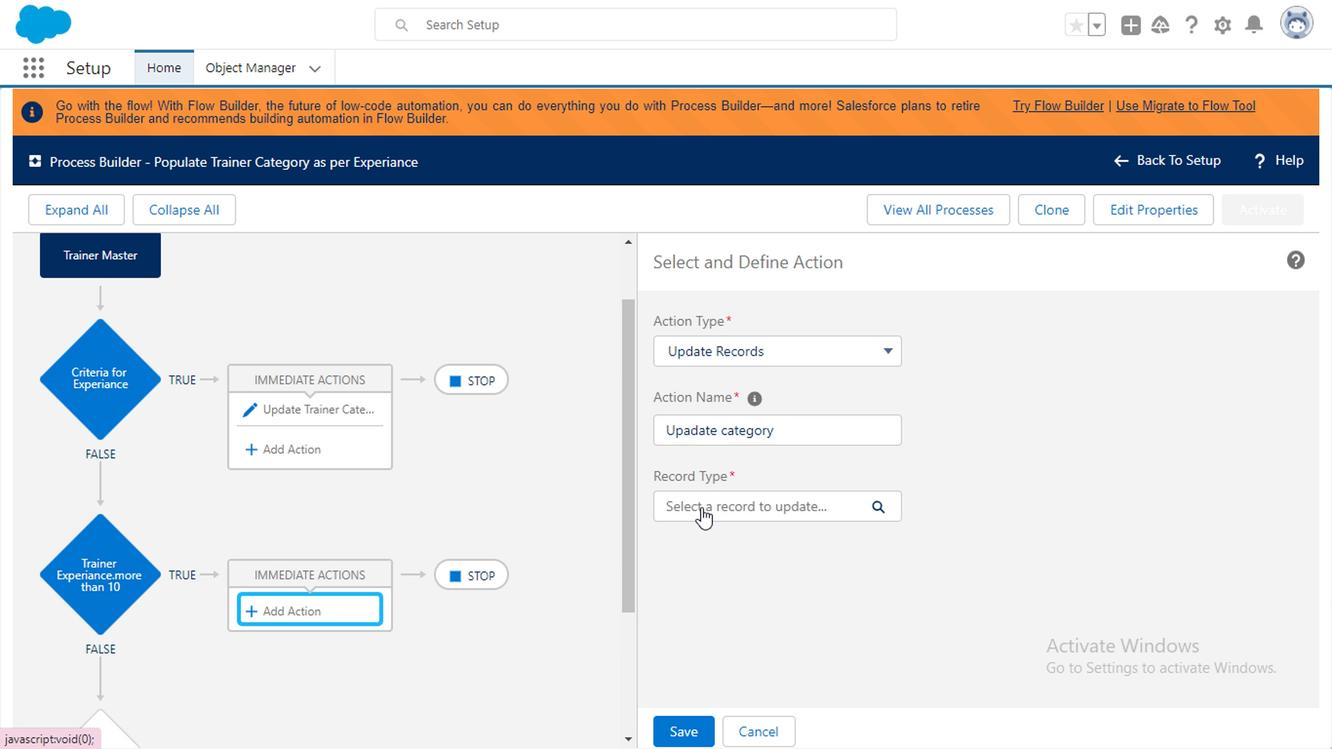 
Action: Mouse pressed left at (699, 494)
Screenshot: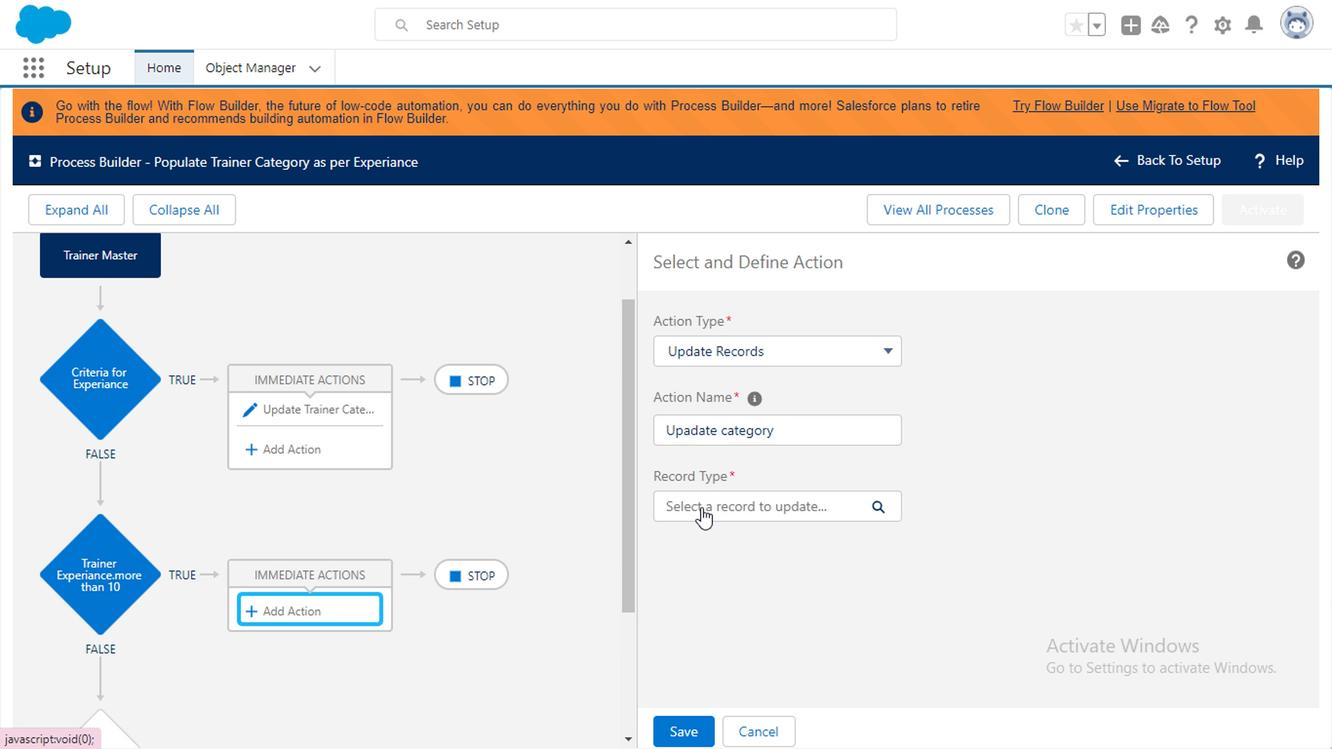 
Action: Mouse moved to (390, 319)
Screenshot: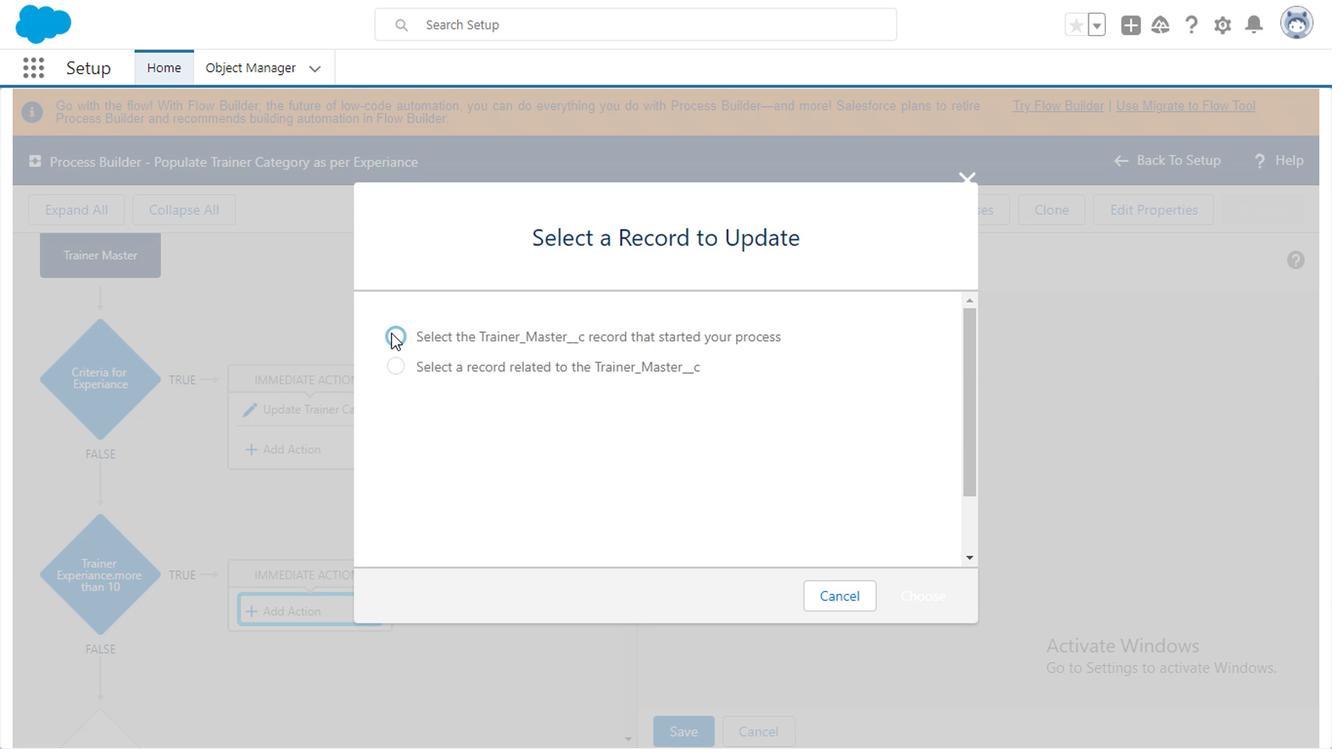 
Action: Mouse pressed left at (390, 319)
Screenshot: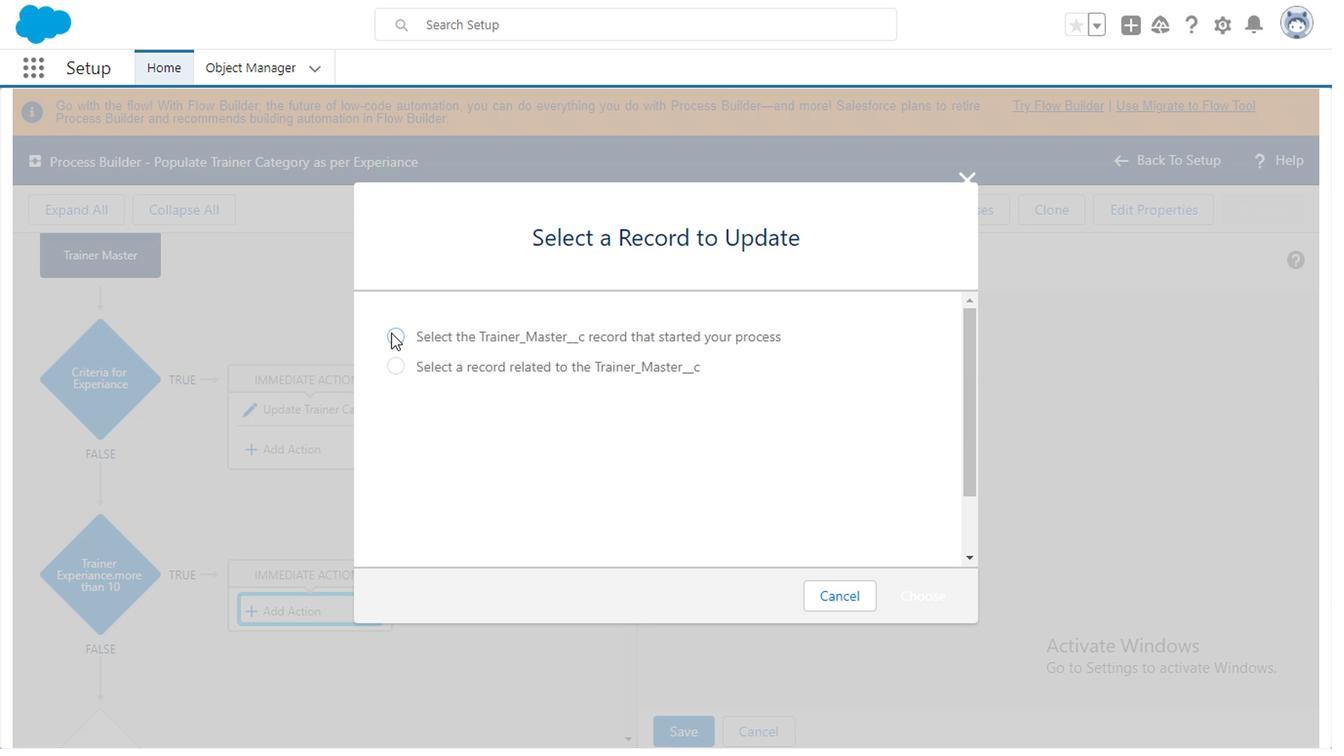 
Action: Mouse moved to (919, 583)
Screenshot: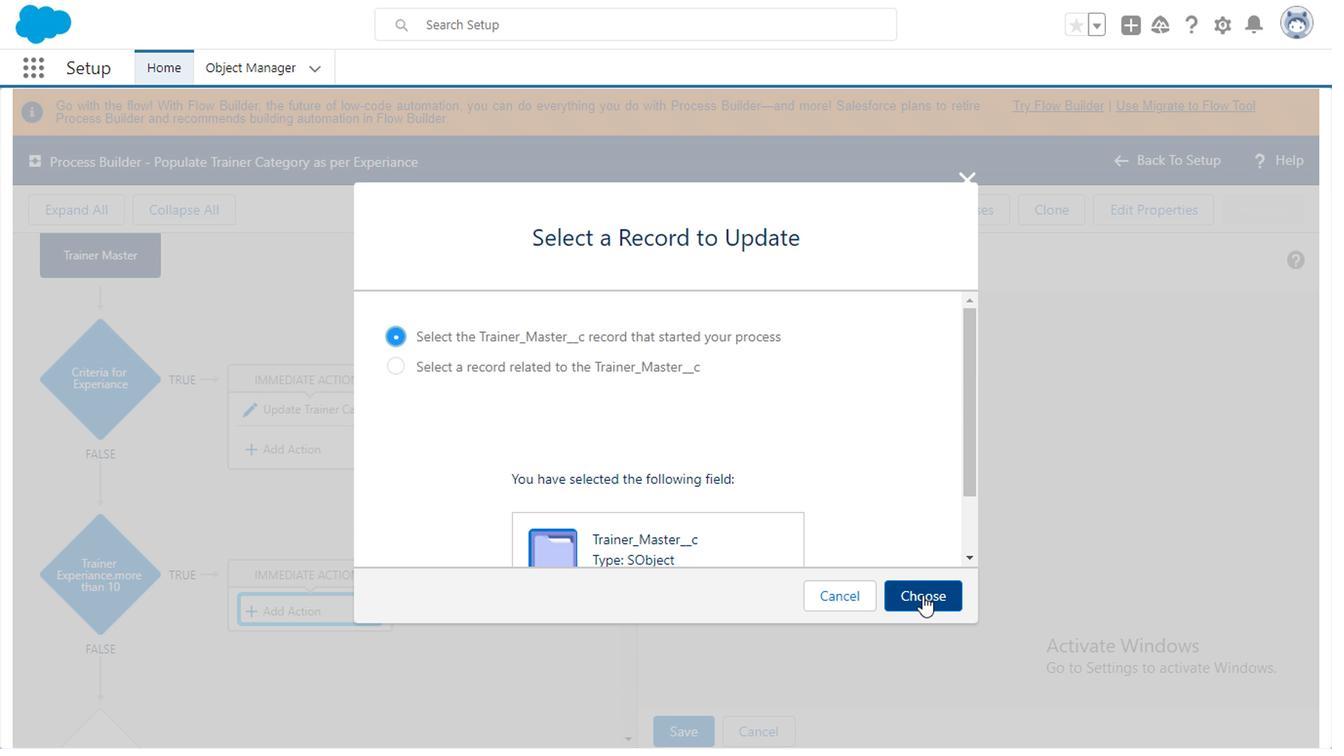 
Action: Mouse pressed left at (919, 583)
Screenshot: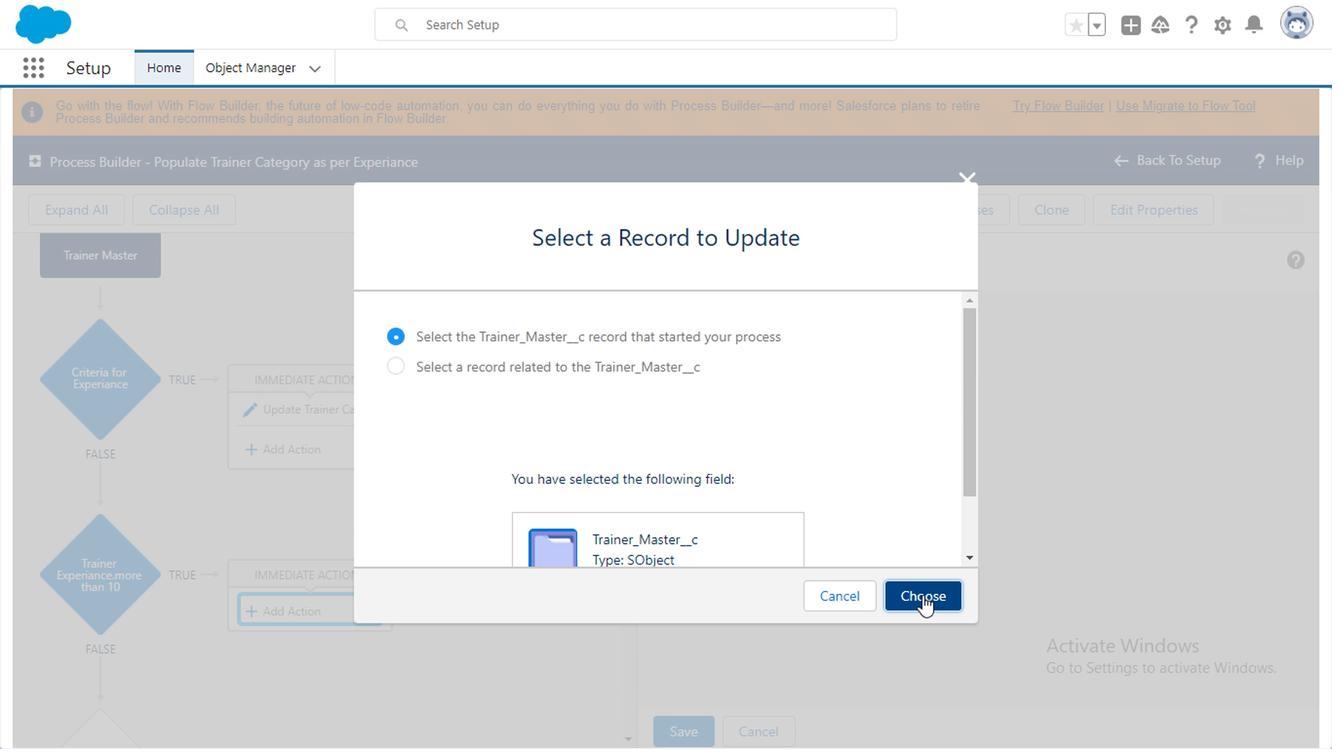
Action: Mouse moved to (1307, 432)
Screenshot: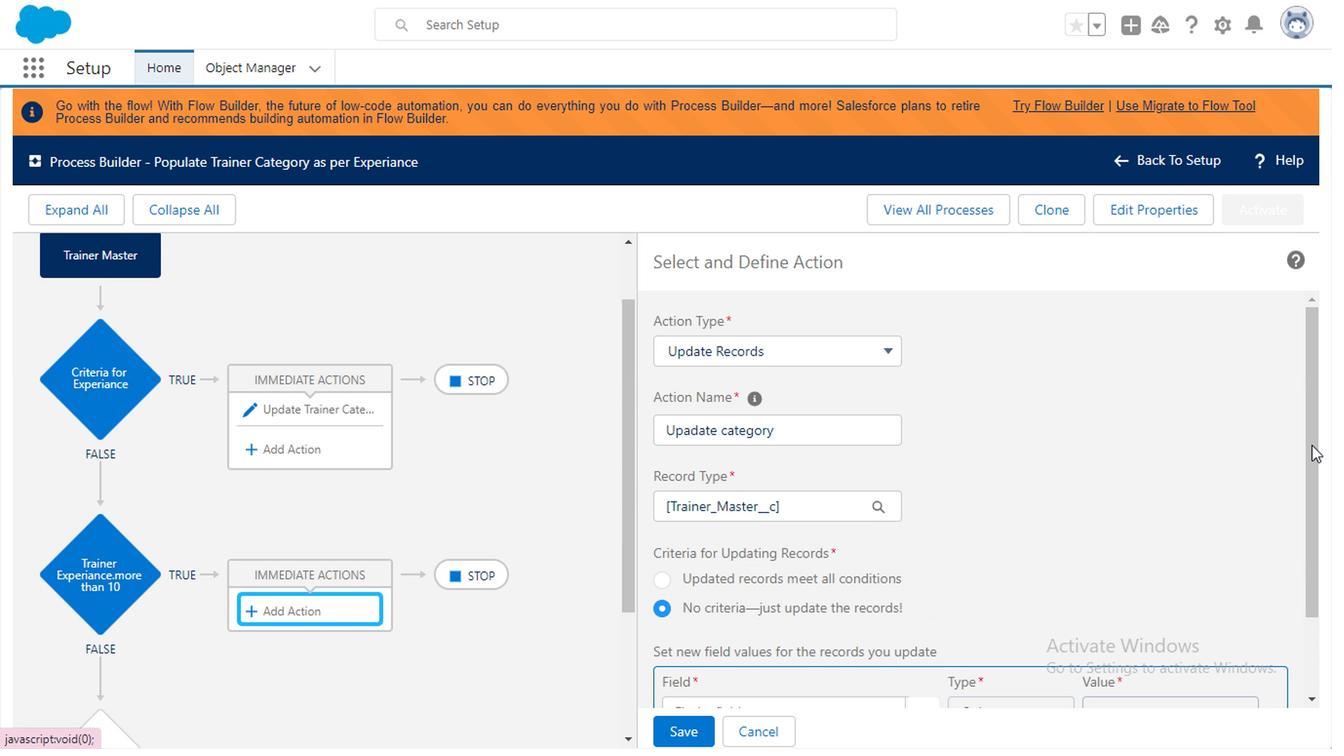 
Action: Mouse pressed left at (1307, 432)
Screenshot: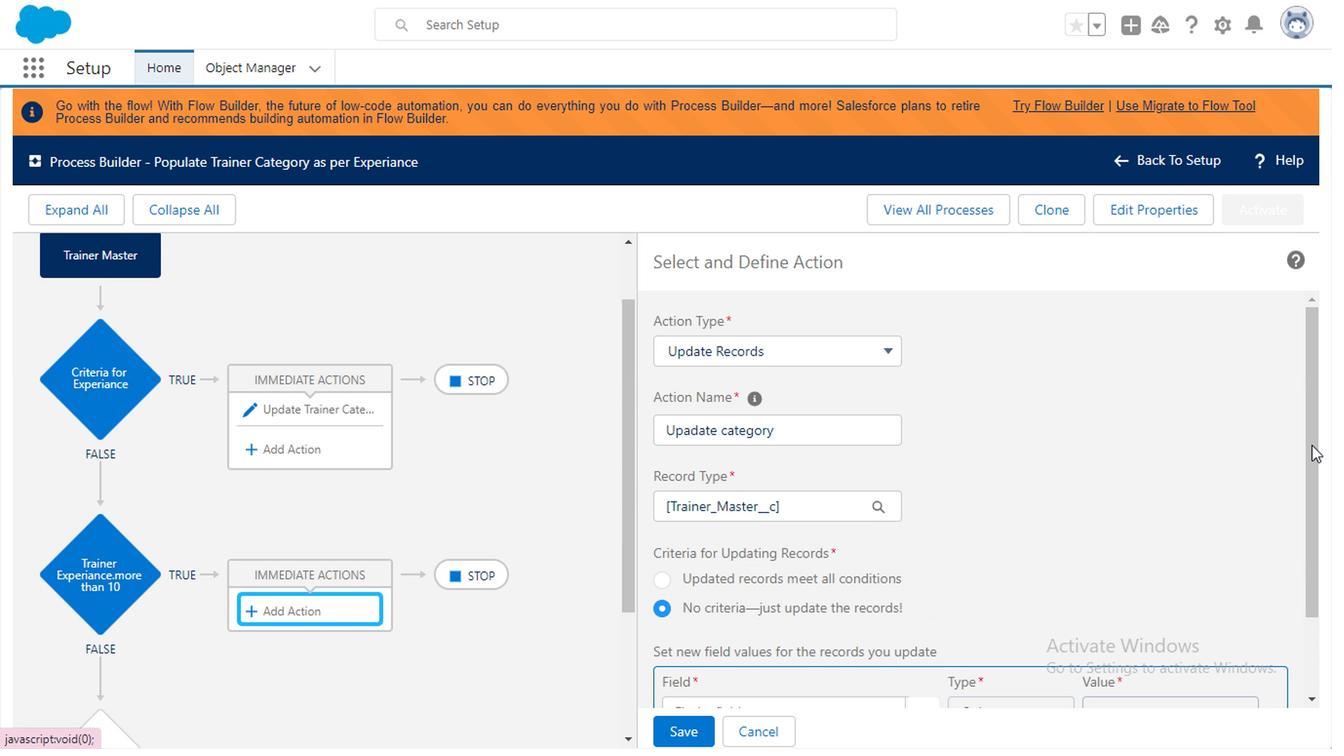 
Action: Mouse moved to (849, 597)
Screenshot: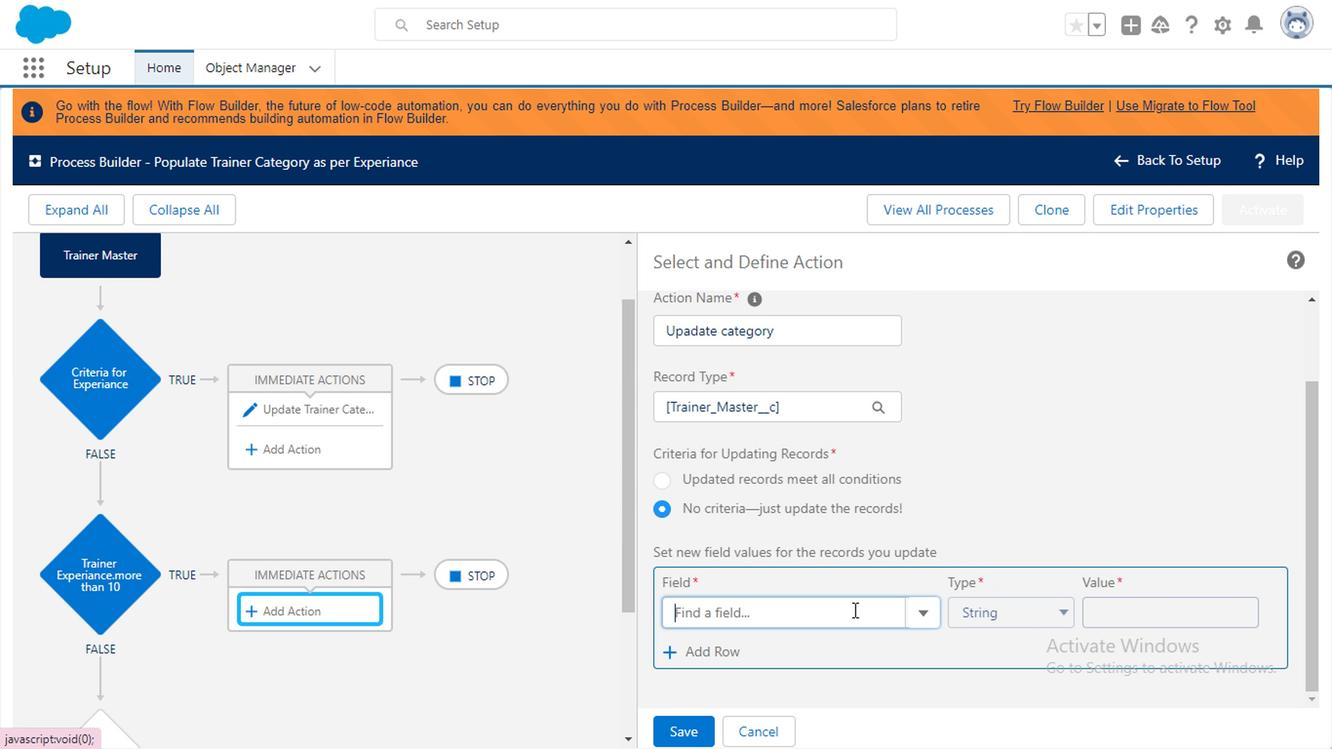 
Action: Mouse pressed left at (849, 597)
Screenshot: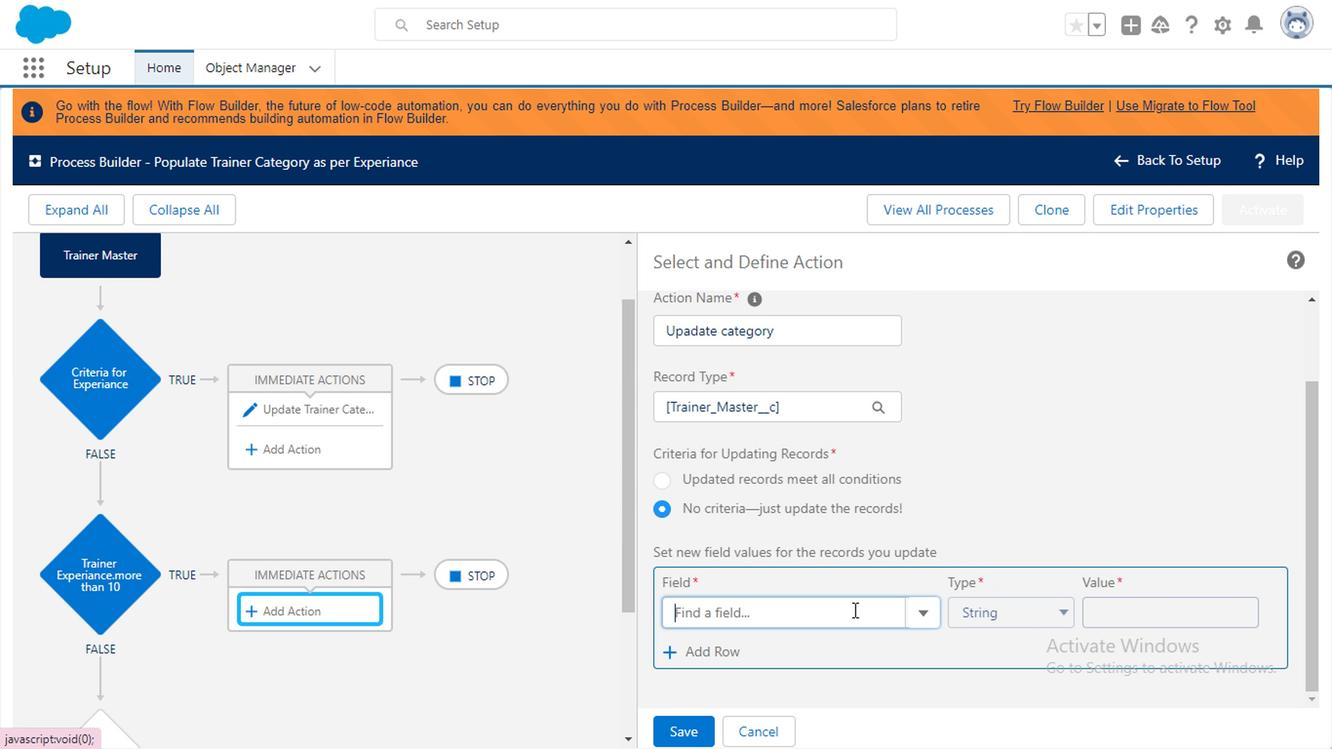 
Action: Mouse moved to (898, 647)
Screenshot: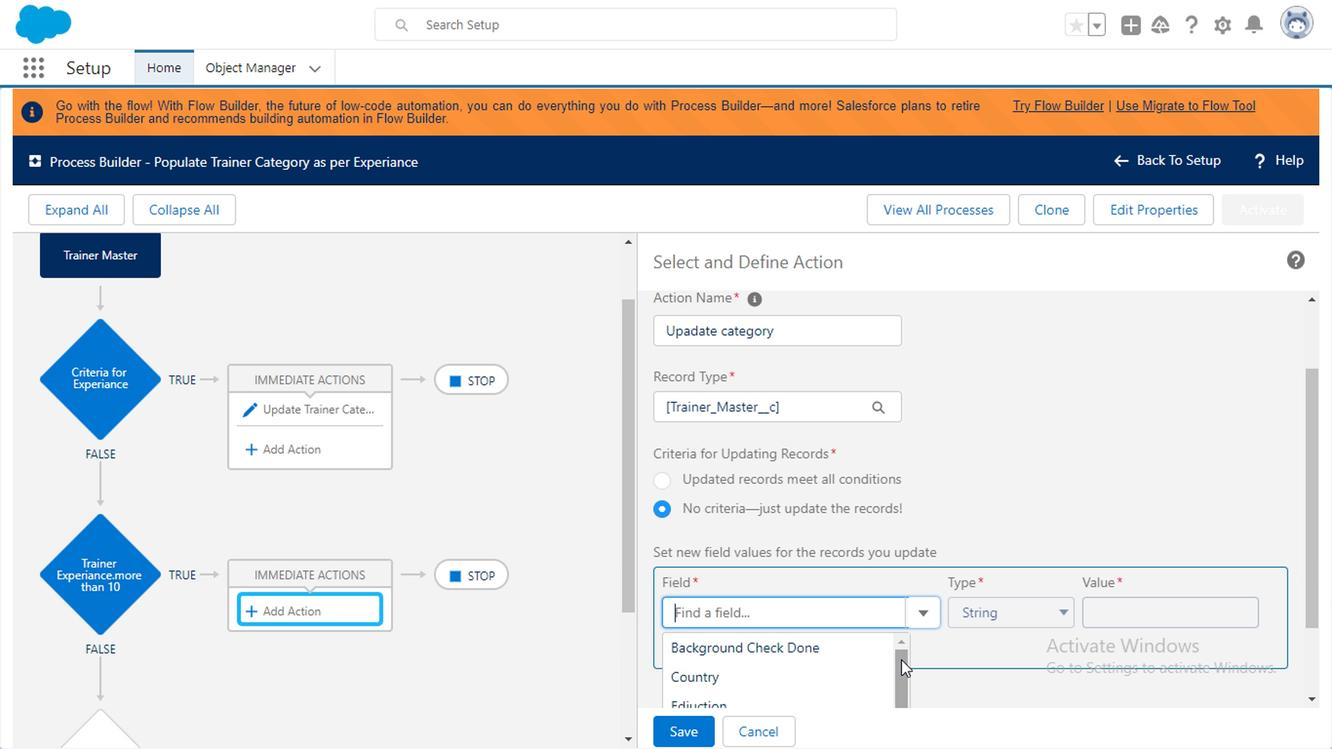 
Action: Mouse pressed left at (898, 647)
Screenshot: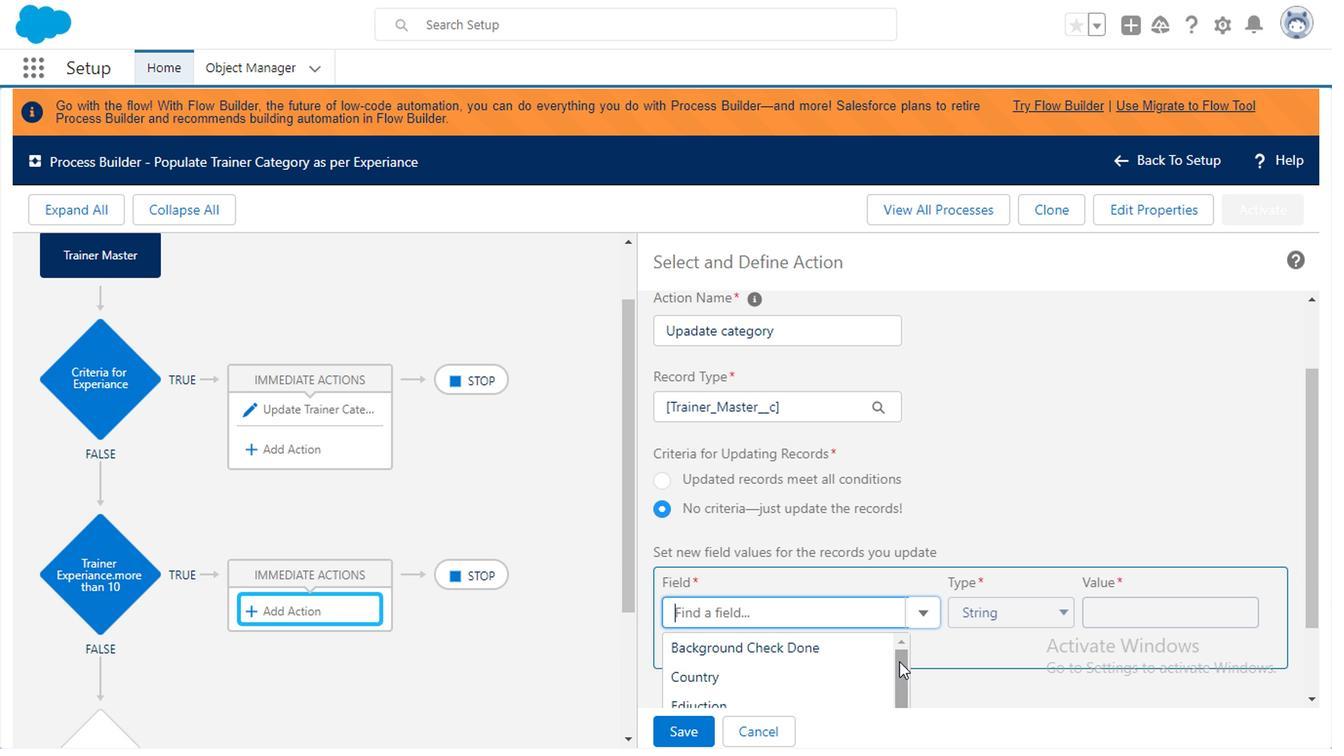 
Action: Mouse moved to (745, 676)
Screenshot: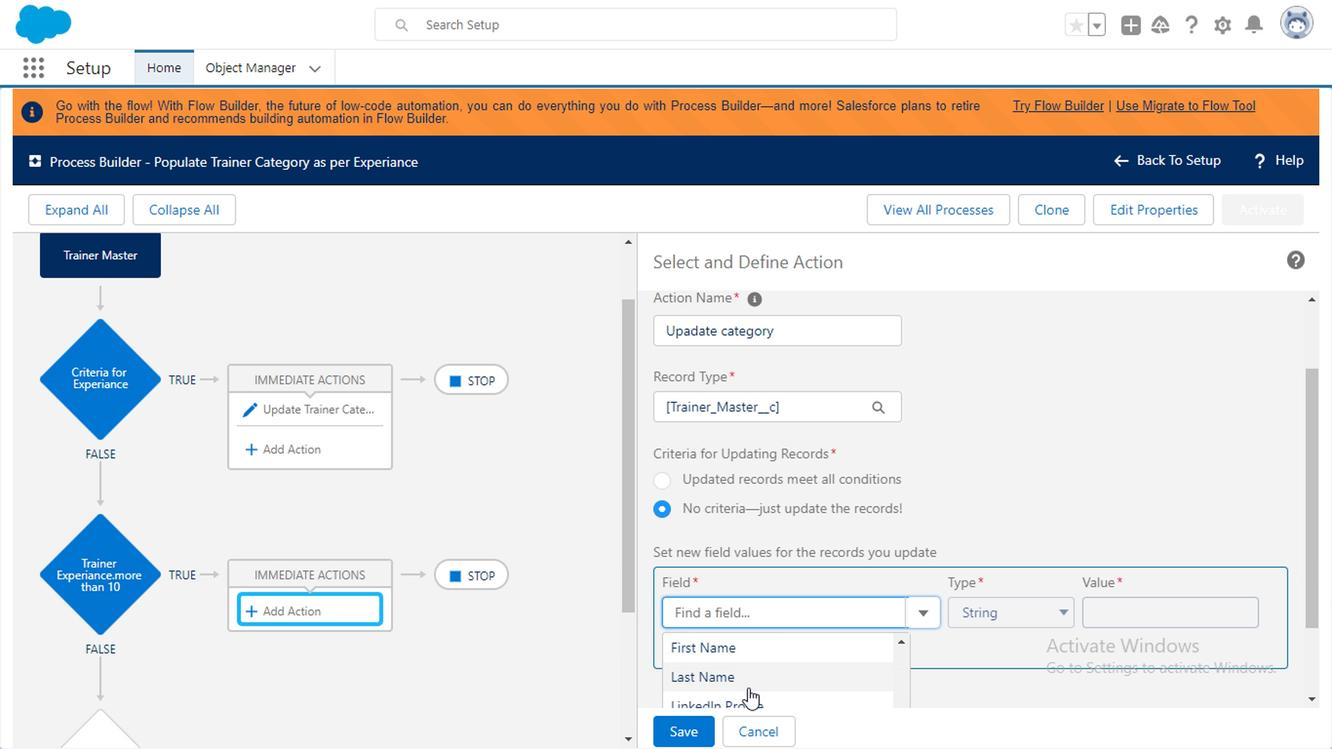
Action: Mouse scrolled (745, 675) with delta (0, 0)
Screenshot: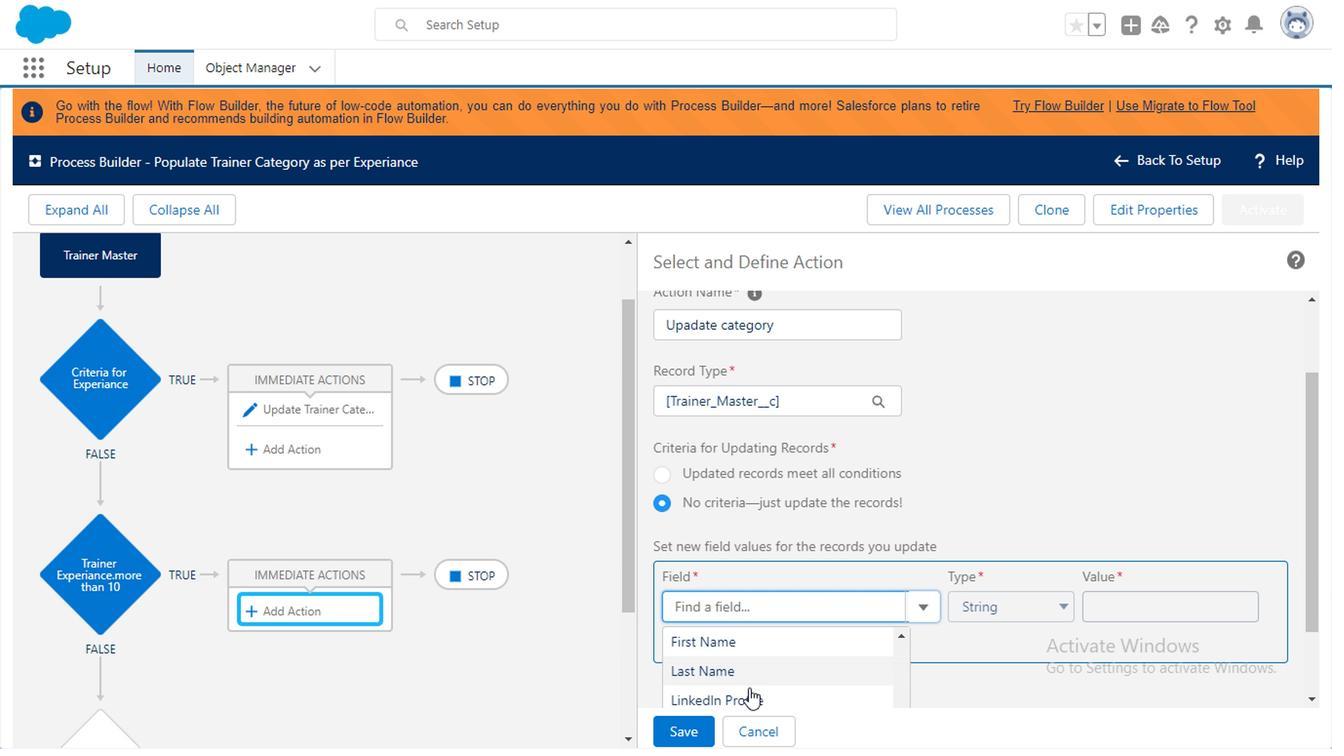 
Action: Mouse moved to (728, 676)
Screenshot: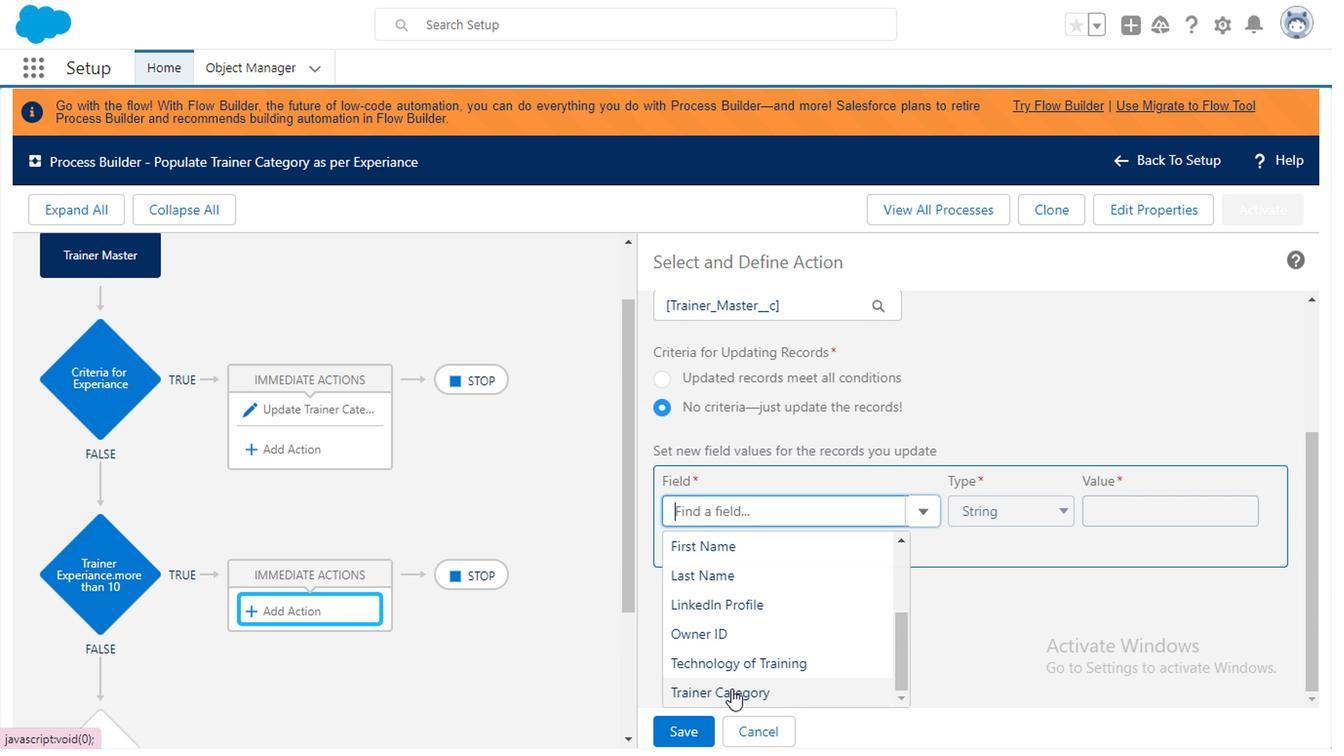 
Action: Mouse pressed left at (728, 676)
Screenshot: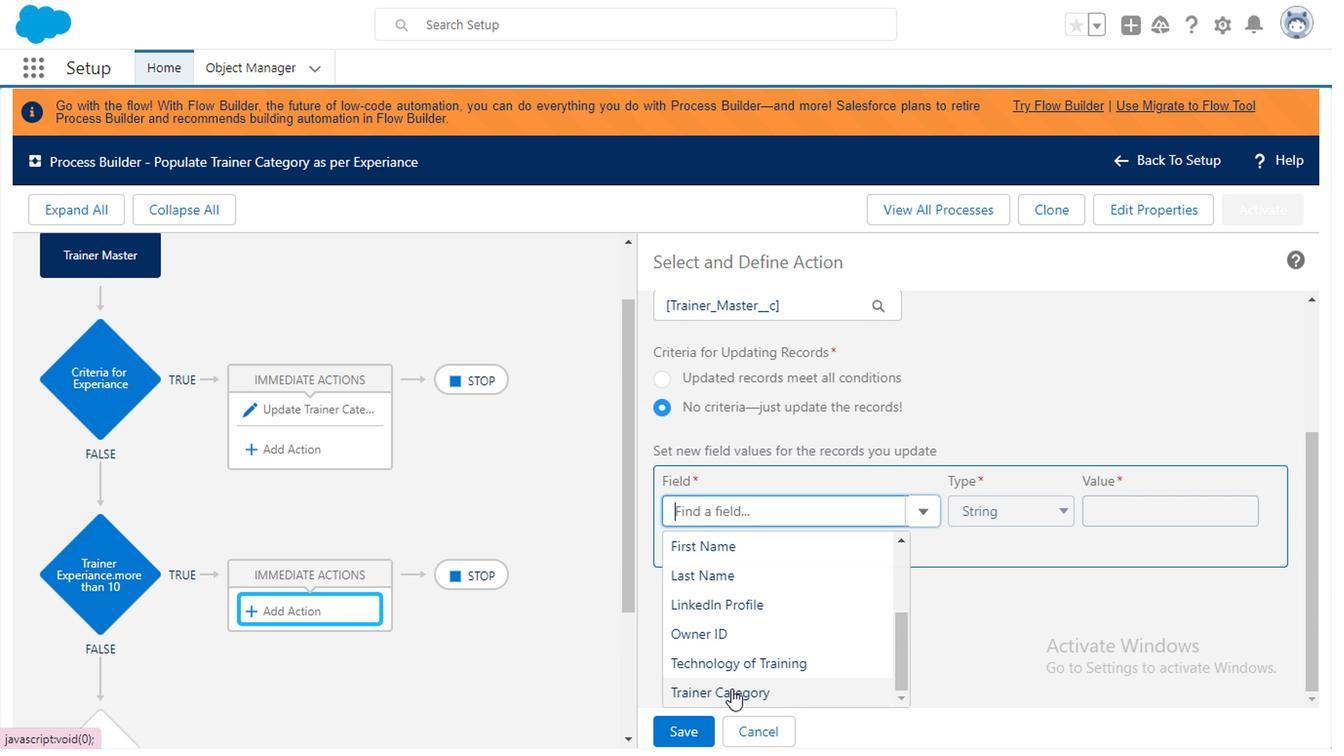 
Action: Mouse moved to (1169, 595)
Screenshot: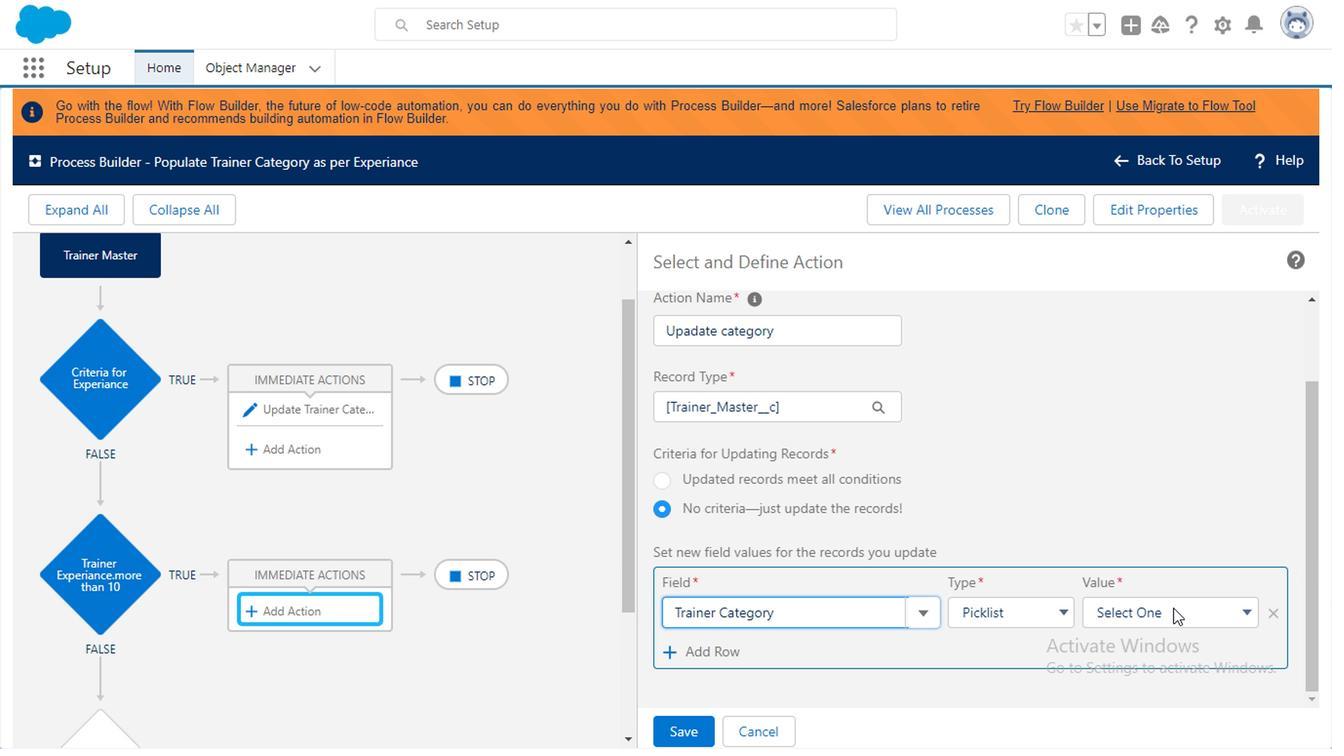 
Action: Mouse pressed left at (1169, 595)
Screenshot: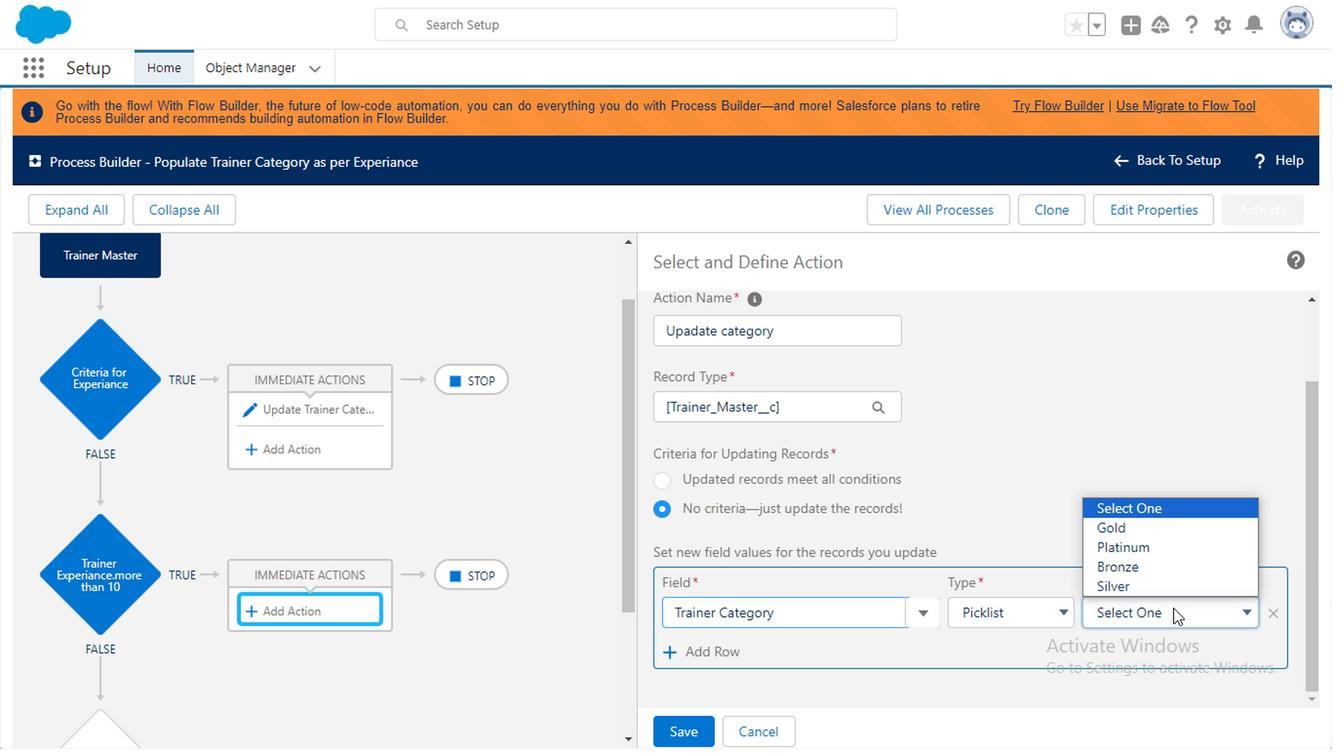 
Action: Mouse moved to (1120, 518)
Screenshot: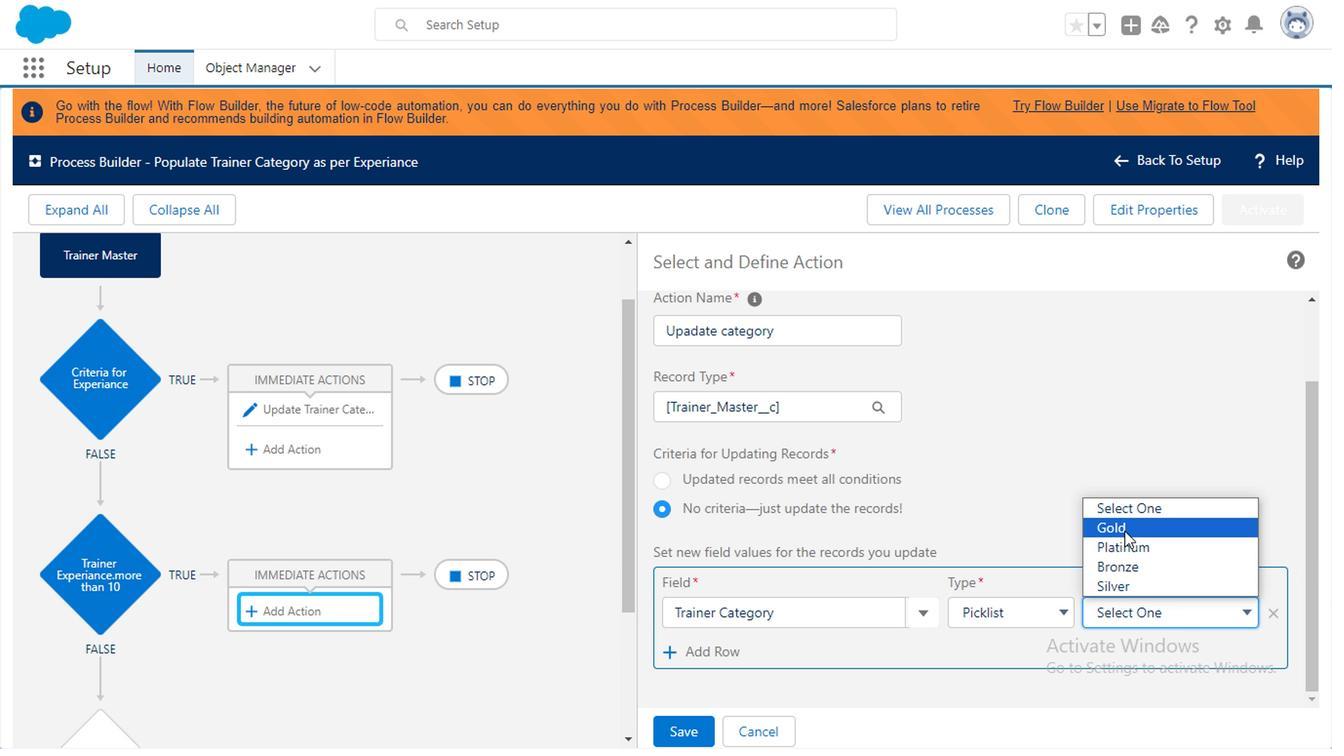 
Action: Mouse pressed left at (1120, 518)
Screenshot: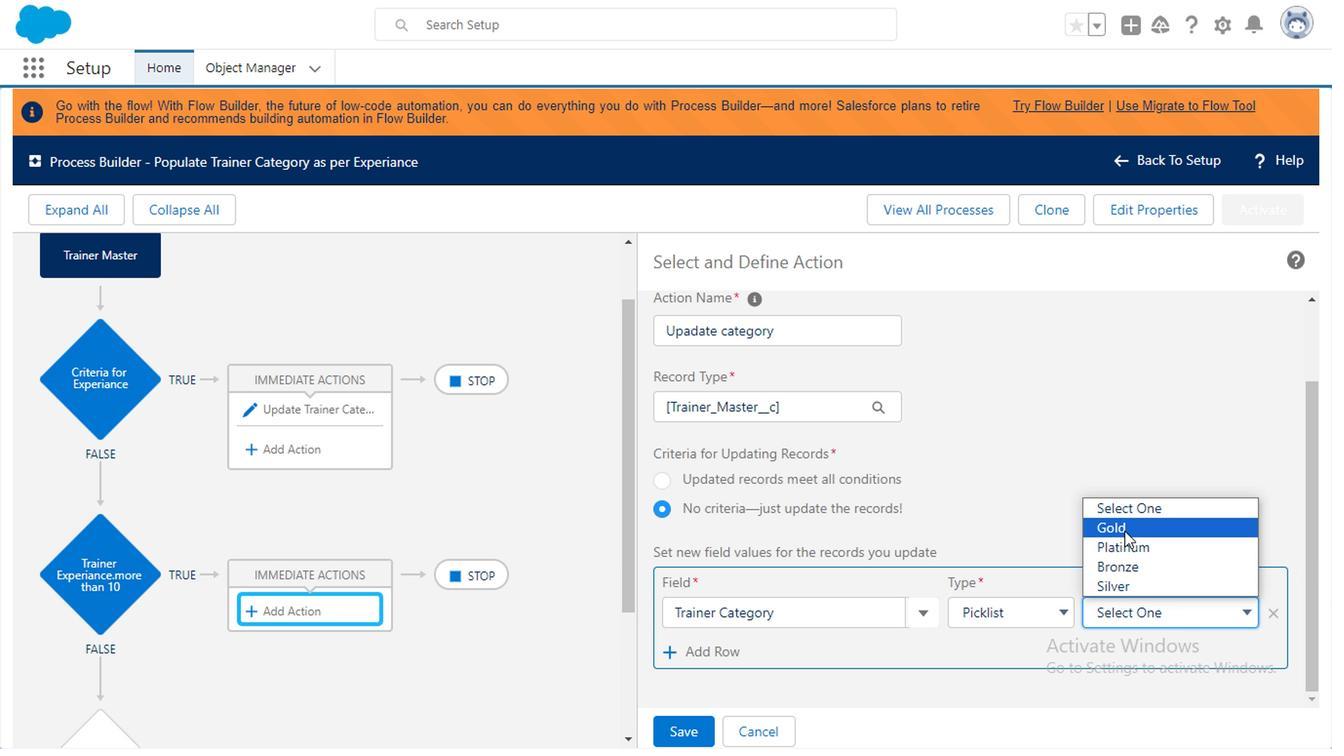 
Action: Mouse moved to (689, 714)
Screenshot: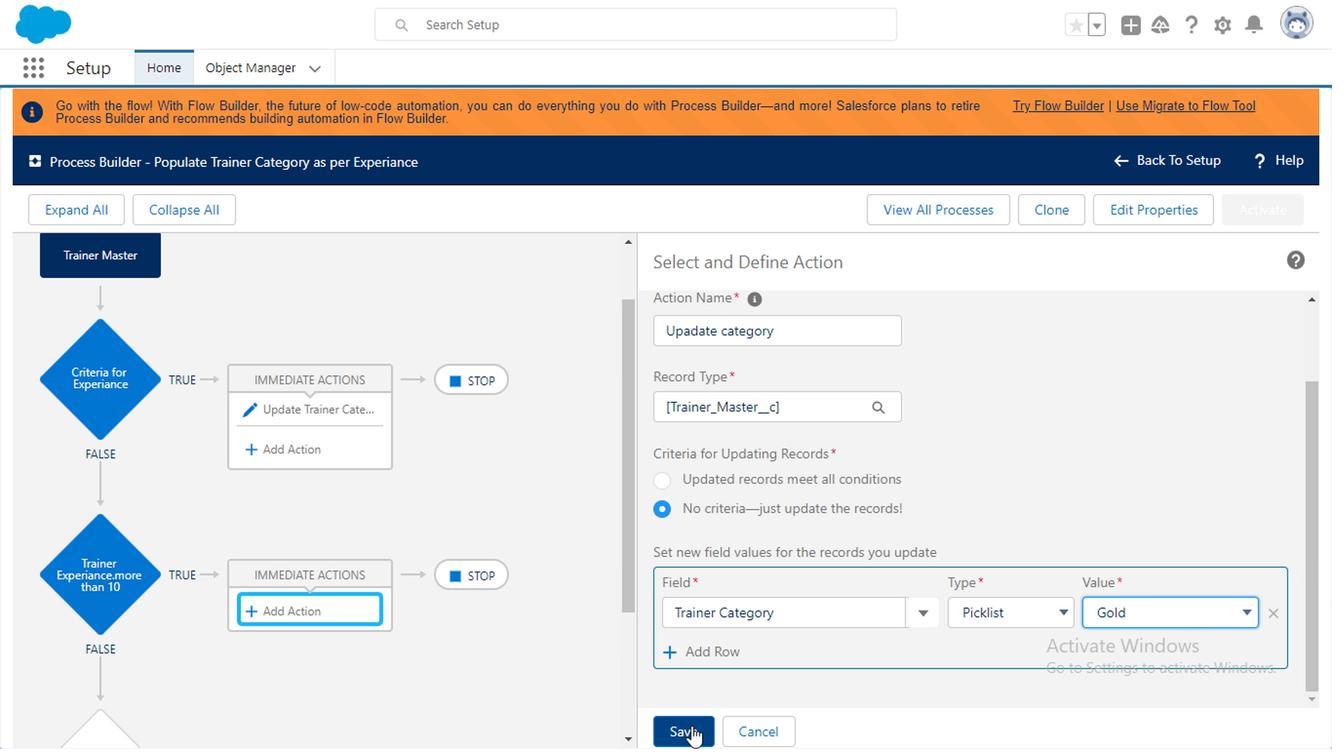 
Action: Mouse pressed left at (689, 714)
Screenshot: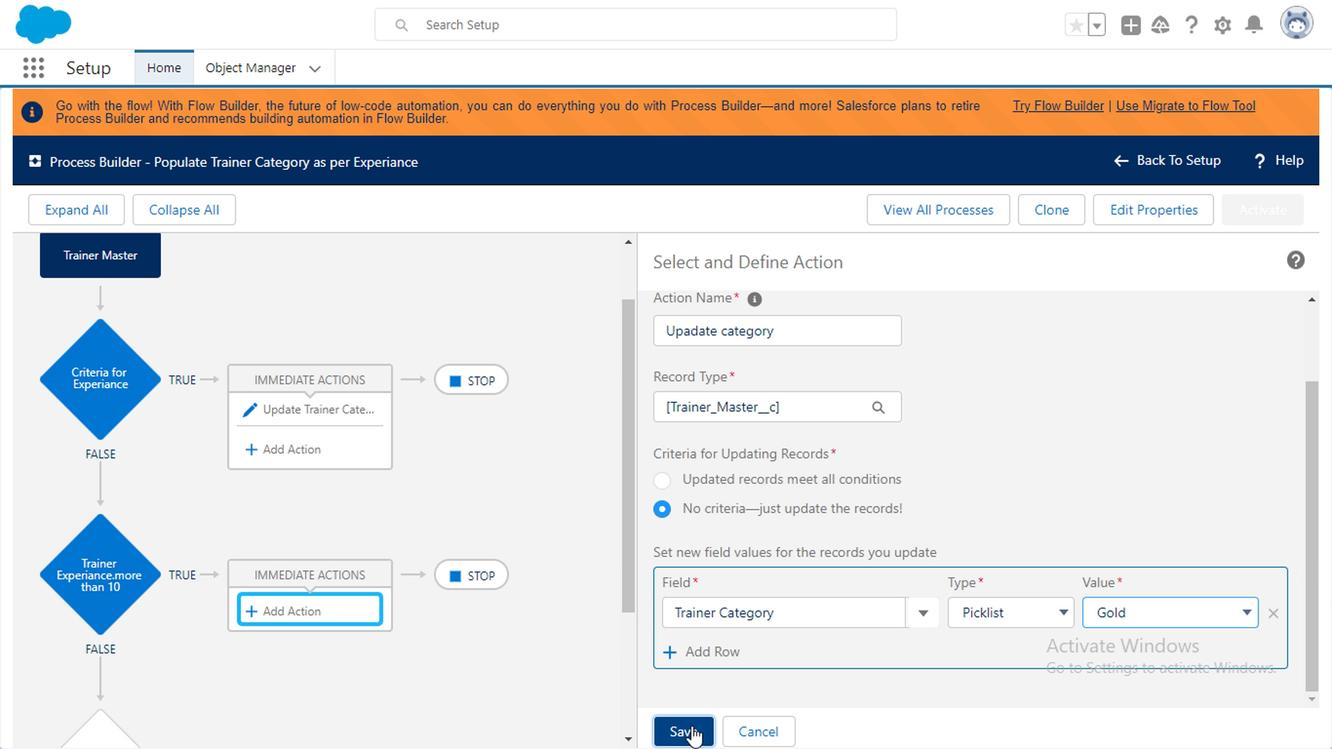 
Action: Mouse moved to (464, 575)
Screenshot: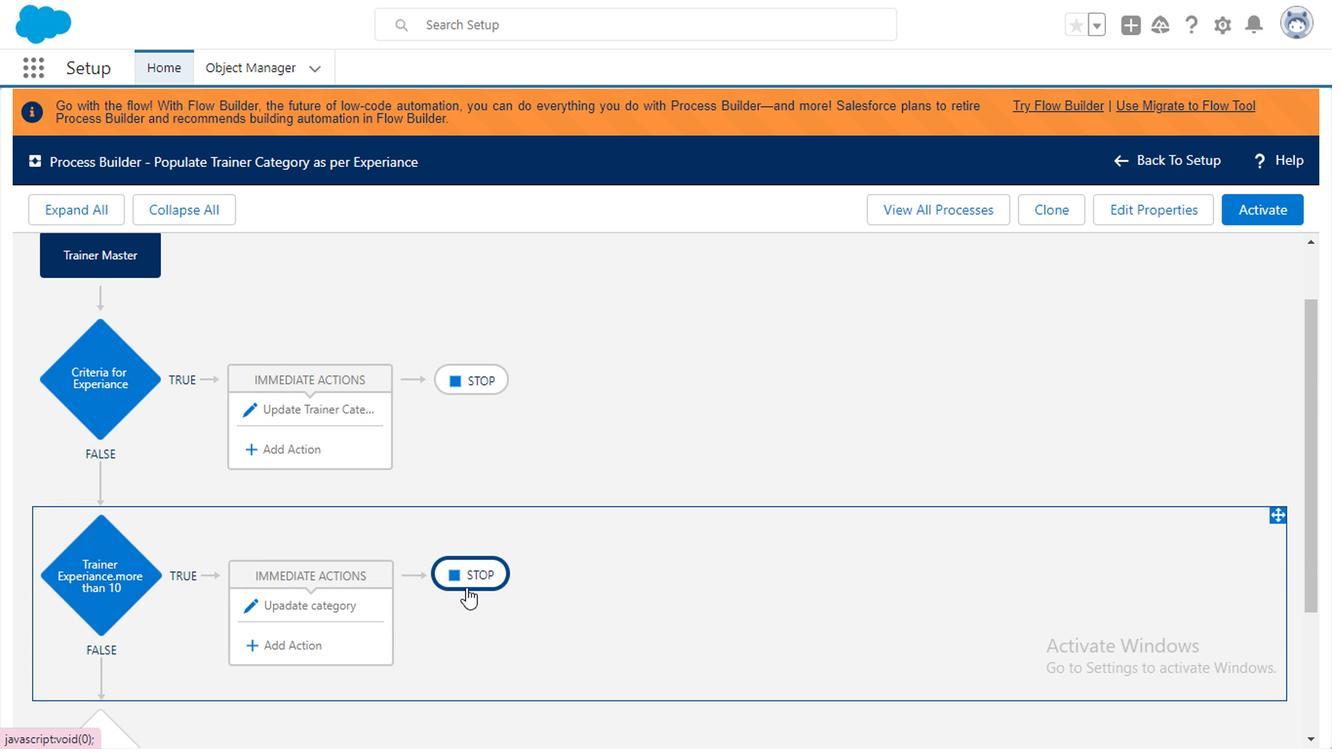 
Action: Mouse scrolled (464, 574) with delta (0, -1)
Screenshot: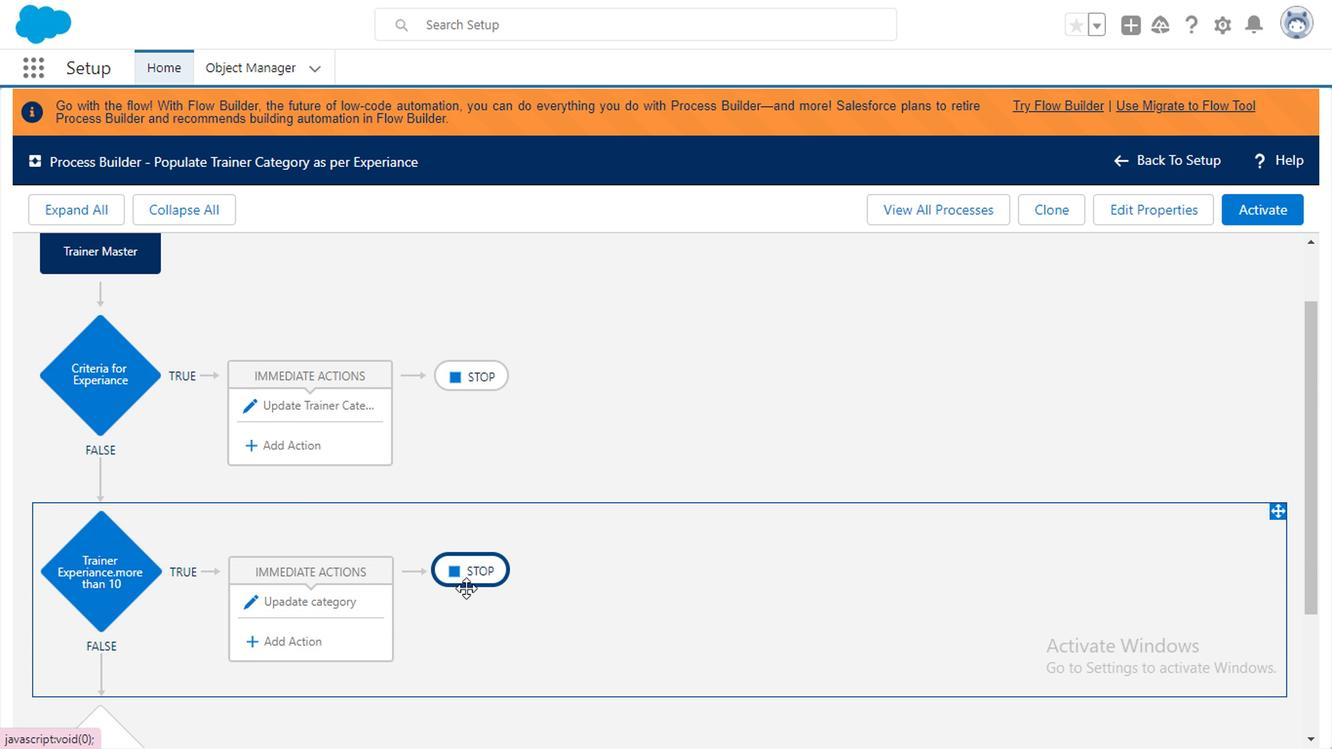 
Action: Mouse moved to (466, 587)
Screenshot: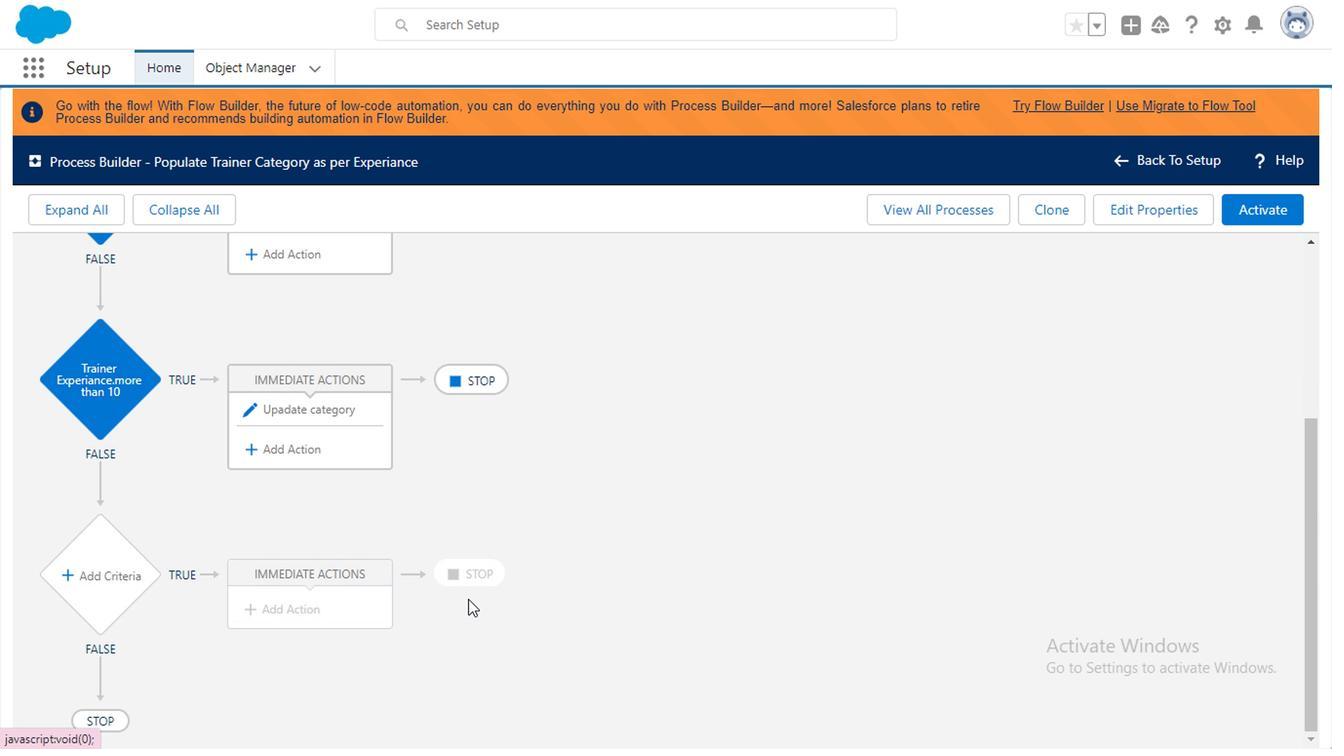 
Action: Mouse scrolled (466, 588) with delta (0, 0)
Screenshot: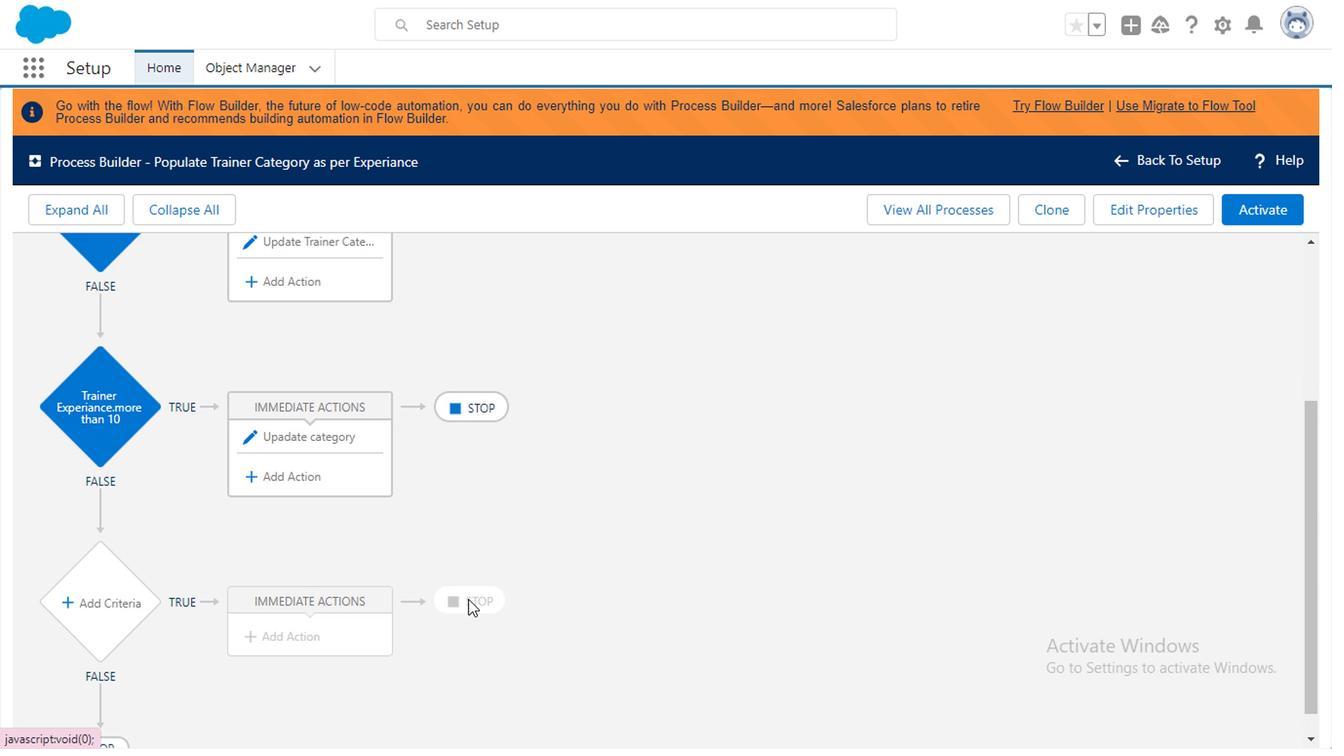 
Action: Mouse scrolled (466, 588) with delta (0, 0)
Screenshot: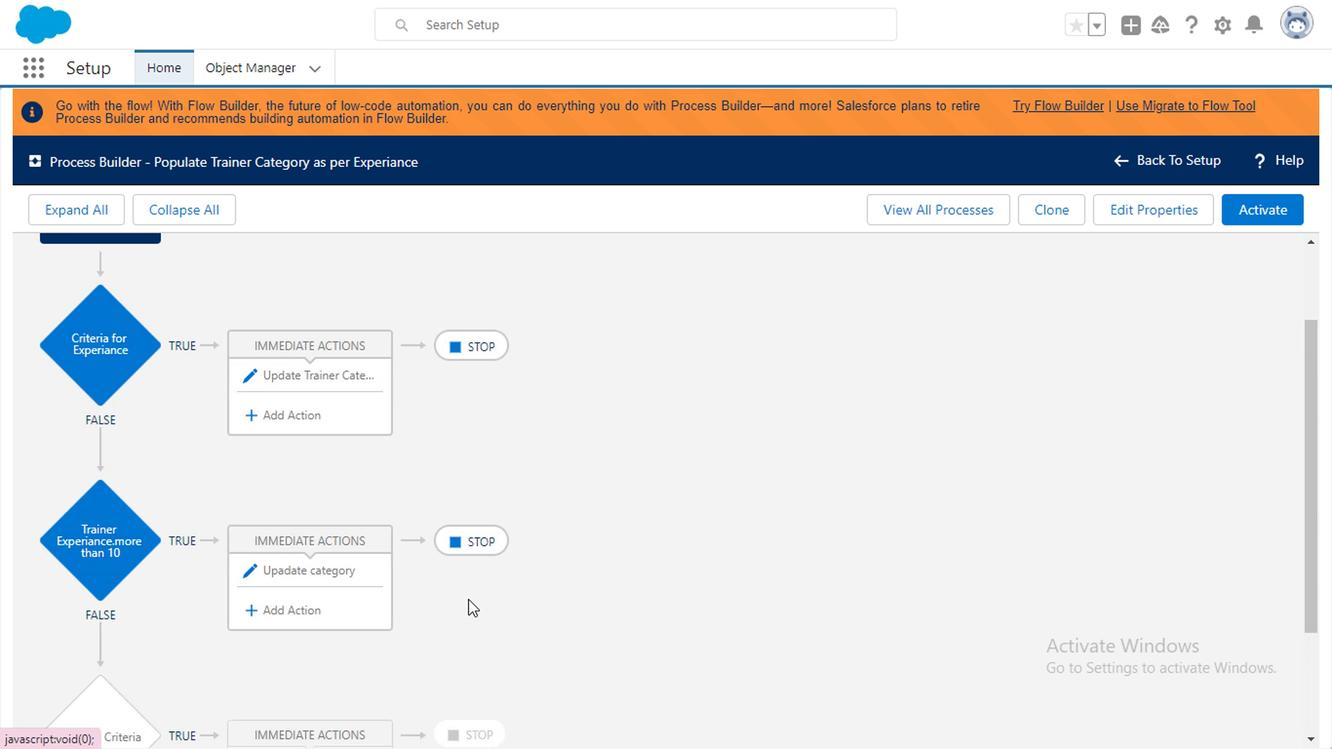 
Action: Mouse moved to (1244, 197)
Screenshot: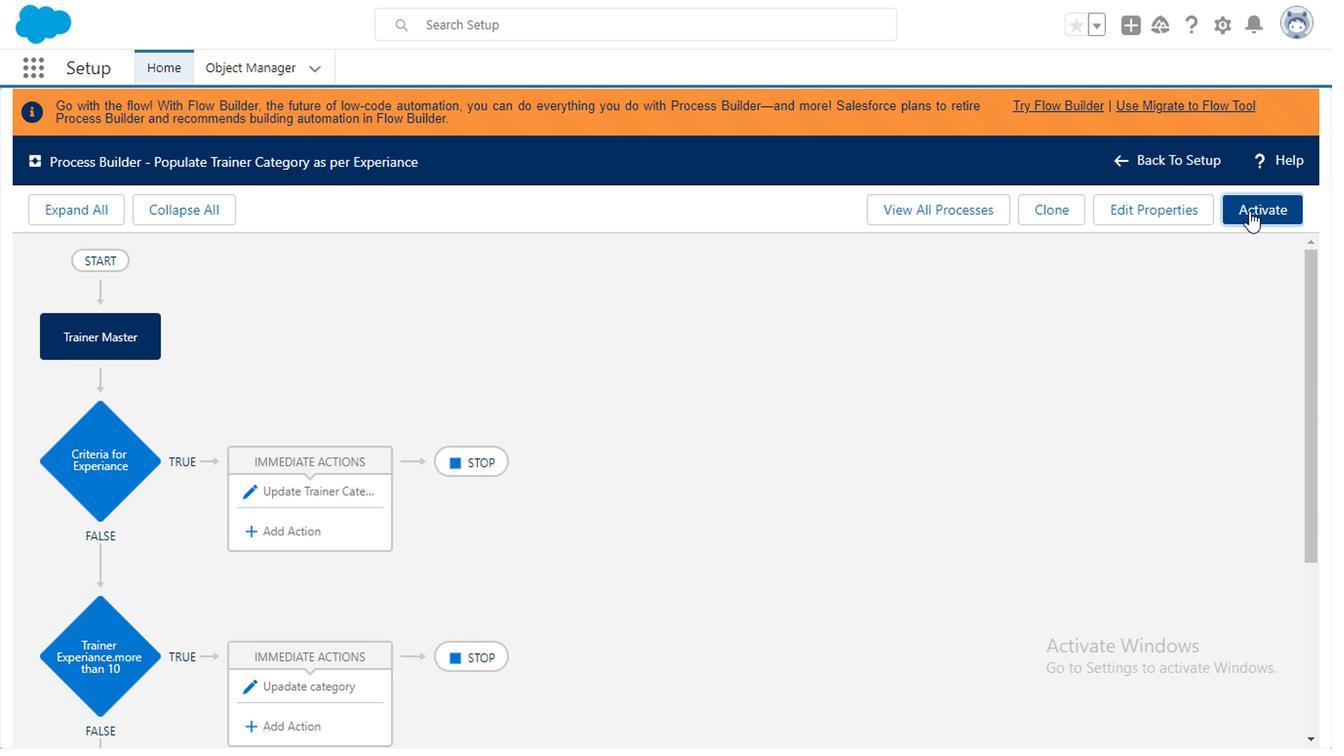 
Action: Mouse pressed left at (1244, 197)
Screenshot: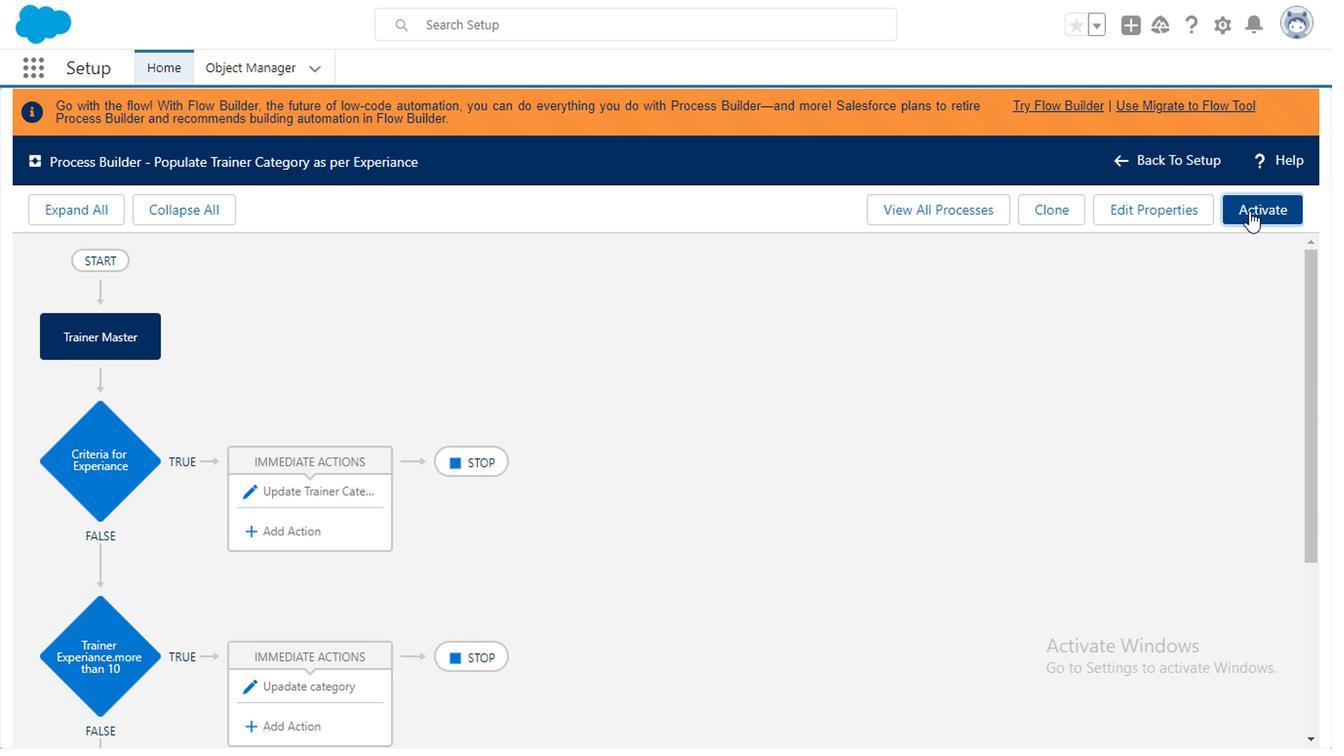 
Action: Mouse moved to (910, 492)
Screenshot: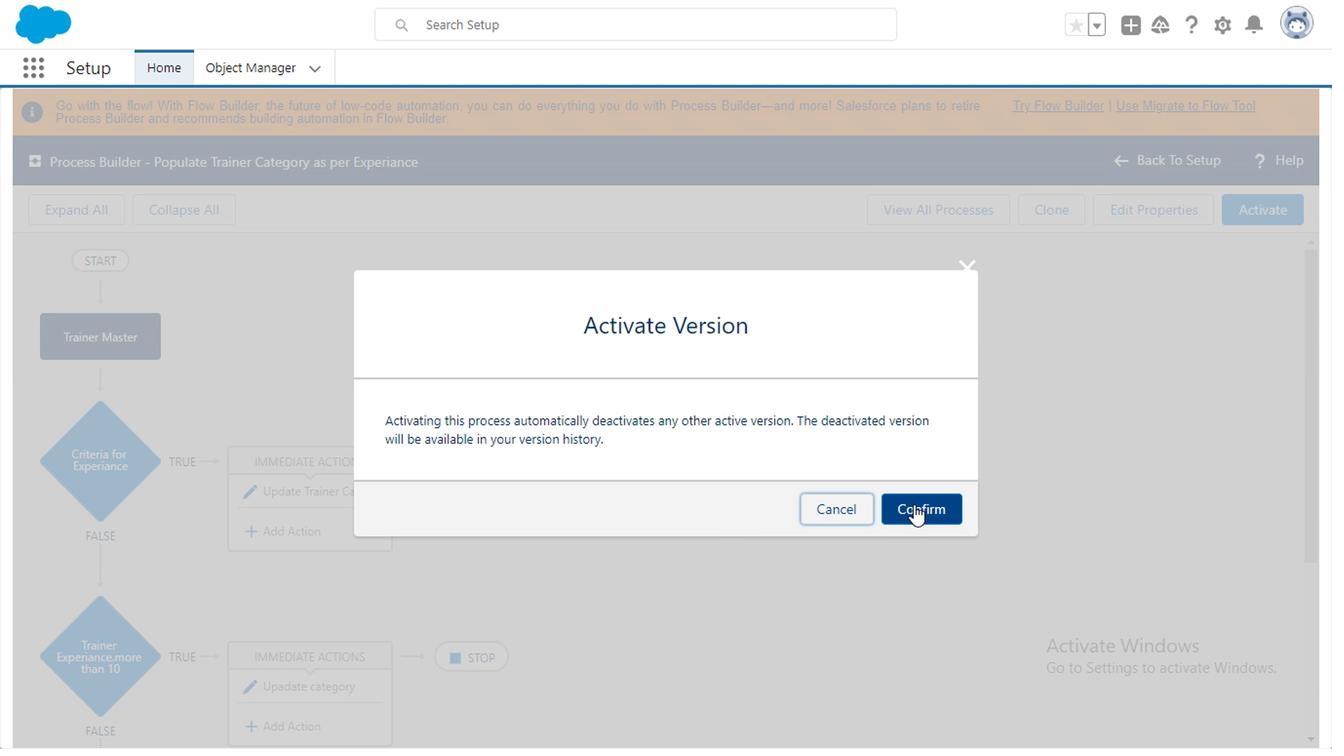 
Action: Mouse pressed left at (910, 492)
Screenshot: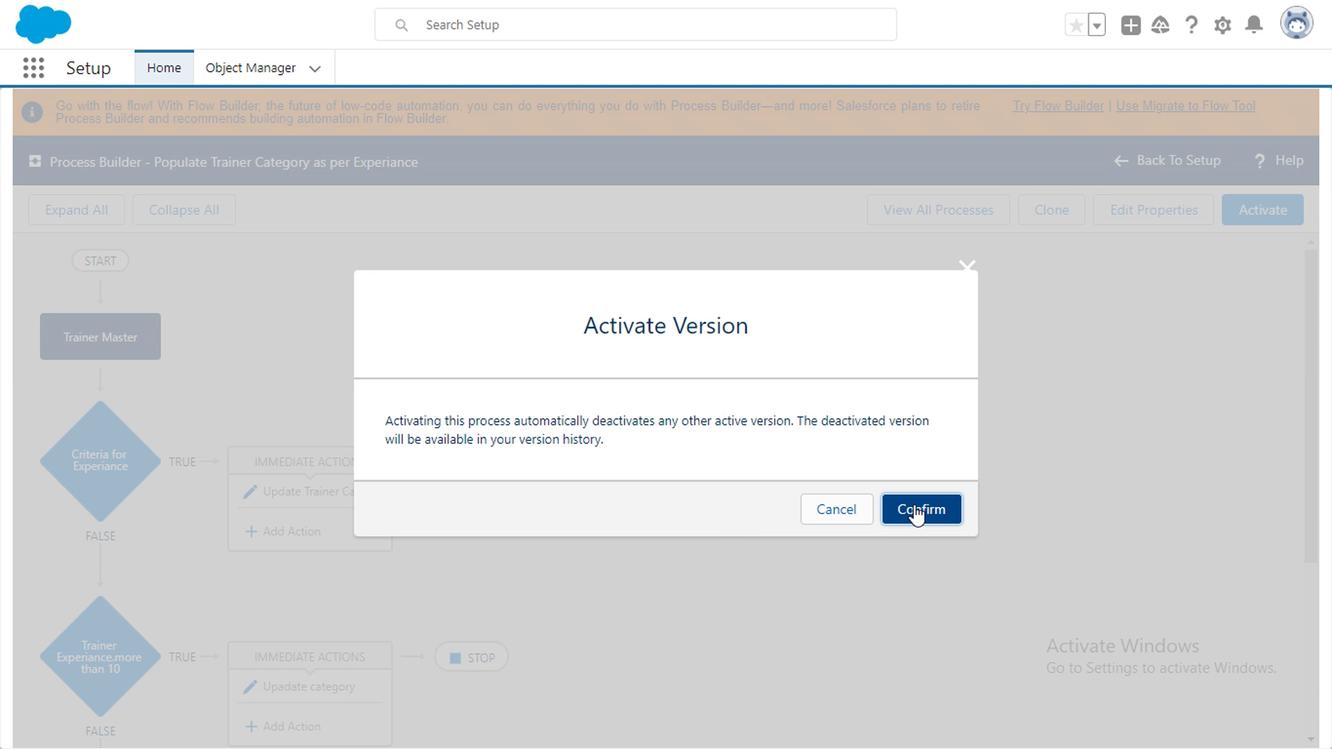
Action: Mouse moved to (38, 57)
Screenshot: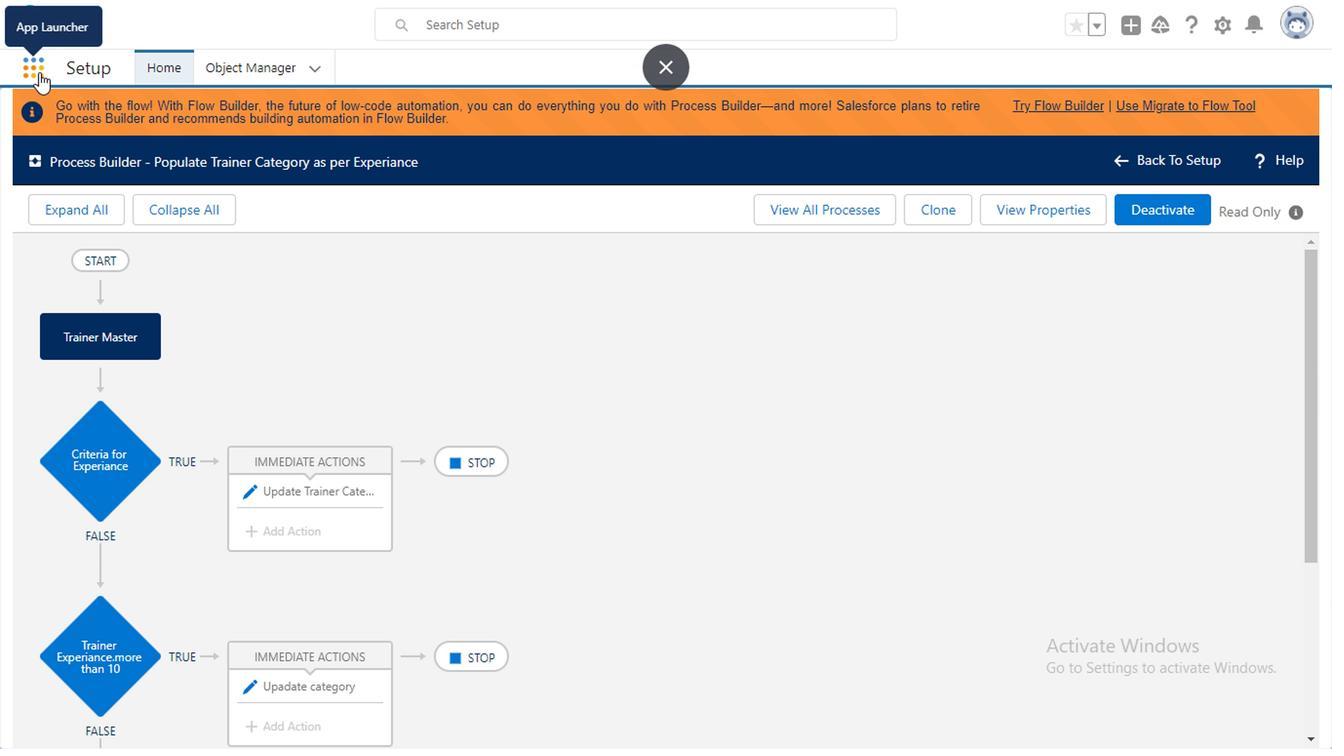 
Action: Mouse pressed left at (38, 57)
Screenshot: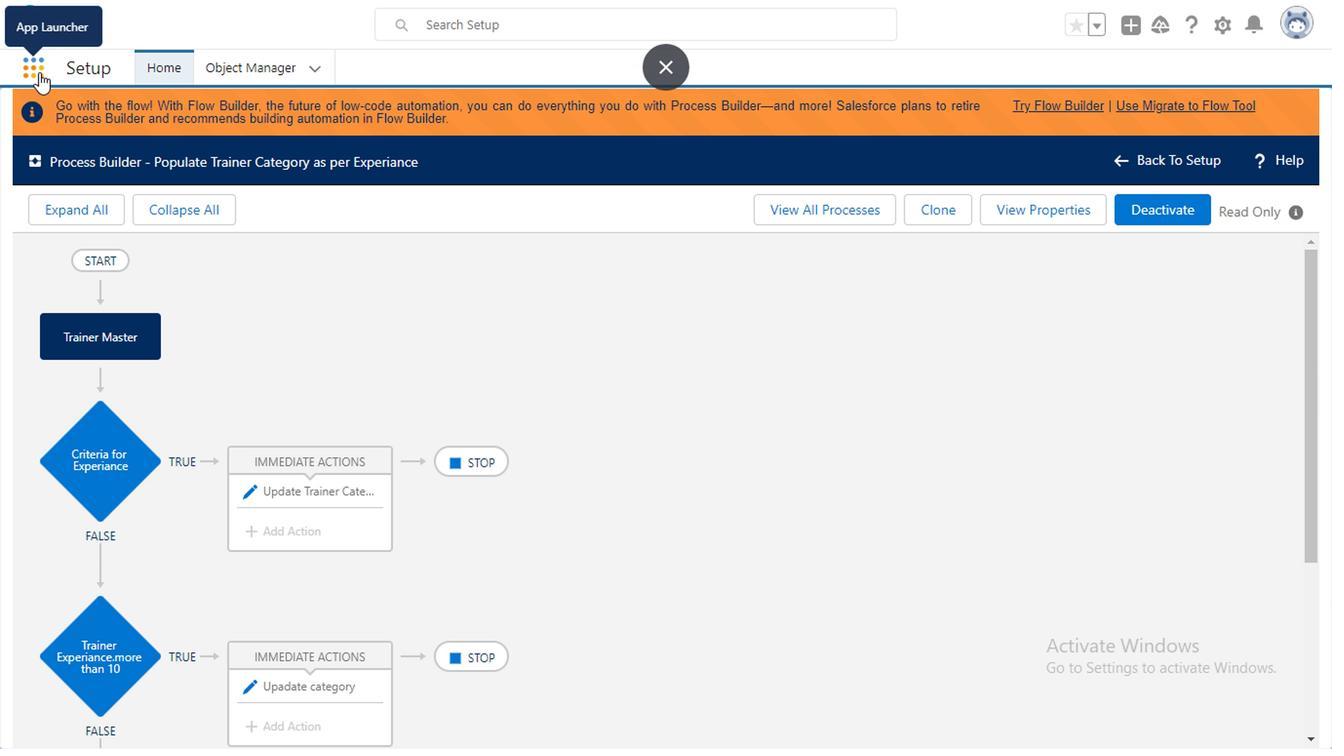
Action: Mouse moved to (1, 129)
Screenshot: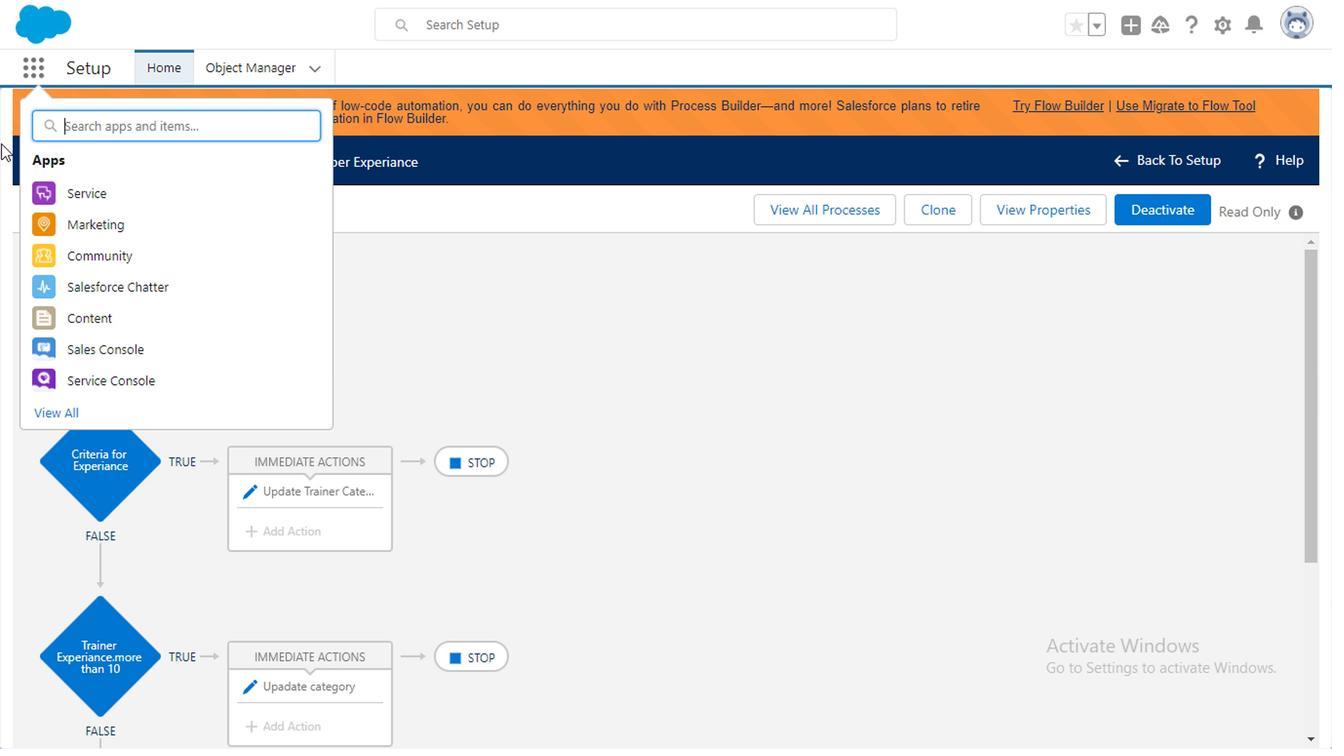 
Action: Key pressed <Key.caps_lock>o<Key.caps_lock>PTY
Screenshot: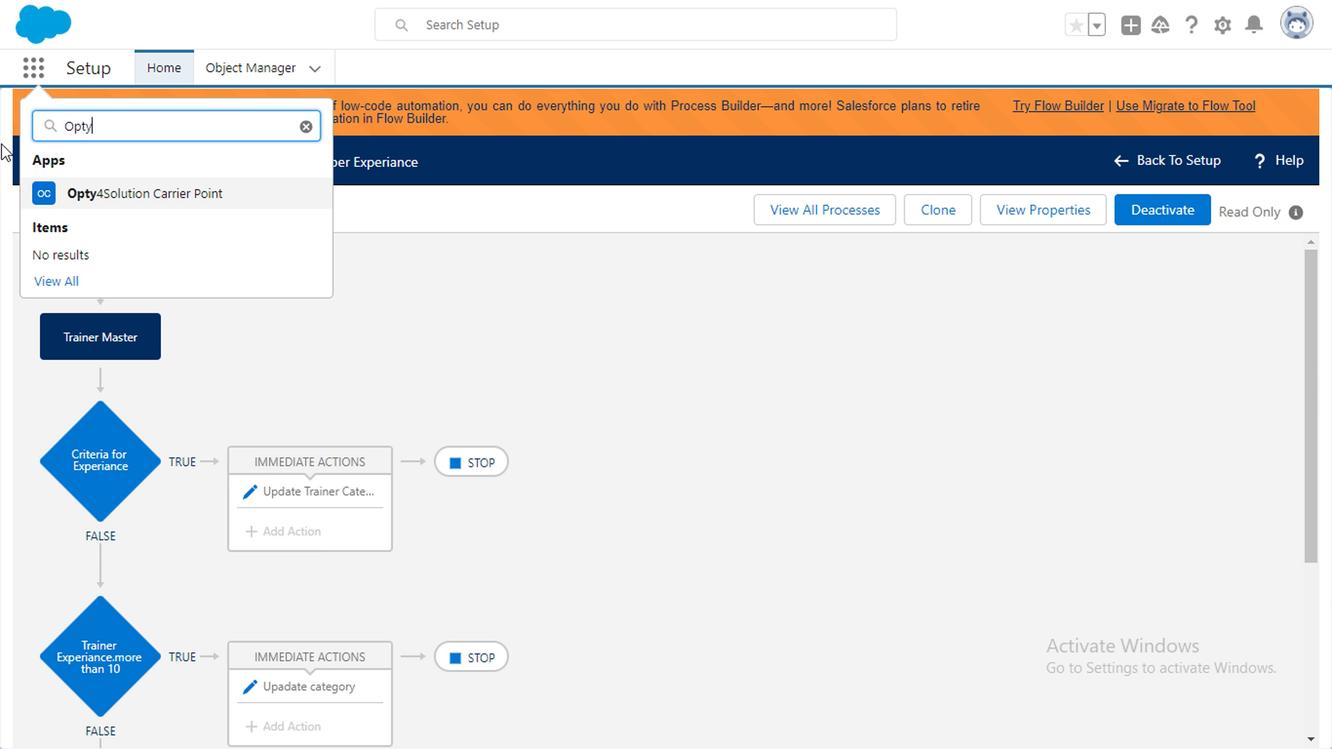 
Action: Mouse moved to (155, 179)
Screenshot: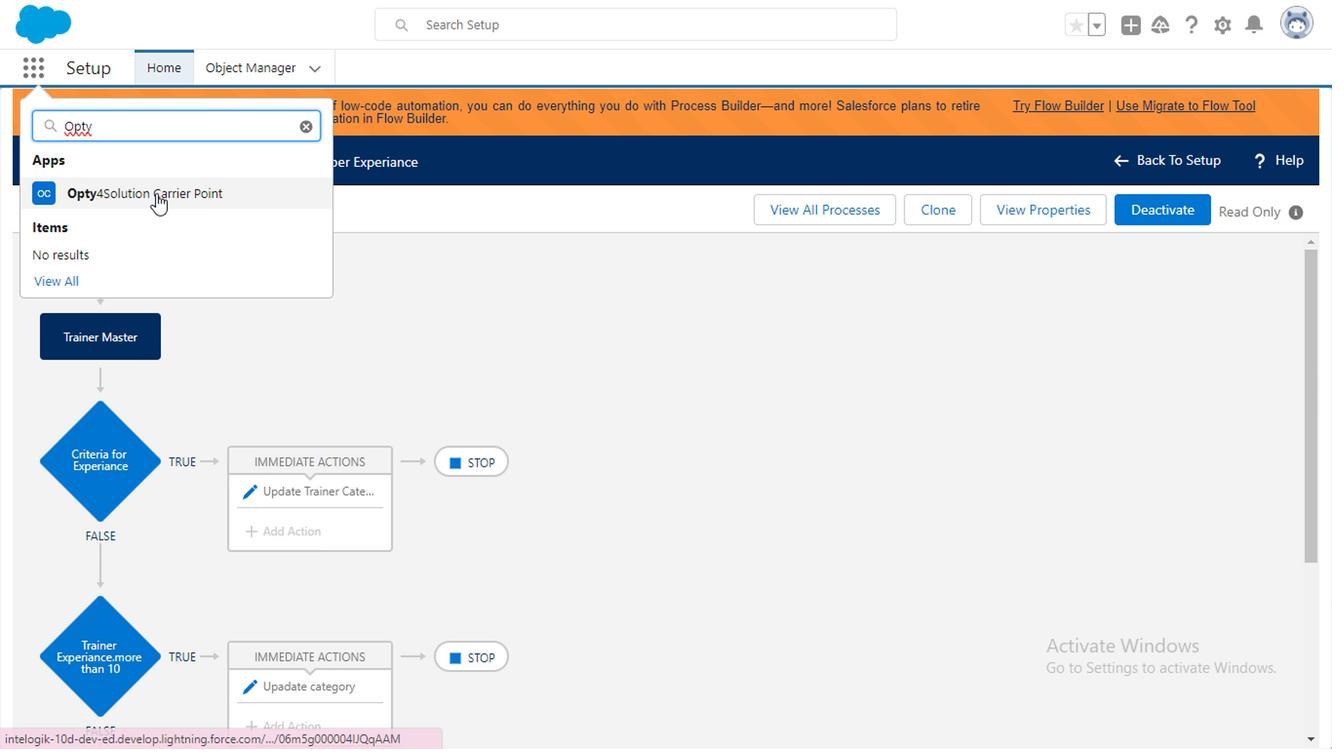 
Action: Mouse pressed left at (155, 179)
Screenshot: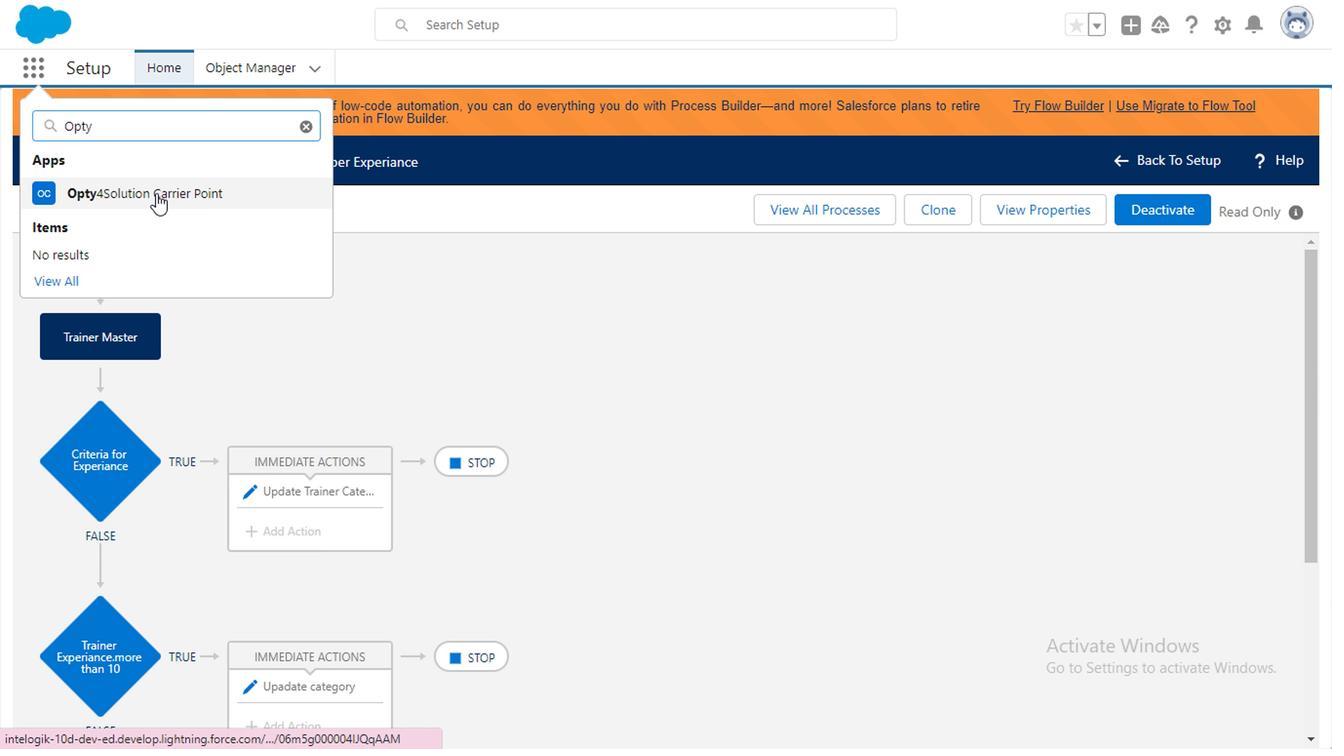 
Action: Mouse moved to (501, 52)
Screenshot: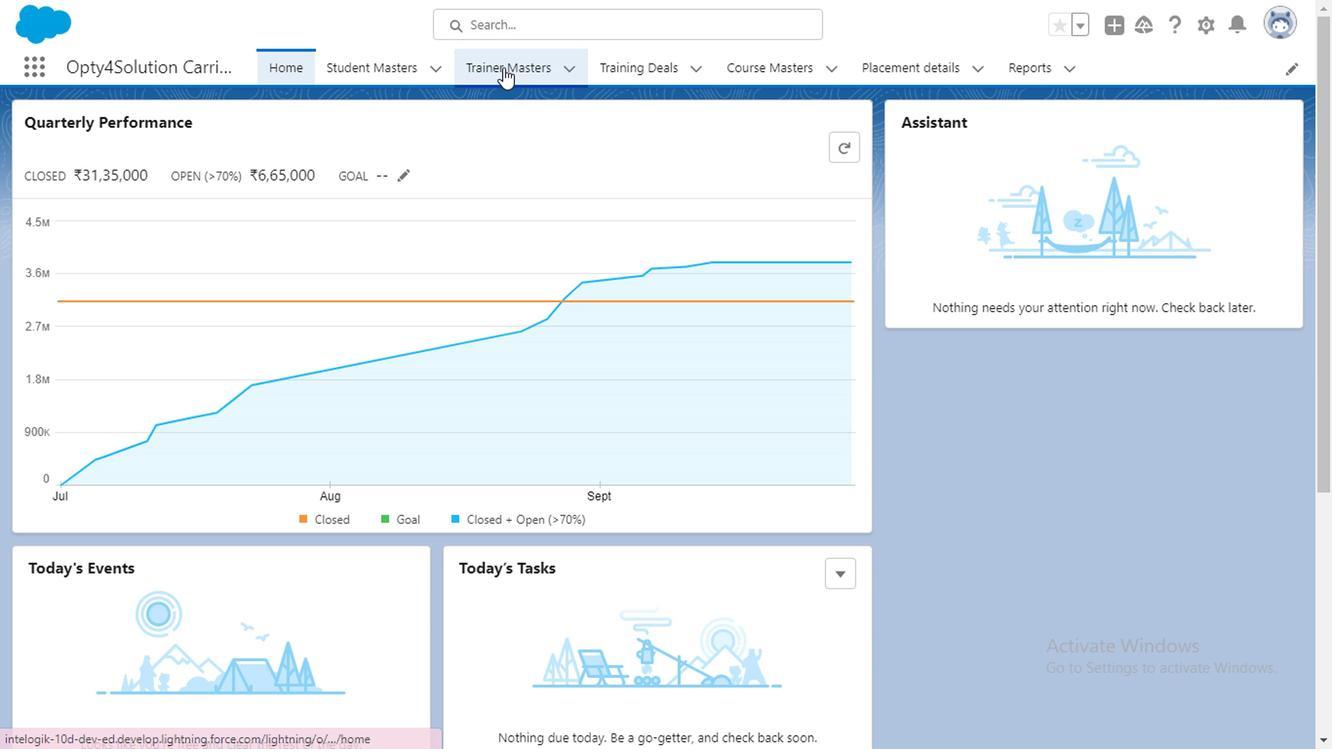 
Action: Mouse pressed left at (501, 52)
Screenshot: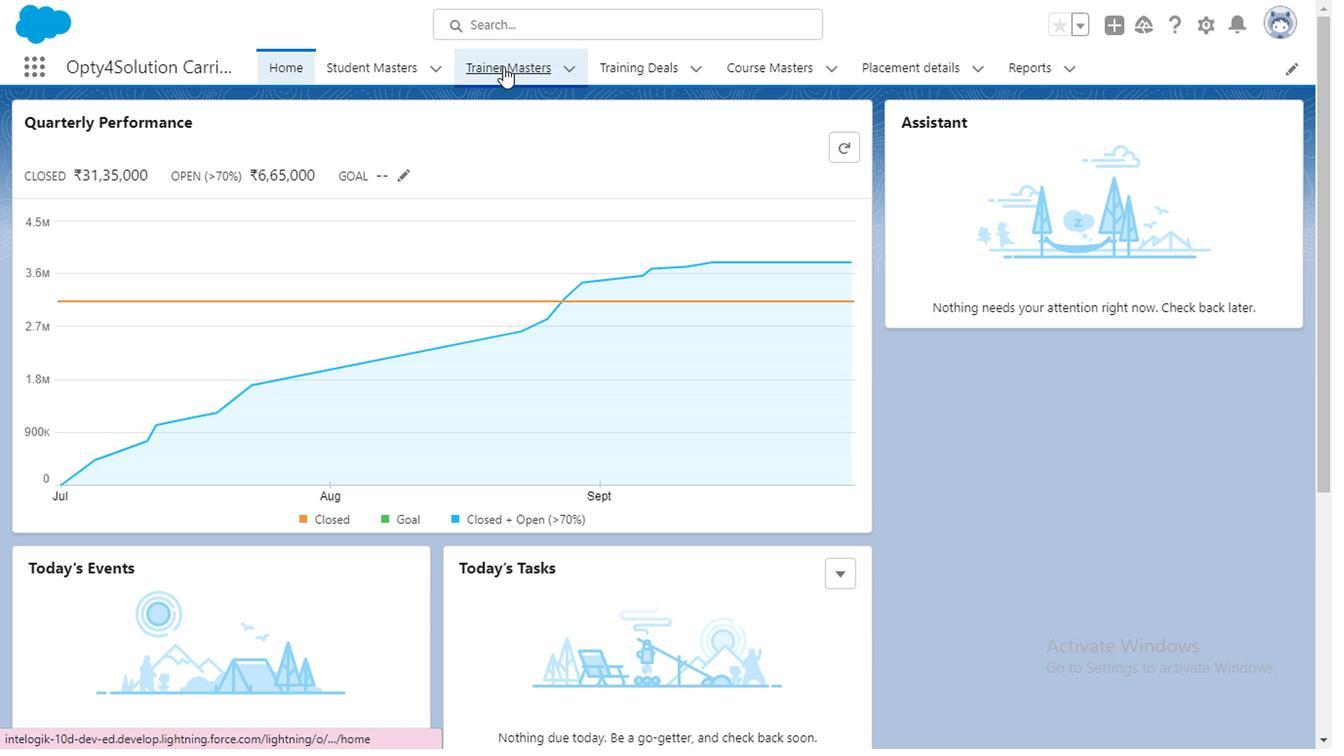 
Action: Mouse moved to (1076, 113)
Screenshot: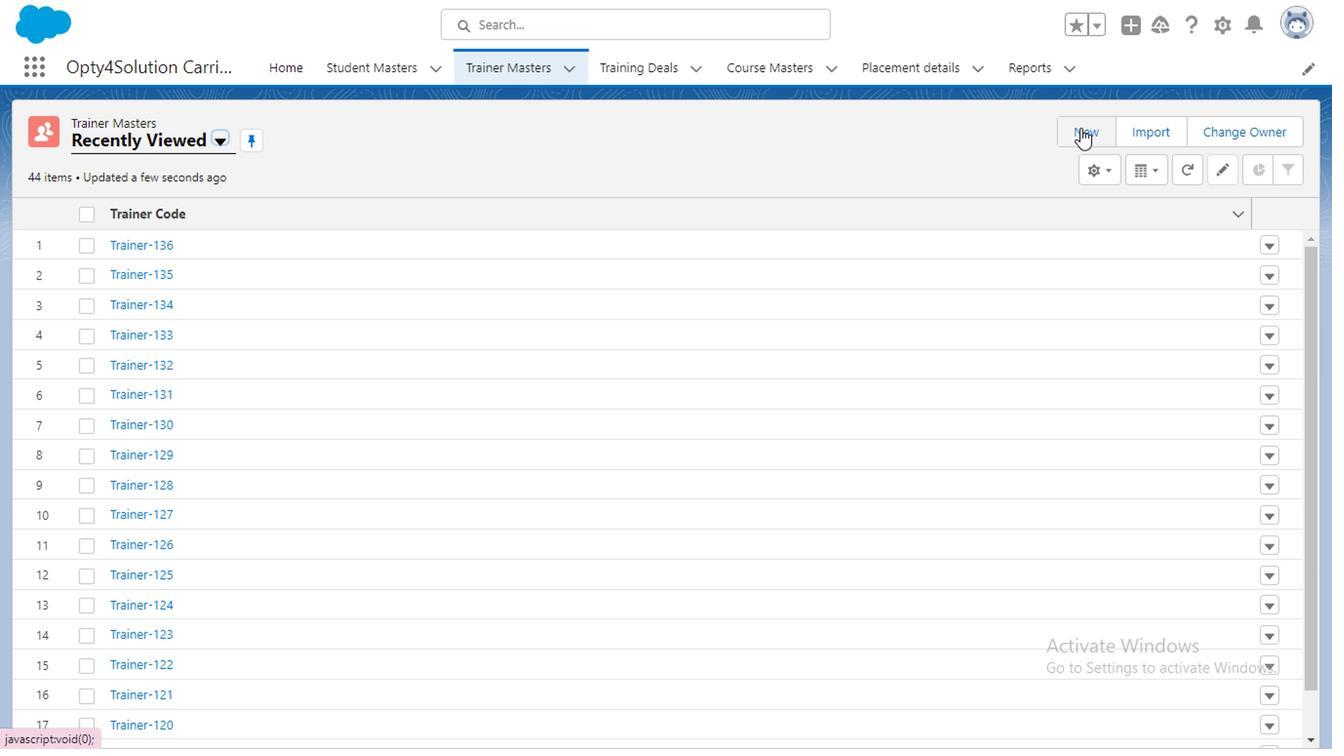 
Action: Mouse pressed left at (1076, 113)
Screenshot: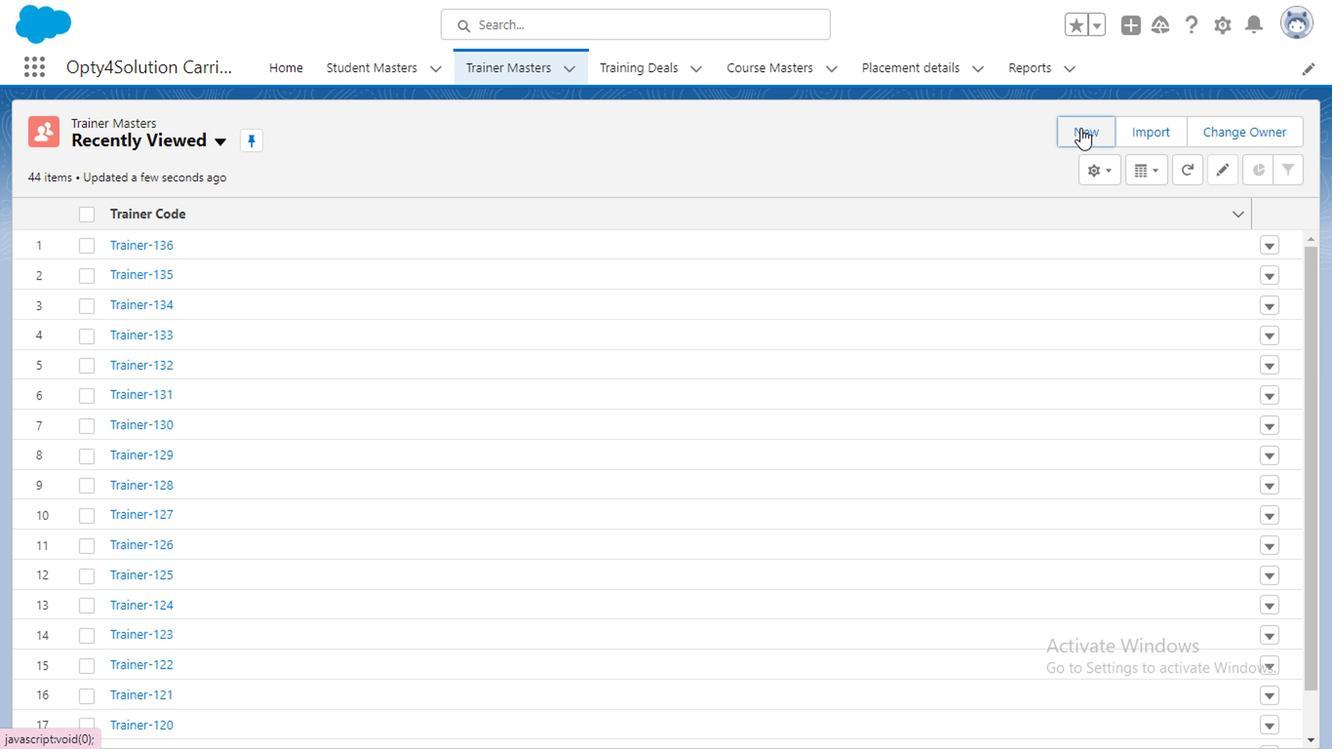 
Action: Mouse moved to (371, 207)
Screenshot: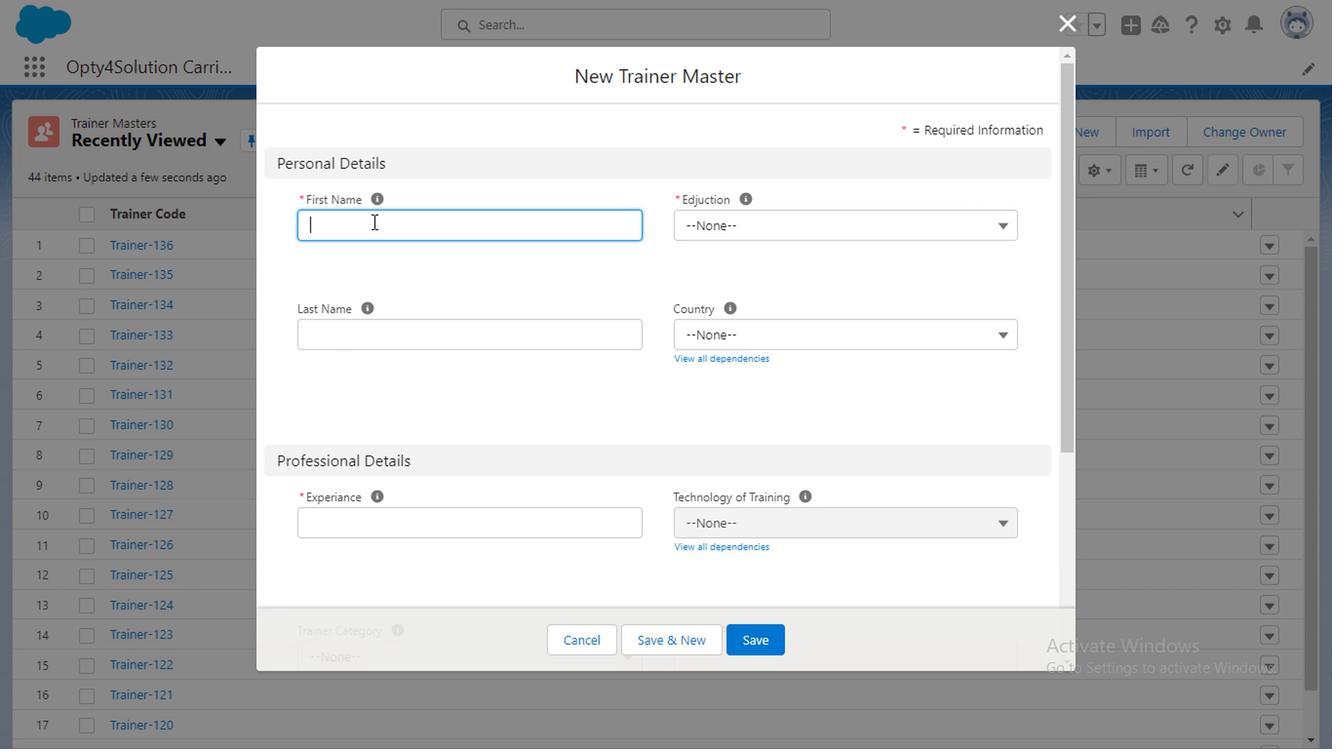
Action: Mouse pressed left at (371, 207)
Screenshot: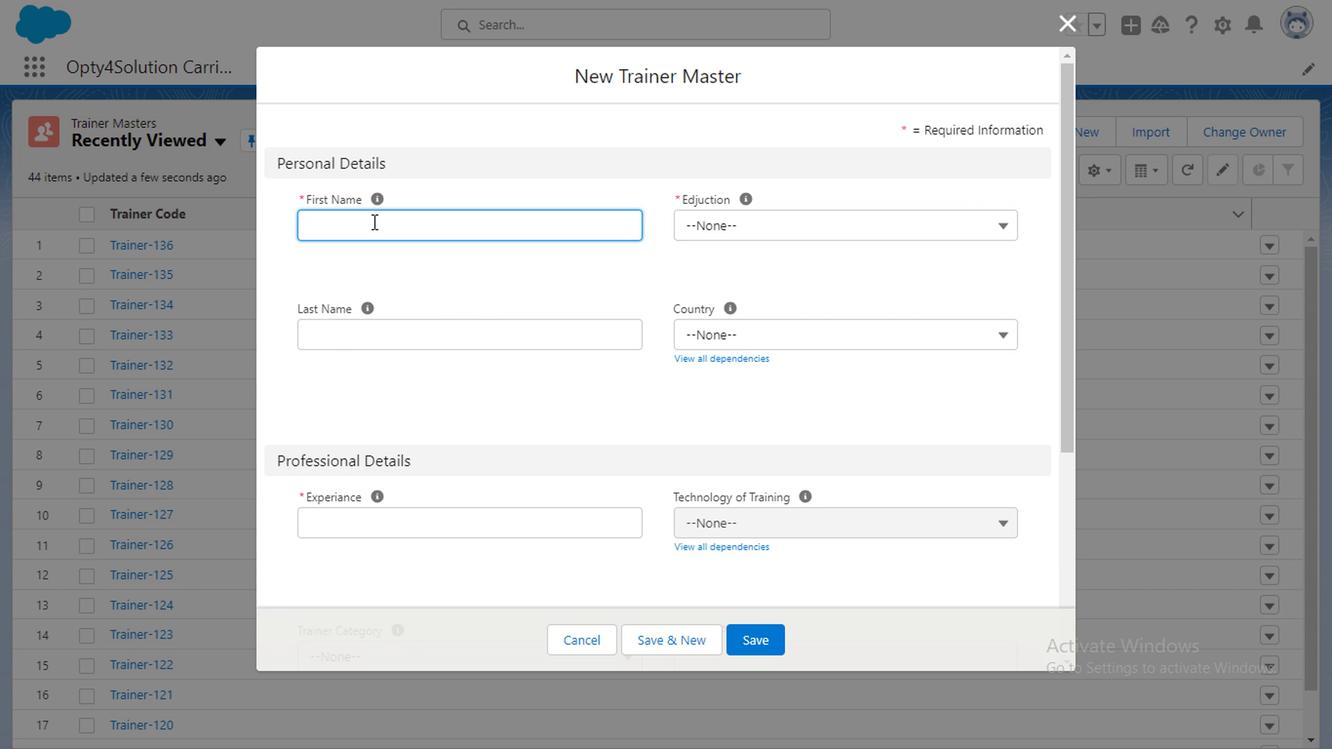
Action: Mouse moved to (371, 208)
Screenshot: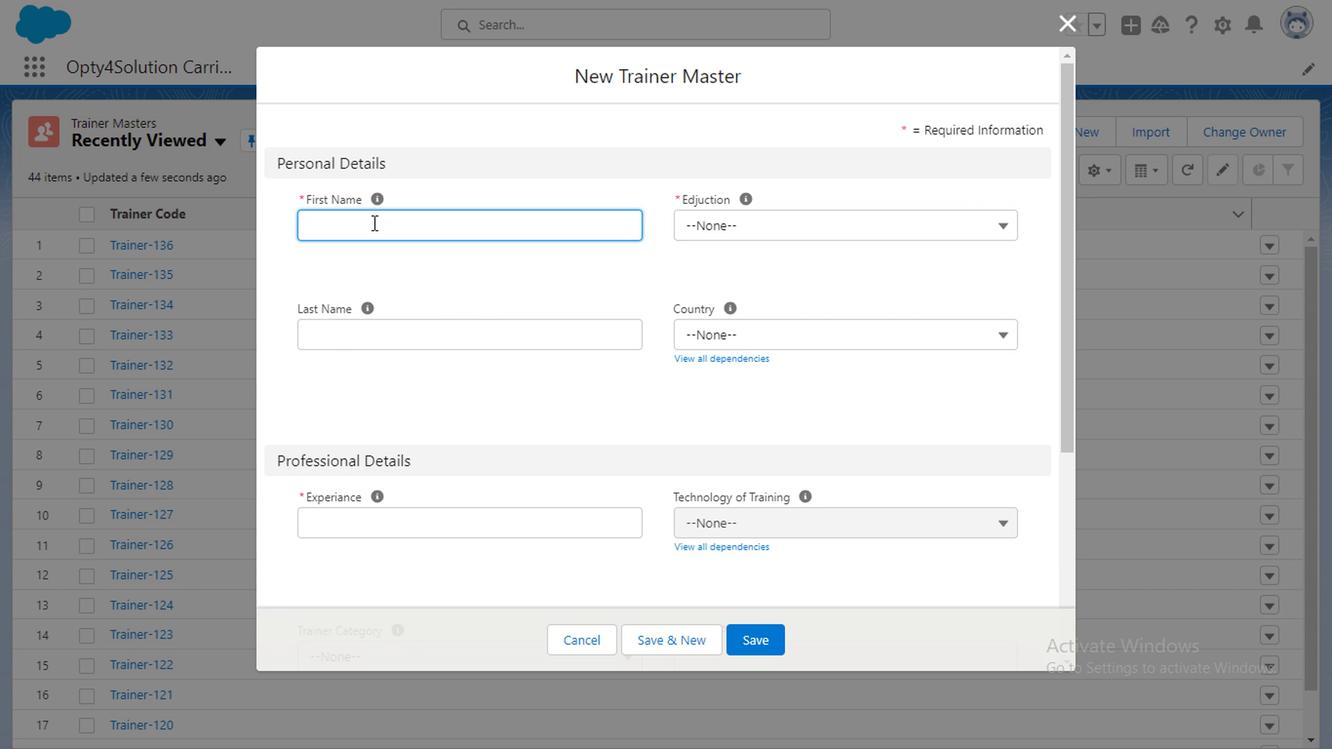 
Action: Key pressed <Key.caps_lock>a<Key.caps_lock>NYI
Screenshot: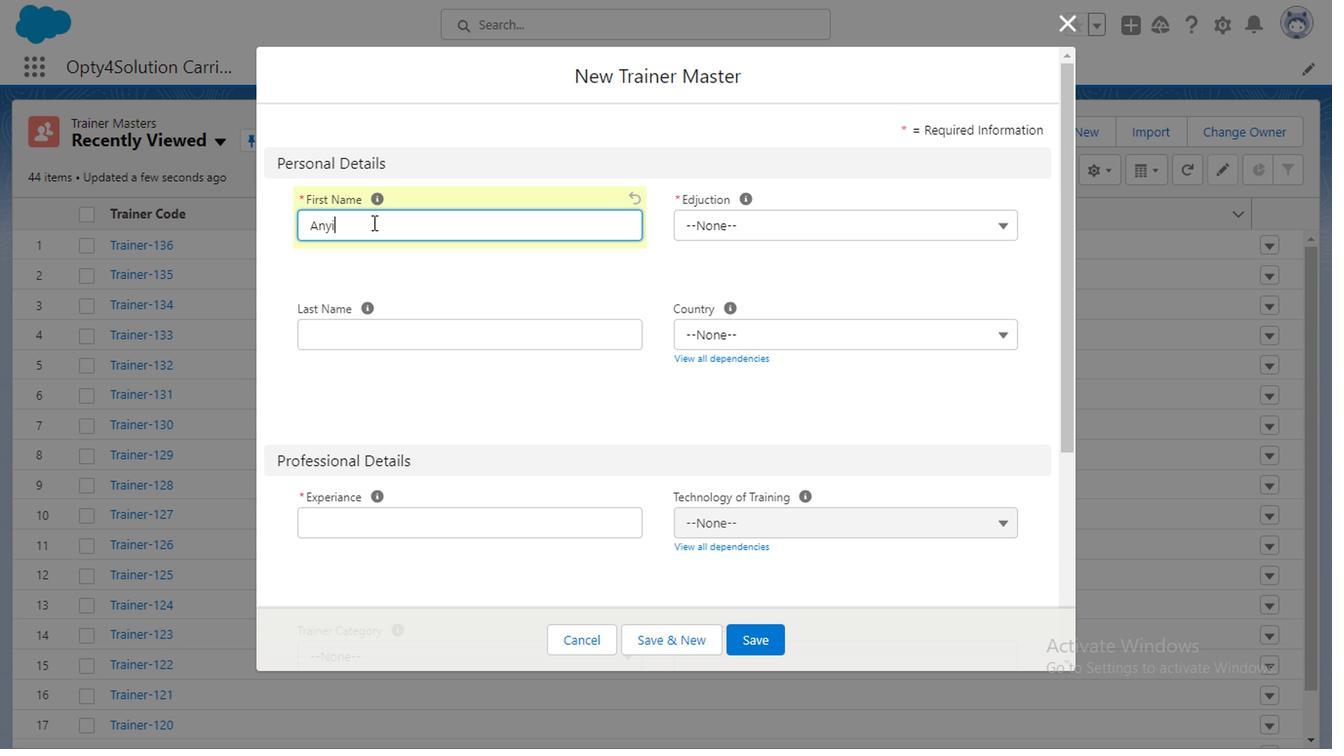 
Action: Mouse moved to (367, 323)
Screenshot: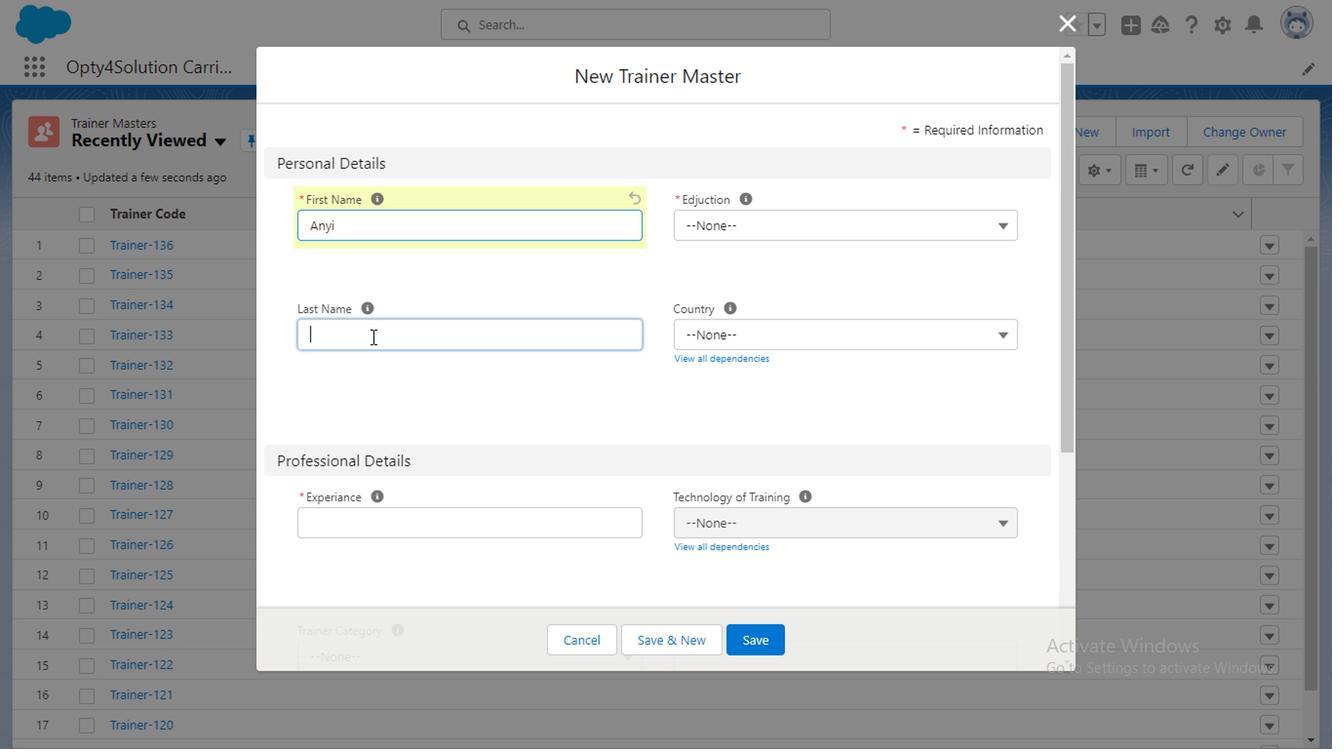 
Action: Mouse pressed left at (367, 323)
Screenshot: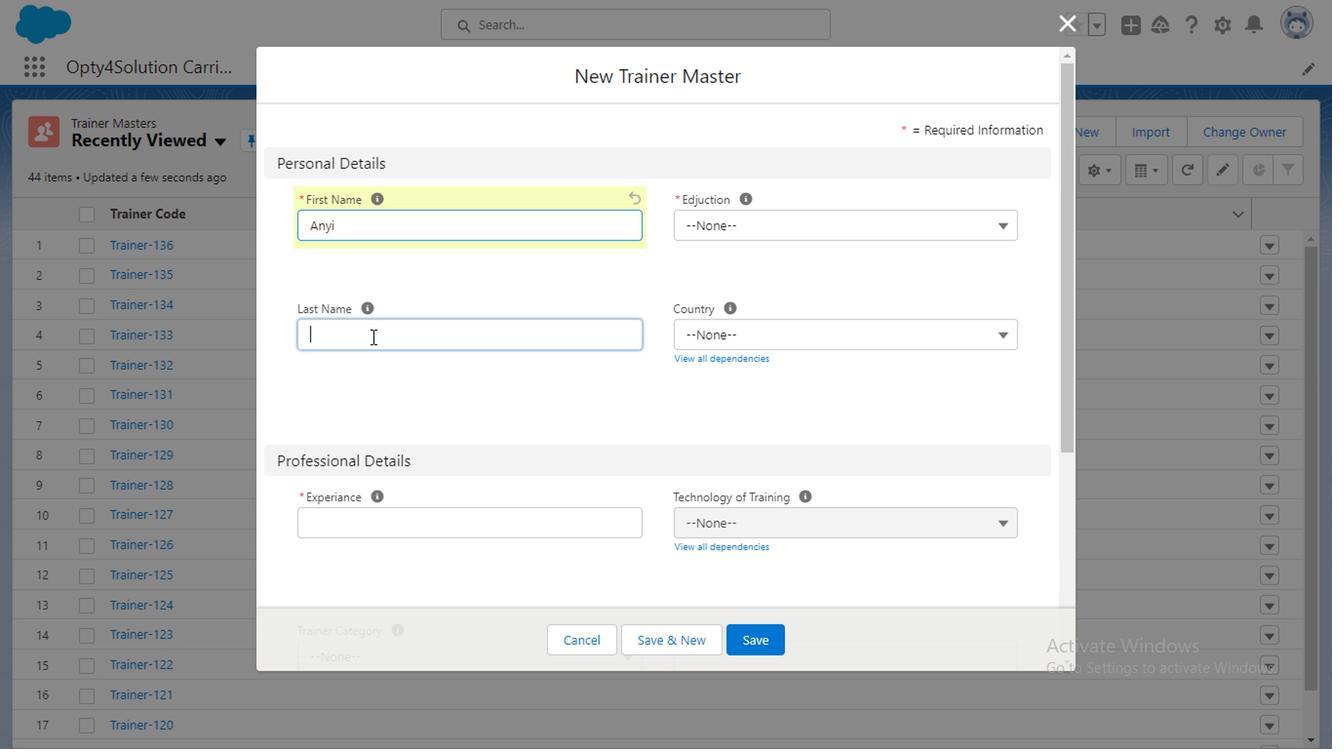 
Action: Mouse moved to (370, 324)
Screenshot: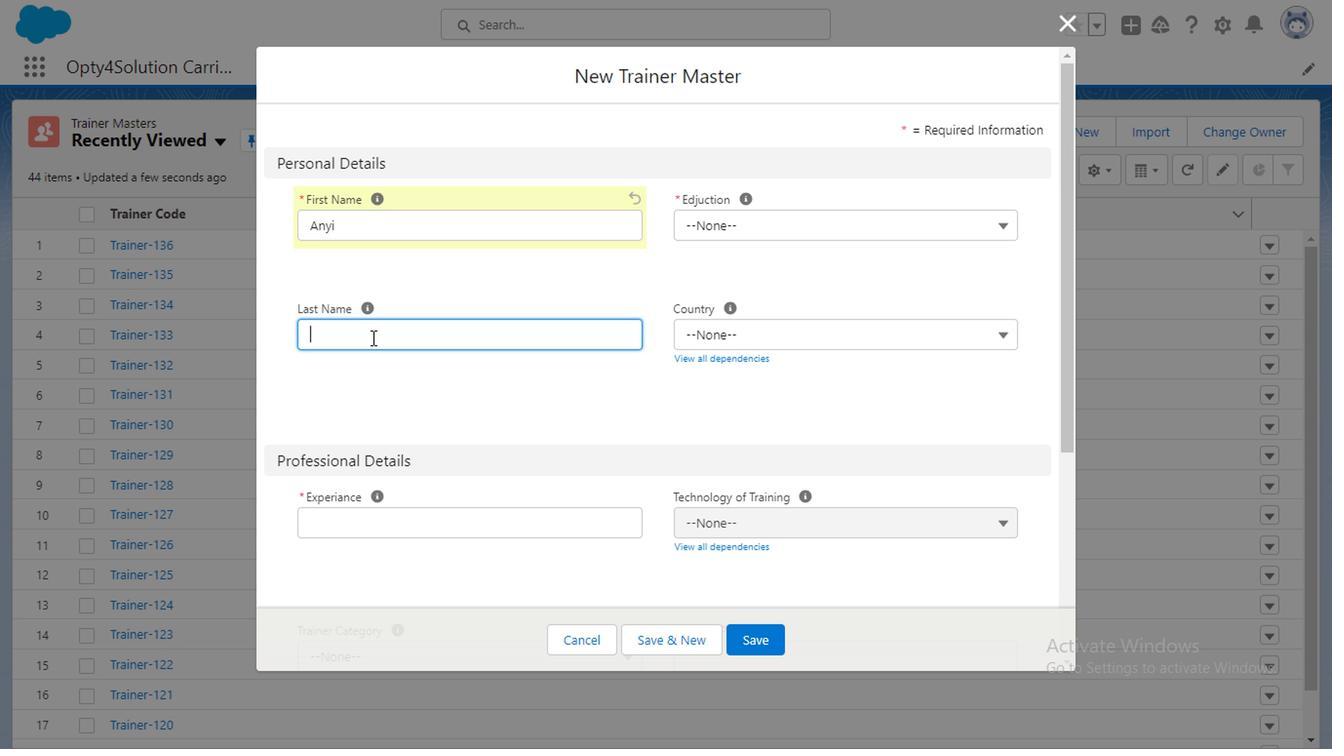 
Action: Key pressed JOKS
Screenshot: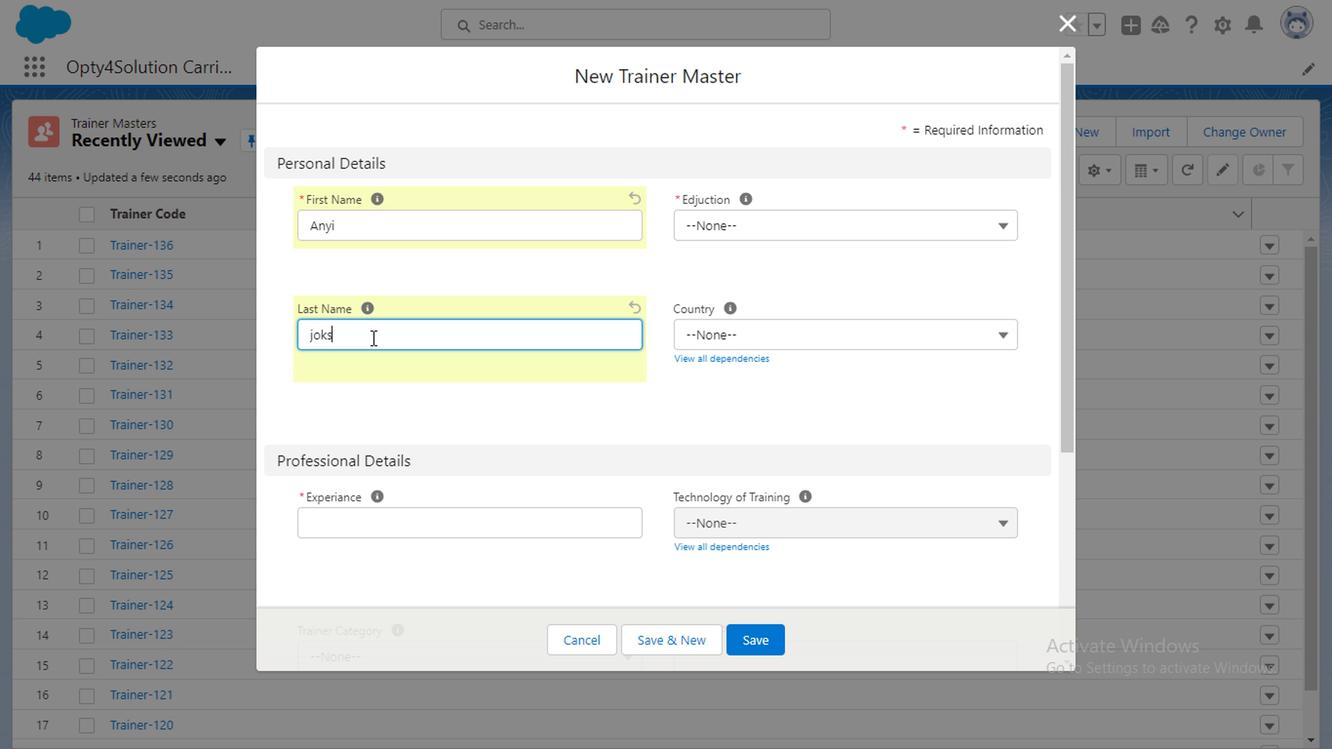 
Action: Mouse moved to (719, 207)
Screenshot: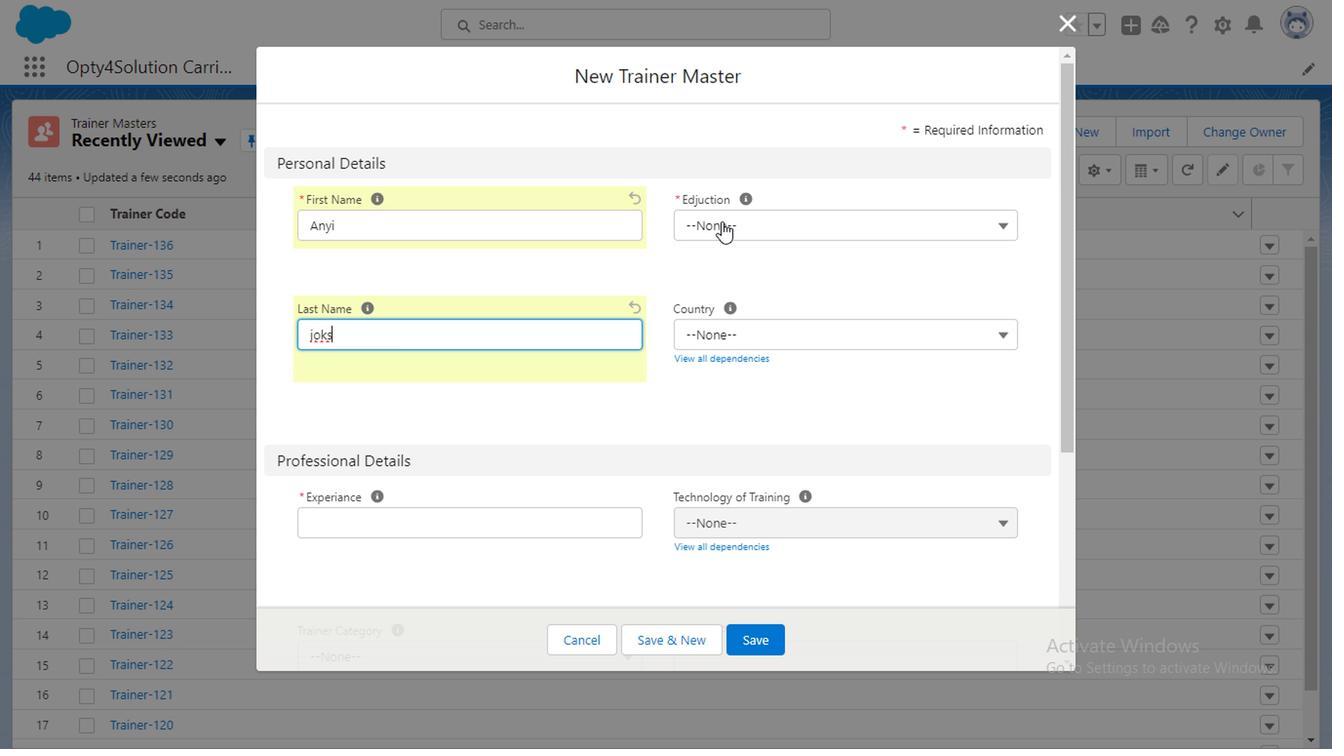 
Action: Mouse pressed left at (719, 207)
Screenshot: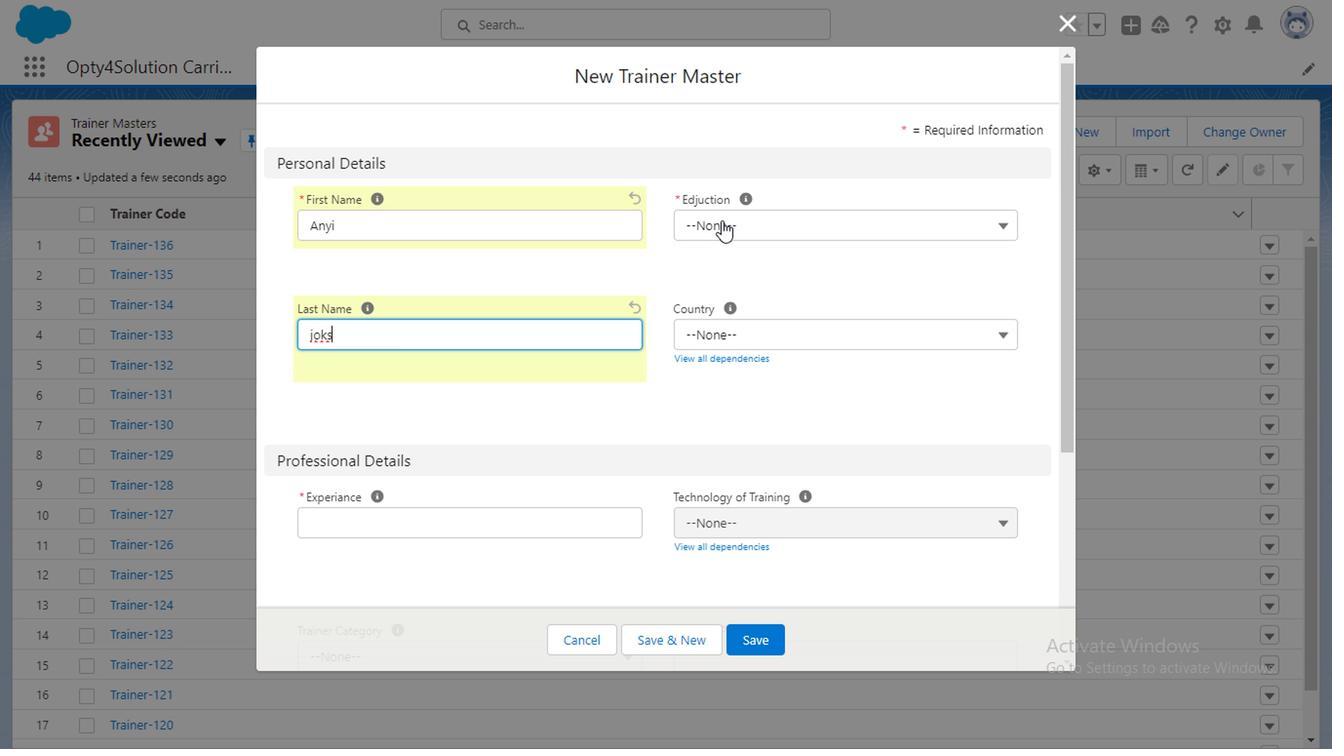 
Action: Mouse moved to (731, 395)
Screenshot: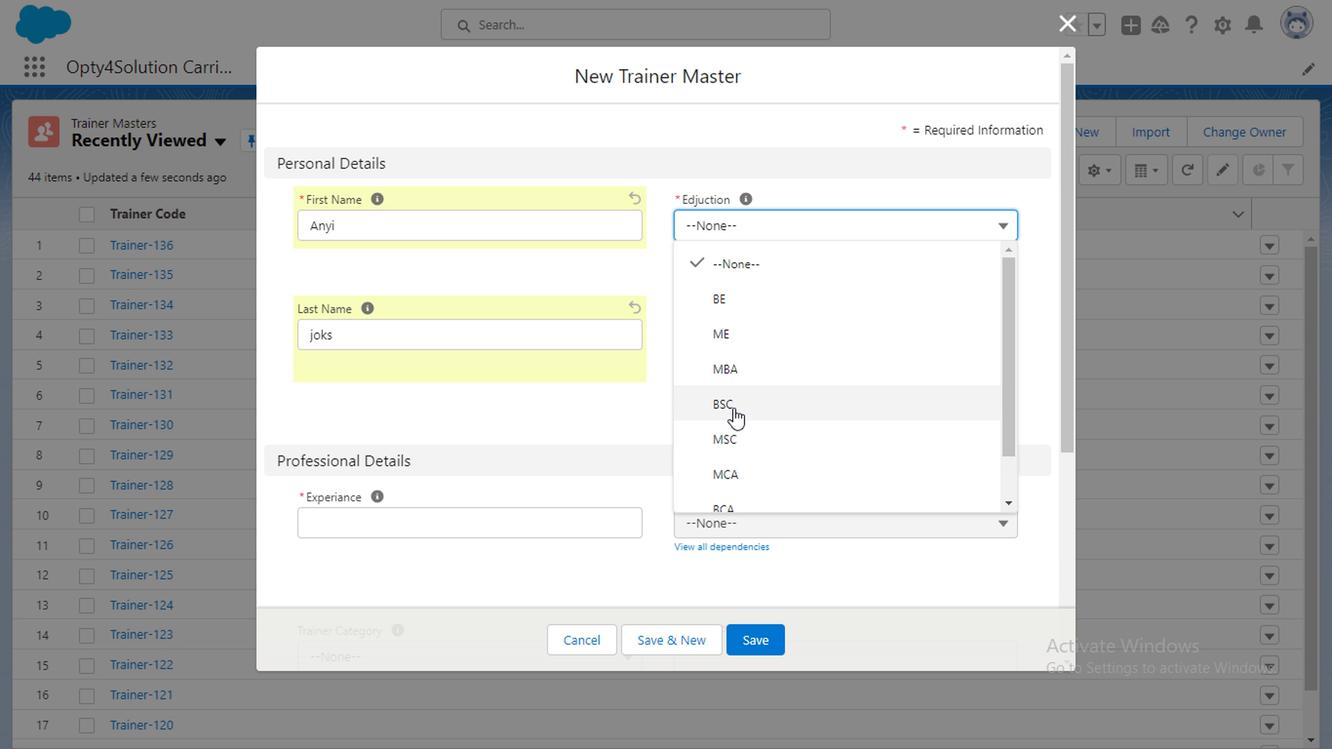 
Action: Mouse pressed left at (731, 395)
Screenshot: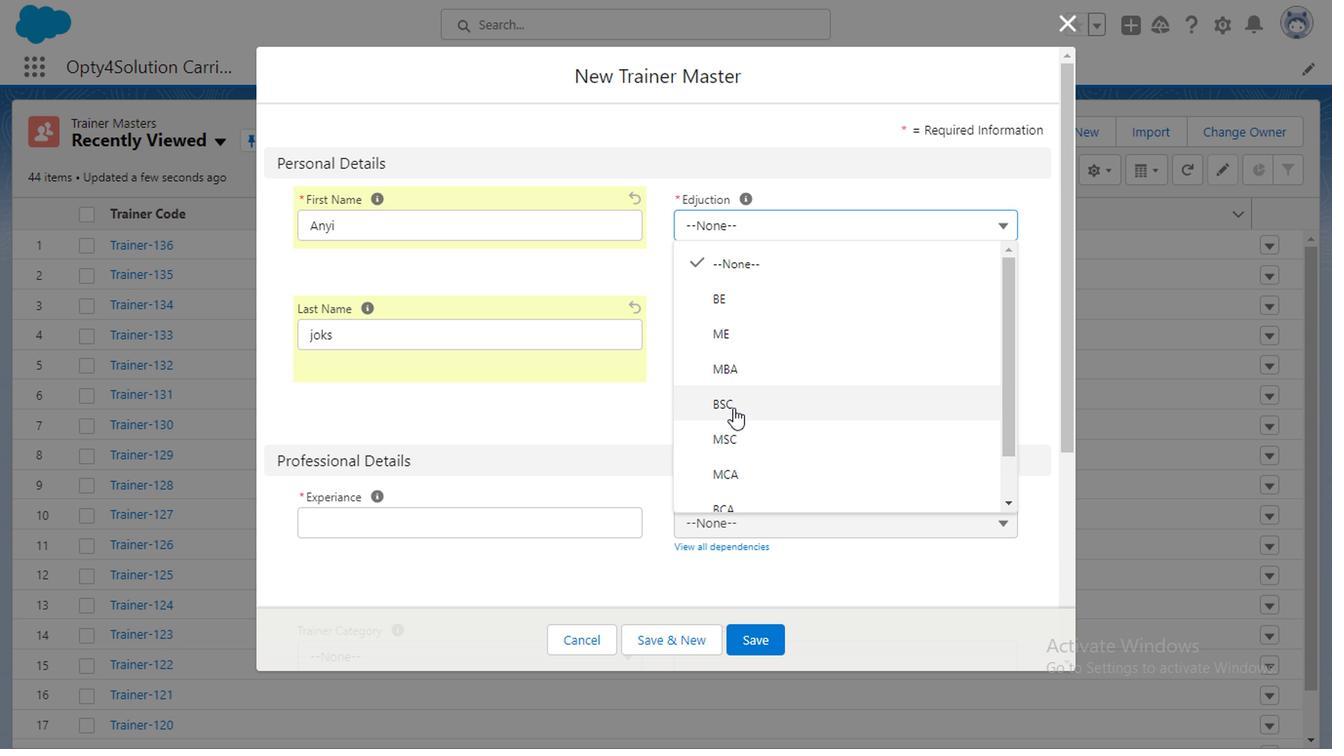 
Action: Mouse moved to (769, 326)
Screenshot: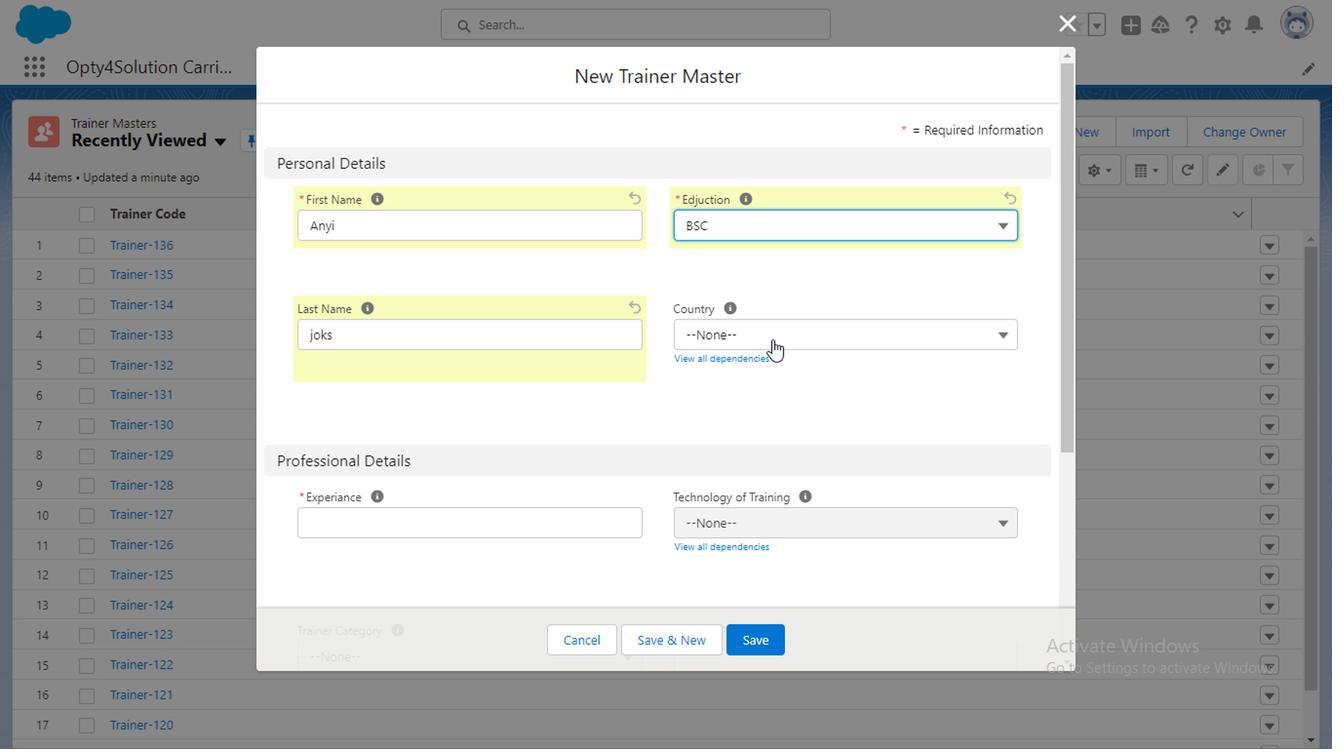 
Action: Mouse pressed left at (769, 326)
Screenshot: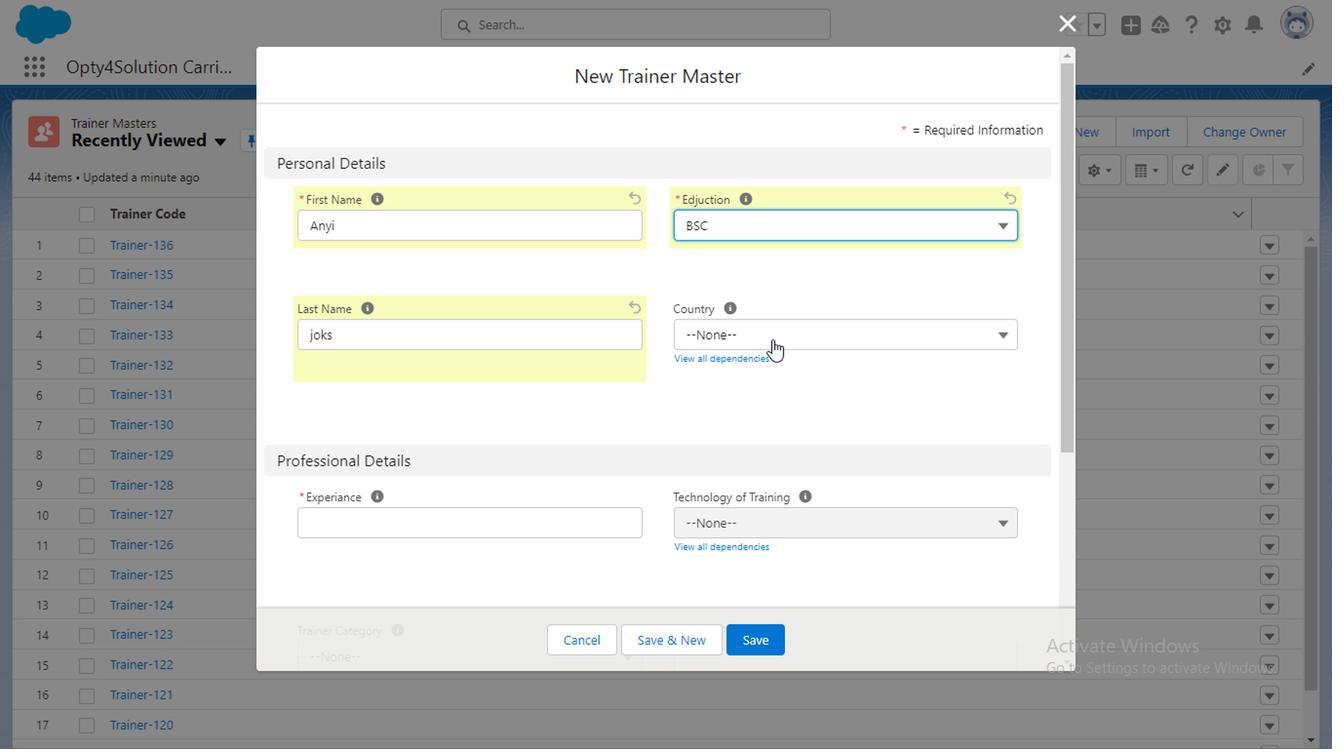 
Action: Mouse moved to (726, 462)
Screenshot: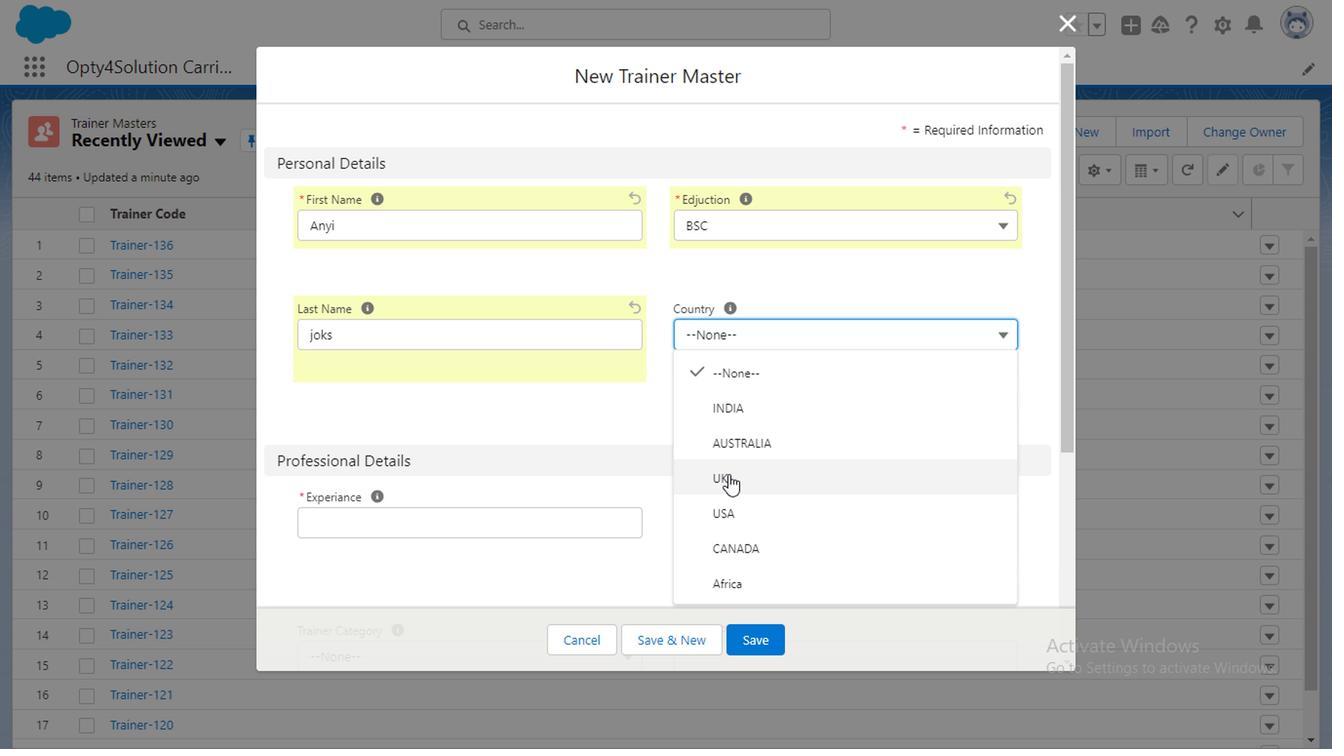 
Action: Mouse pressed left at (726, 462)
Screenshot: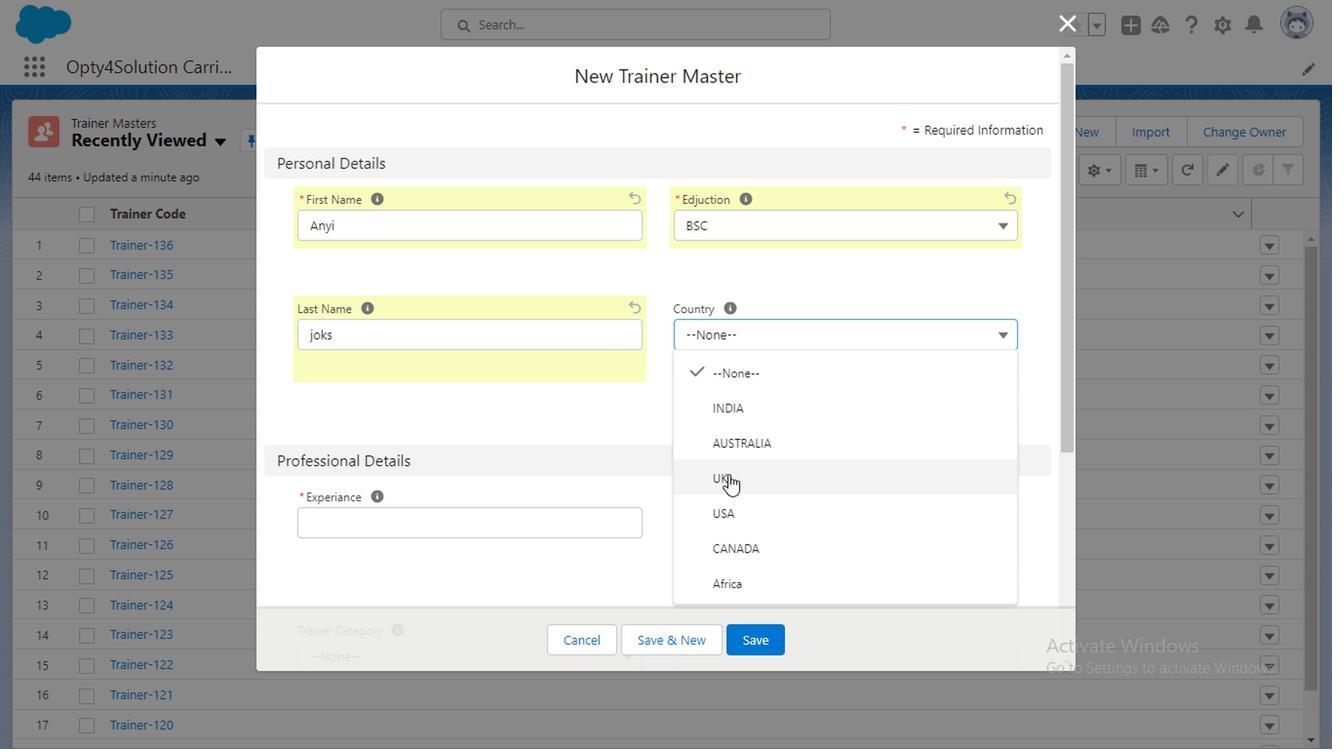 
Action: Mouse moved to (422, 512)
Screenshot: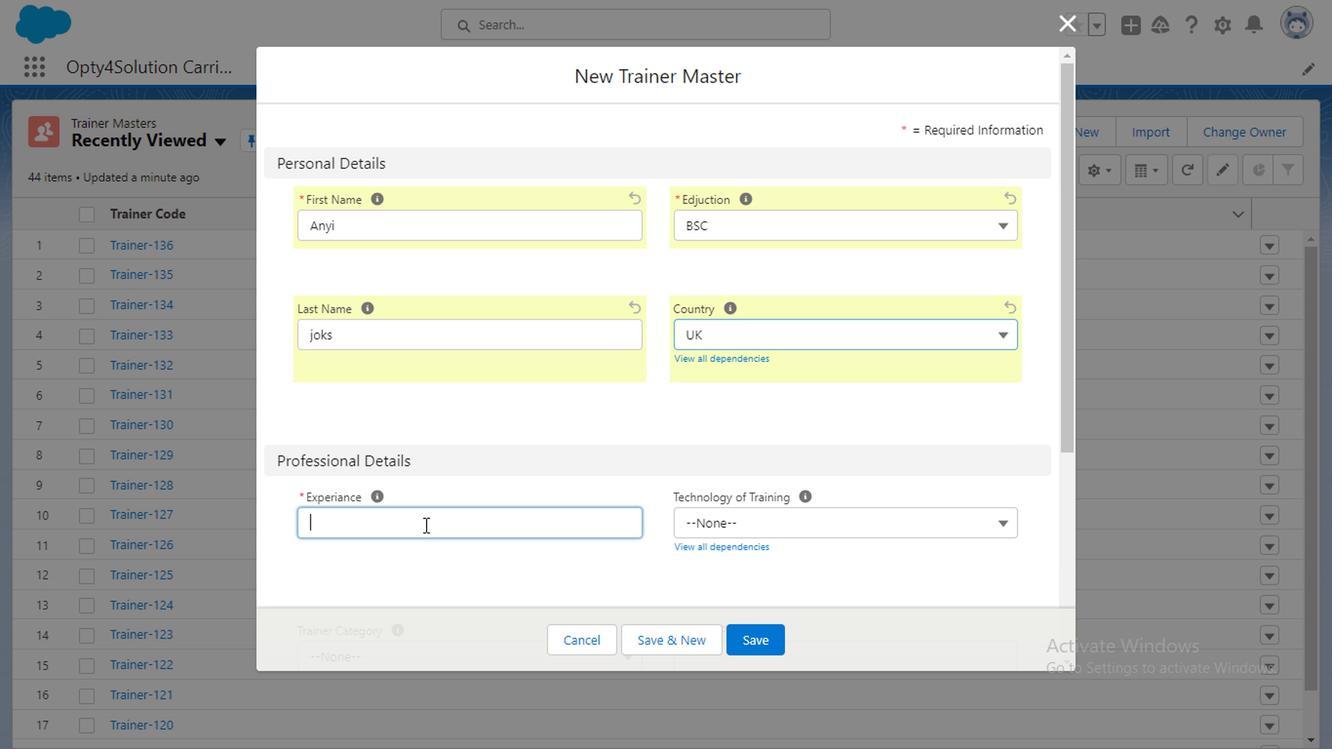 
Action: Mouse pressed left at (422, 512)
Screenshot: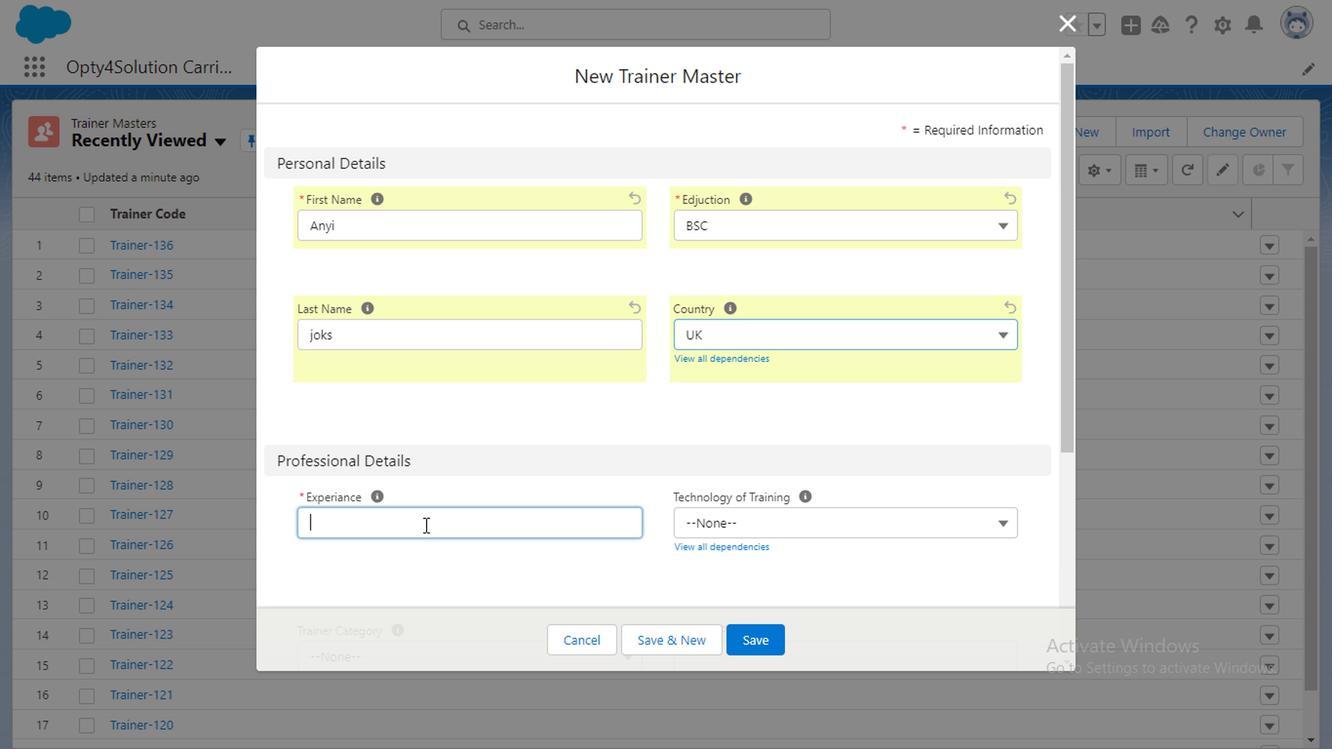 
Action: Mouse moved to (425, 504)
Screenshot: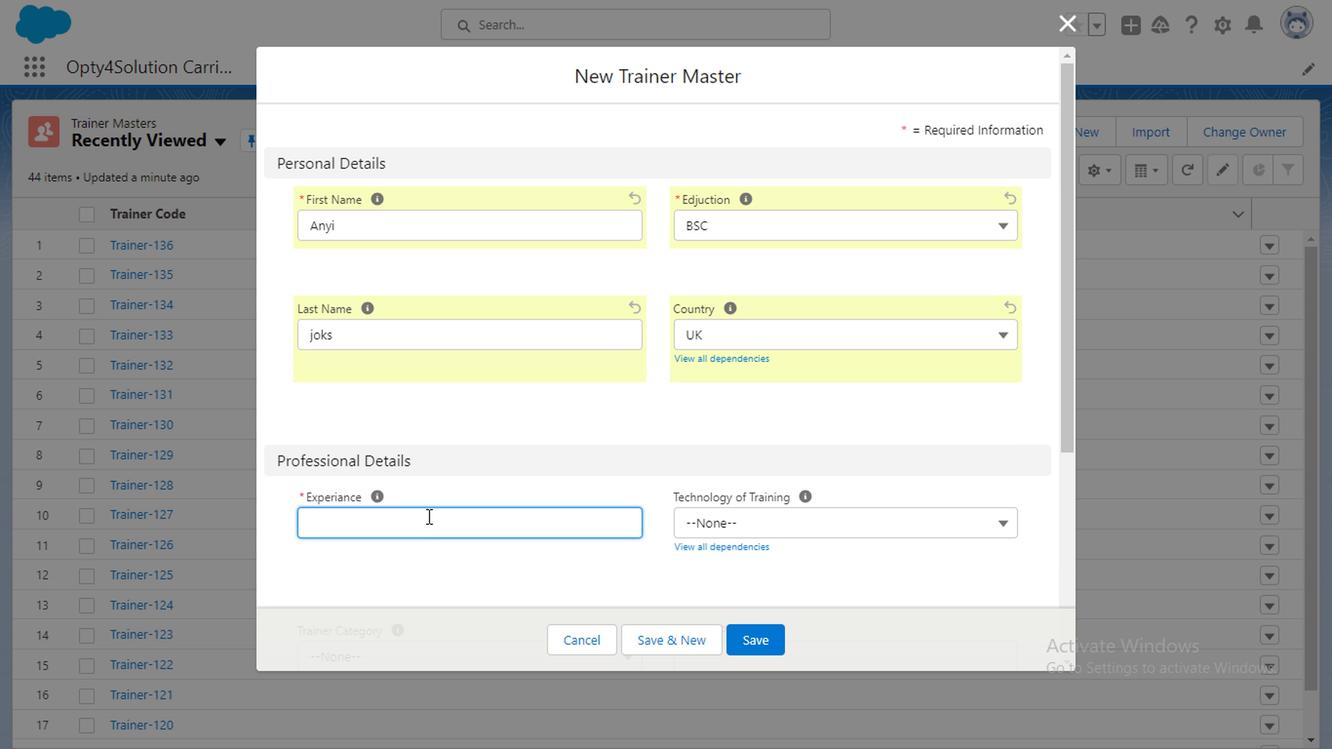 
Action: Key pressed 12
Screenshot: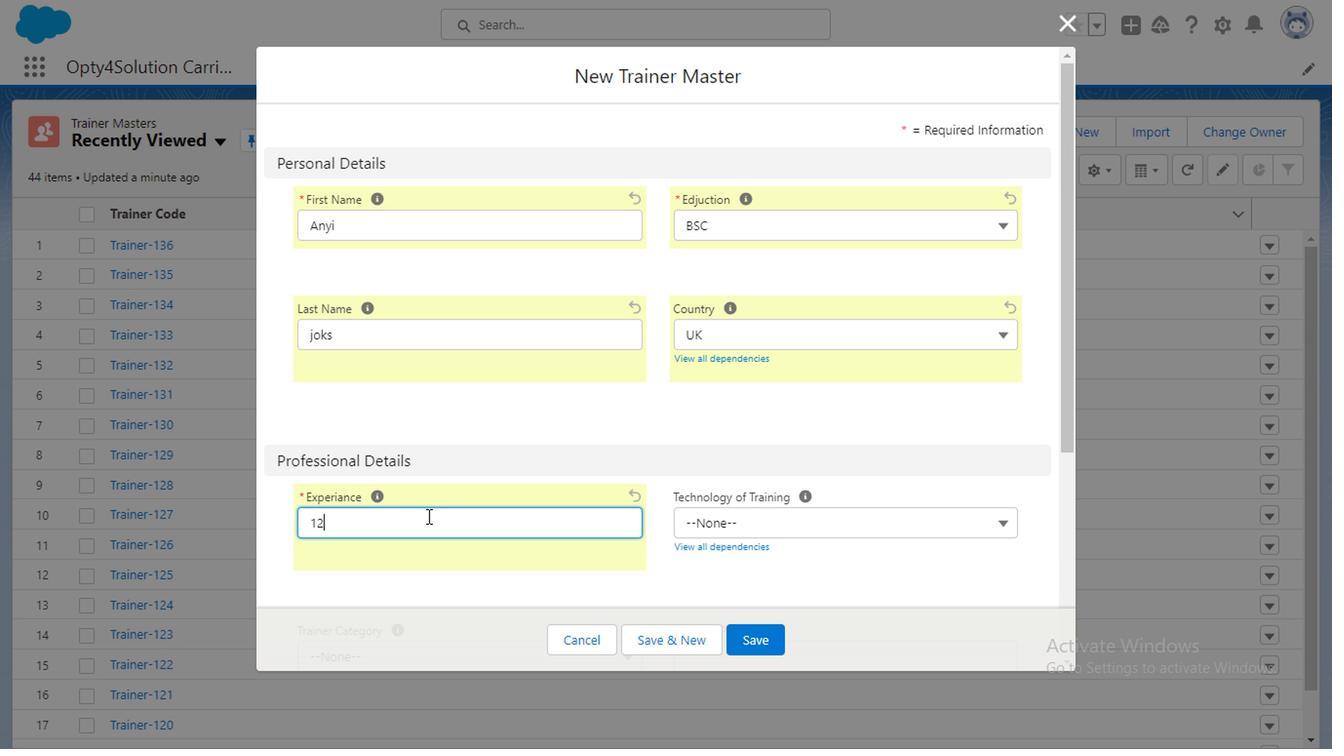 
Action: Mouse moved to (792, 508)
Screenshot: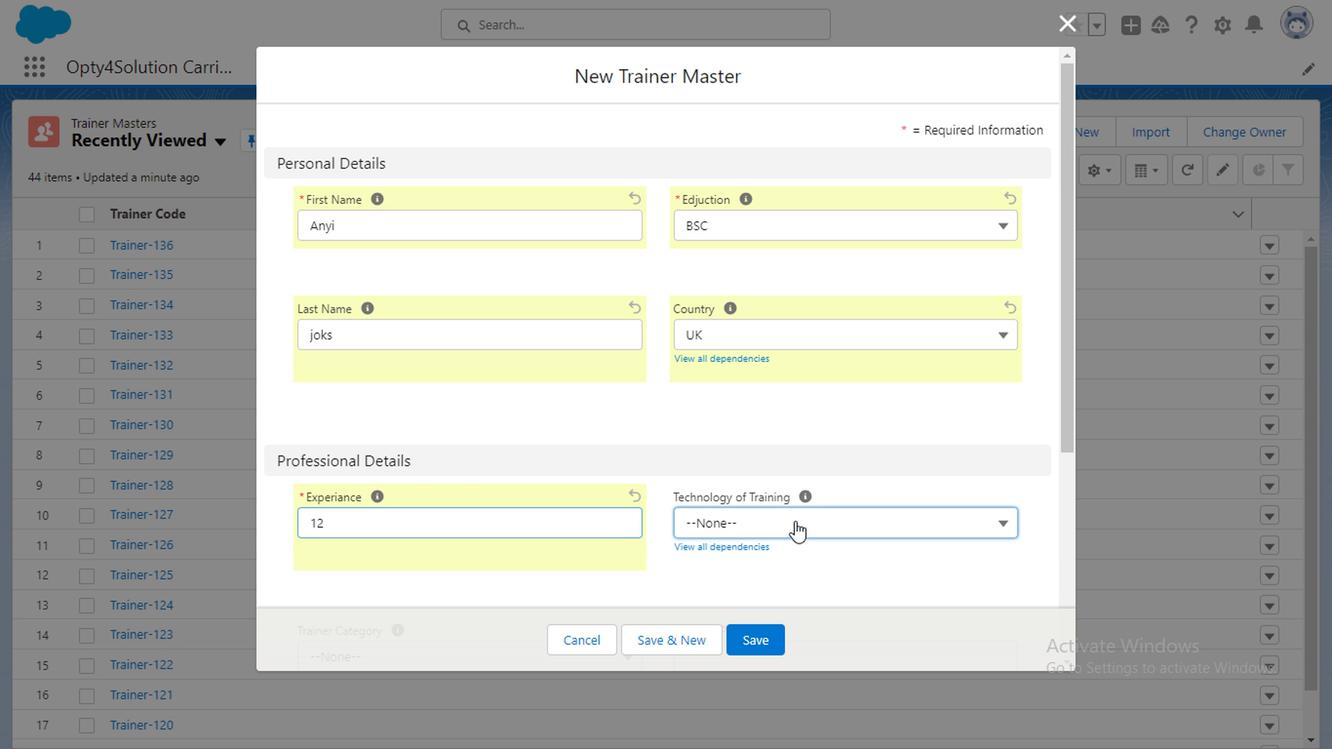 
Action: Mouse pressed left at (792, 508)
Screenshot: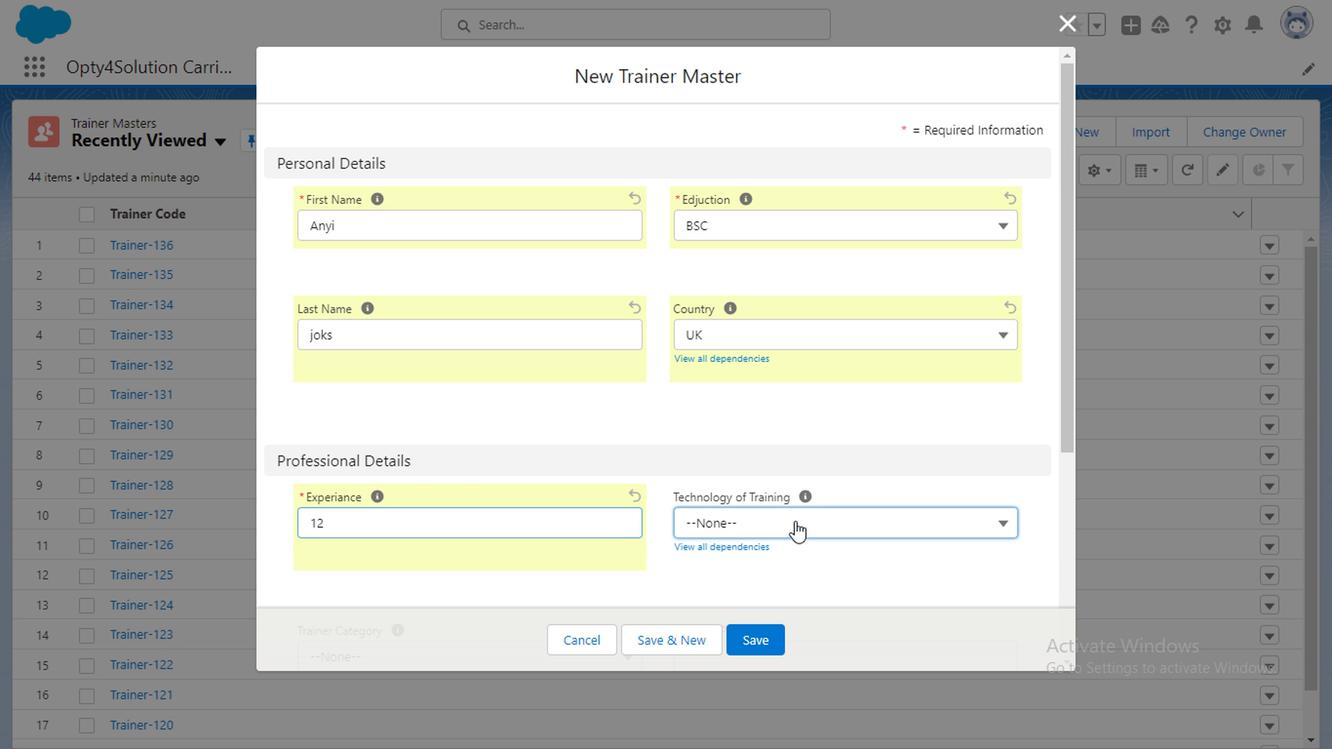 
Action: Mouse moved to (721, 304)
Screenshot: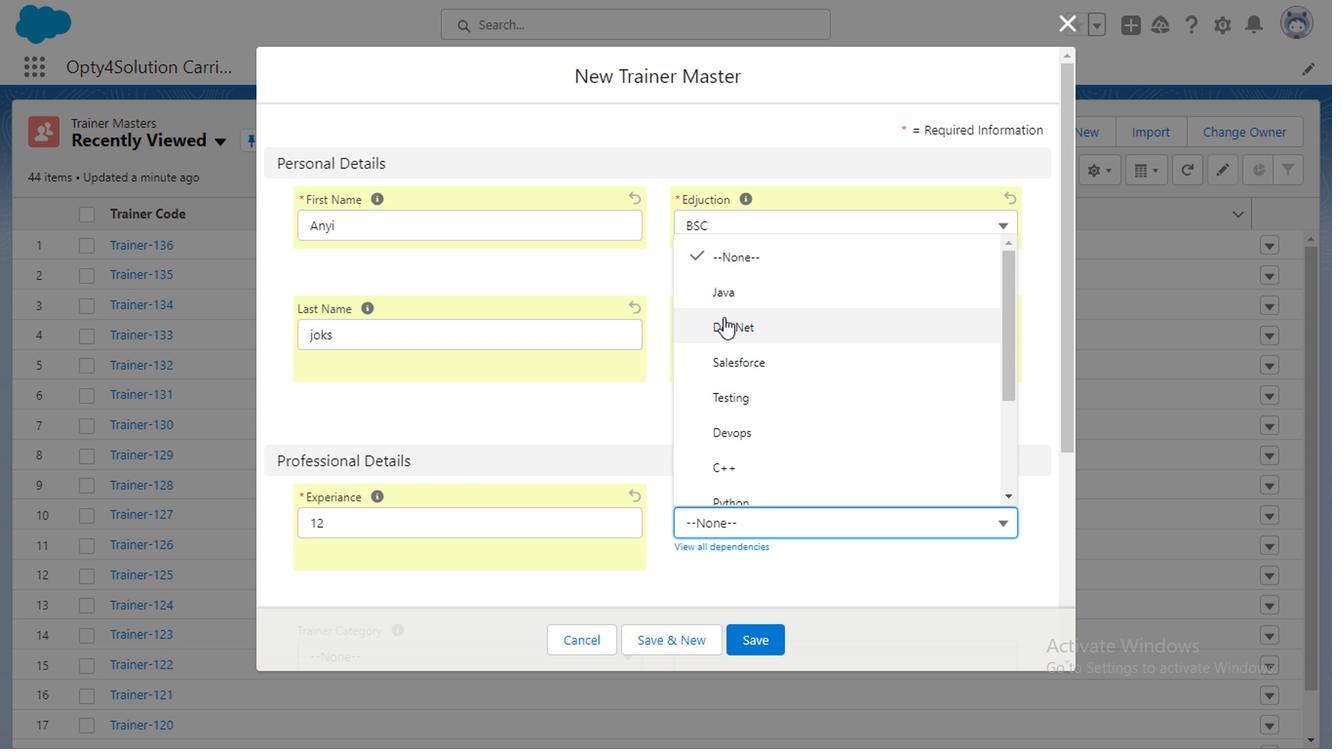 
Action: Mouse pressed left at (721, 304)
Screenshot: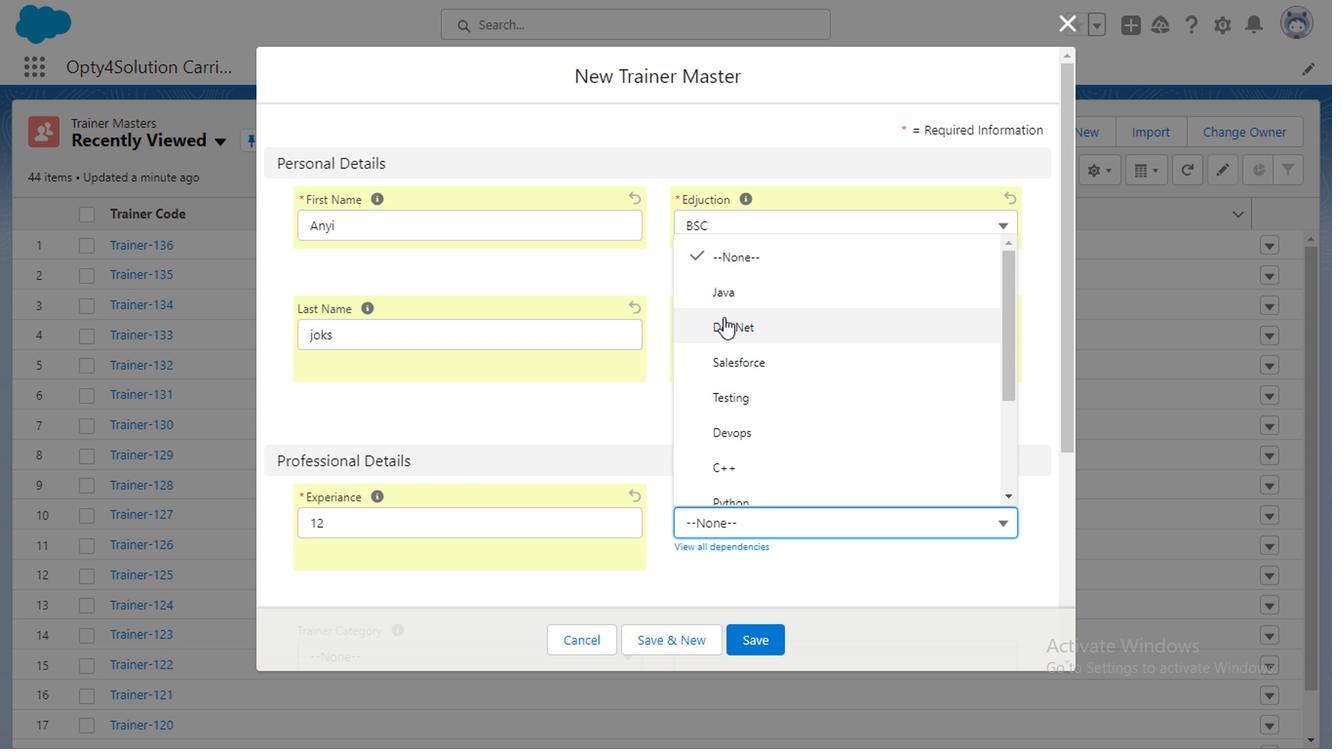 
Action: Mouse moved to (774, 485)
Screenshot: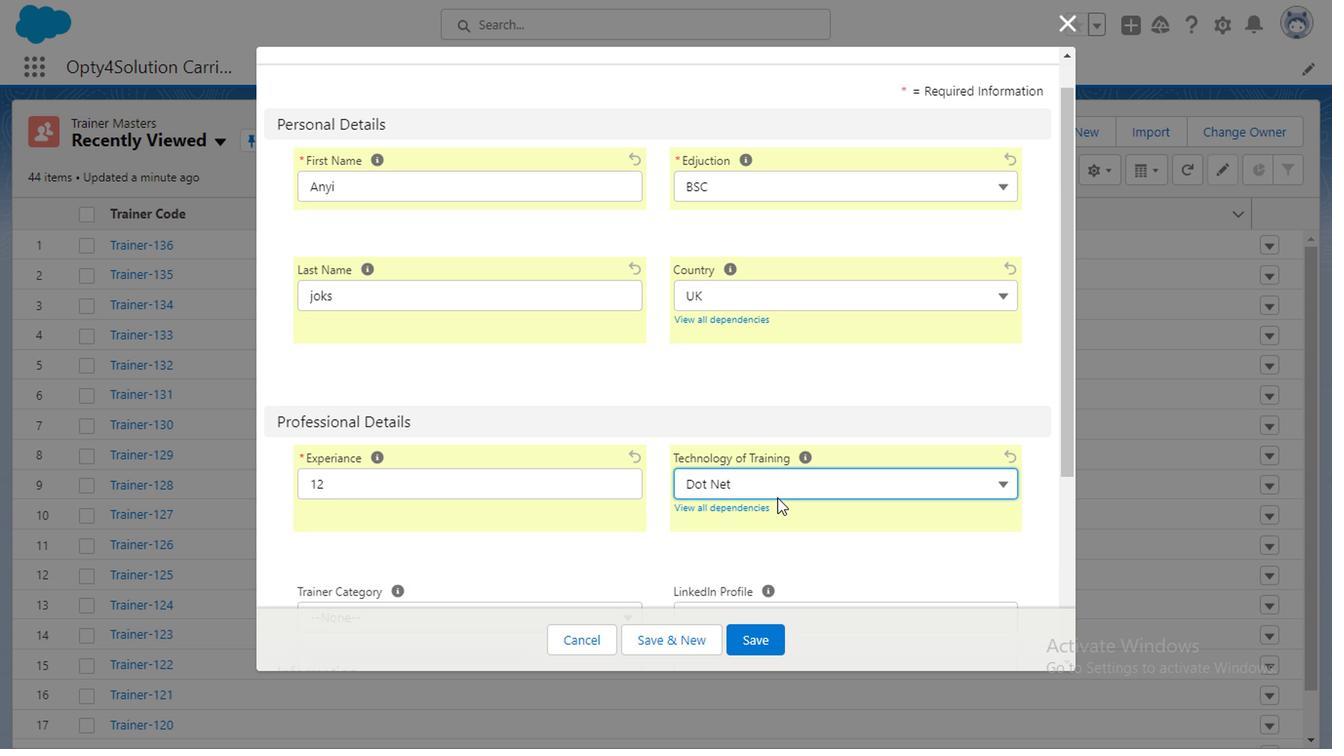 
Action: Mouse scrolled (774, 483) with delta (0, -1)
Screenshot: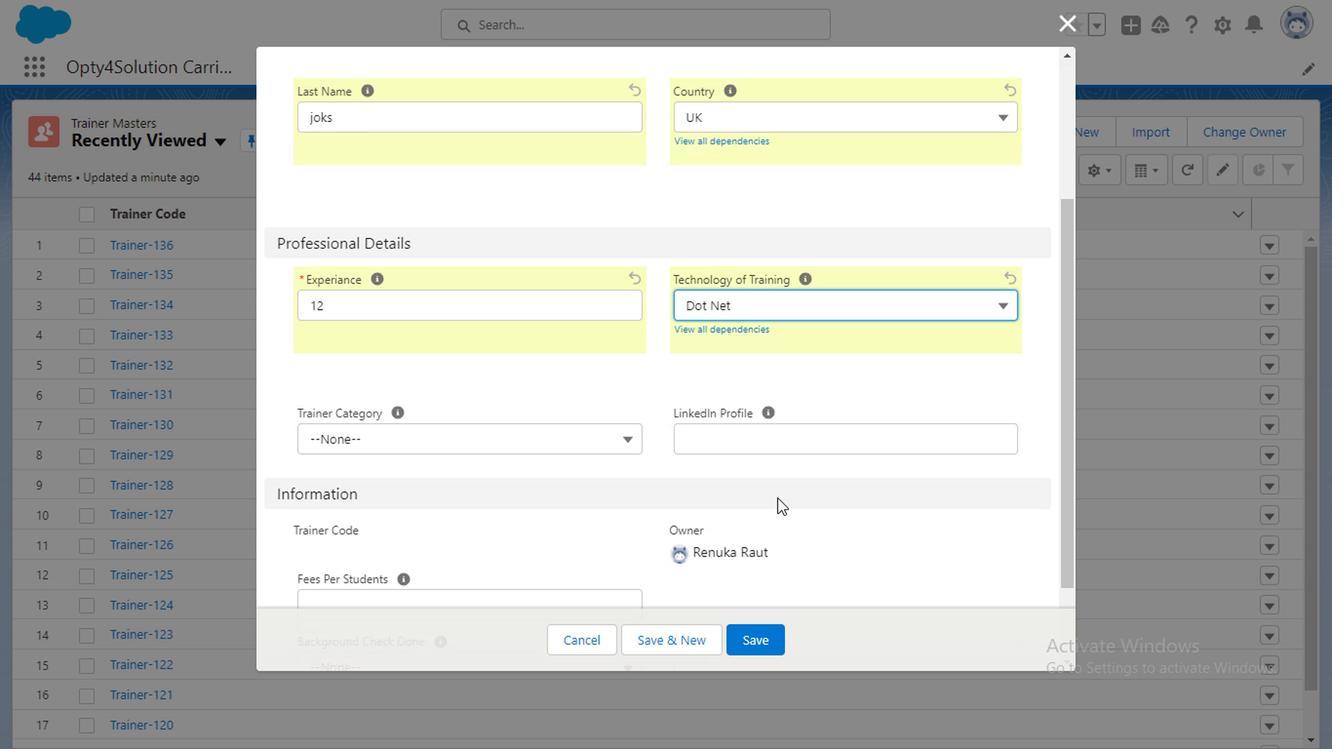 
Action: Mouse moved to (390, 481)
Screenshot: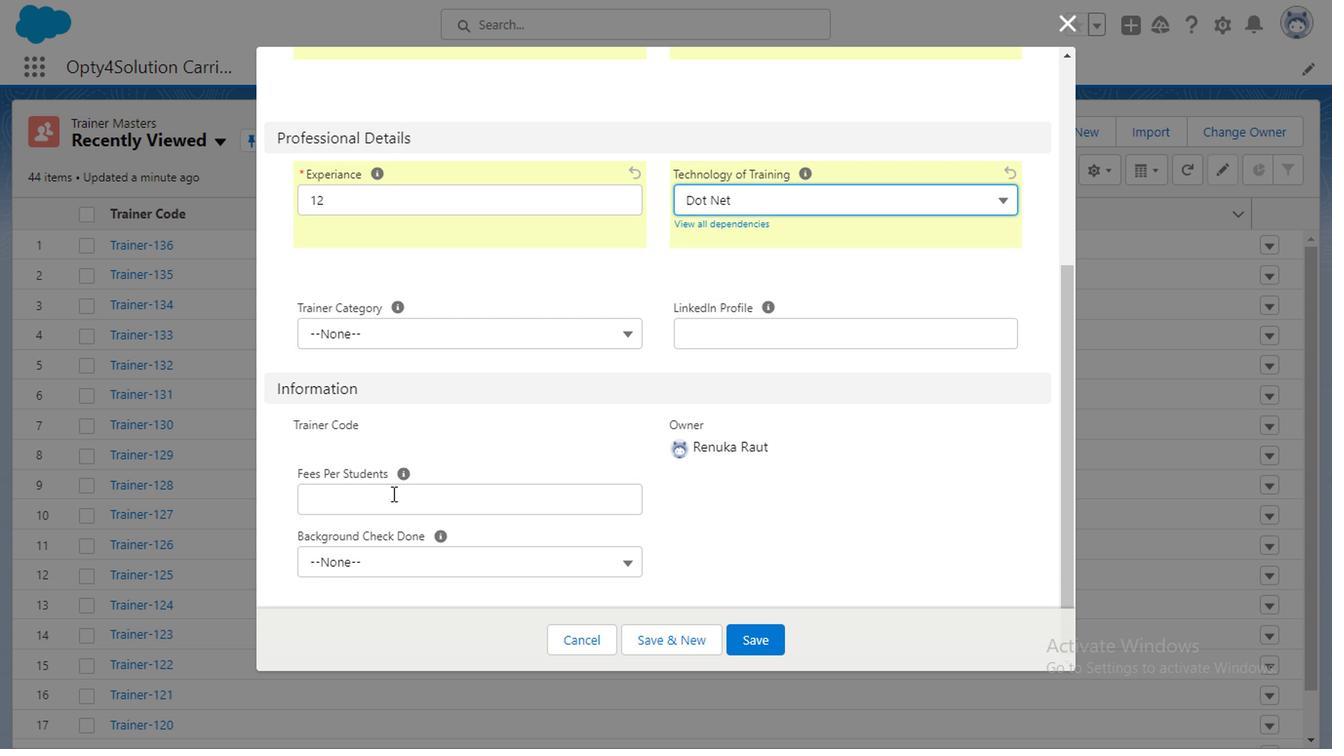 
Action: Mouse pressed left at (390, 481)
Screenshot: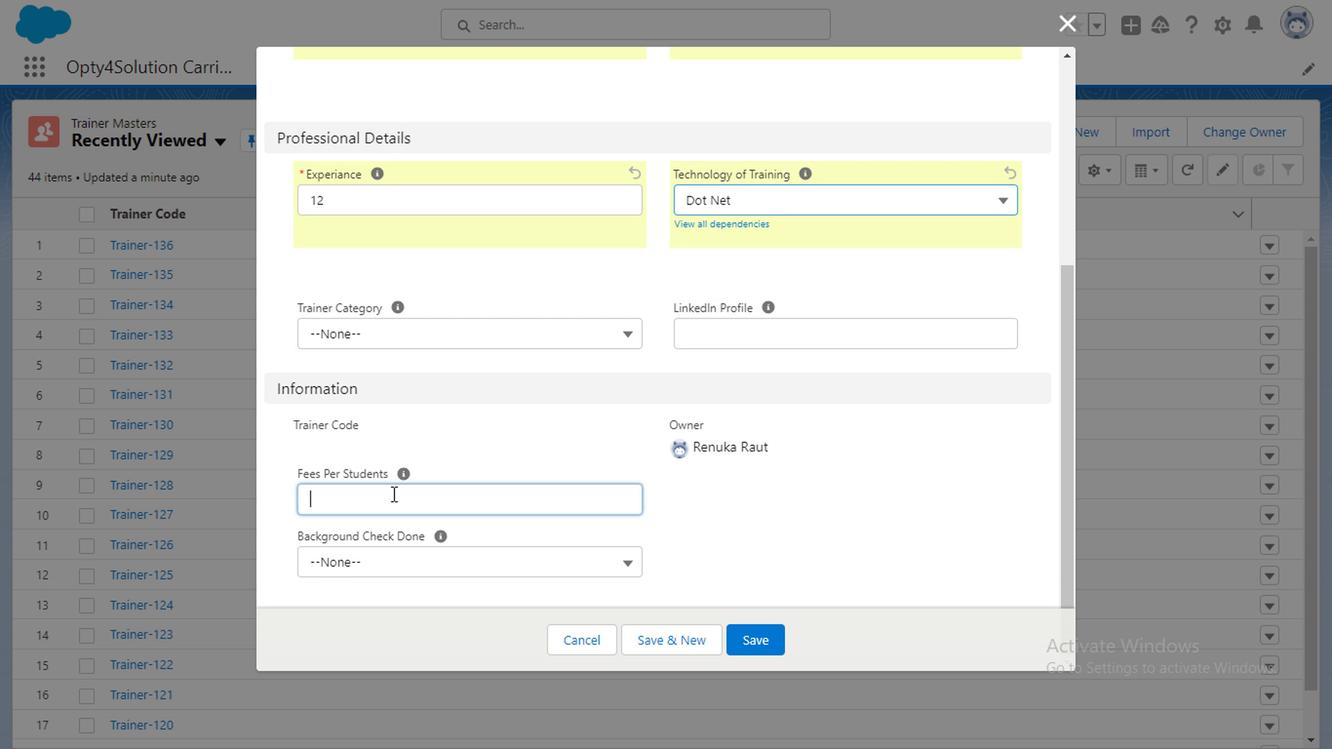 
Action: Mouse moved to (390, 481)
Screenshot: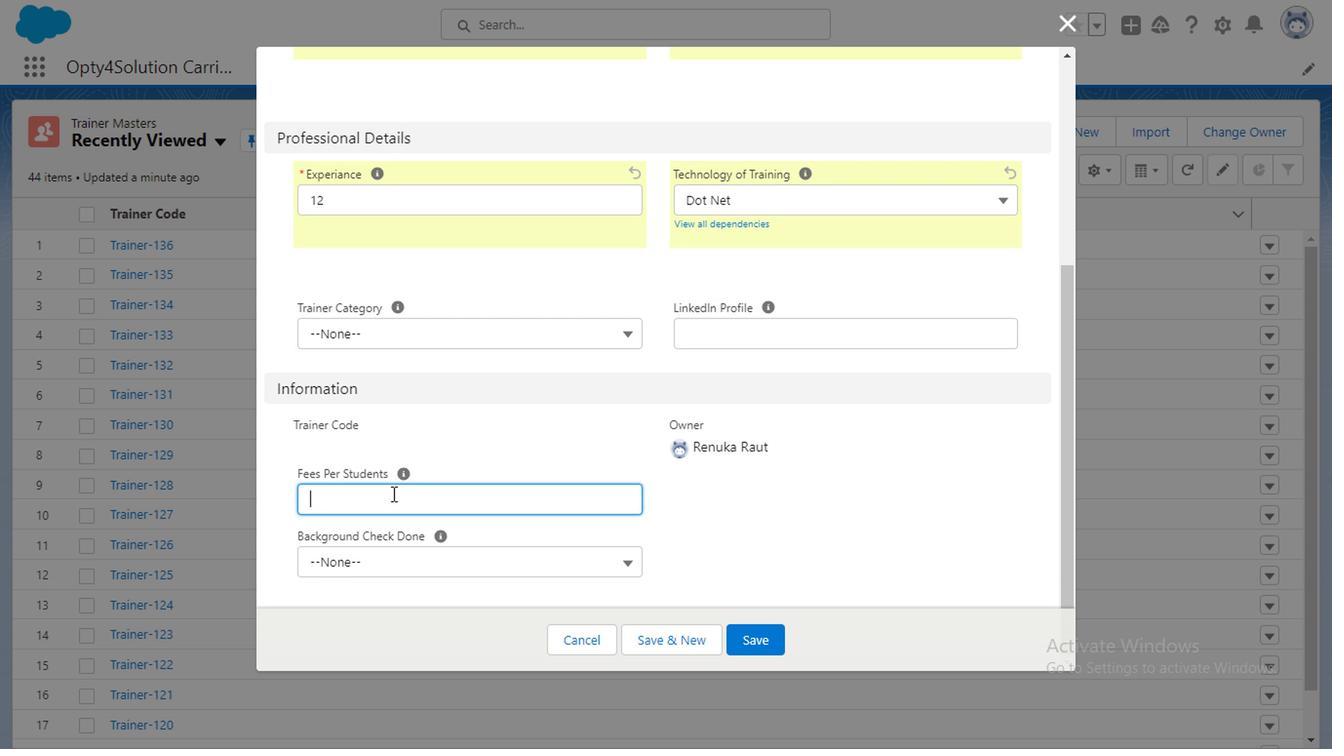 
Action: Key pressed 9000
Screenshot: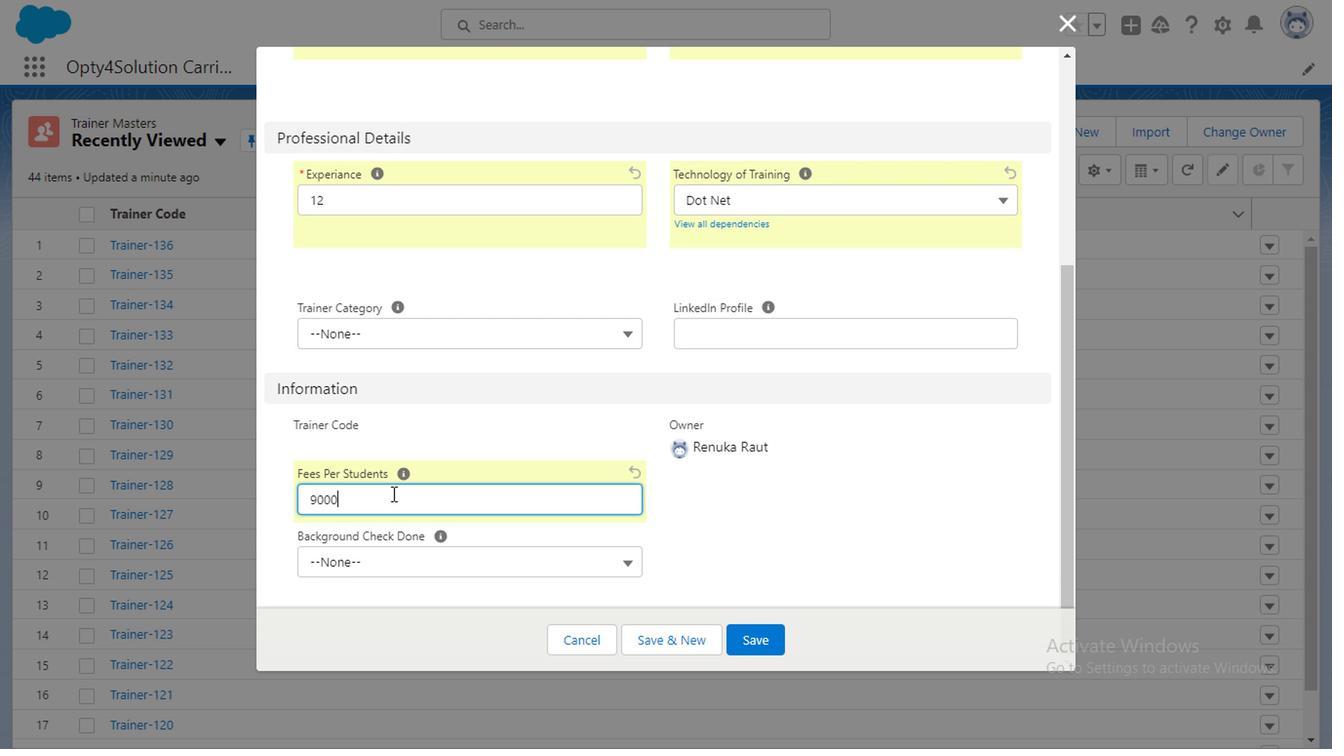 
Action: Mouse moved to (417, 545)
Screenshot: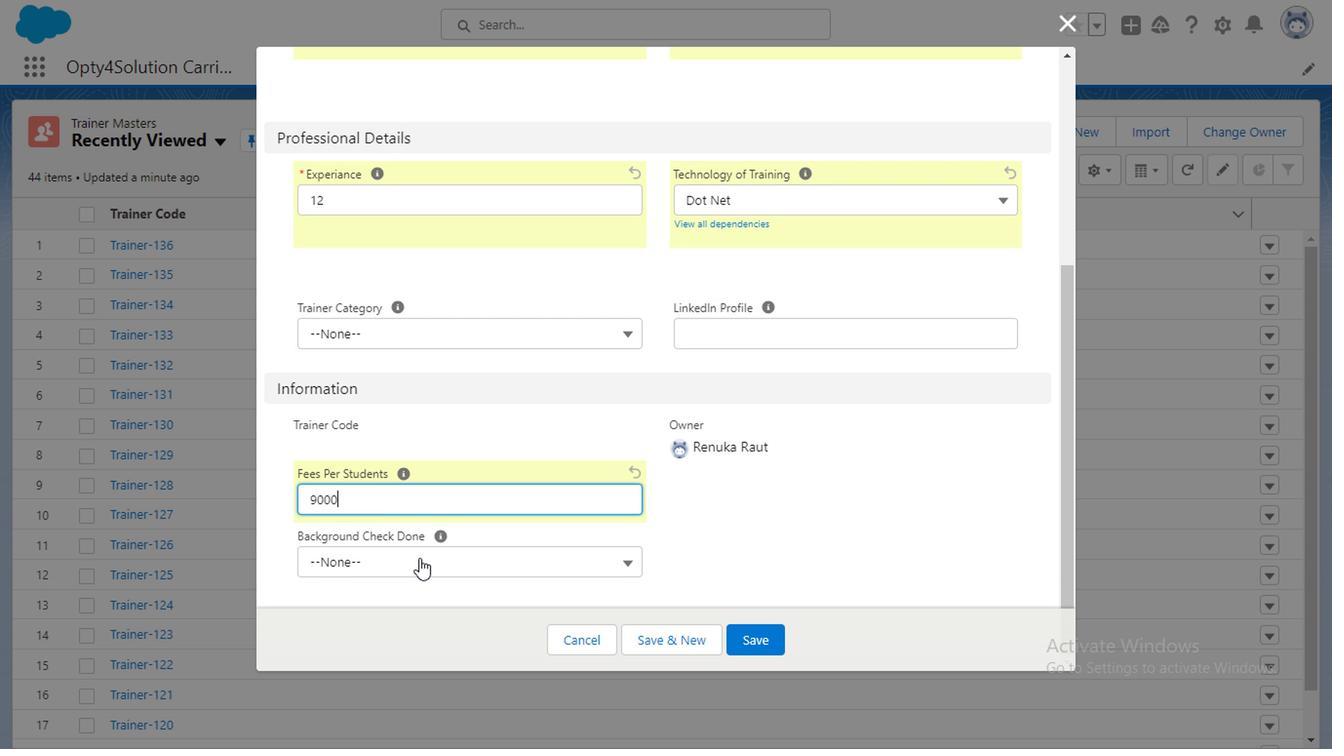 
Action: Mouse pressed left at (417, 545)
Screenshot: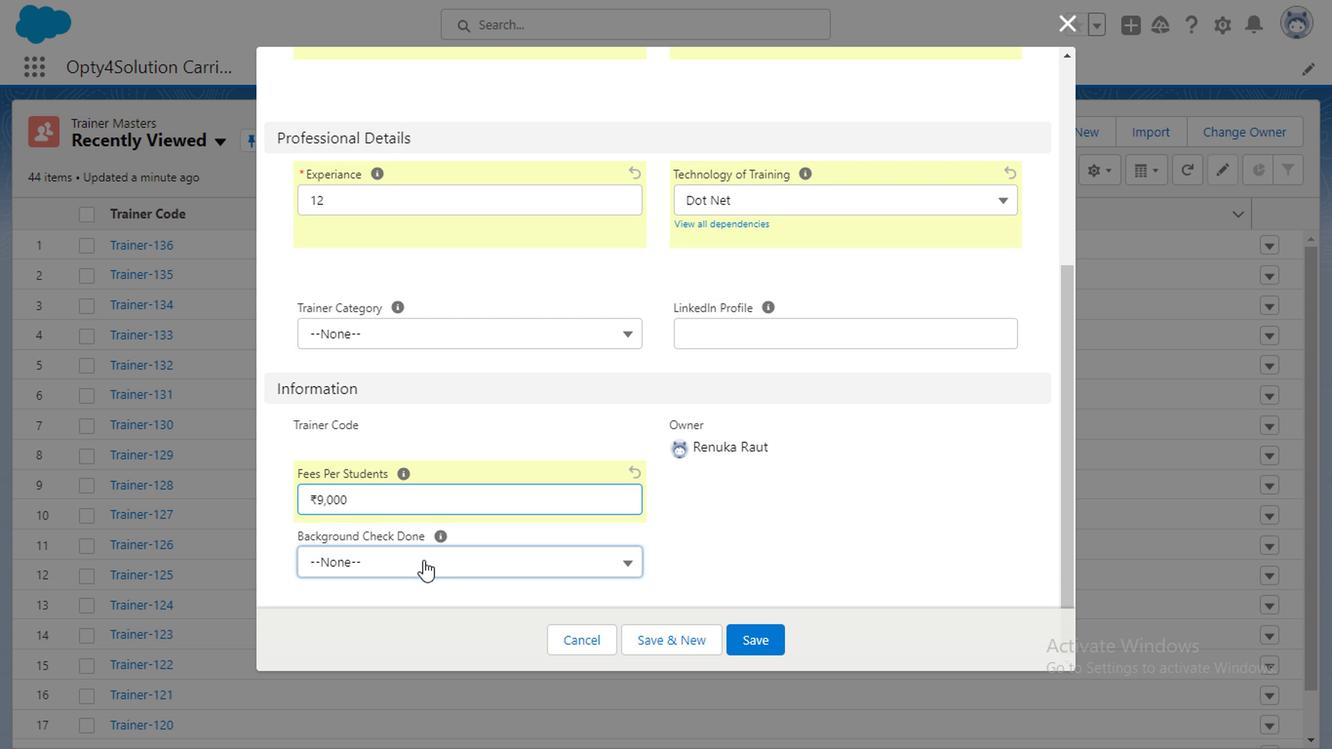 
Action: Mouse moved to (354, 652)
Screenshot: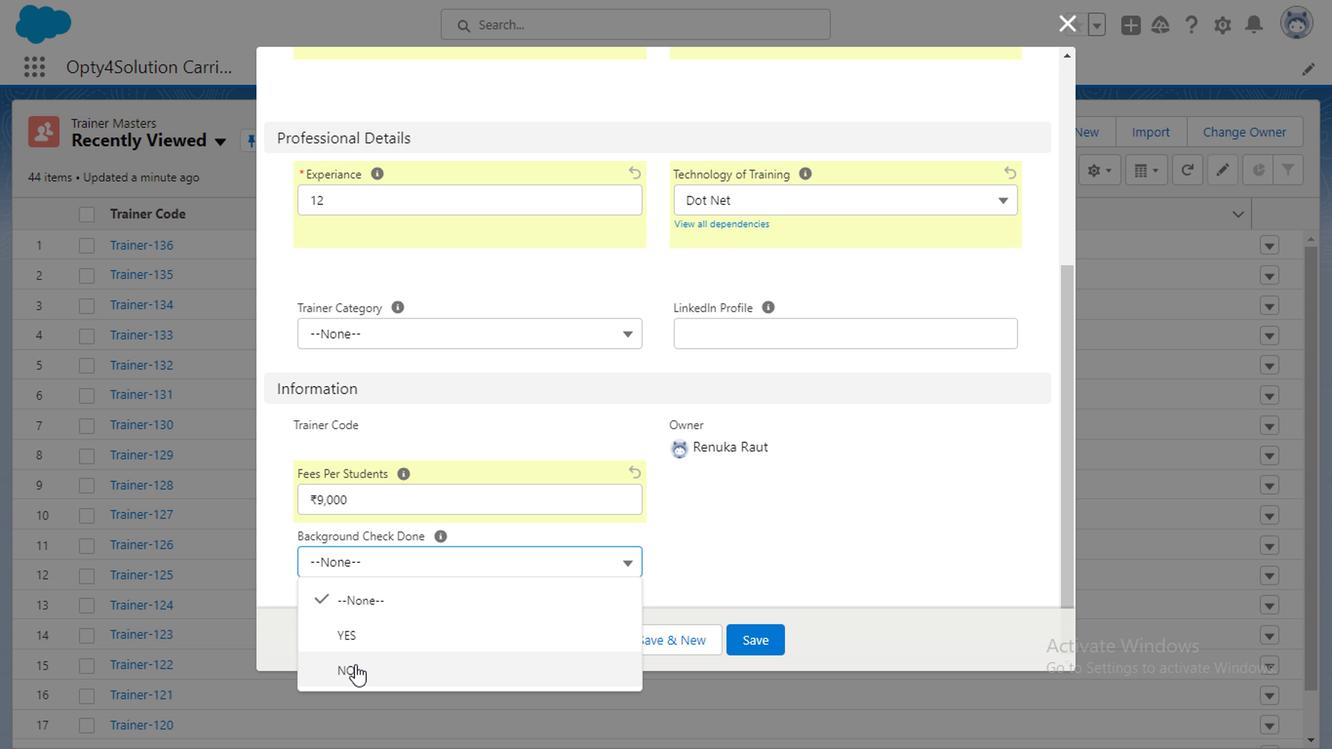 
Action: Mouse pressed left at (354, 652)
Screenshot: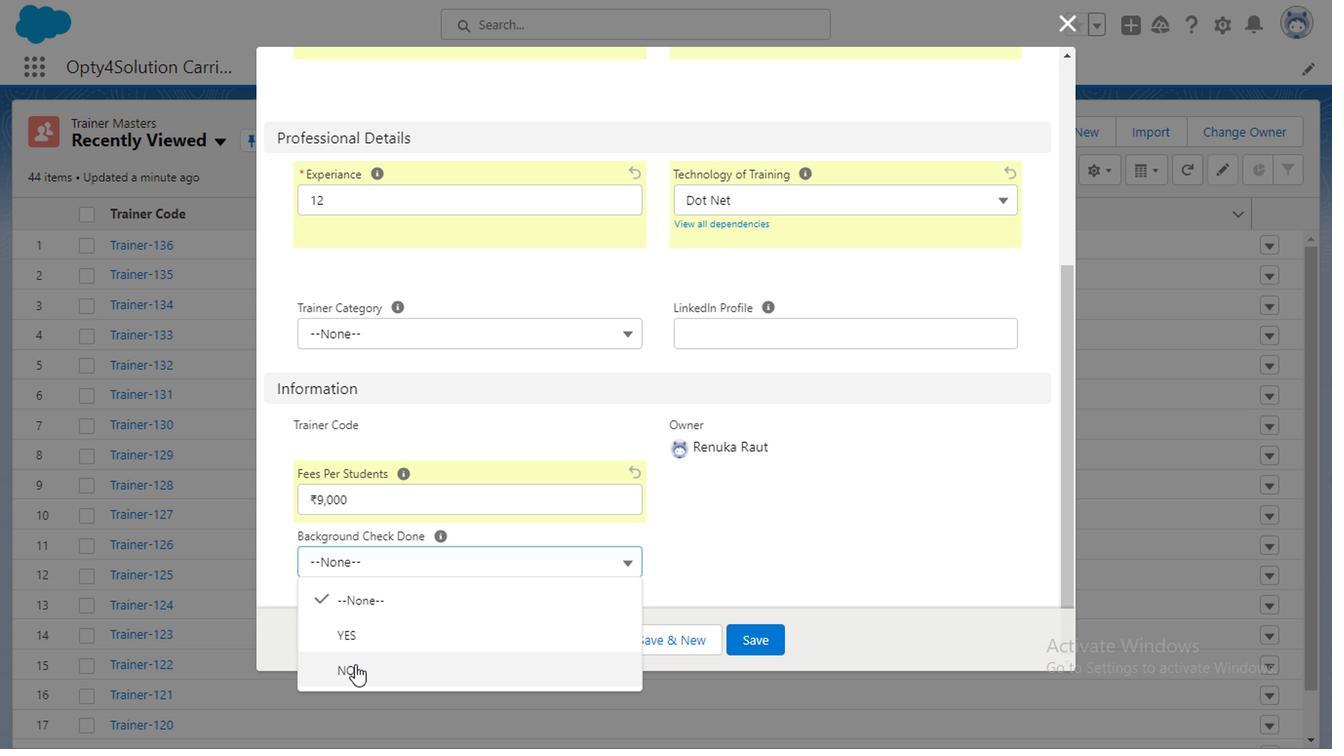 
Action: Mouse moved to (765, 628)
Screenshot: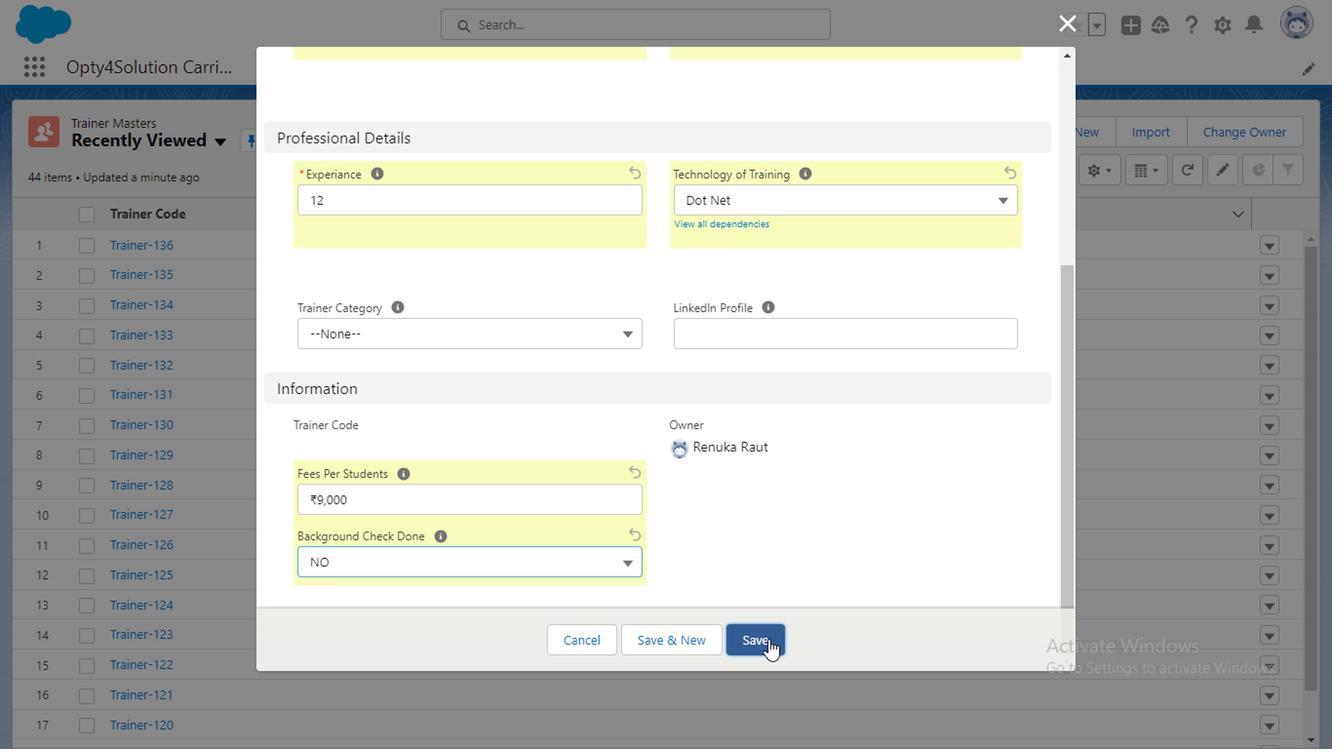 
Action: Mouse pressed left at (765, 628)
Screenshot: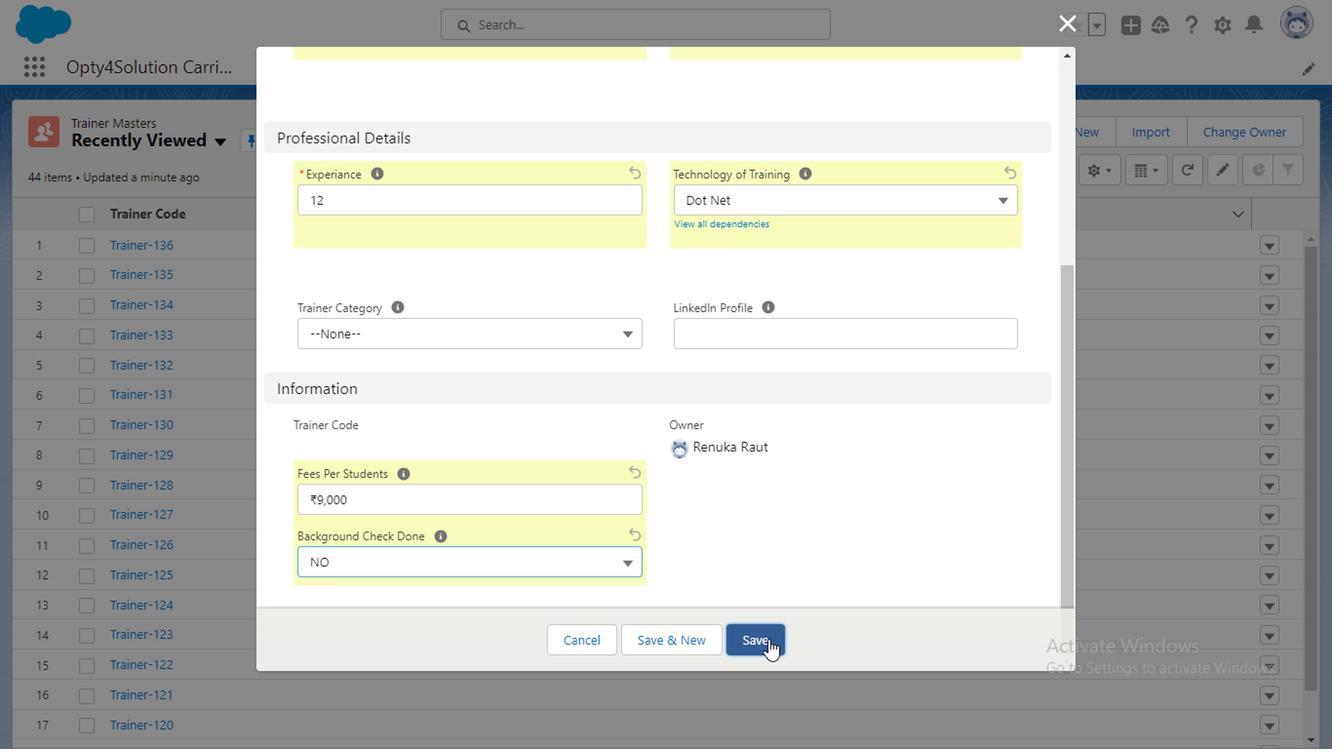 
Action: Mouse moved to (760, 447)
Screenshot: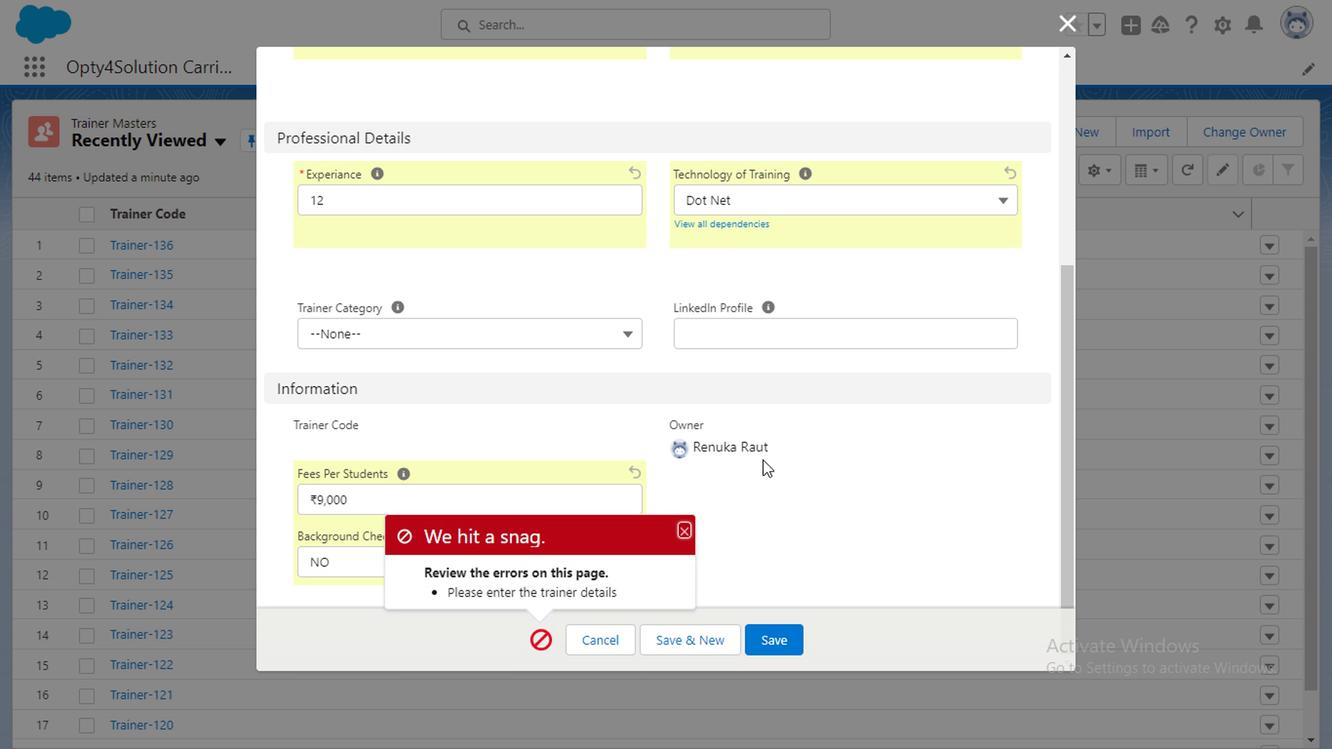 
Action: Mouse scrolled (760, 447) with delta (0, 0)
Screenshot: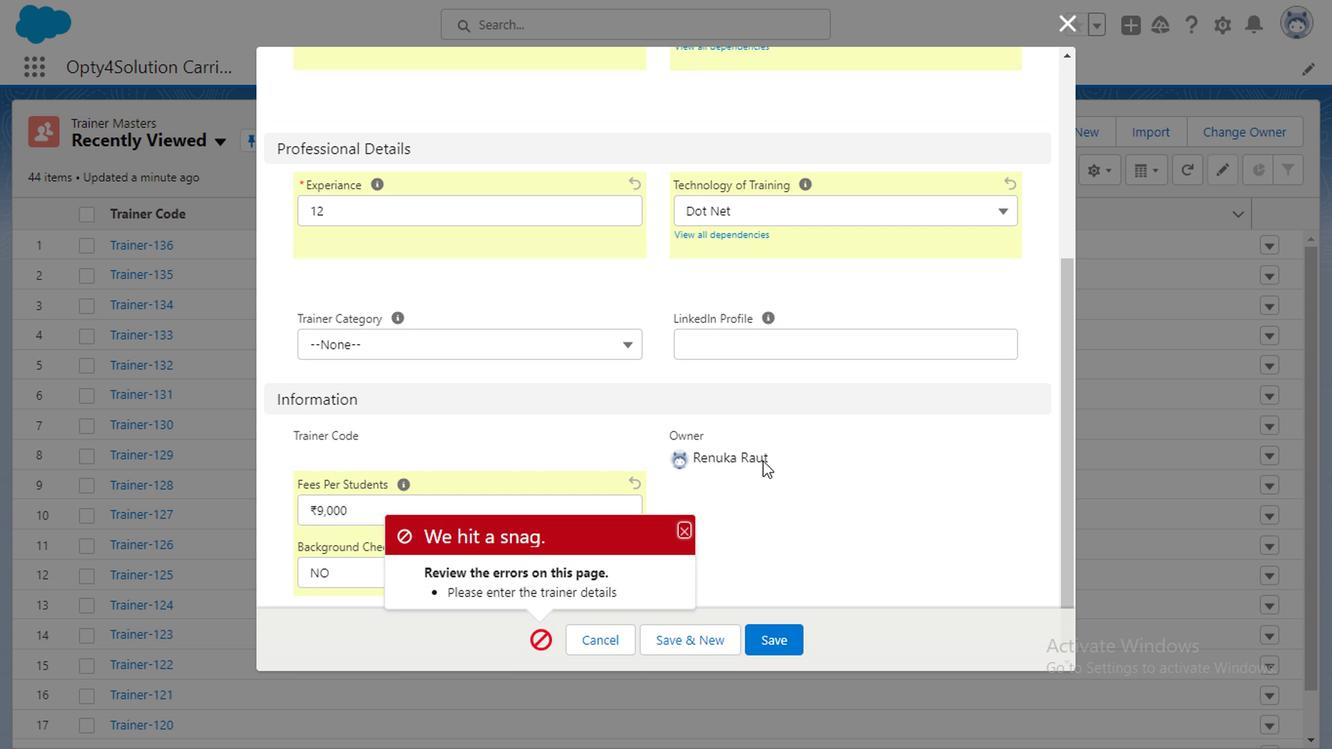 
Action: Mouse moved to (760, 447)
Screenshot: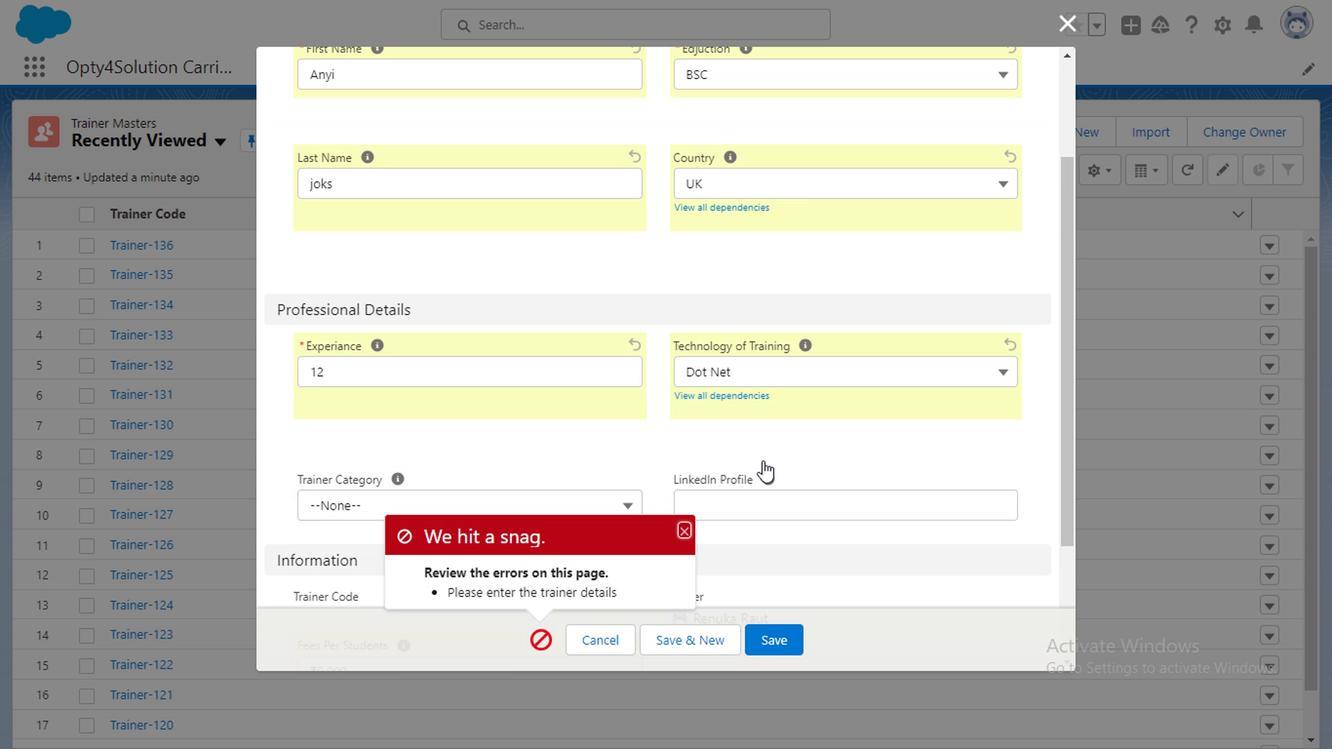 
Action: Mouse scrolled (760, 449) with delta (0, 1)
Screenshot: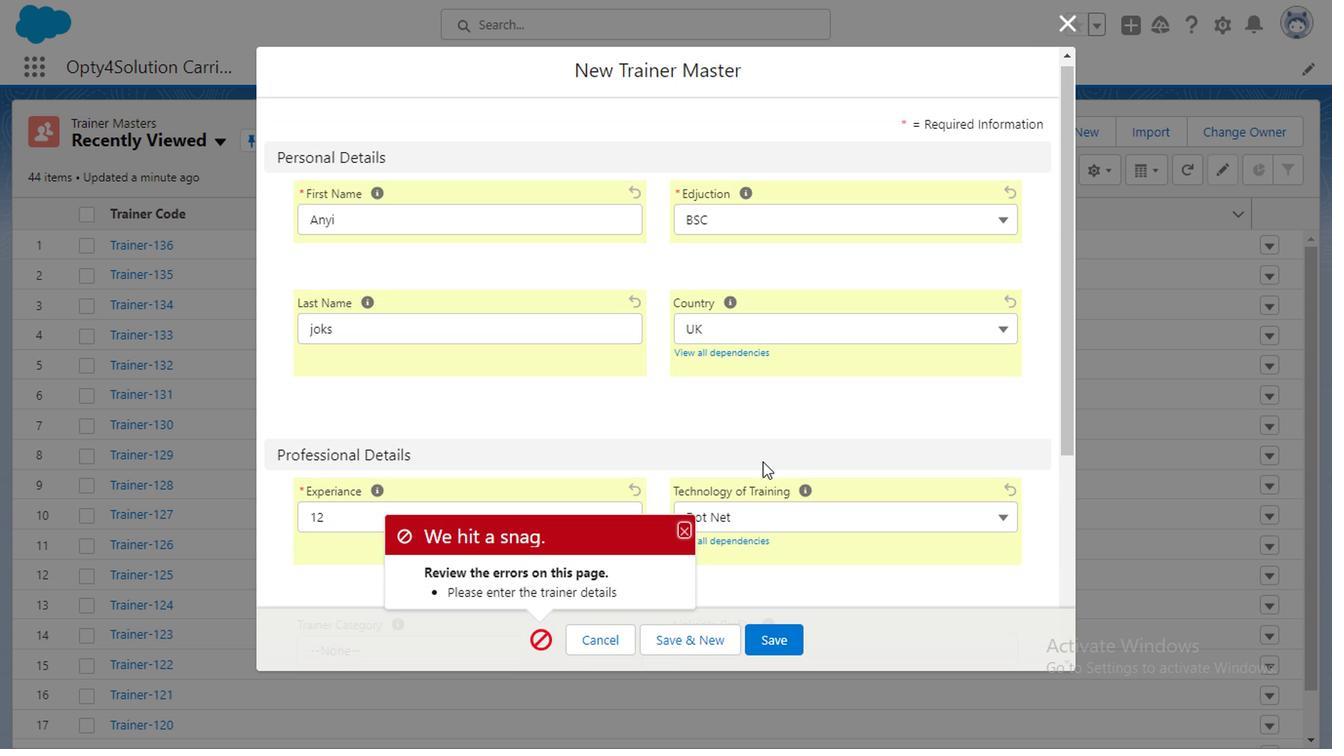 
Action: Mouse moved to (814, 188)
Screenshot: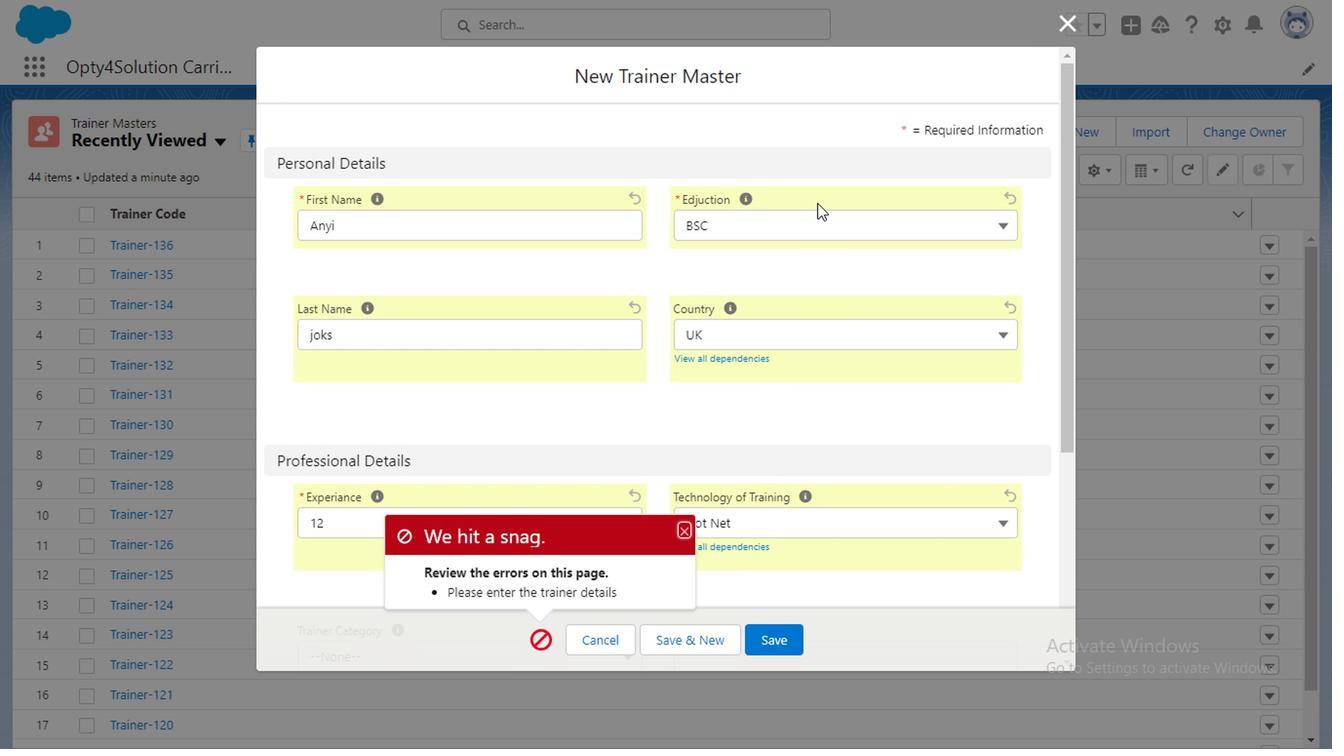 
Action: Mouse pressed left at (814, 188)
Screenshot: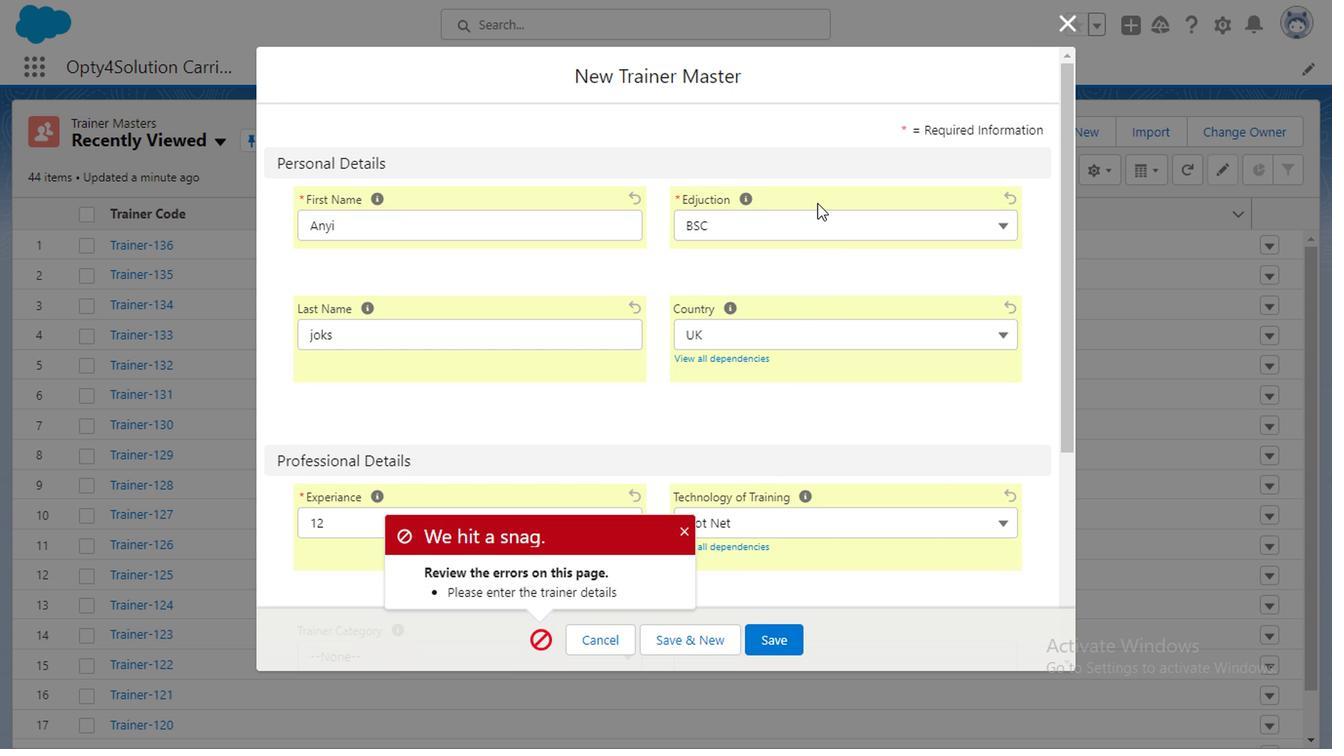 
Action: Mouse moved to (803, 212)
Screenshot: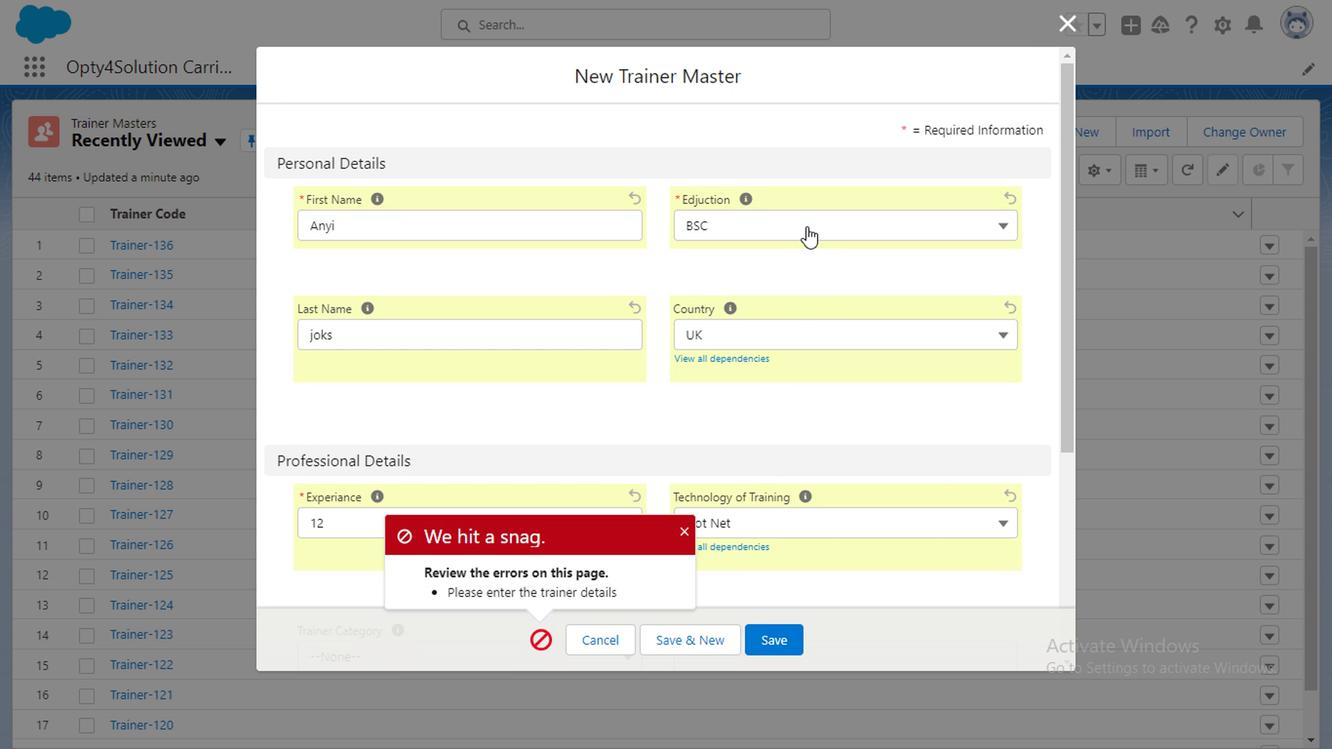 
Action: Mouse pressed left at (803, 212)
Screenshot: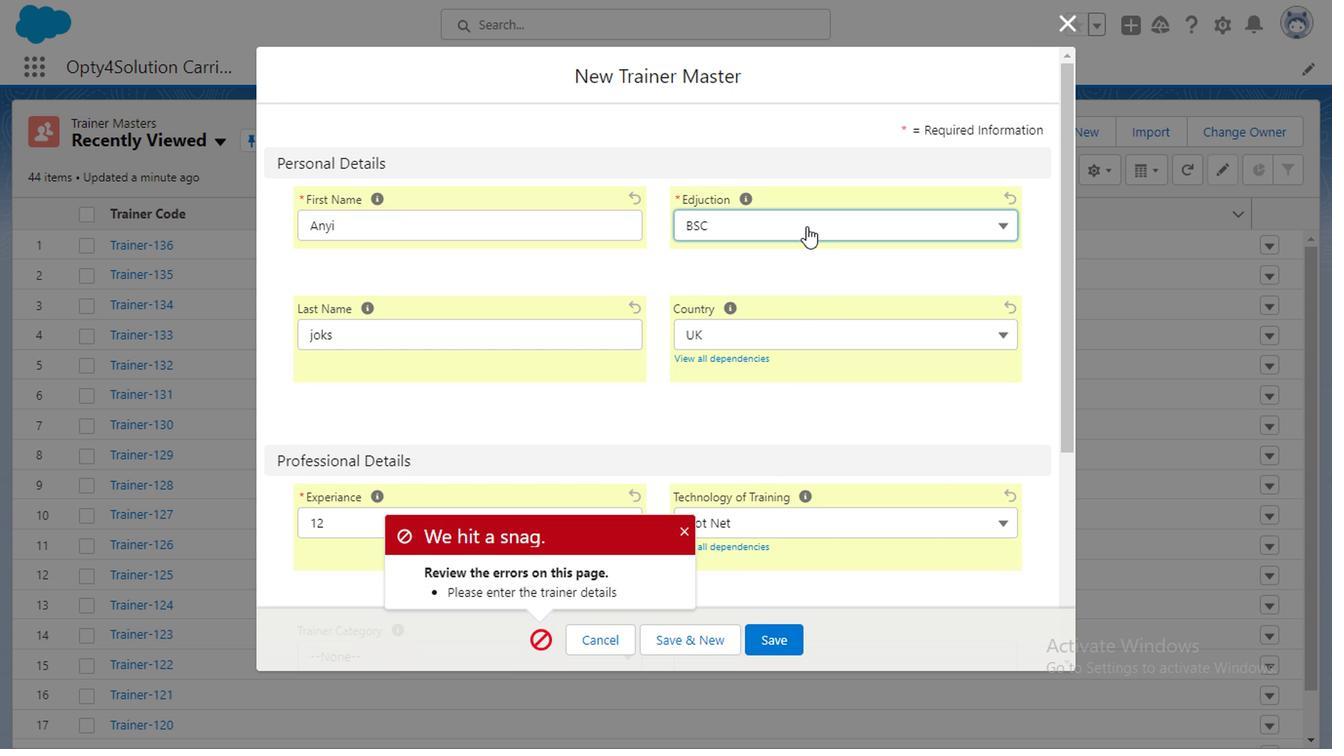 
Action: Mouse moved to (719, 281)
Screenshot: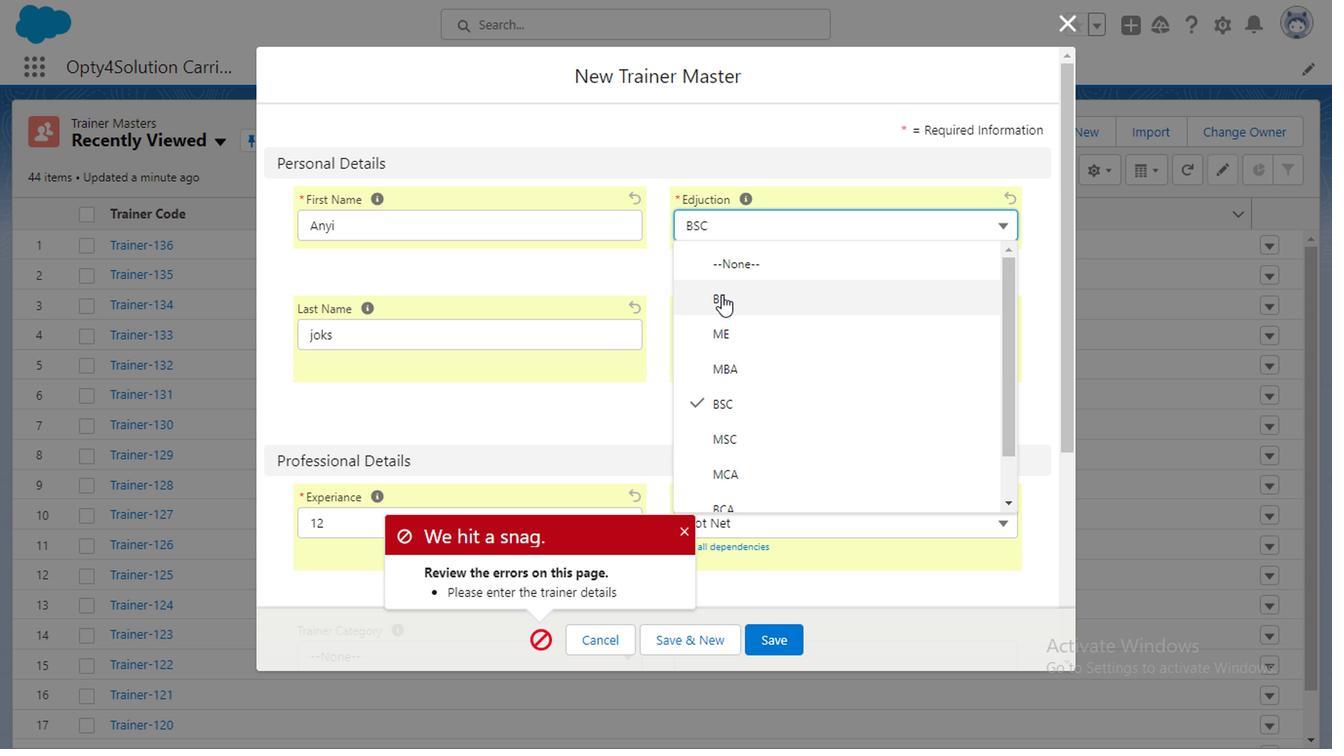 
Action: Mouse pressed left at (719, 281)
Screenshot: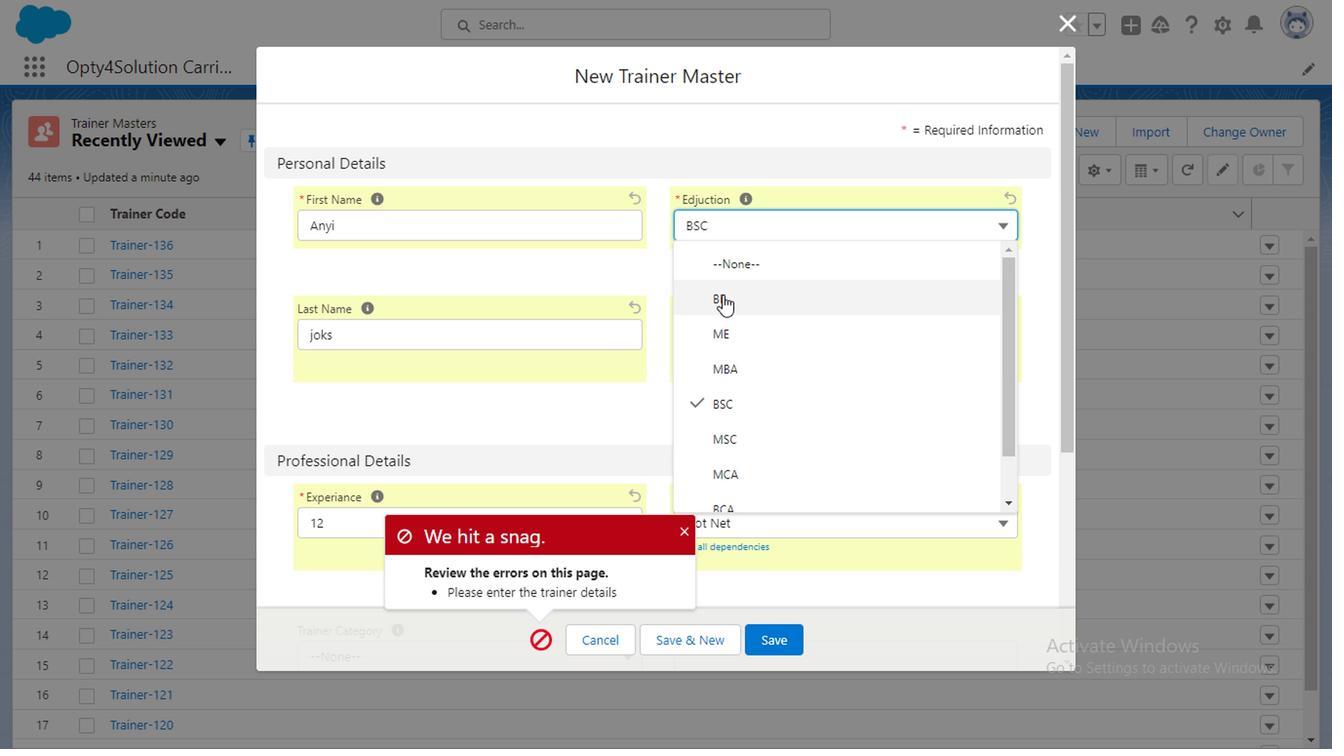 
Action: Mouse moved to (760, 620)
Screenshot: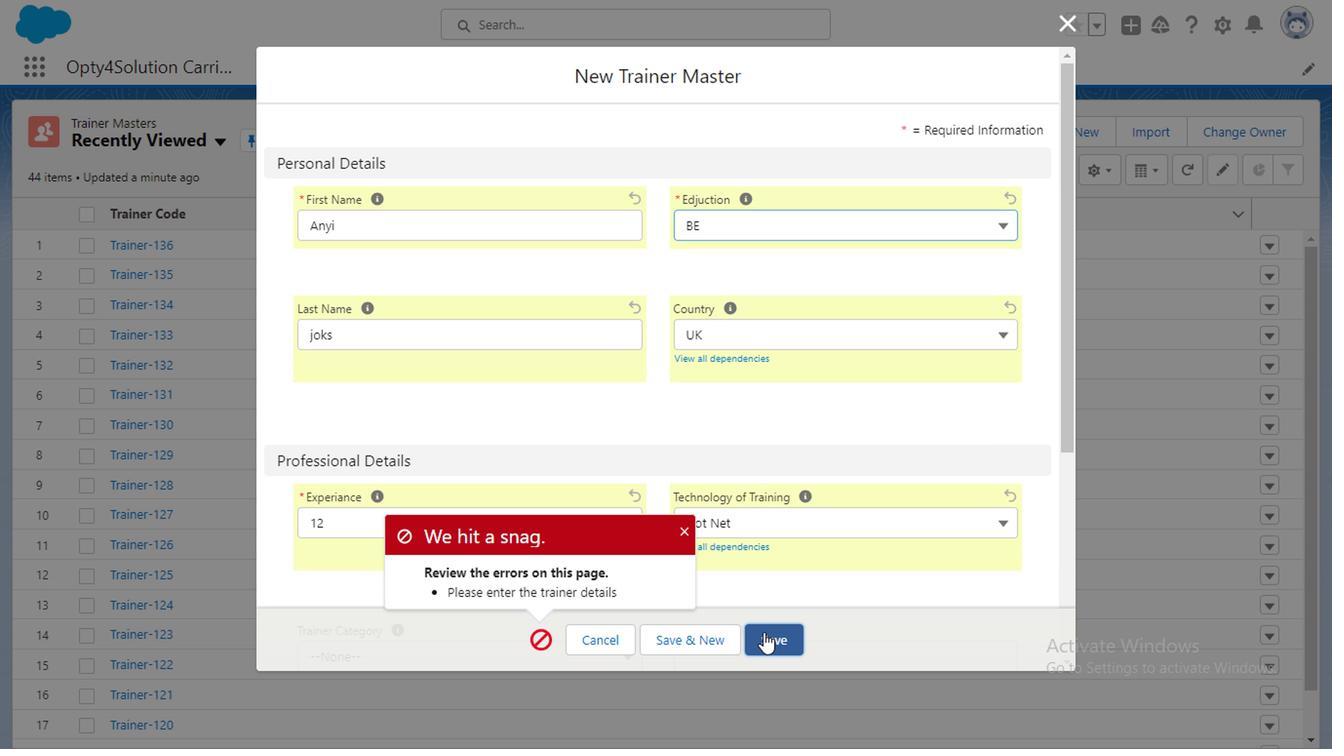 
Action: Mouse pressed left at (760, 620)
Screenshot: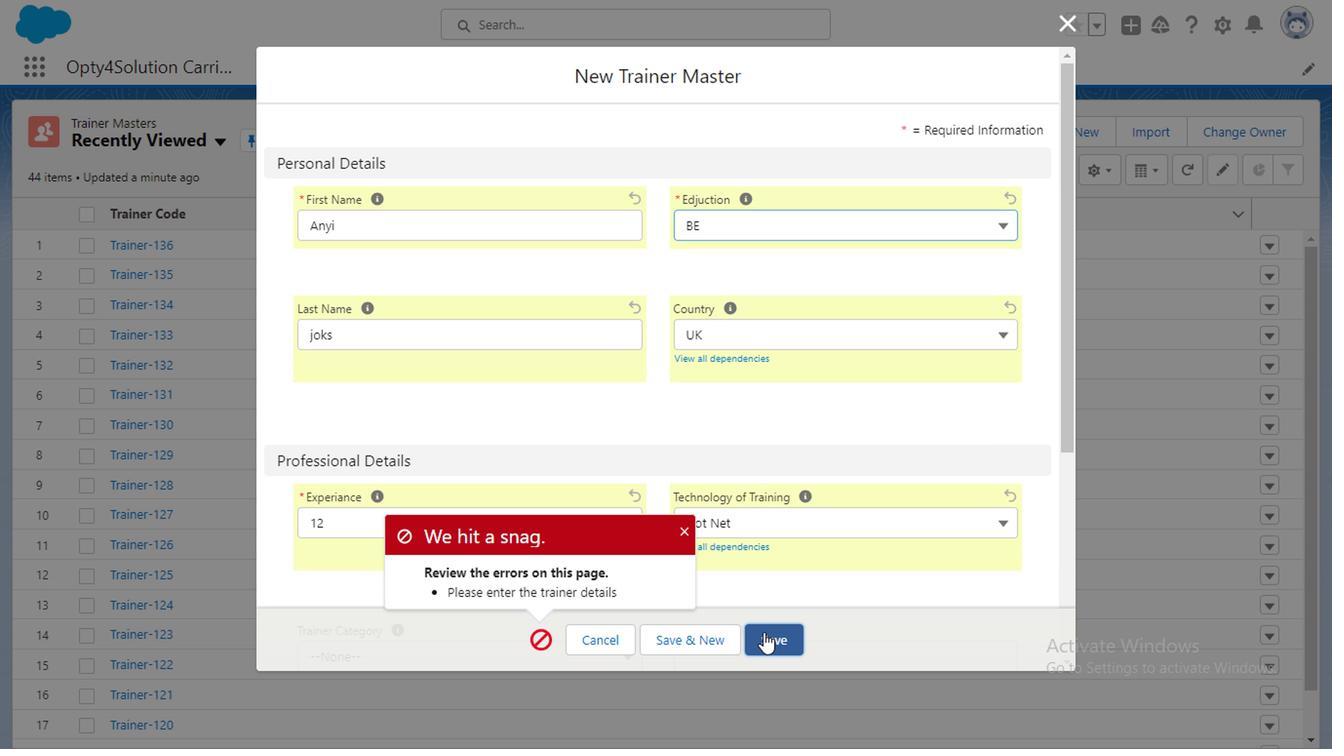 
Action: Mouse moved to (211, 466)
Screenshot: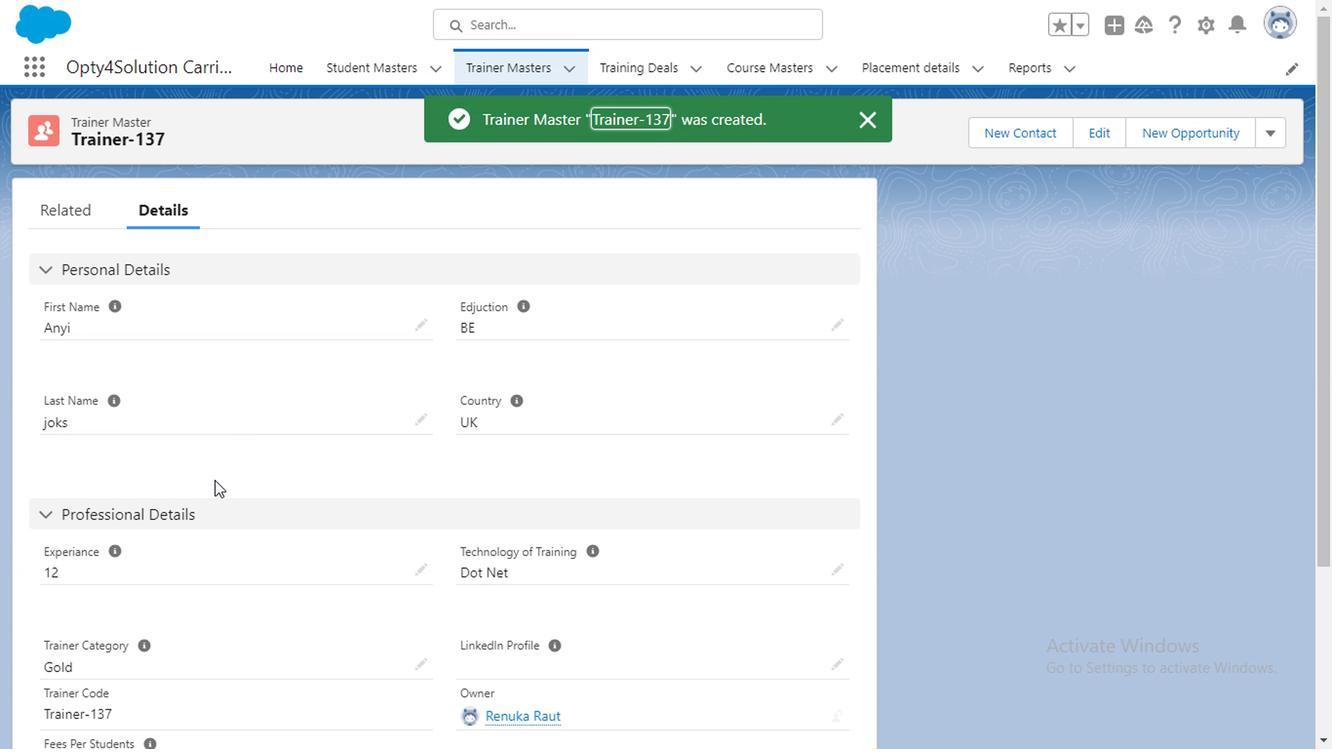 
Action: Mouse scrolled (211, 465) with delta (0, 0)
Screenshot: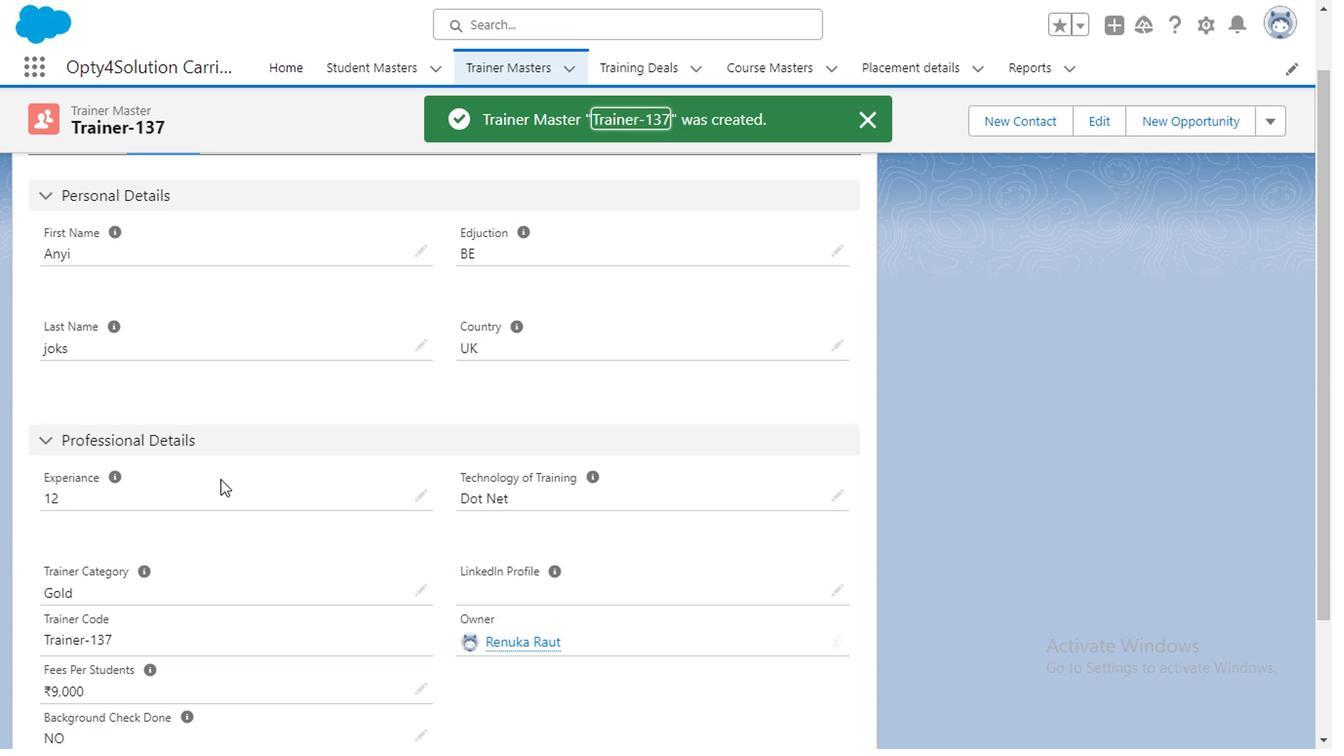 
Action: Mouse moved to (503, 50)
Screenshot: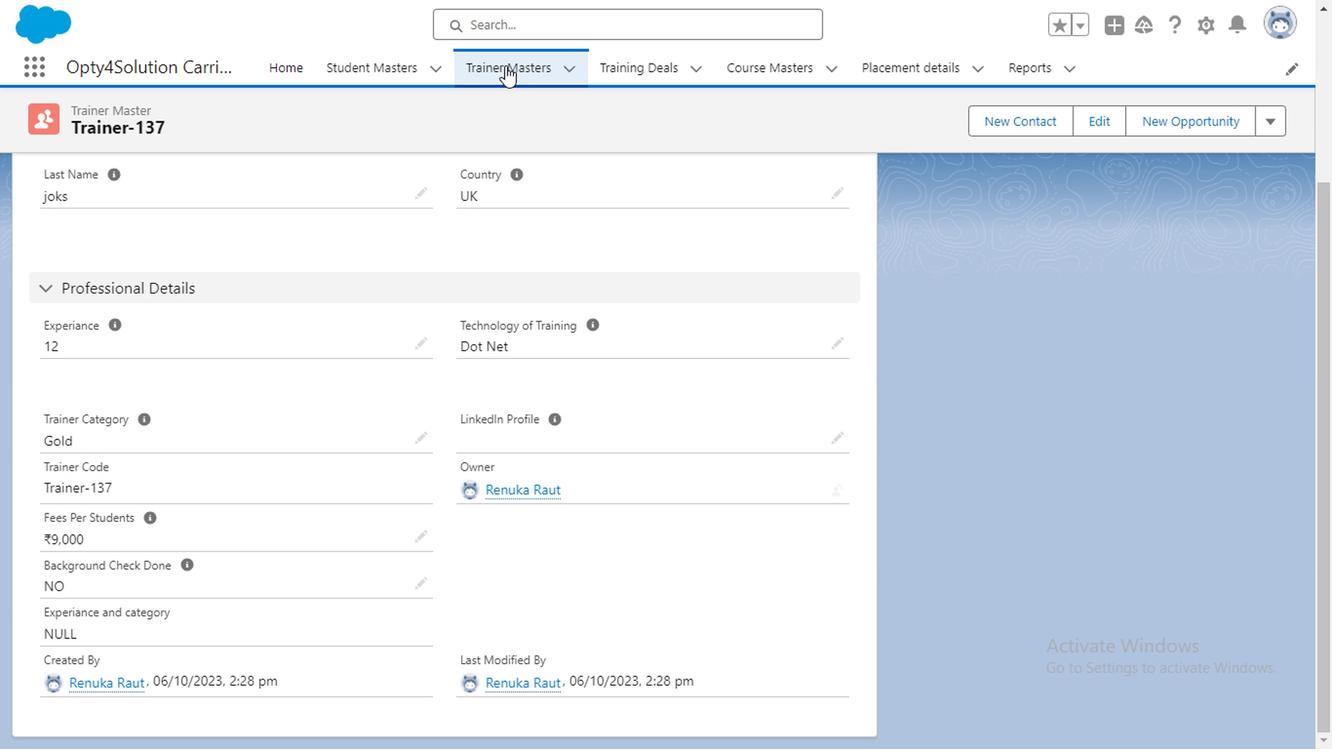 
Action: Mouse pressed left at (503, 50)
Screenshot: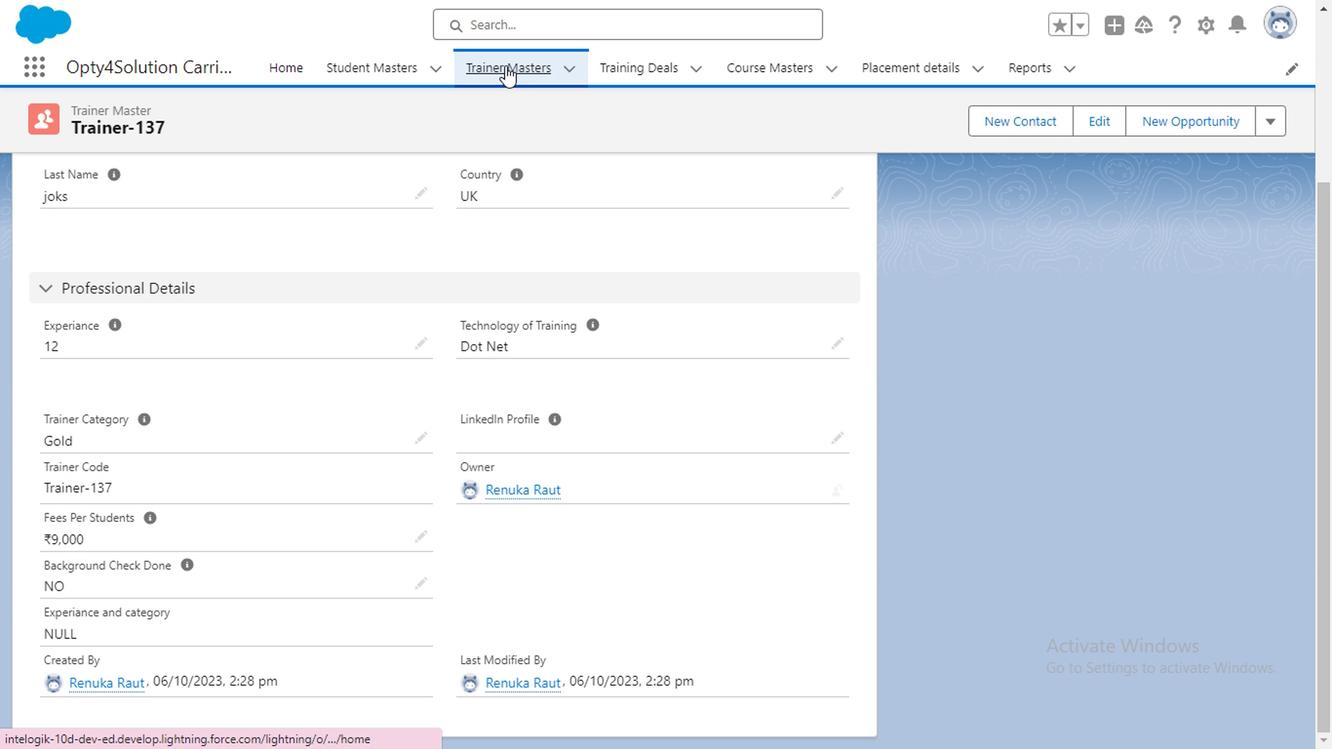 
Action: Mouse moved to (1080, 114)
Screenshot: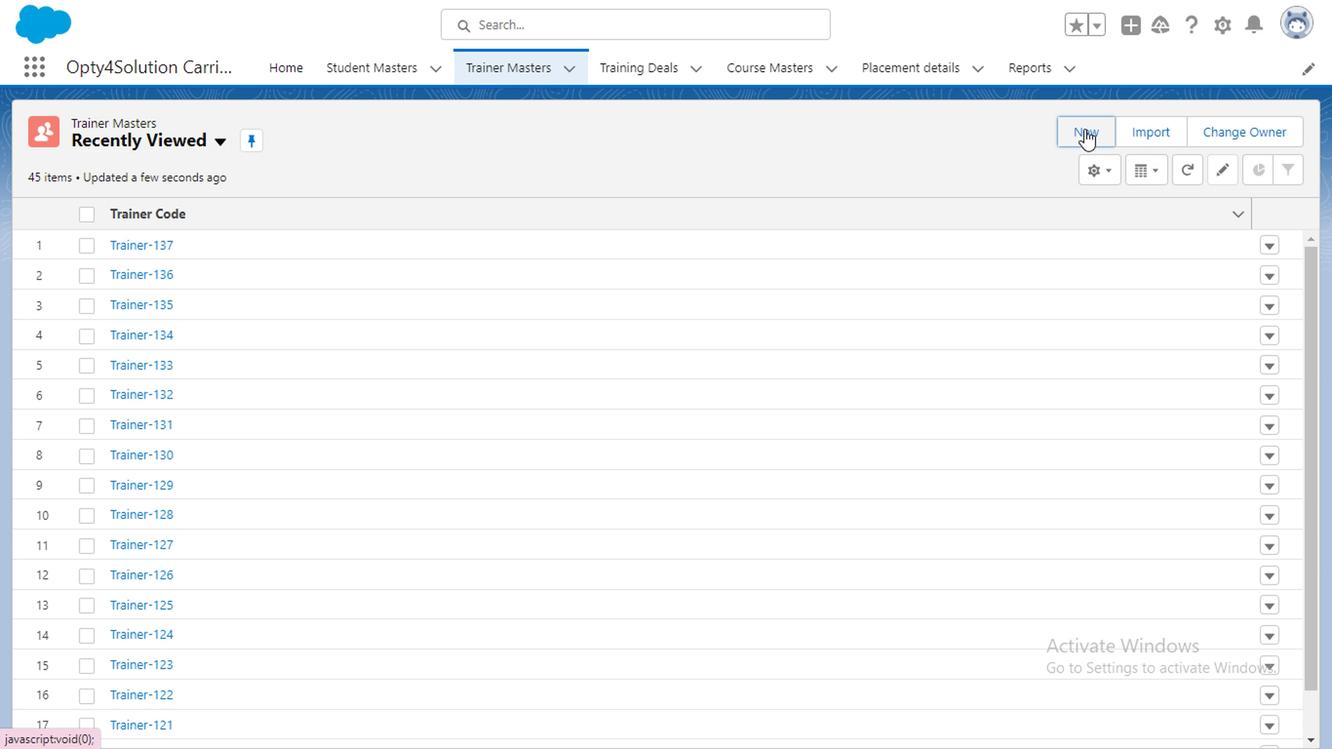 
Action: Mouse pressed left at (1080, 114)
Screenshot: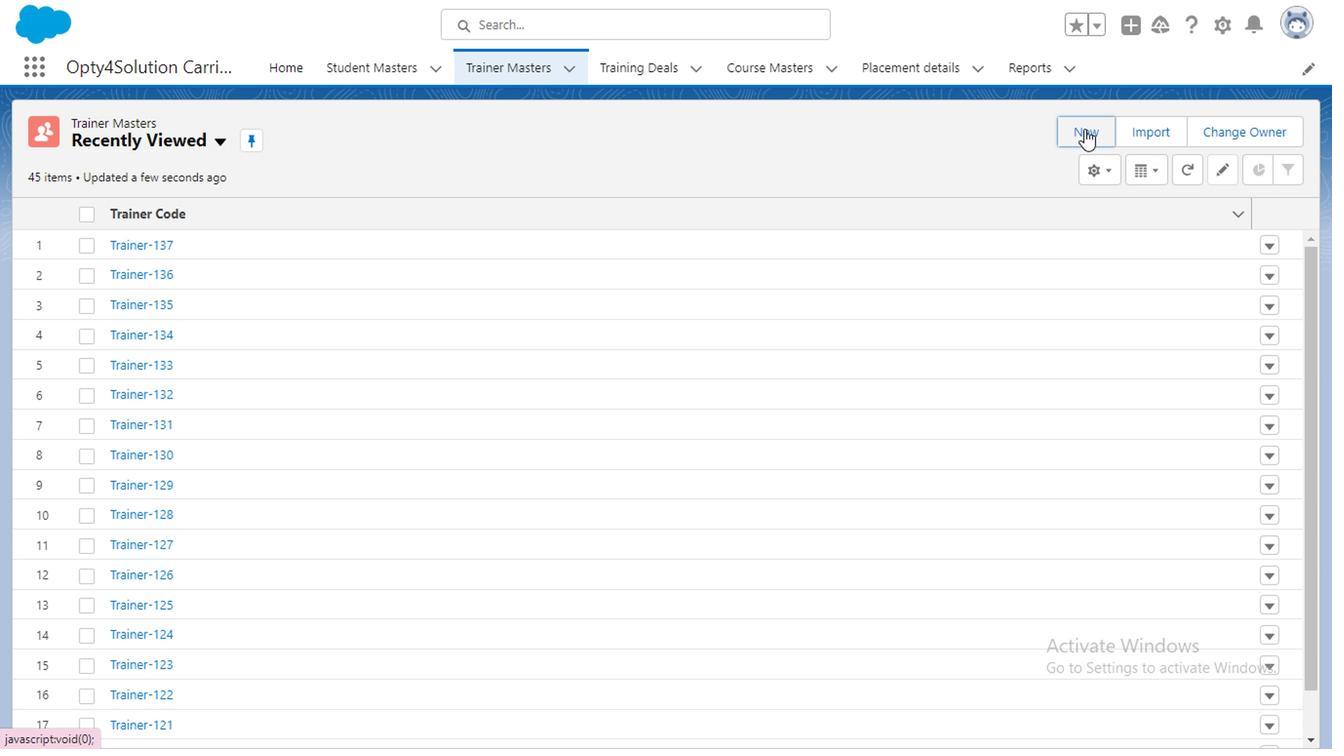 
Action: Mouse moved to (322, 213)
Screenshot: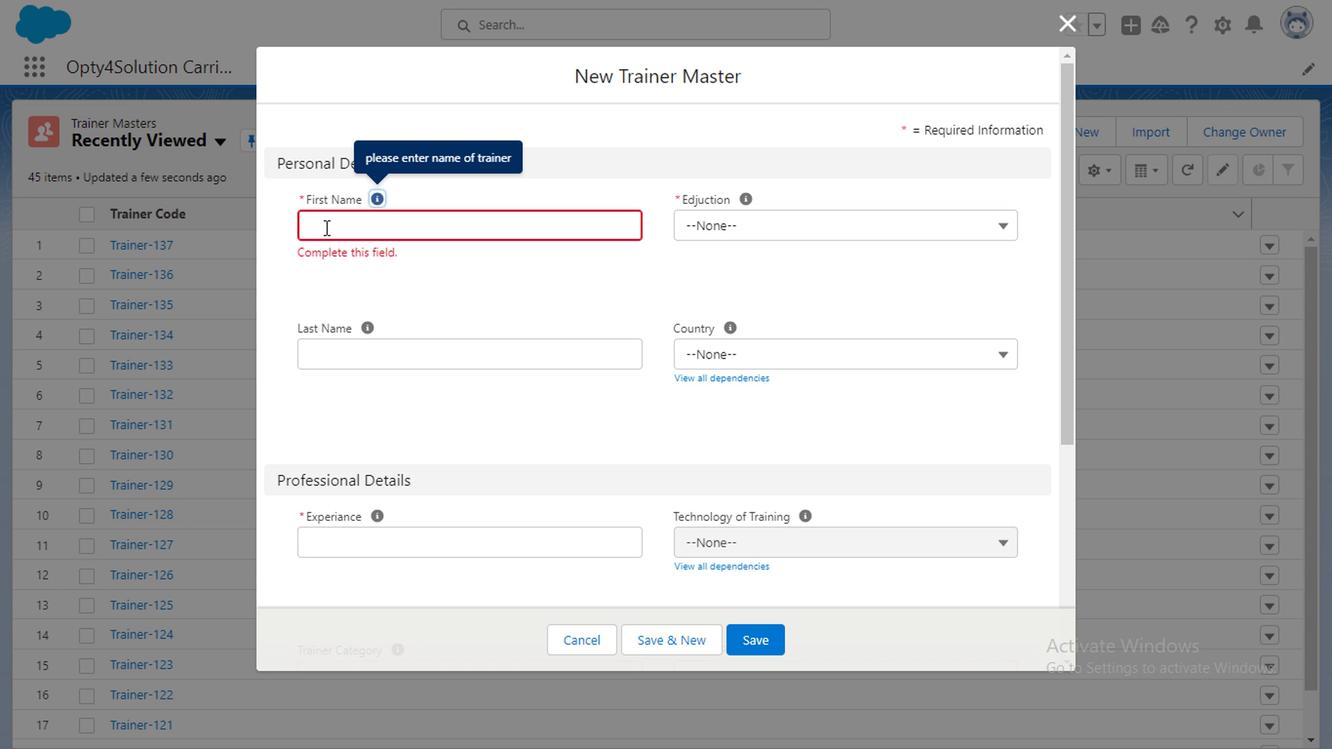 
Action: Mouse pressed left at (322, 213)
Screenshot: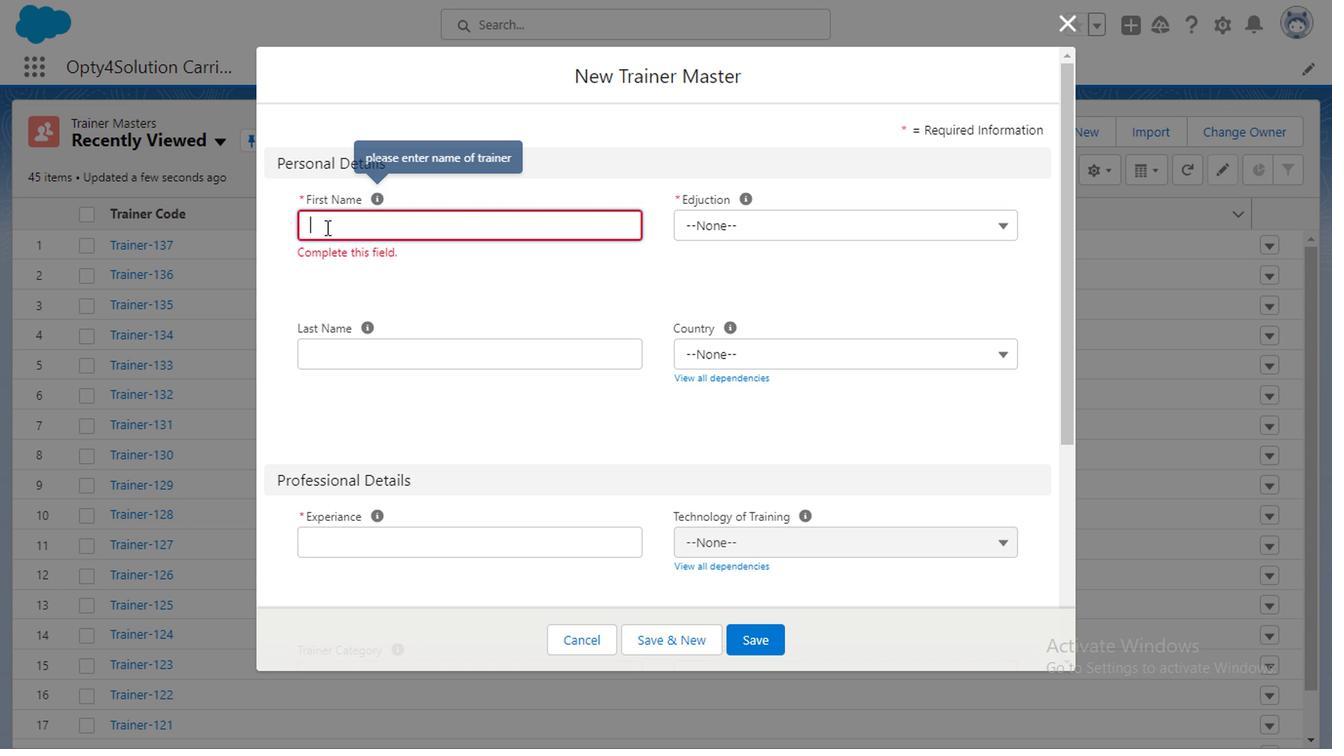 
Action: Mouse moved to (328, 221)
Screenshot: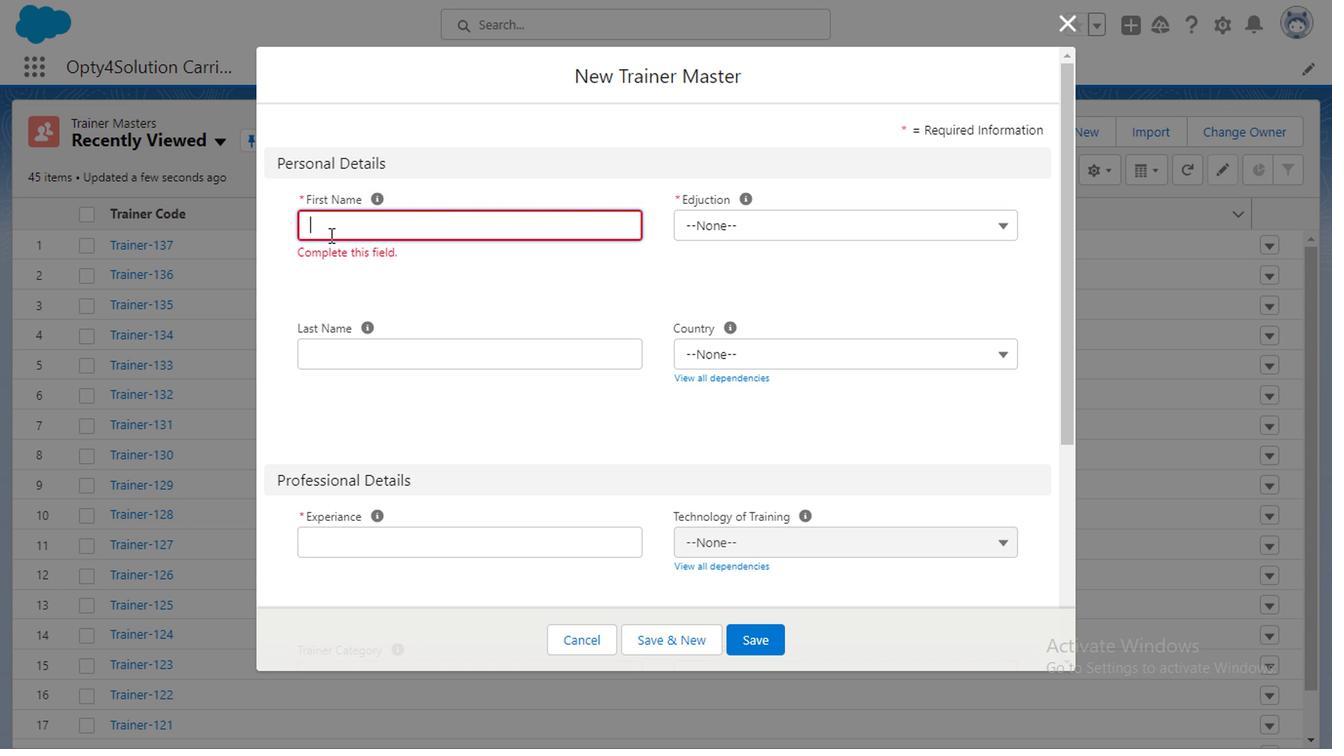 
Action: Key pressed <Key.caps_lock>n<Key.caps_lock><Key.backspace>N<Key.backspace><Key.caps_lock>n<Key.caps_lock>OMITA
Screenshot: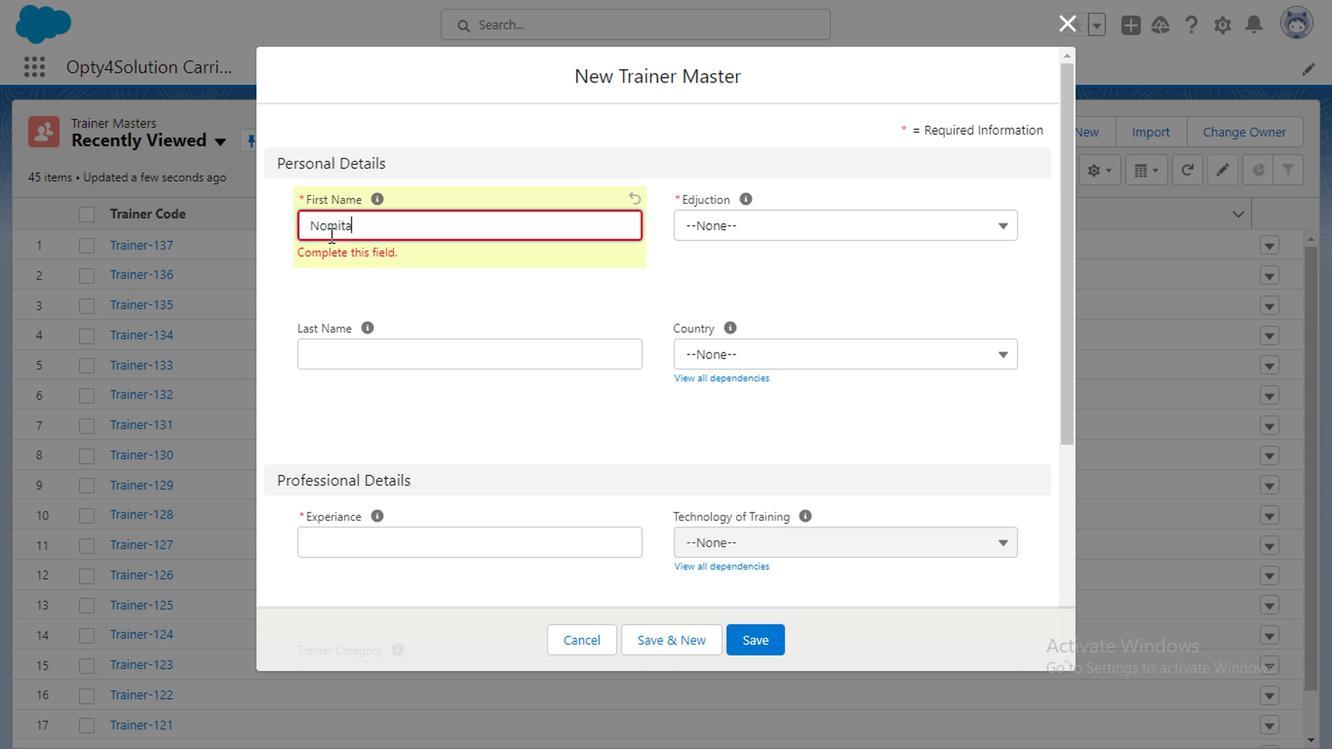 
Action: Mouse moved to (784, 211)
Screenshot: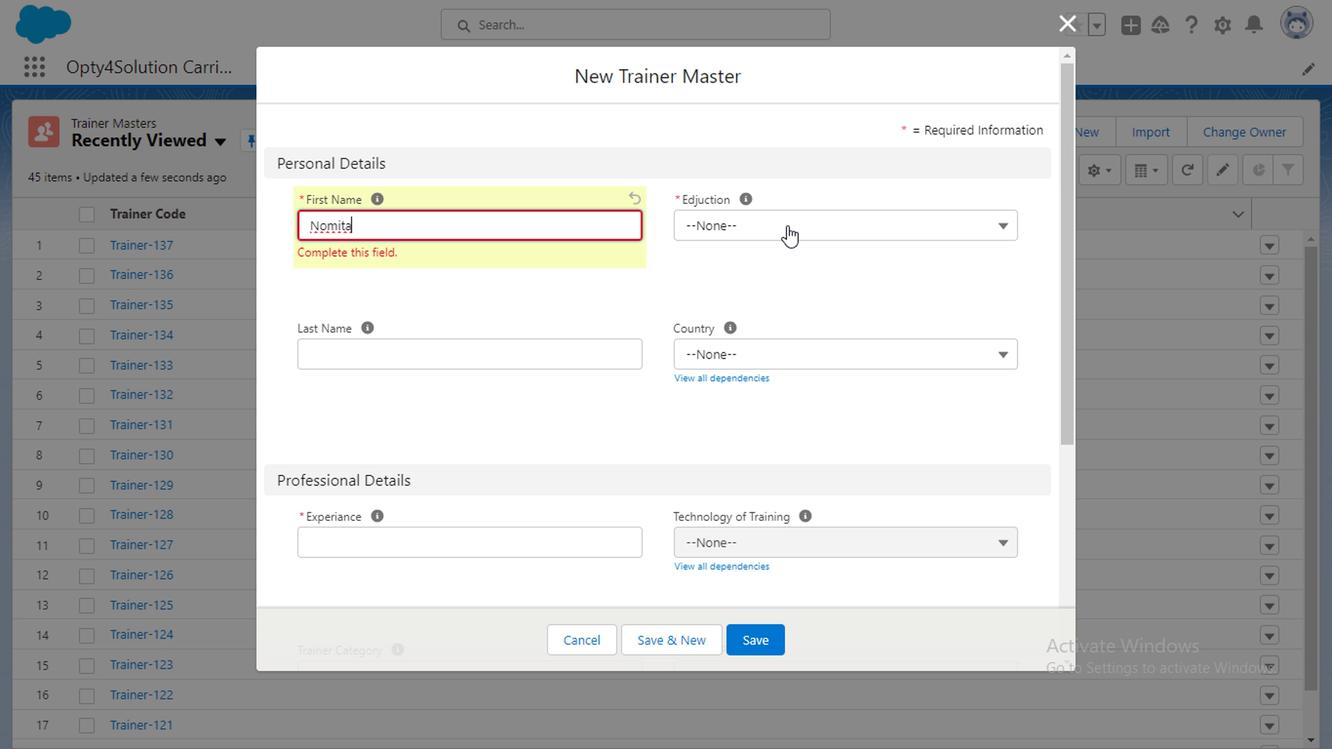 
Action: Mouse pressed left at (784, 211)
Screenshot: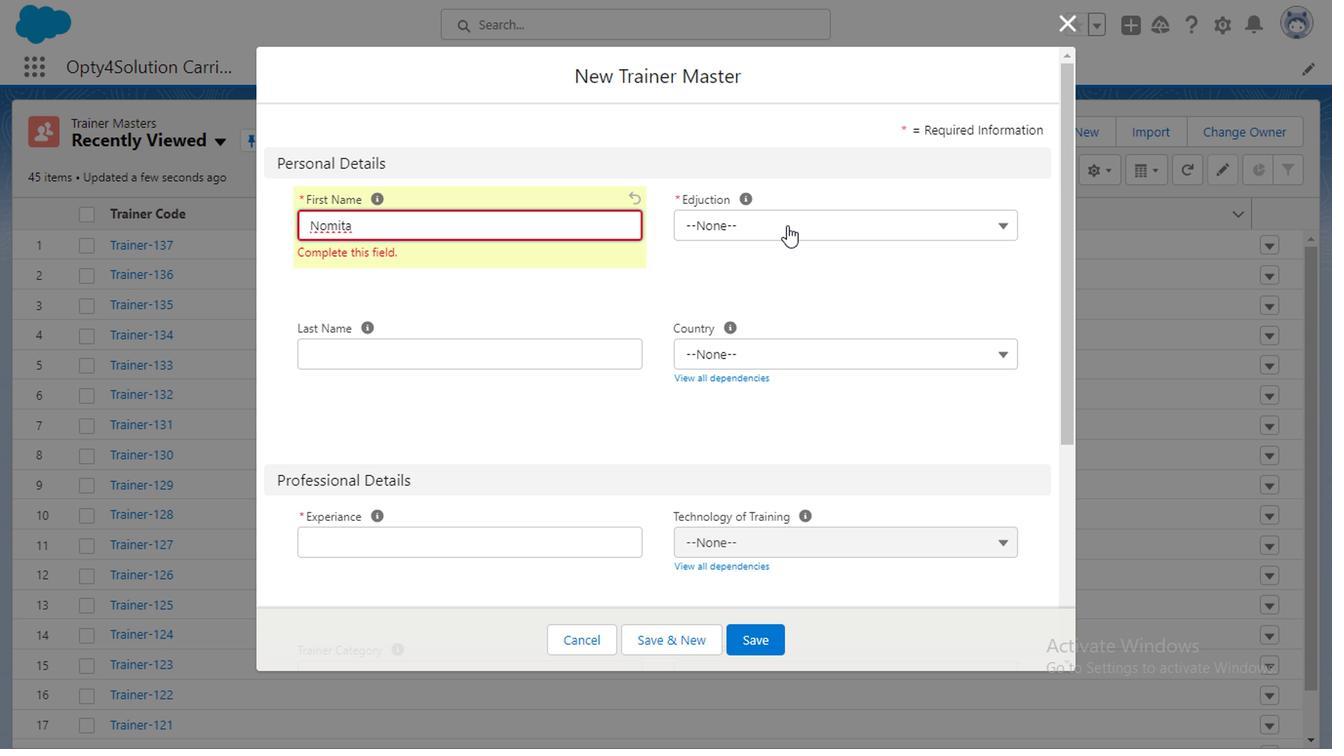 
Action: Mouse moved to (728, 422)
Screenshot: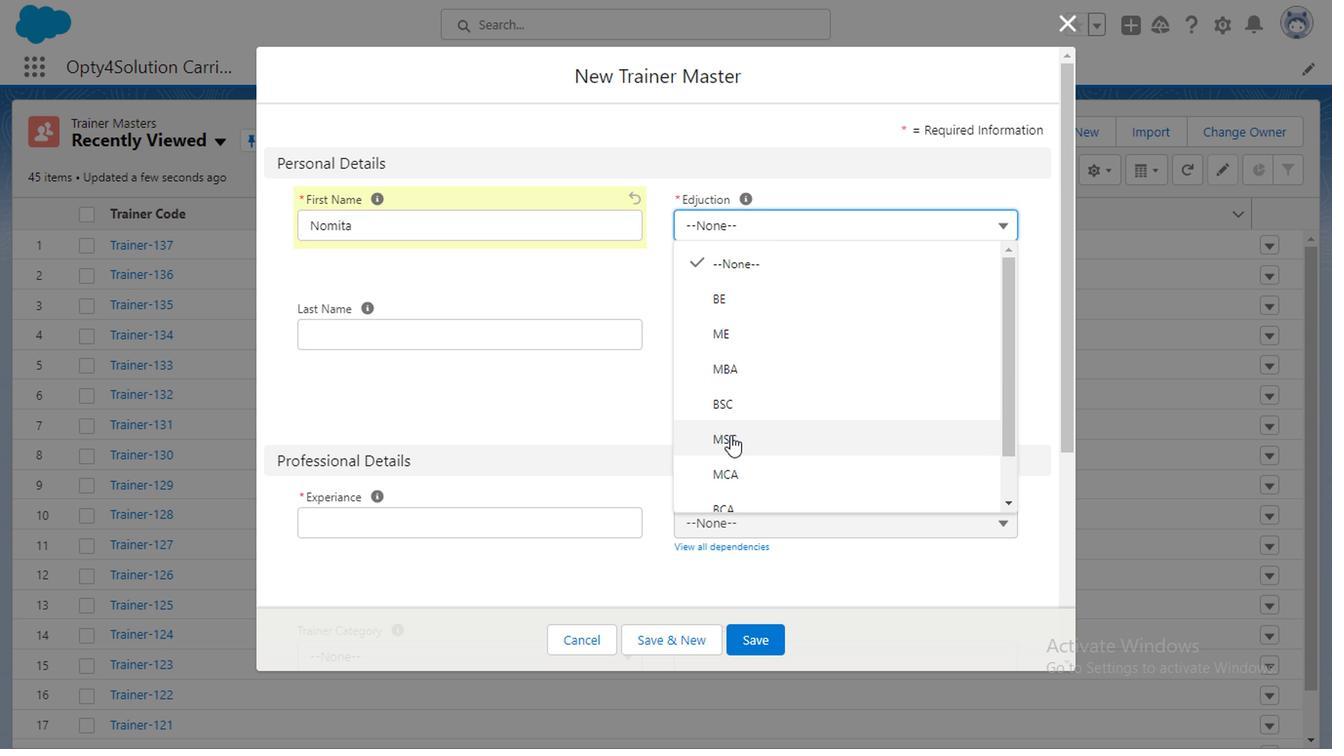 
Action: Mouse pressed left at (728, 422)
Screenshot: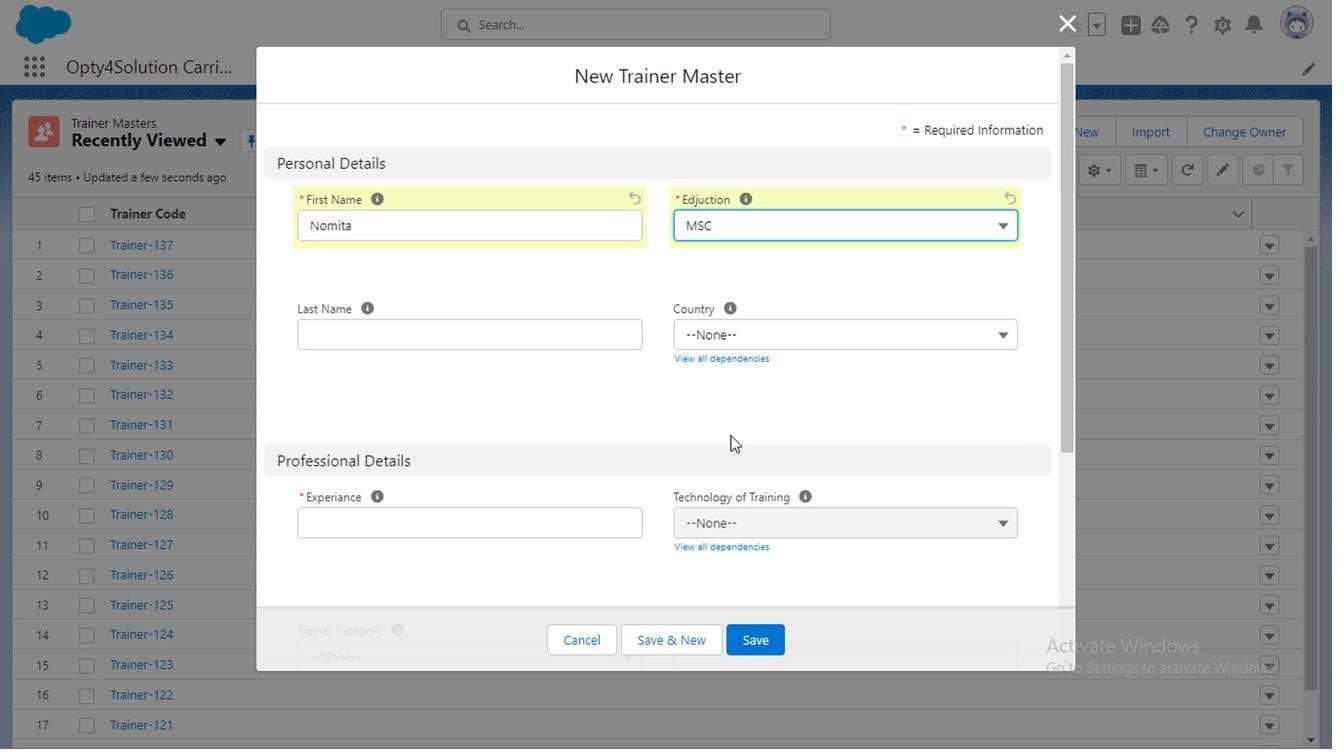 
Action: Mouse moved to (469, 330)
Screenshot: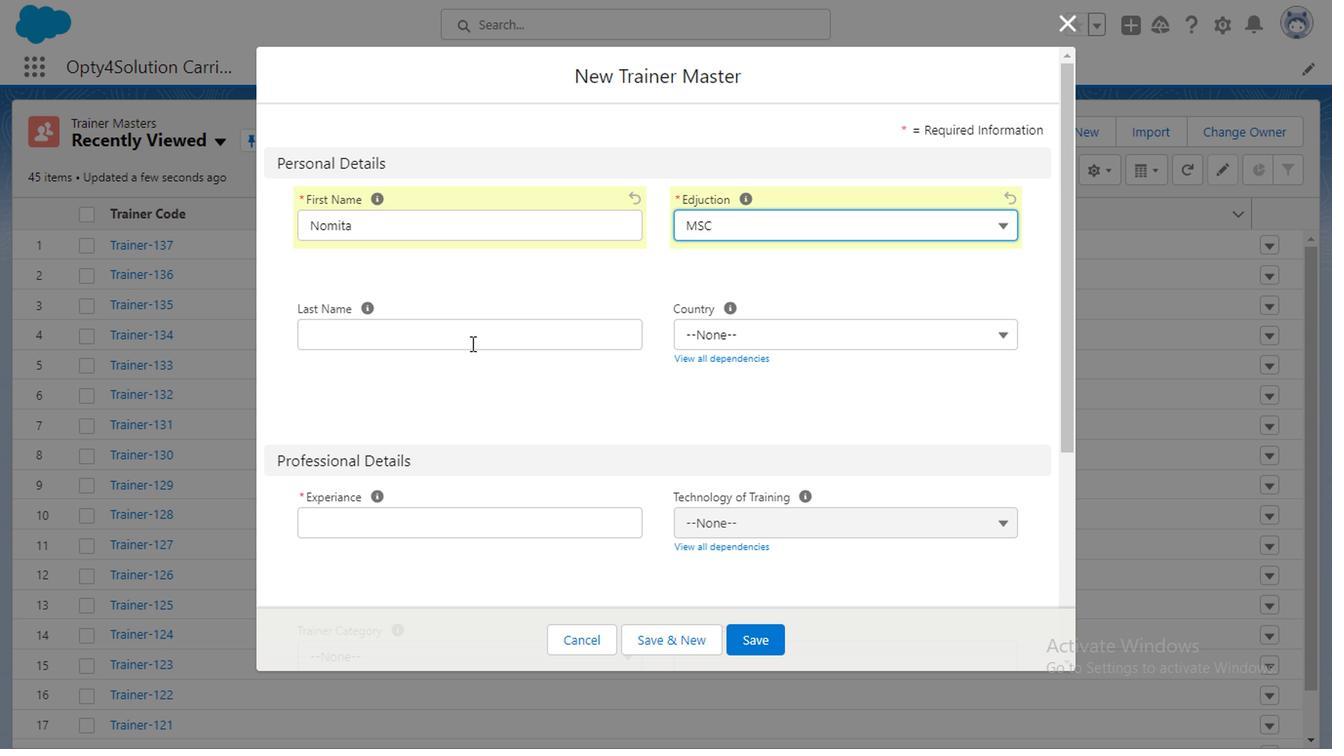 
Action: Mouse pressed left at (469, 330)
Screenshot: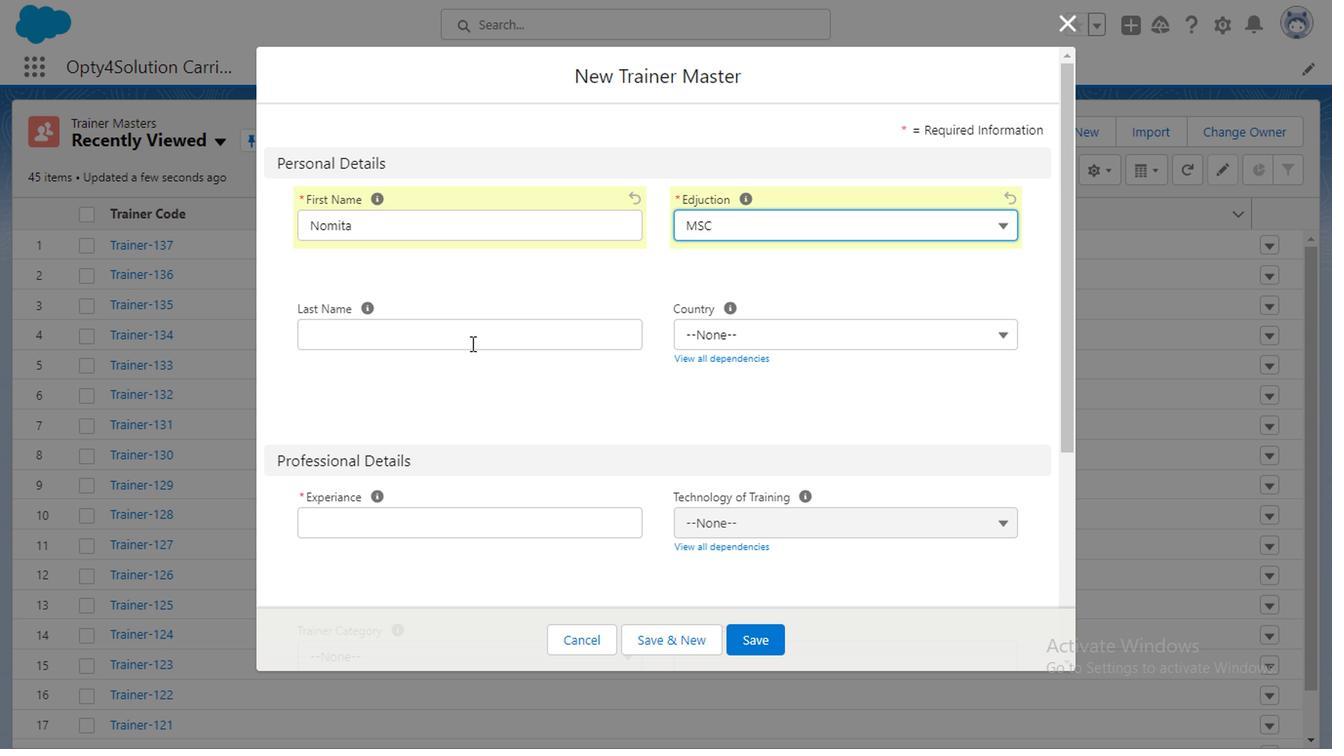 
Action: Mouse moved to (747, 323)
Screenshot: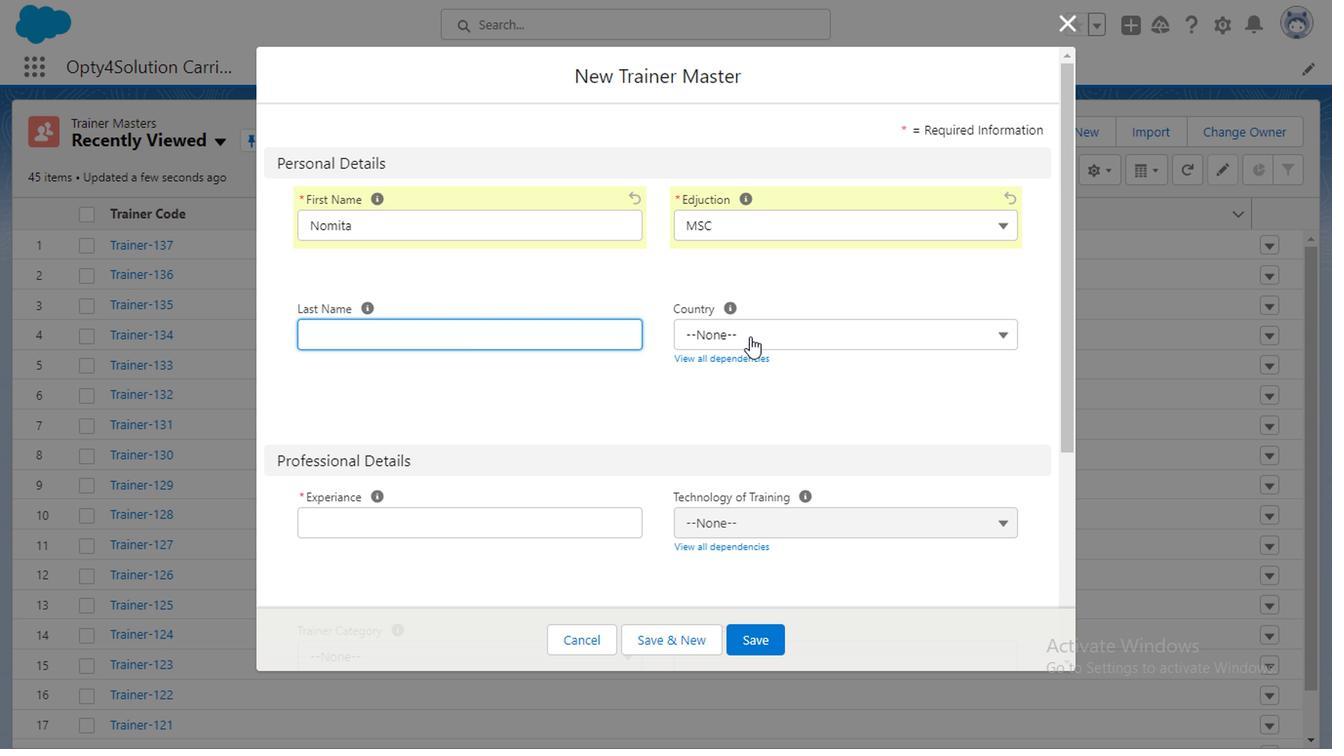 
Action: Mouse pressed left at (747, 323)
Screenshot: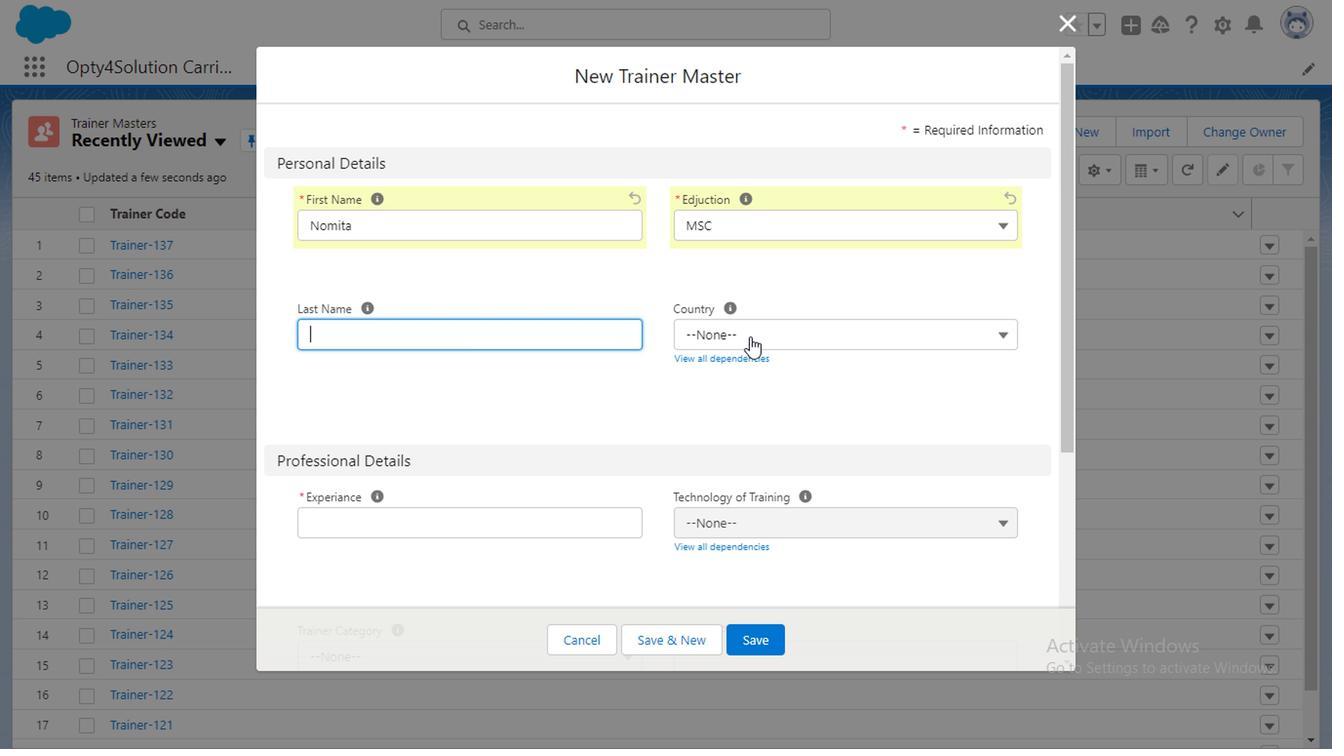 
Action: Mouse moved to (744, 540)
Screenshot: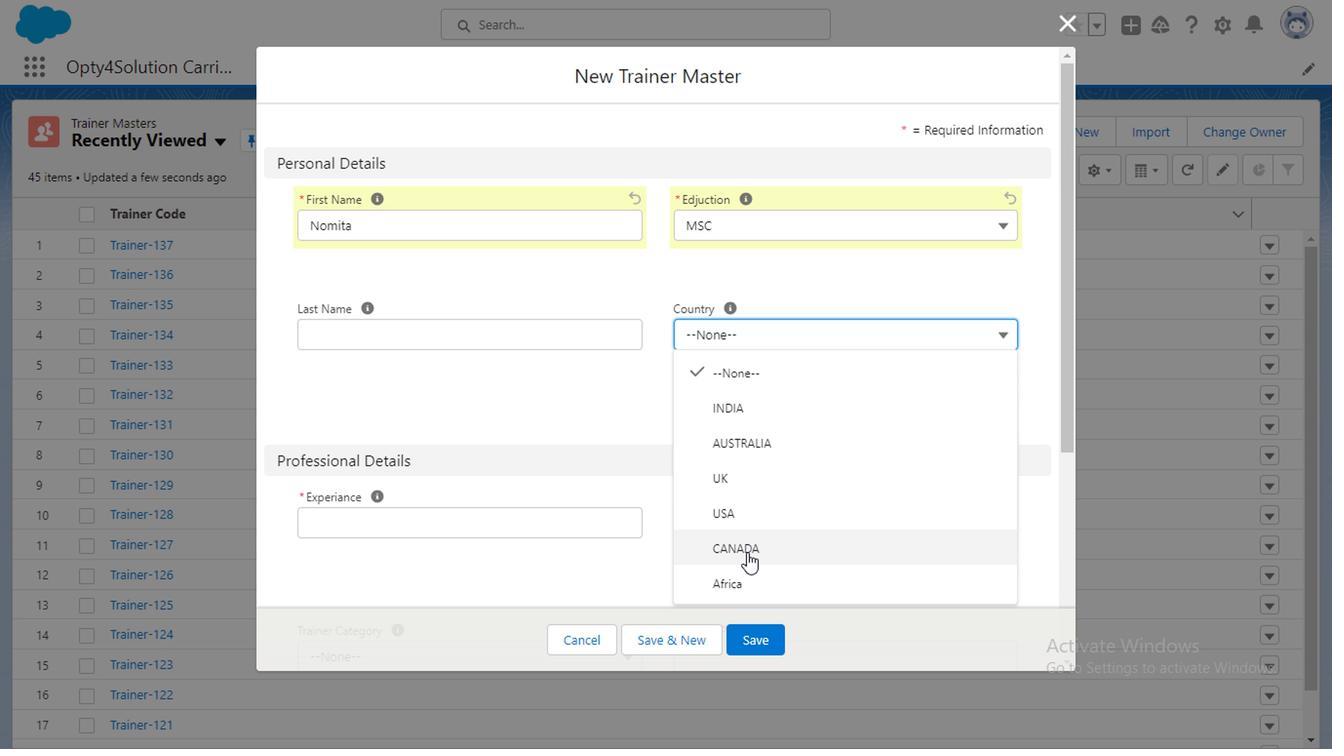 
Action: Mouse pressed left at (744, 540)
Screenshot: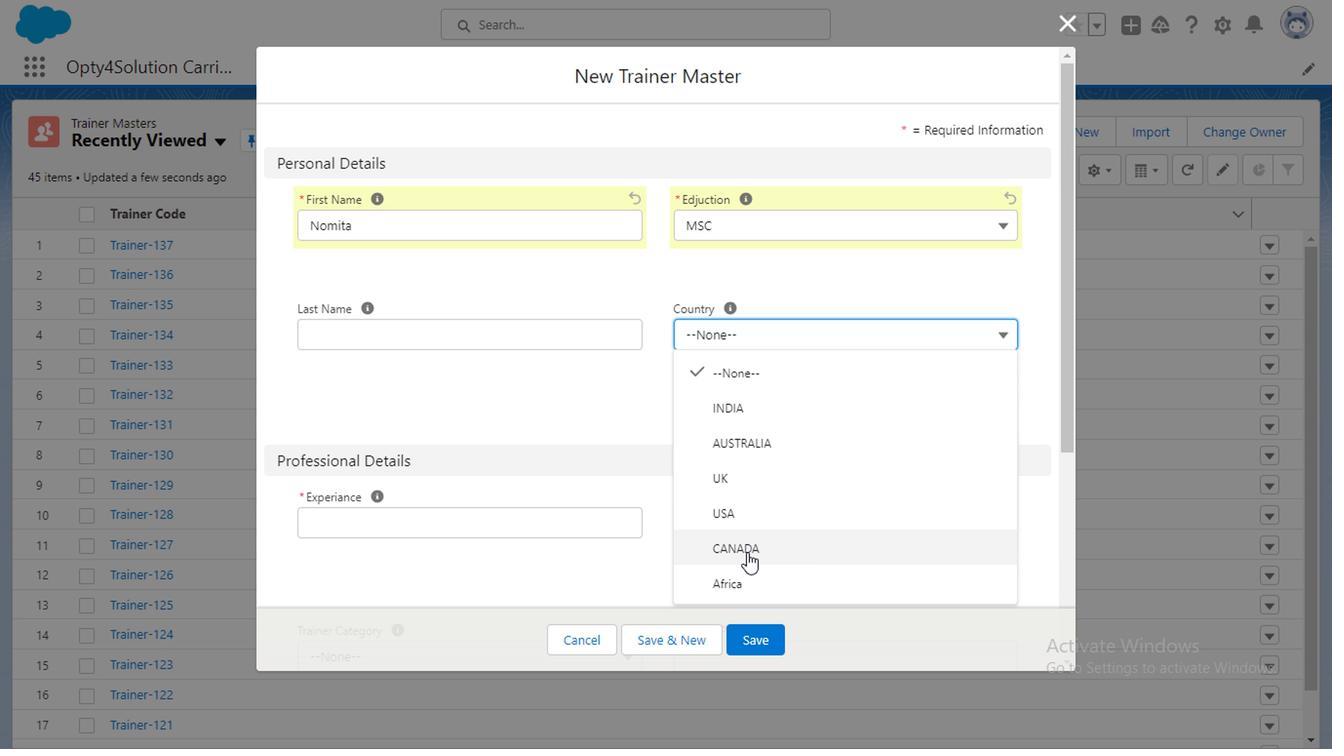 
Action: Mouse moved to (1064, 418)
Screenshot: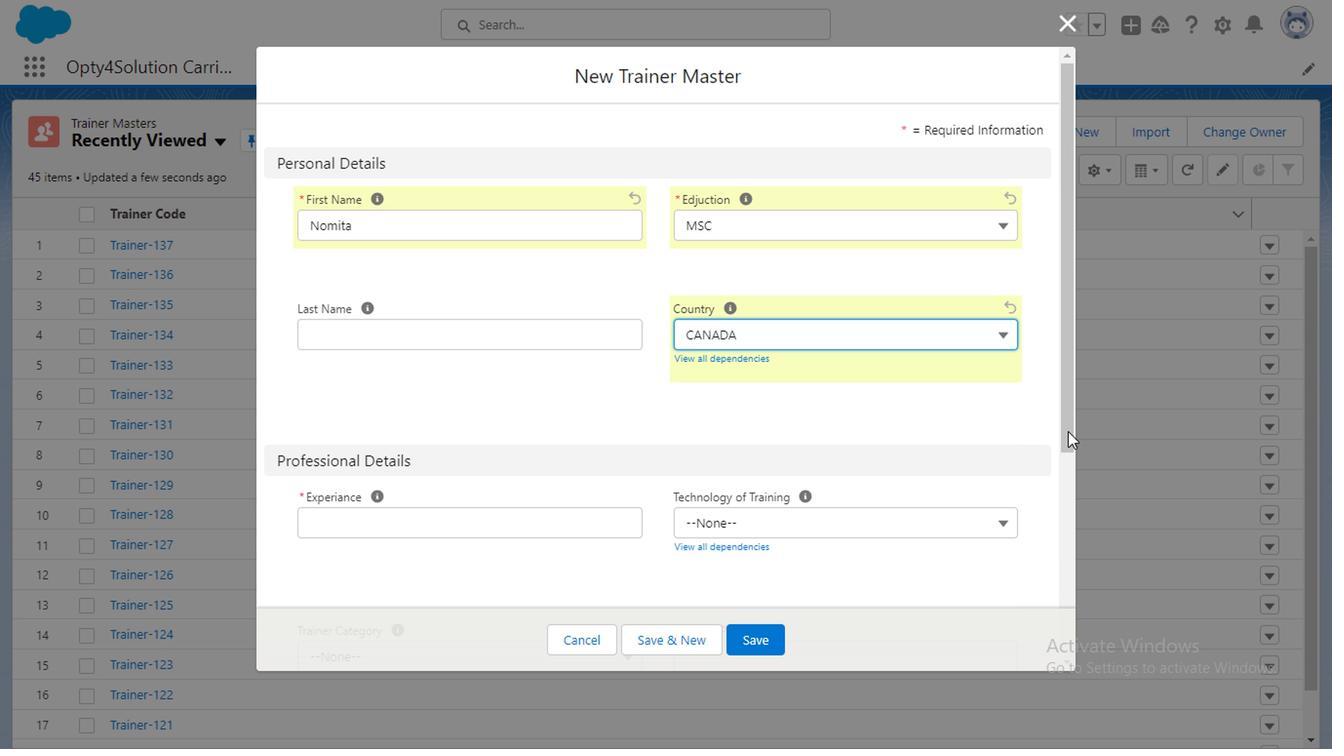 
Action: Mouse pressed left at (1064, 418)
Screenshot: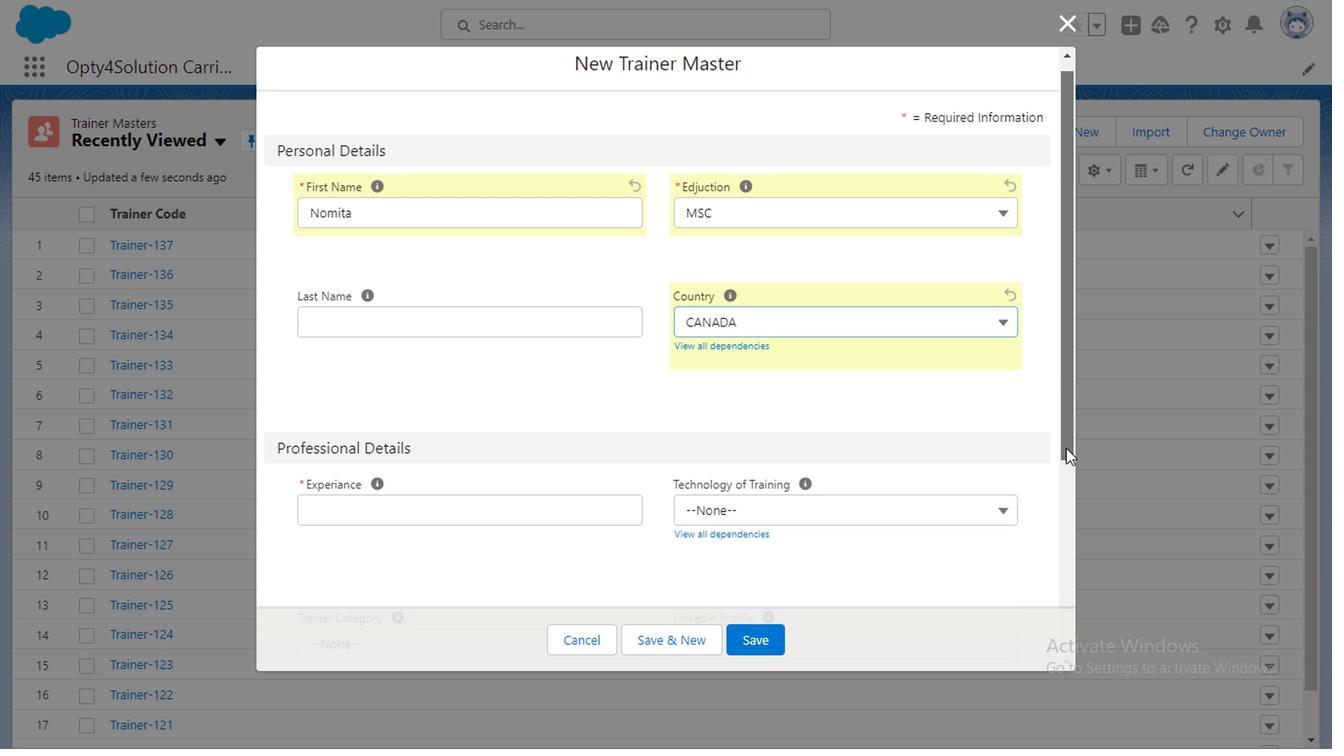 
Action: Mouse moved to (1063, 499)
Screenshot: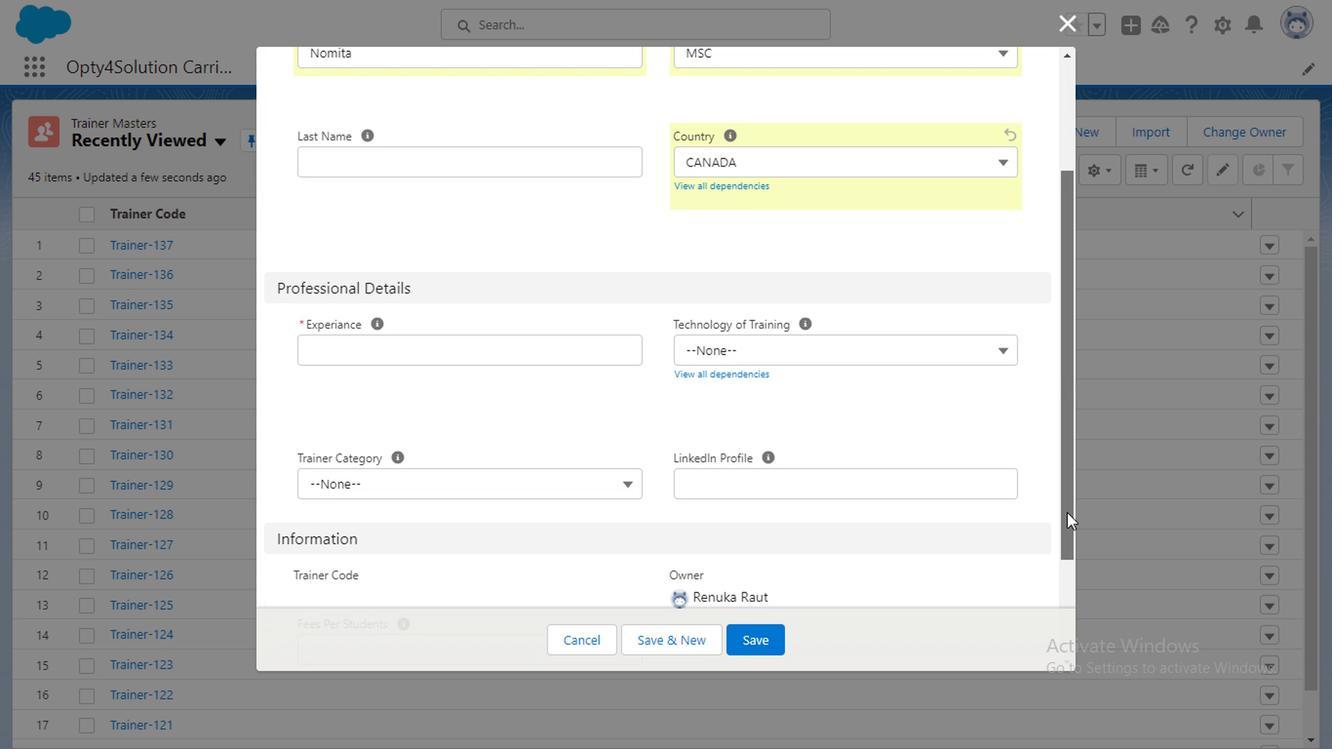 
Action: Mouse pressed left at (1063, 499)
Screenshot: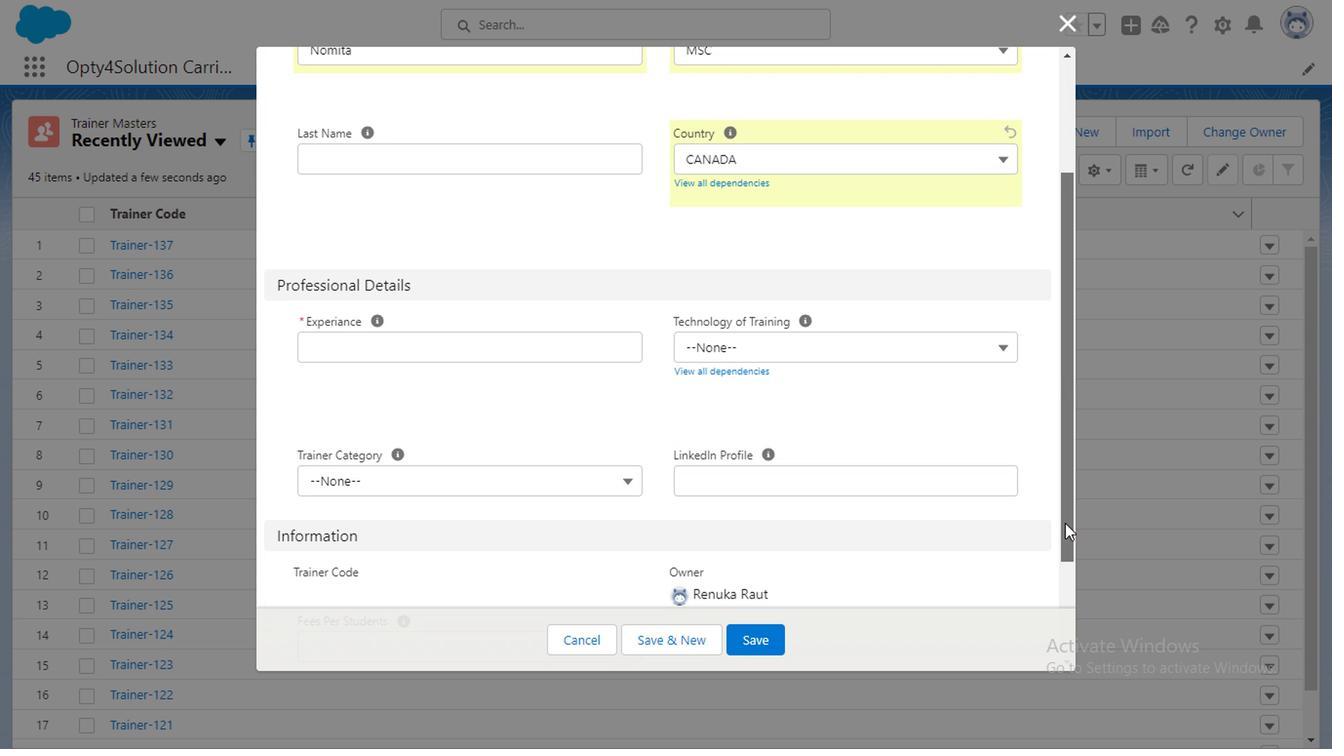 
Action: Mouse moved to (592, 319)
Screenshot: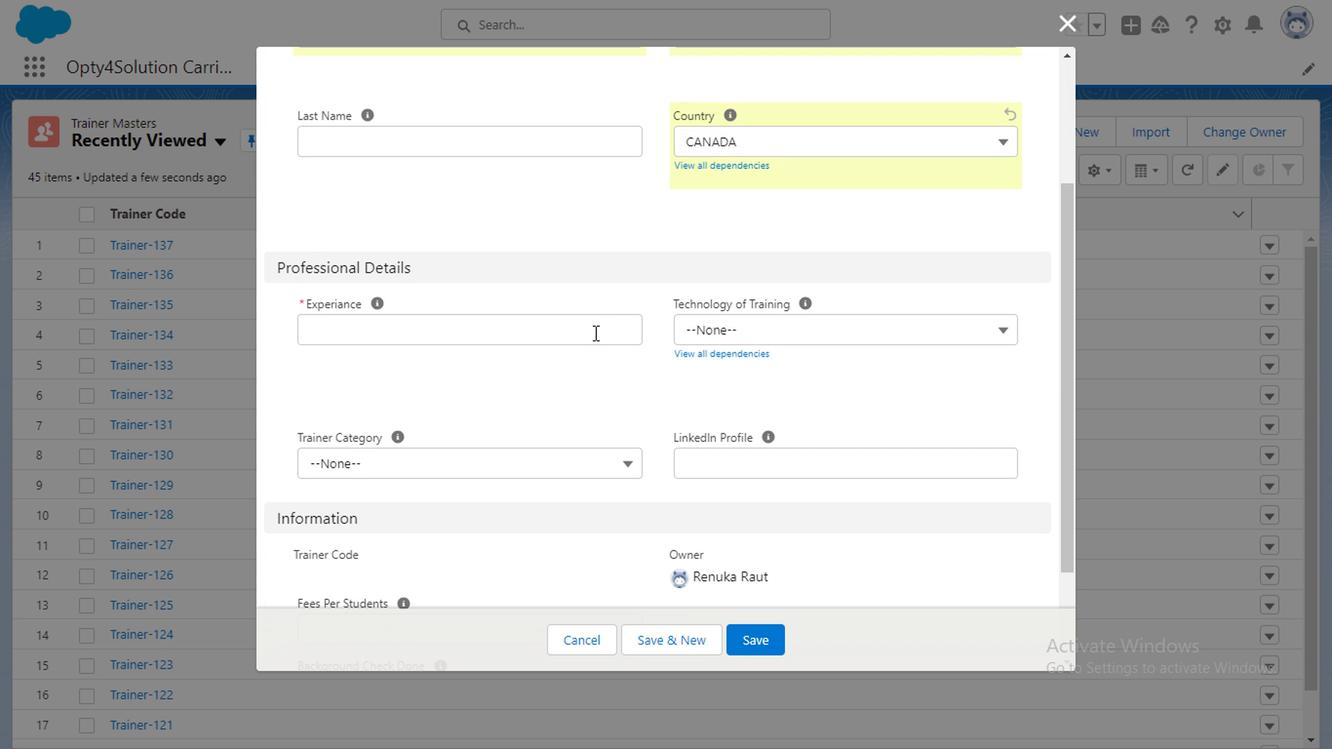 
Action: Mouse pressed left at (592, 319)
Screenshot: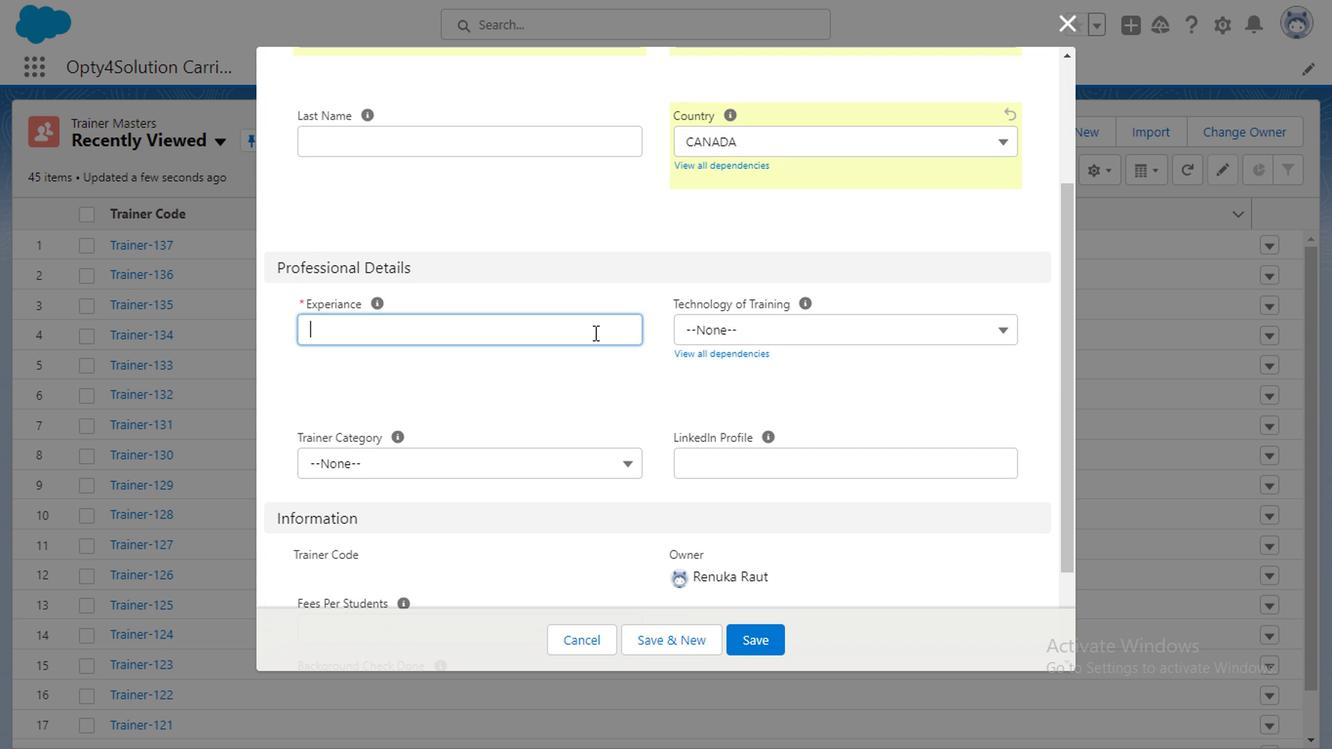 
Action: Key pressed 10
Screenshot: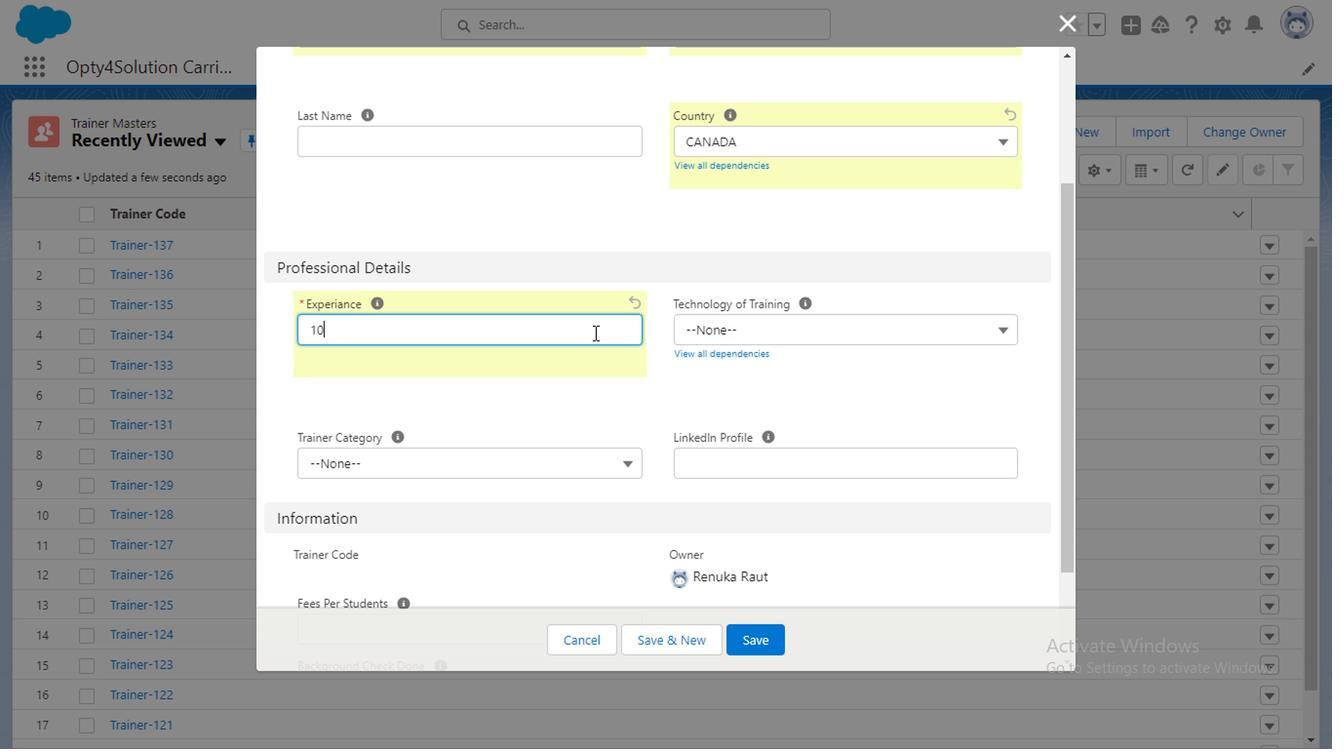 
Action: Mouse moved to (783, 319)
Screenshot: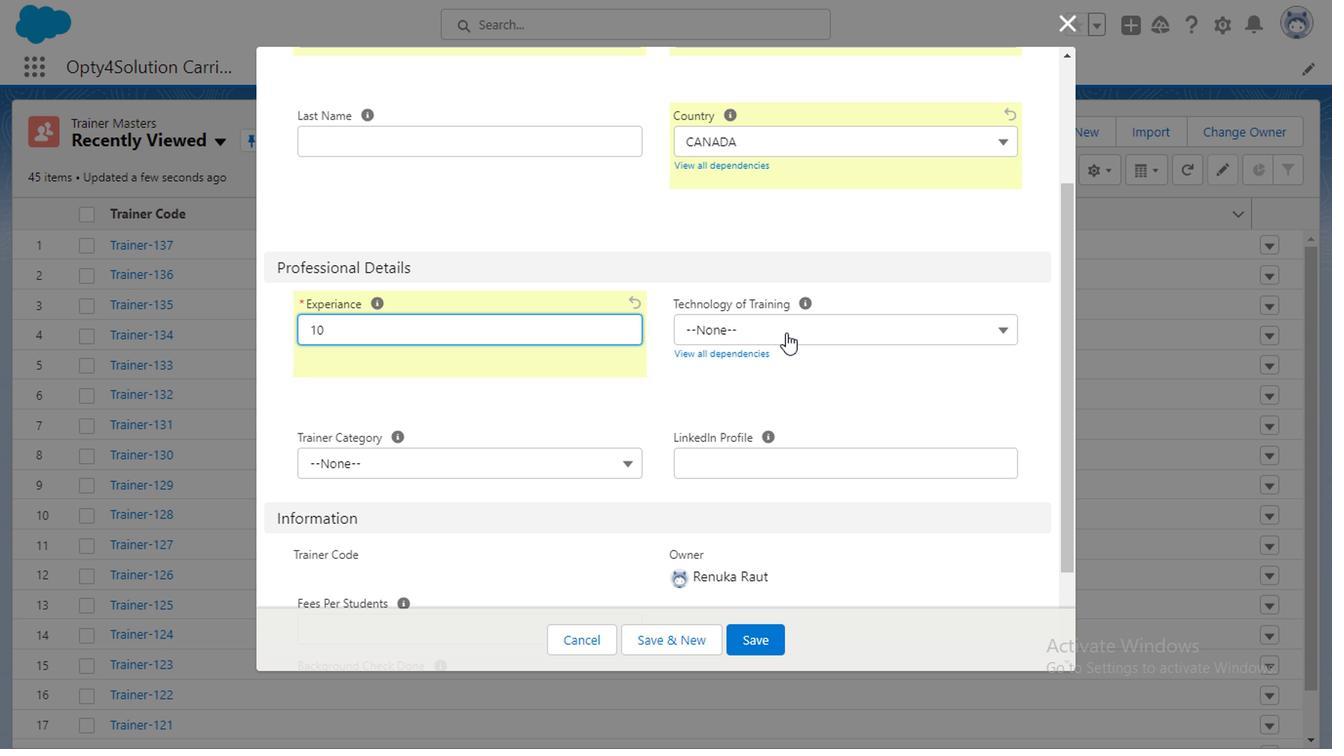 
Action: Mouse pressed left at (783, 319)
Screenshot: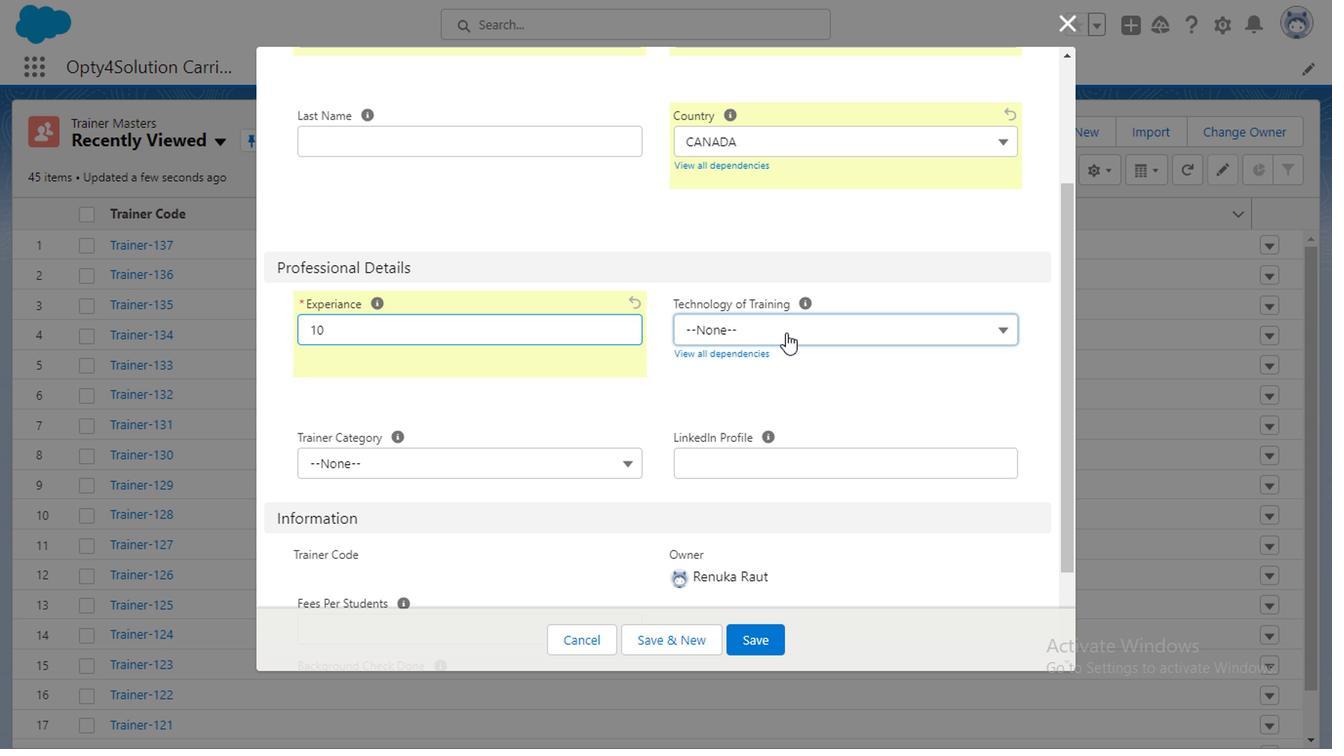 
Action: Mouse moved to (728, 561)
Screenshot: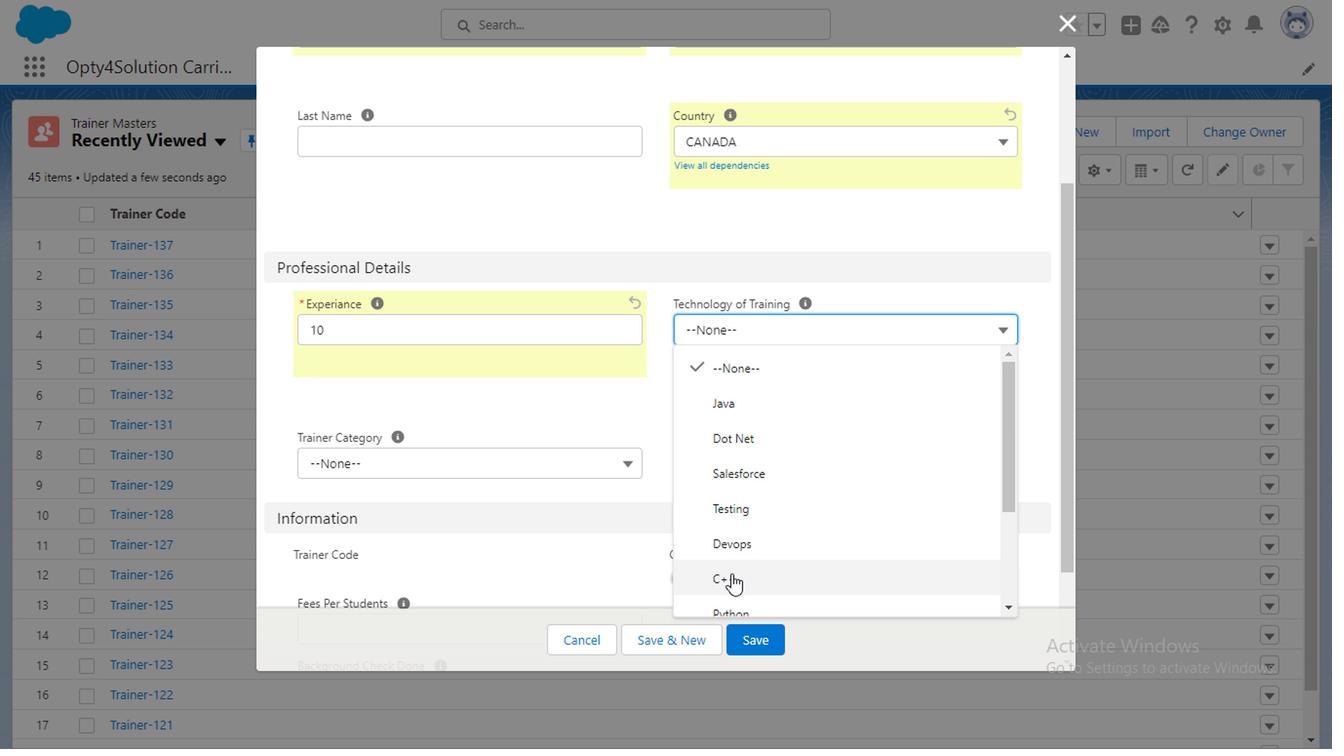 
Action: Mouse pressed left at (728, 561)
Screenshot: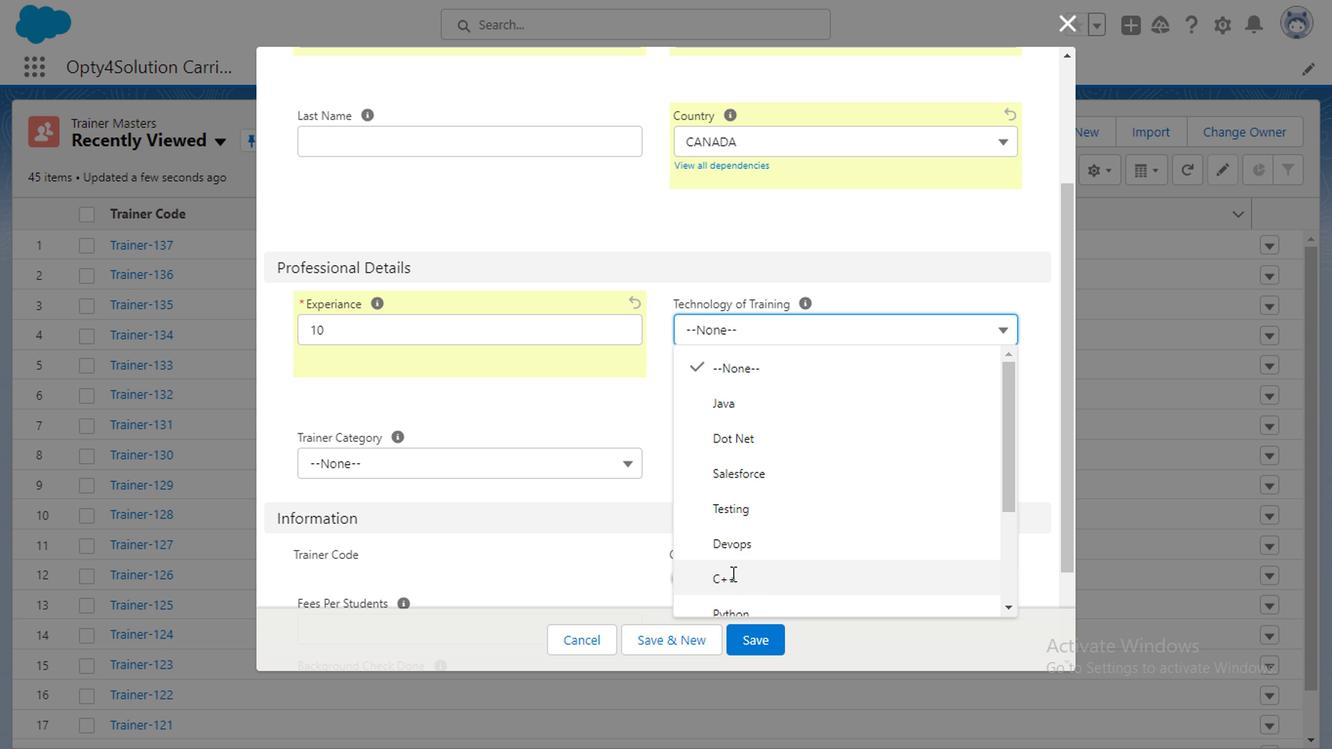 
Action: Mouse moved to (1066, 487)
Screenshot: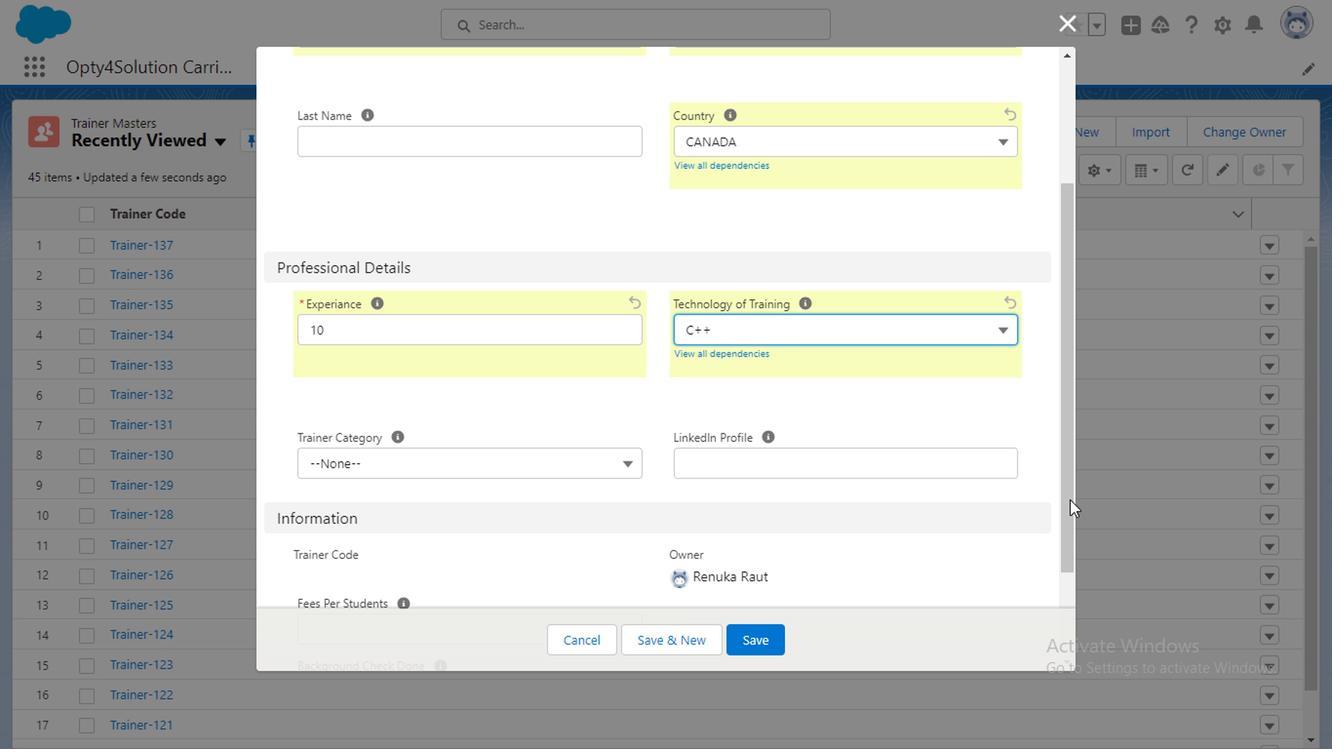 
Action: Mouse pressed left at (1066, 487)
Screenshot: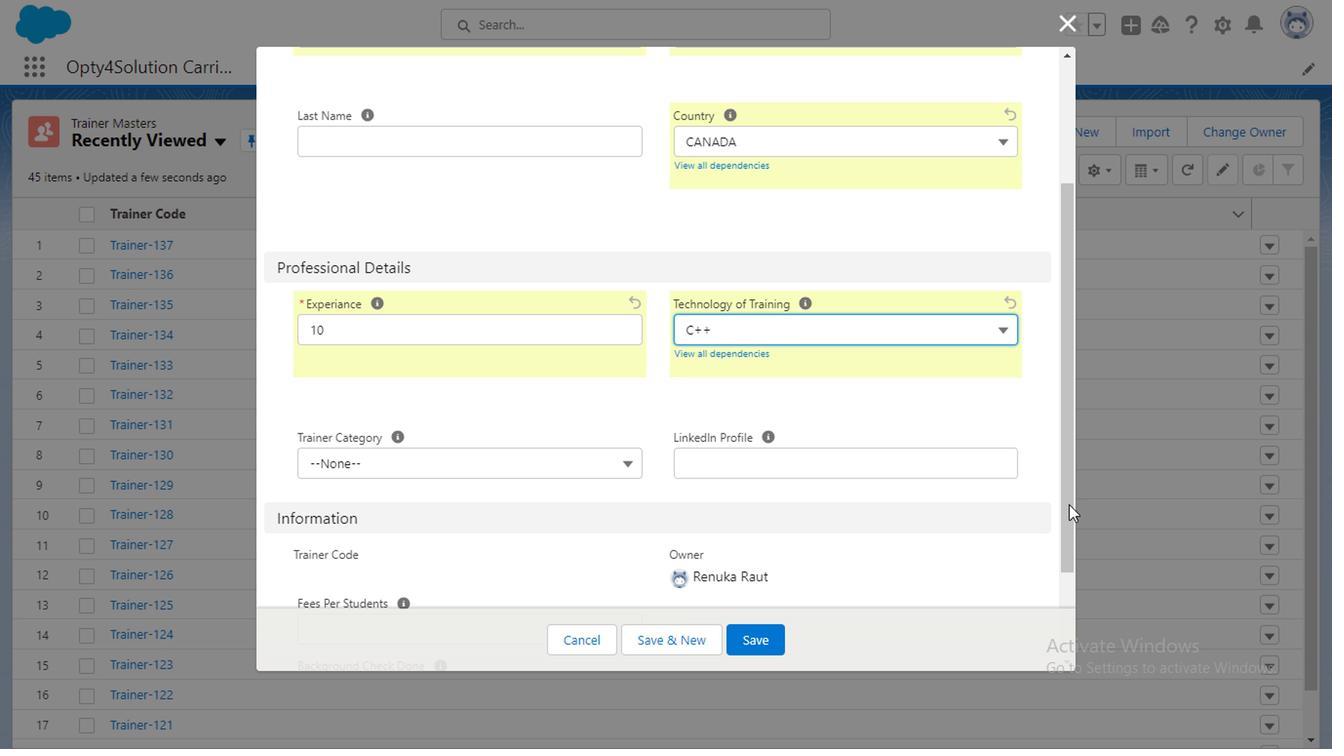 
Action: Mouse moved to (500, 324)
